 Task: Buy 2 Bloomers of size 6-12 months for Baby Boys from Clothing section under best seller category for shipping address: Autumn Baker, 3732 Beeghley Street, Allenport, Pennsylvania 15412, Cell Number 2547977777. Pay from credit card ending with 2005, CVV 3321
Action: Mouse moved to (285, 96)
Screenshot: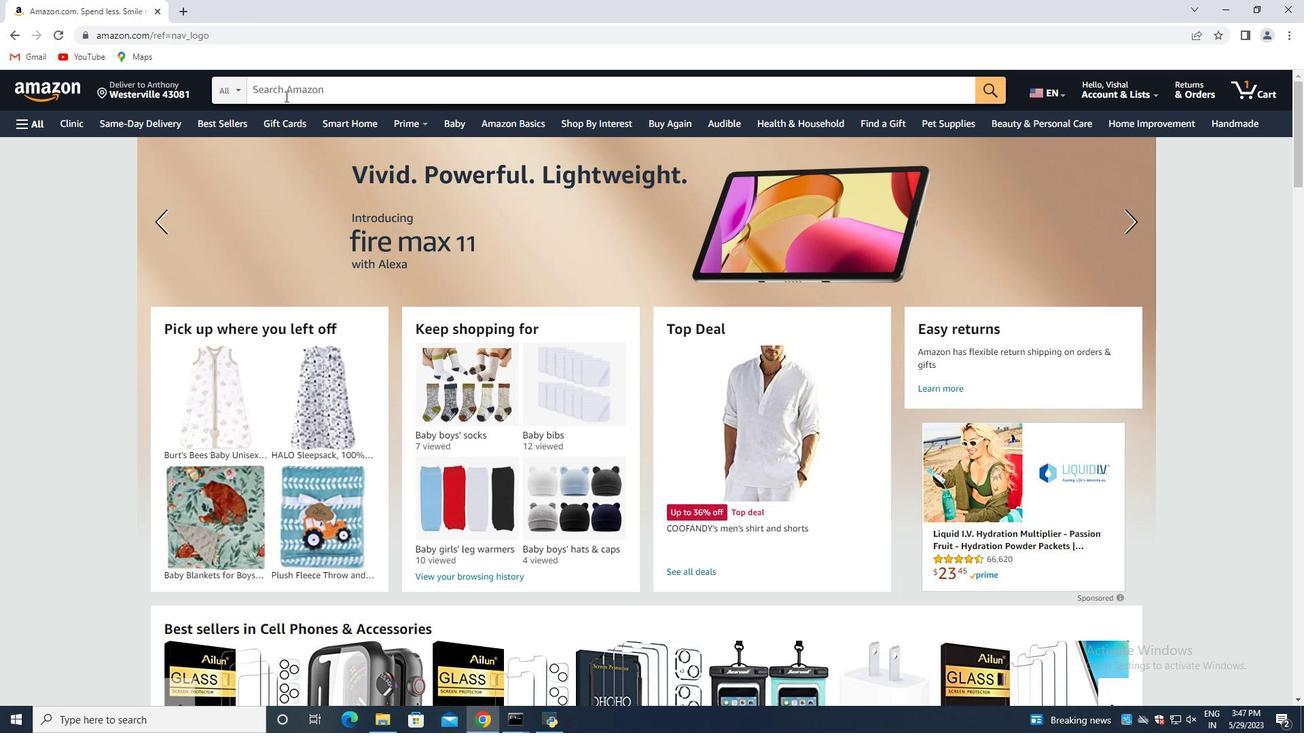 
Action: Mouse pressed left at (285, 96)
Screenshot: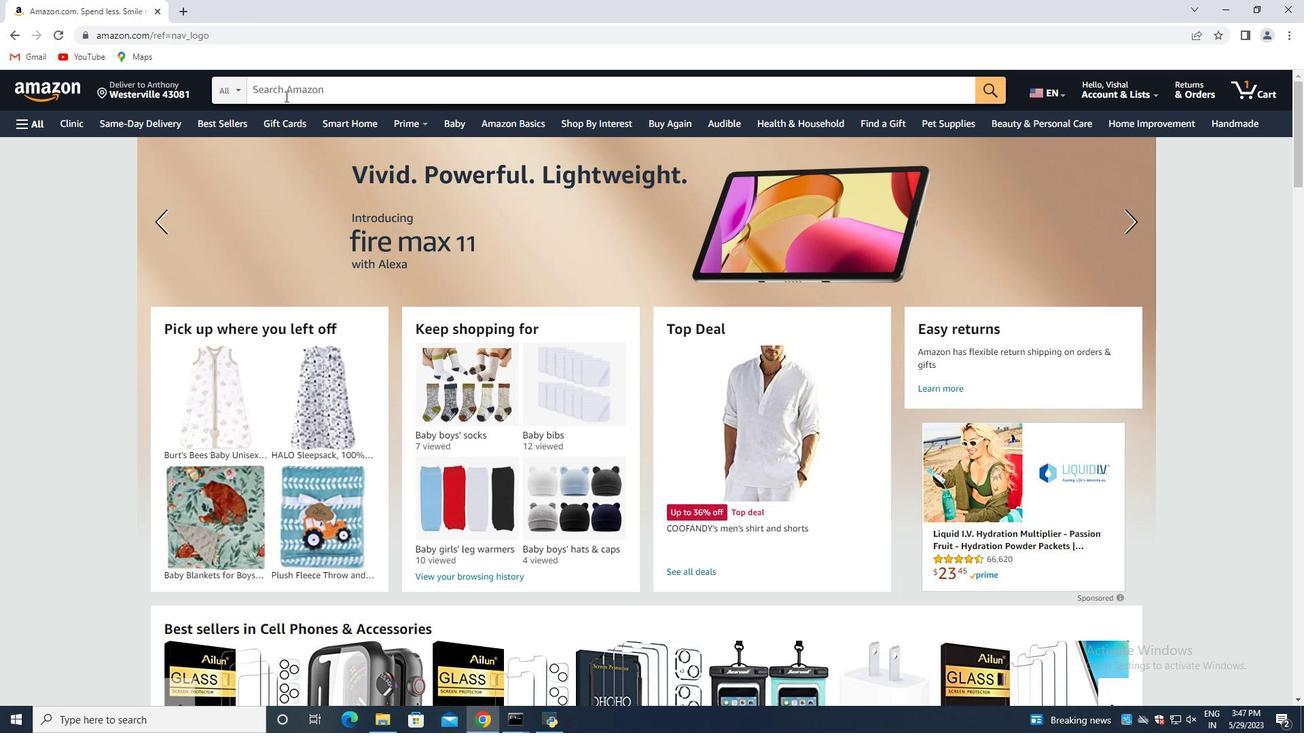 
Action: Mouse moved to (284, 93)
Screenshot: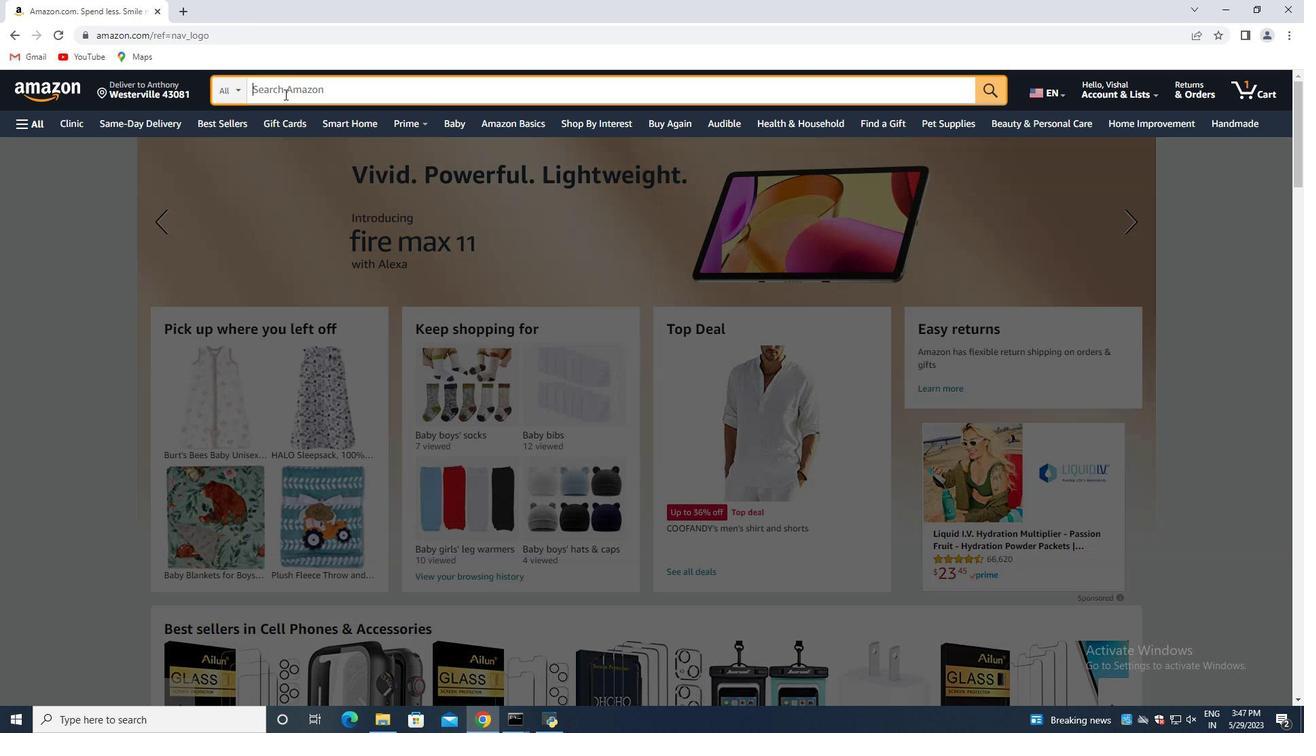 
Action: Key pressed <Key.shift>Bloomers<Key.space>of<Key.space>size<Key.space>6-12<Key.space>months<Key.space>for<Key.space><Key.shift>Baby<Key.space><Key.shift>Boys<Key.enter>
Screenshot: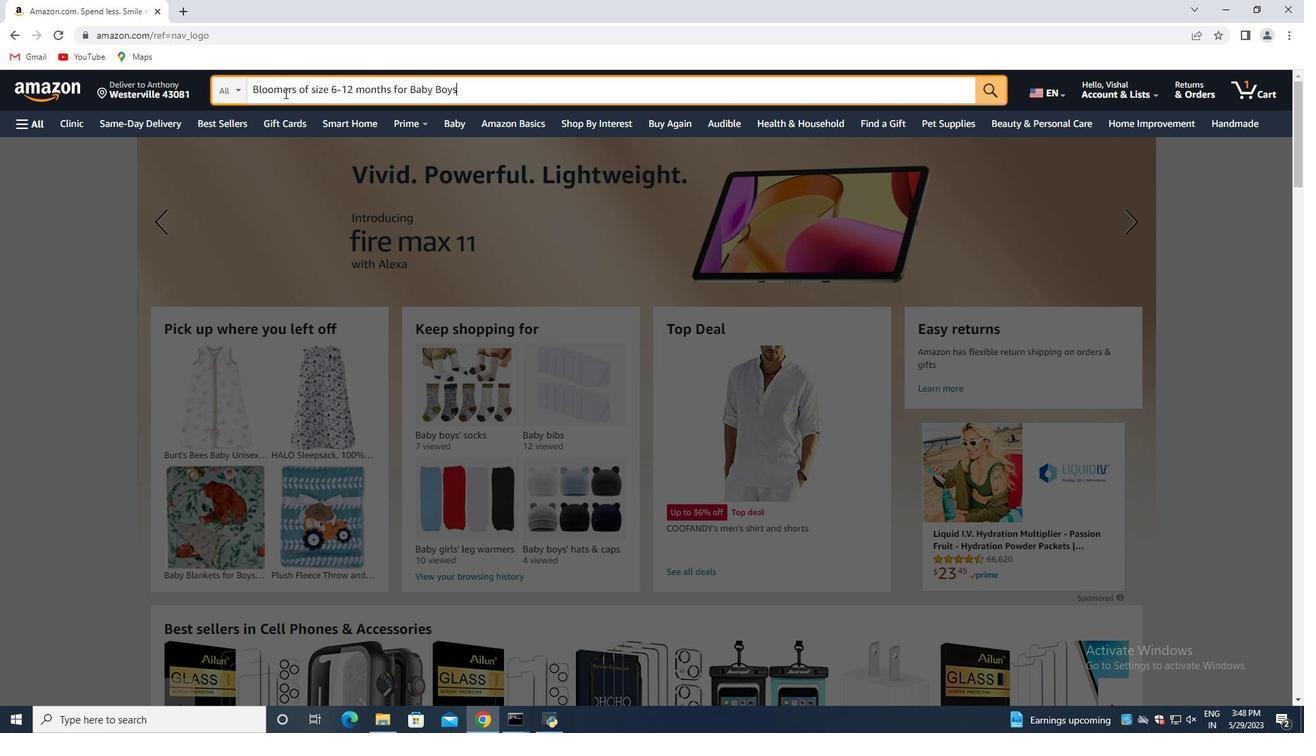 
Action: Mouse moved to (173, 290)
Screenshot: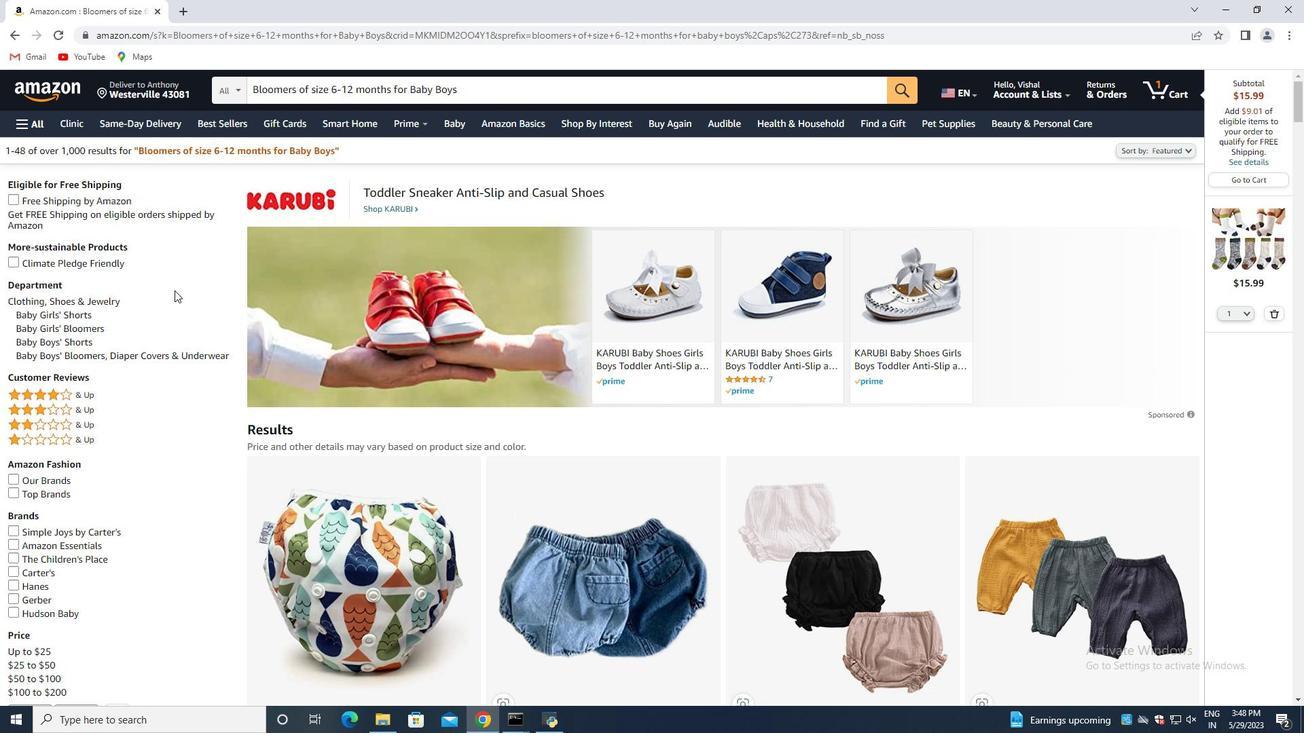 
Action: Mouse scrolled (173, 290) with delta (0, 0)
Screenshot: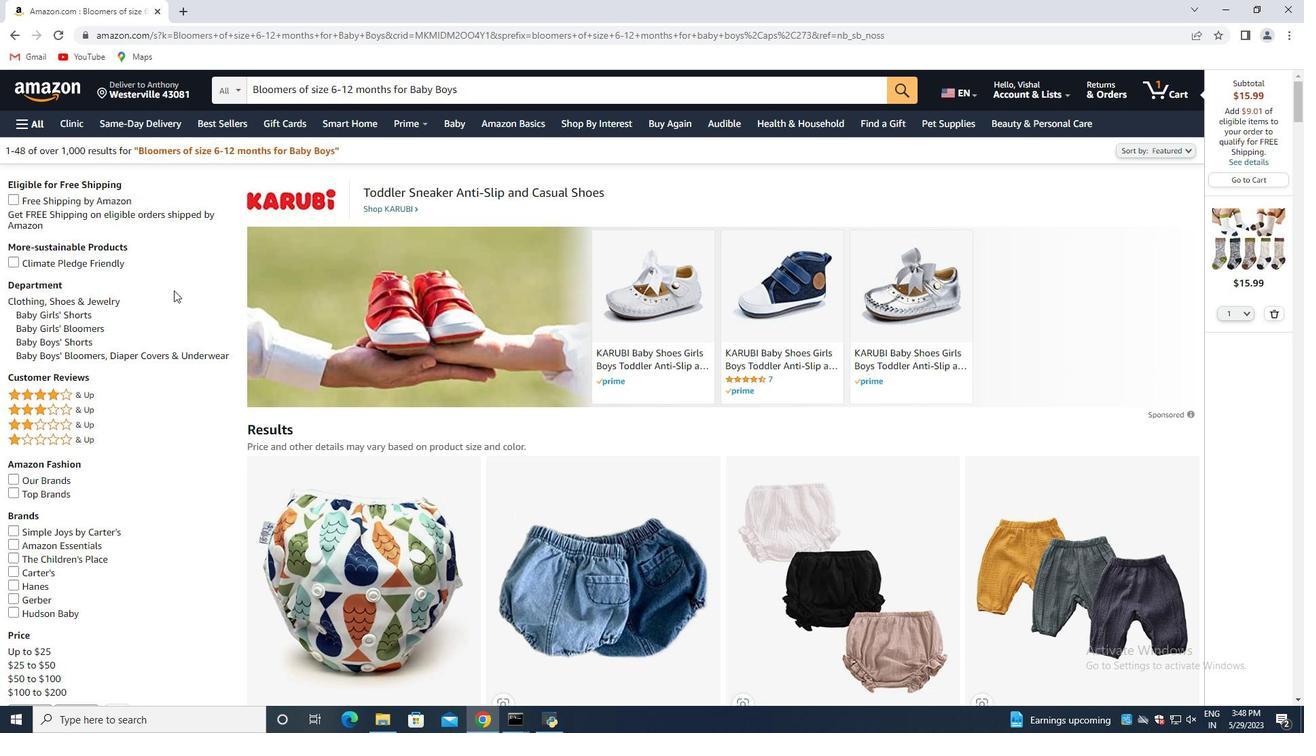 
Action: Mouse moved to (171, 291)
Screenshot: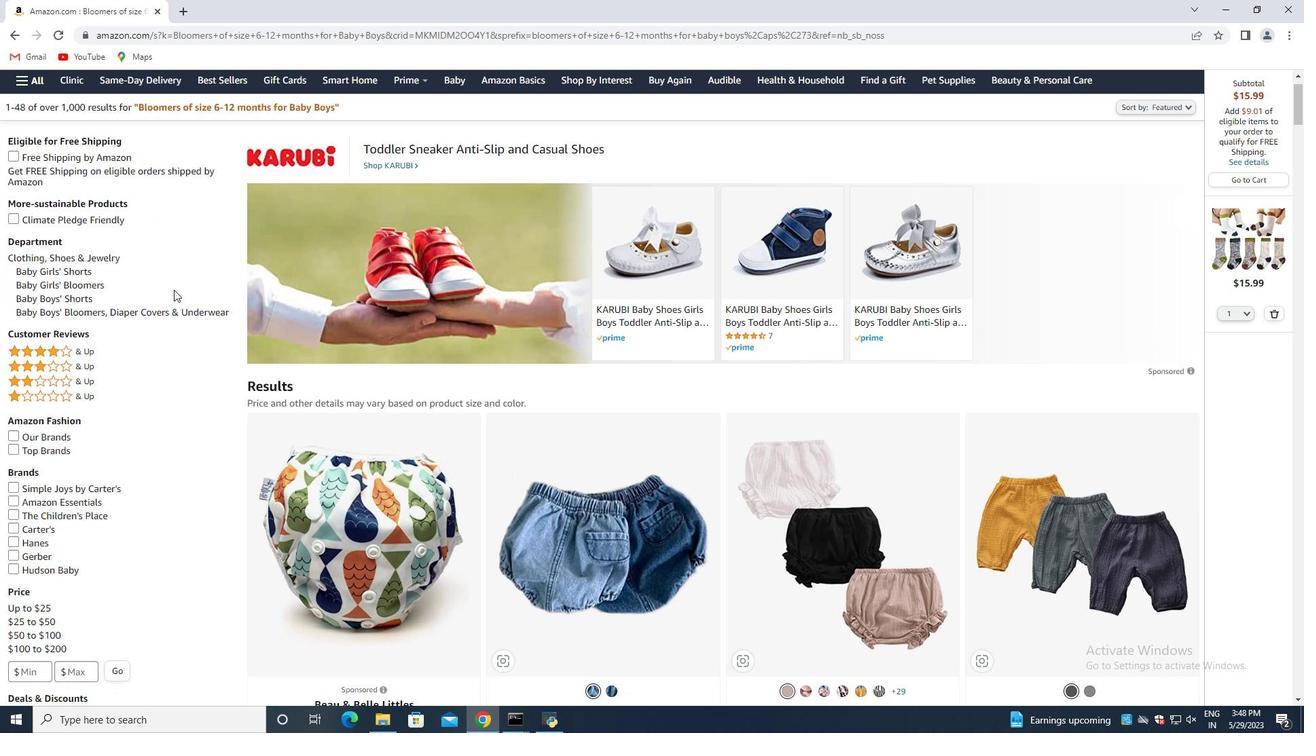 
Action: Mouse scrolled (171, 290) with delta (0, 0)
Screenshot: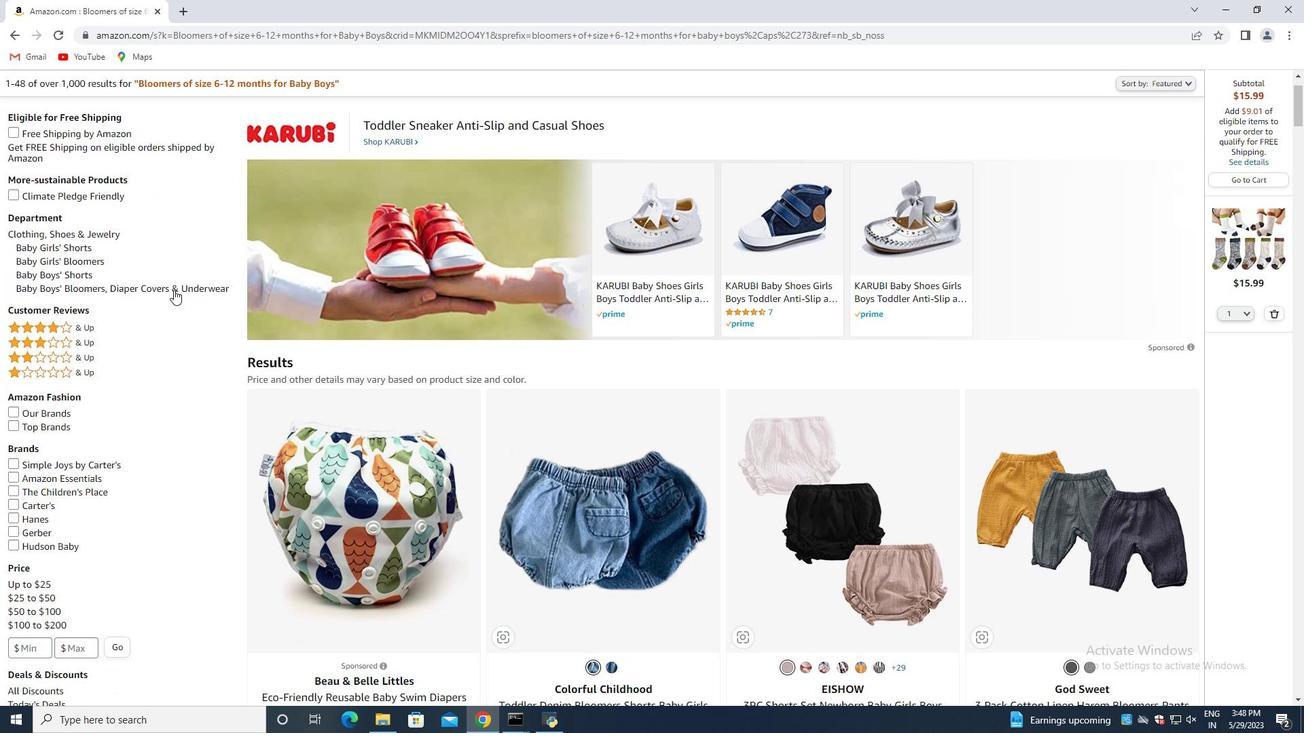 
Action: Mouse moved to (169, 292)
Screenshot: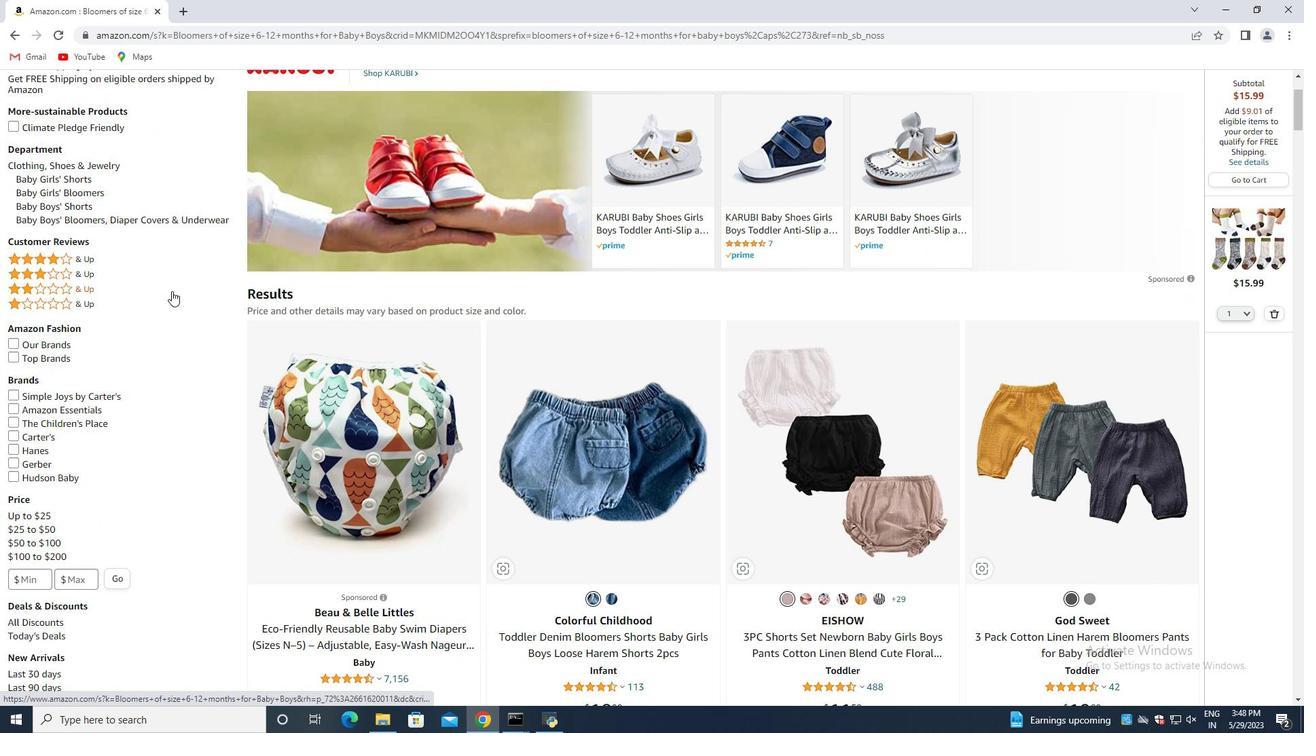 
Action: Mouse scrolled (169, 292) with delta (0, 0)
Screenshot: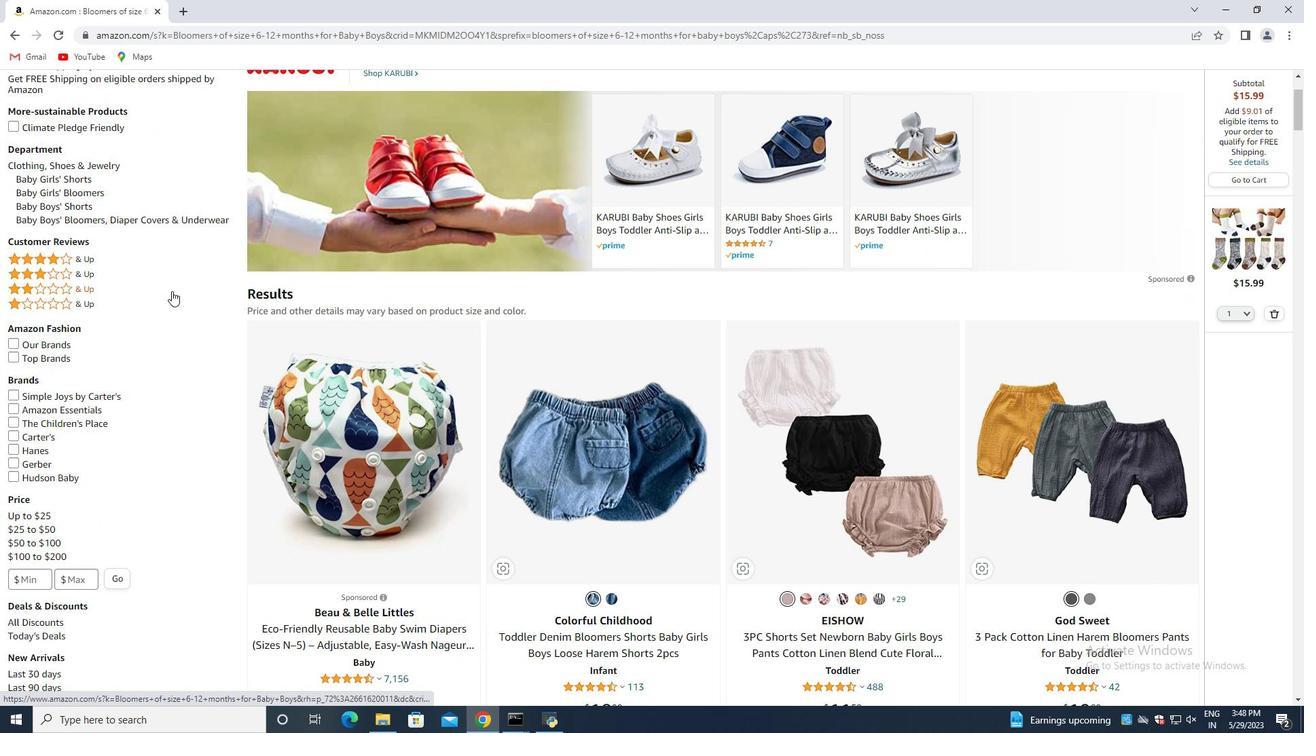 
Action: Mouse scrolled (169, 292) with delta (0, 0)
Screenshot: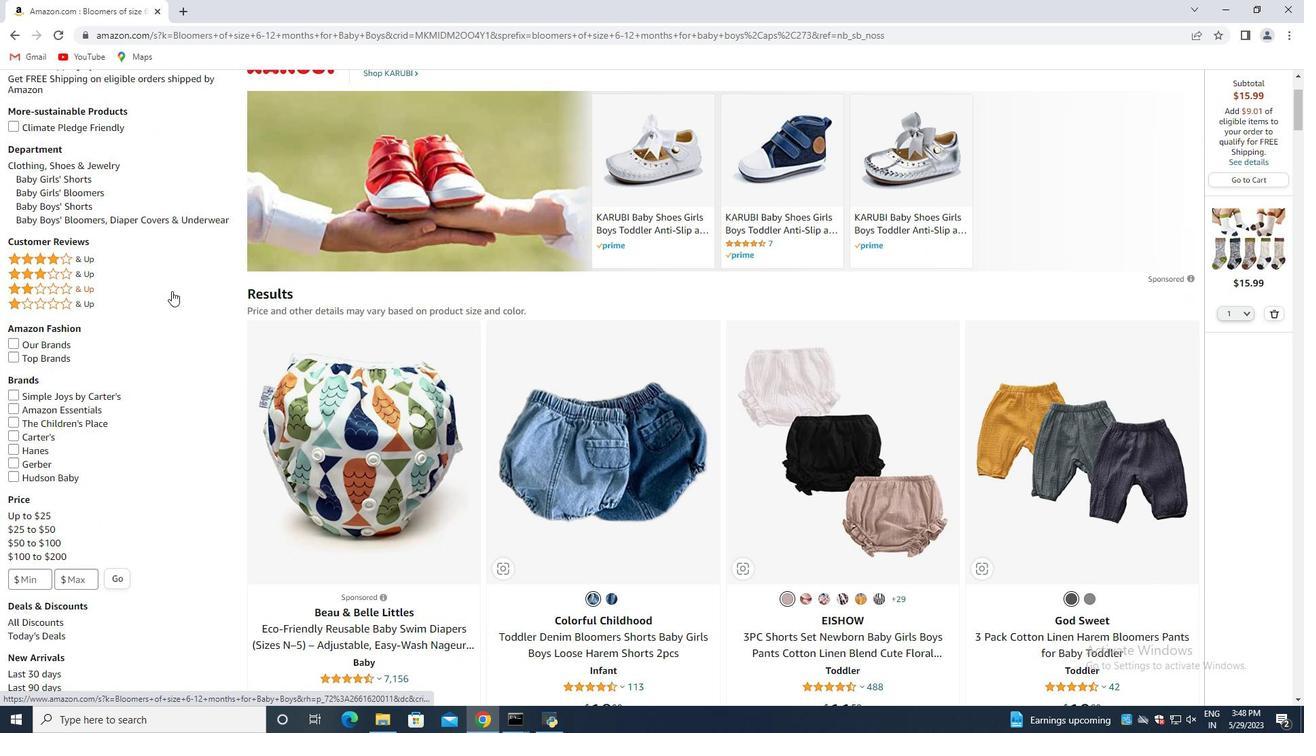 
Action: Mouse moved to (168, 296)
Screenshot: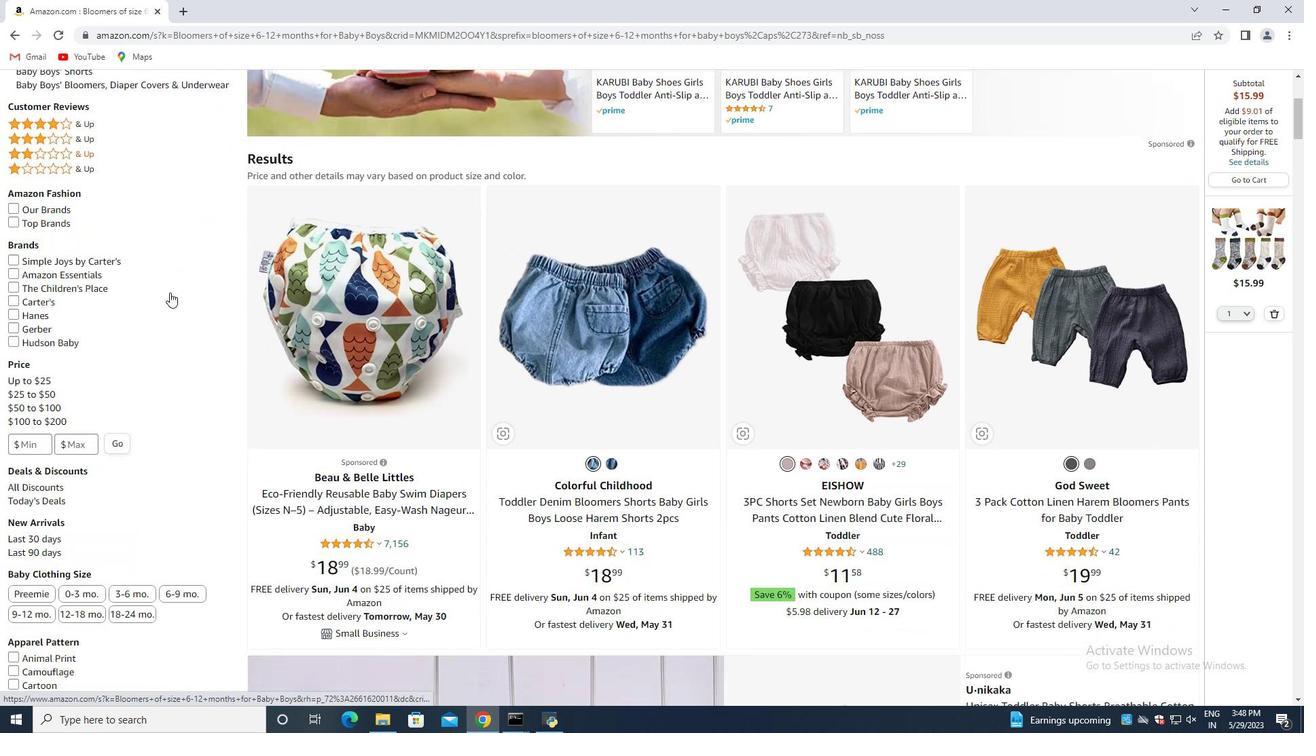 
Action: Mouse scrolled (168, 295) with delta (0, 0)
Screenshot: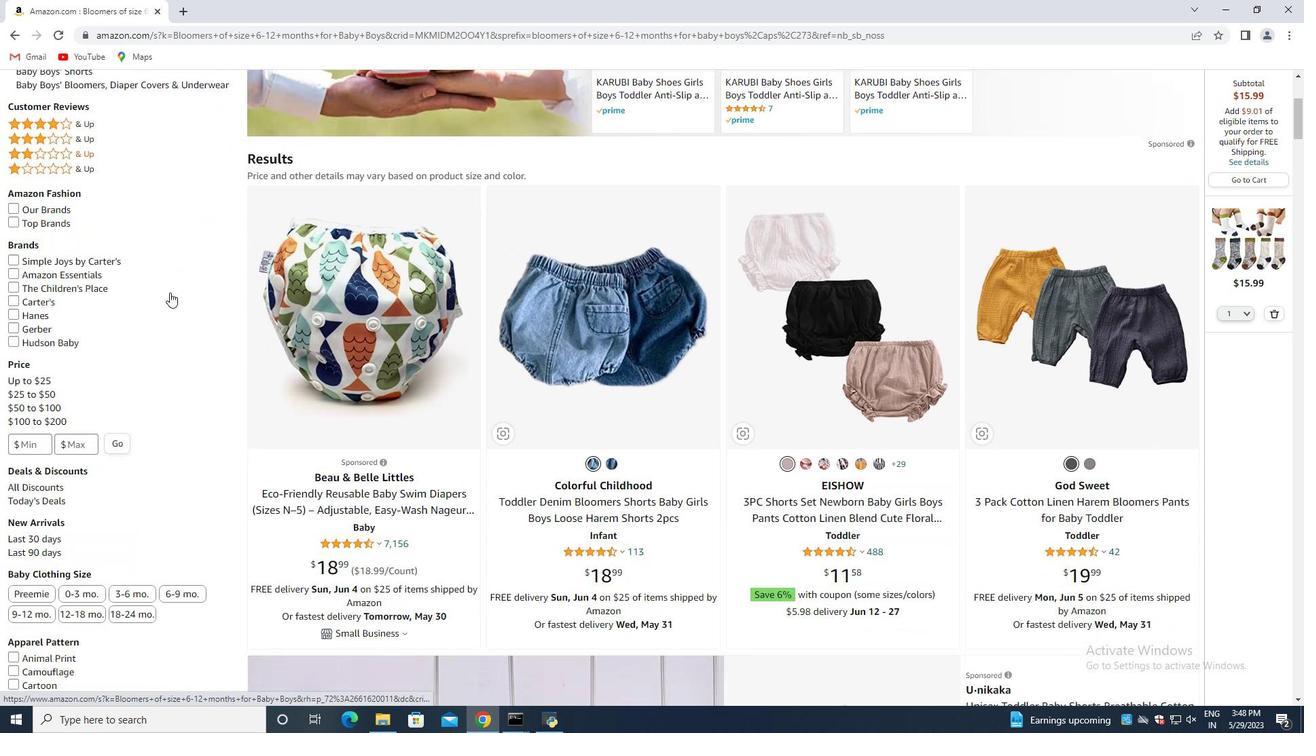 
Action: Mouse moved to (165, 298)
Screenshot: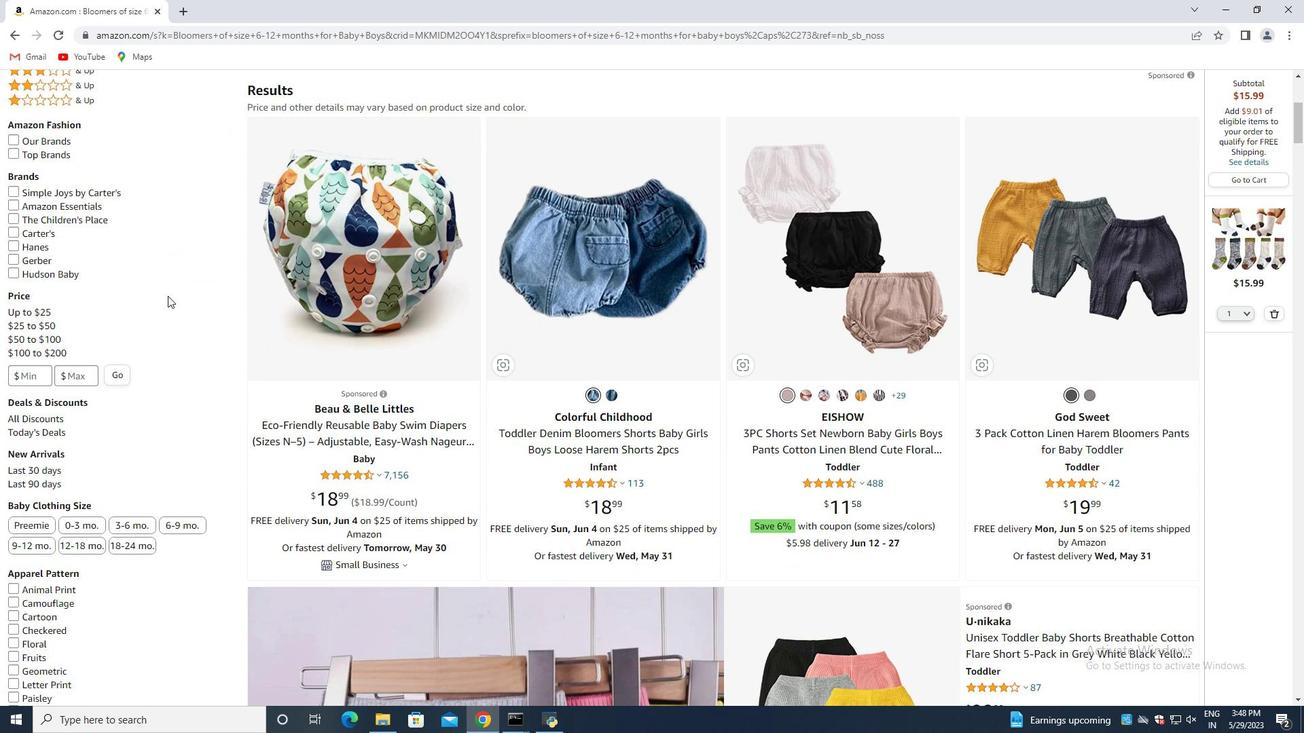 
Action: Mouse scrolled (165, 297) with delta (0, 0)
Screenshot: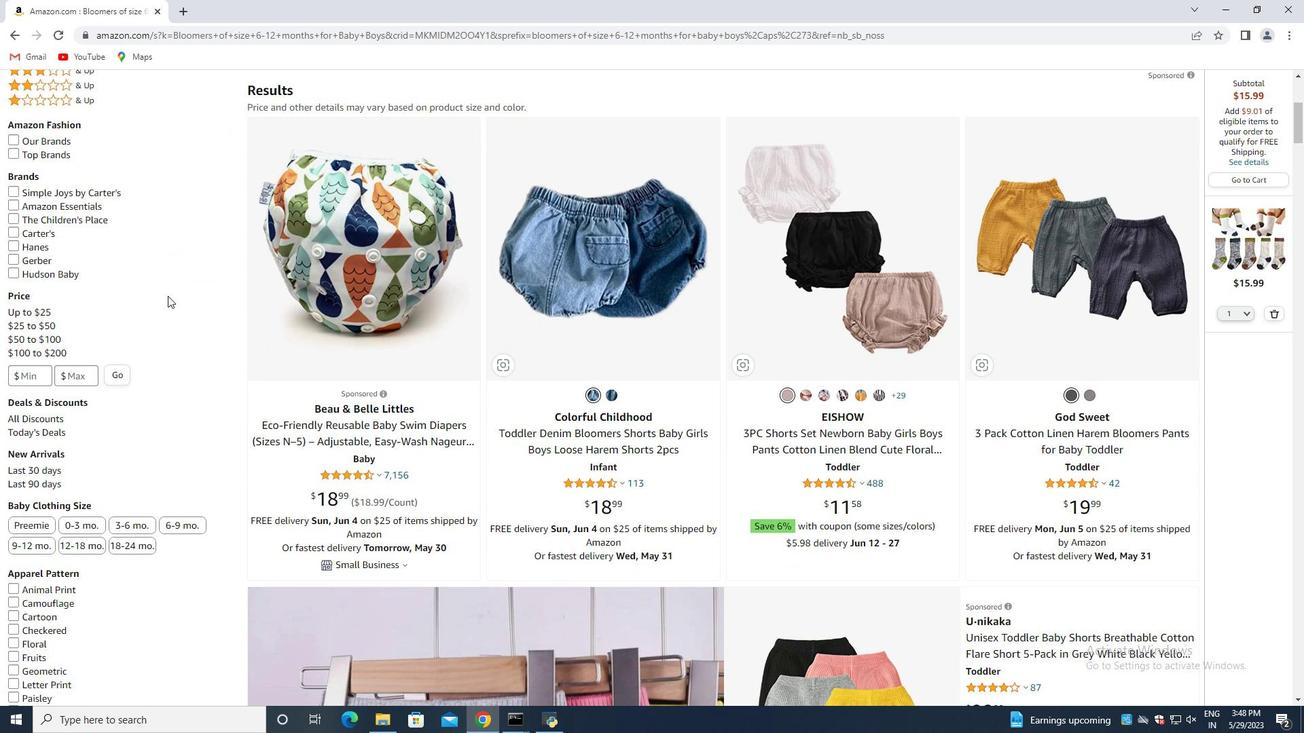 
Action: Mouse moved to (165, 299)
Screenshot: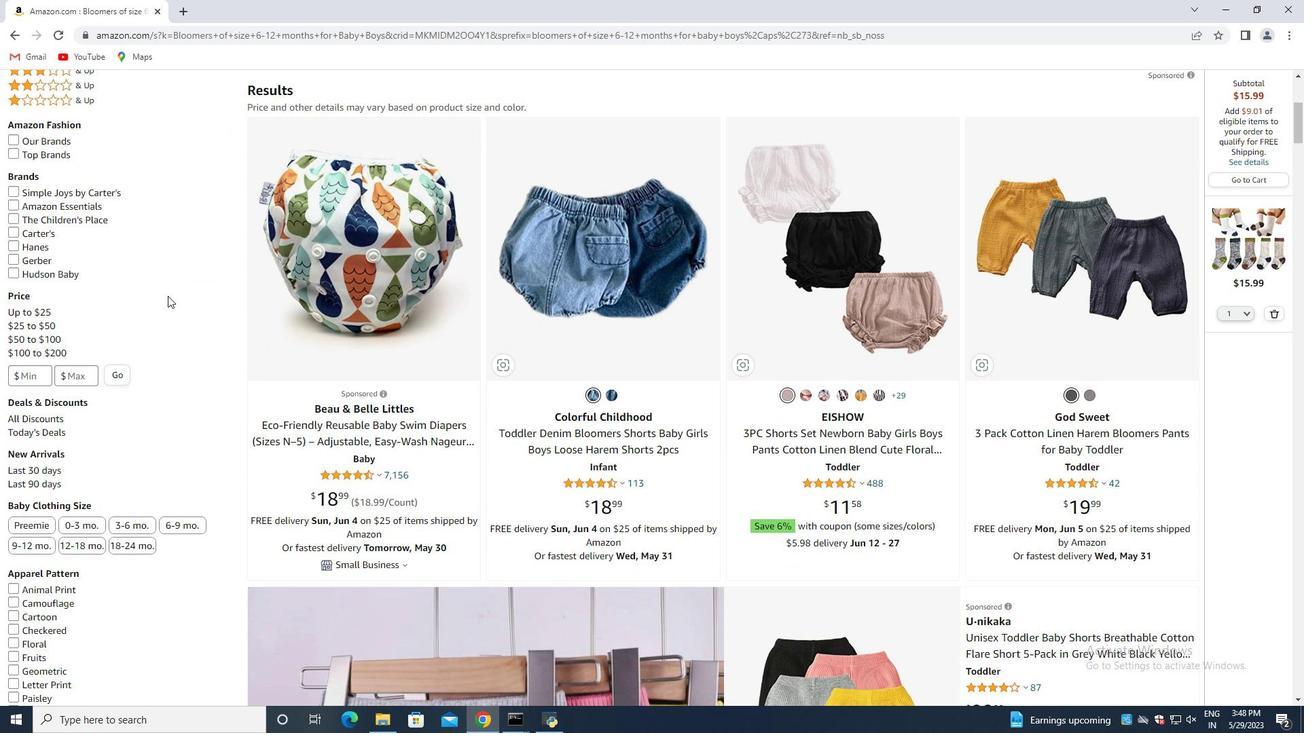 
Action: Mouse scrolled (165, 298) with delta (0, 0)
Screenshot: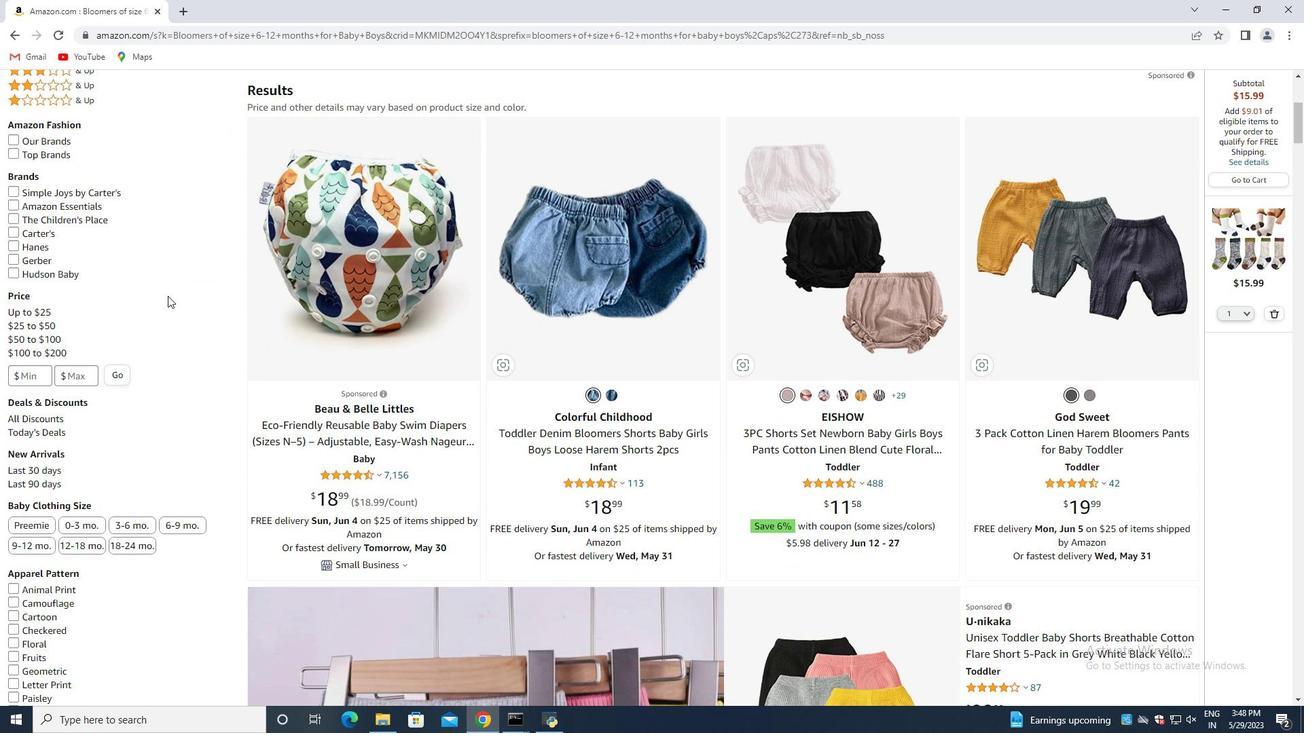 
Action: Mouse moved to (164, 300)
Screenshot: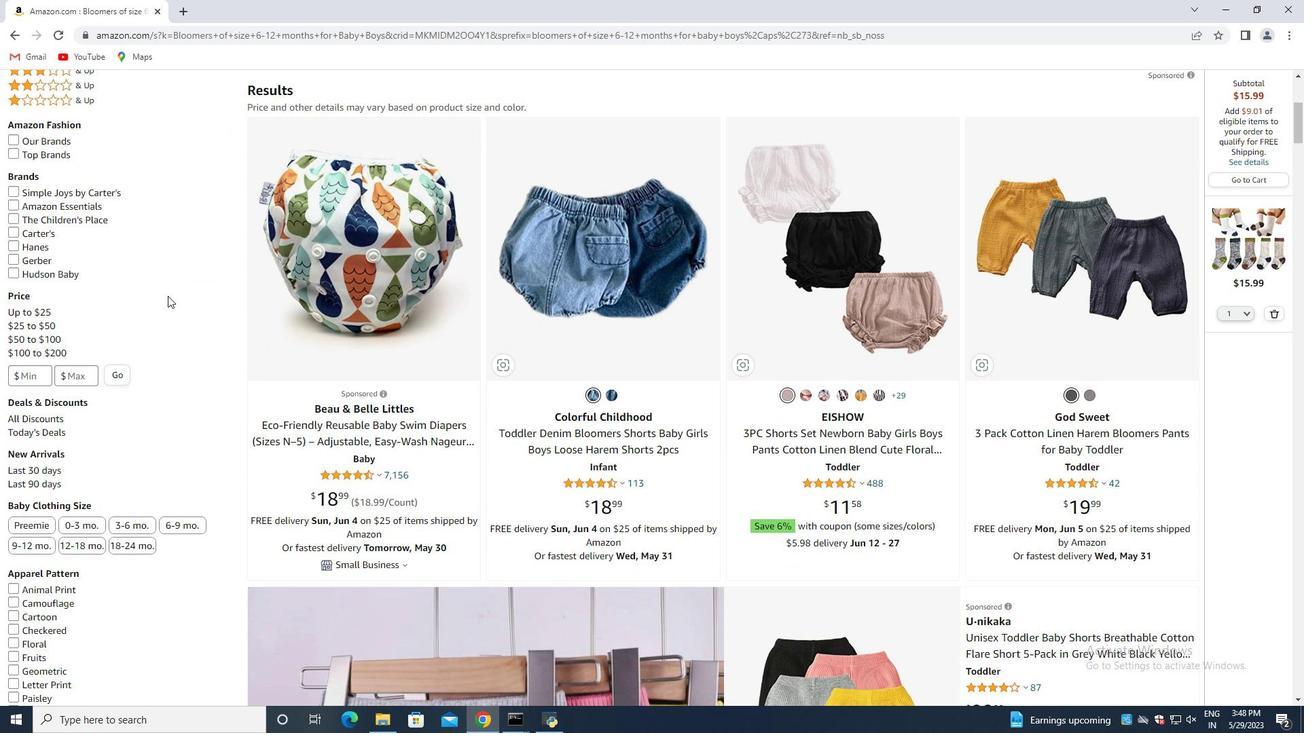 
Action: Mouse scrolled (164, 299) with delta (0, 0)
Screenshot: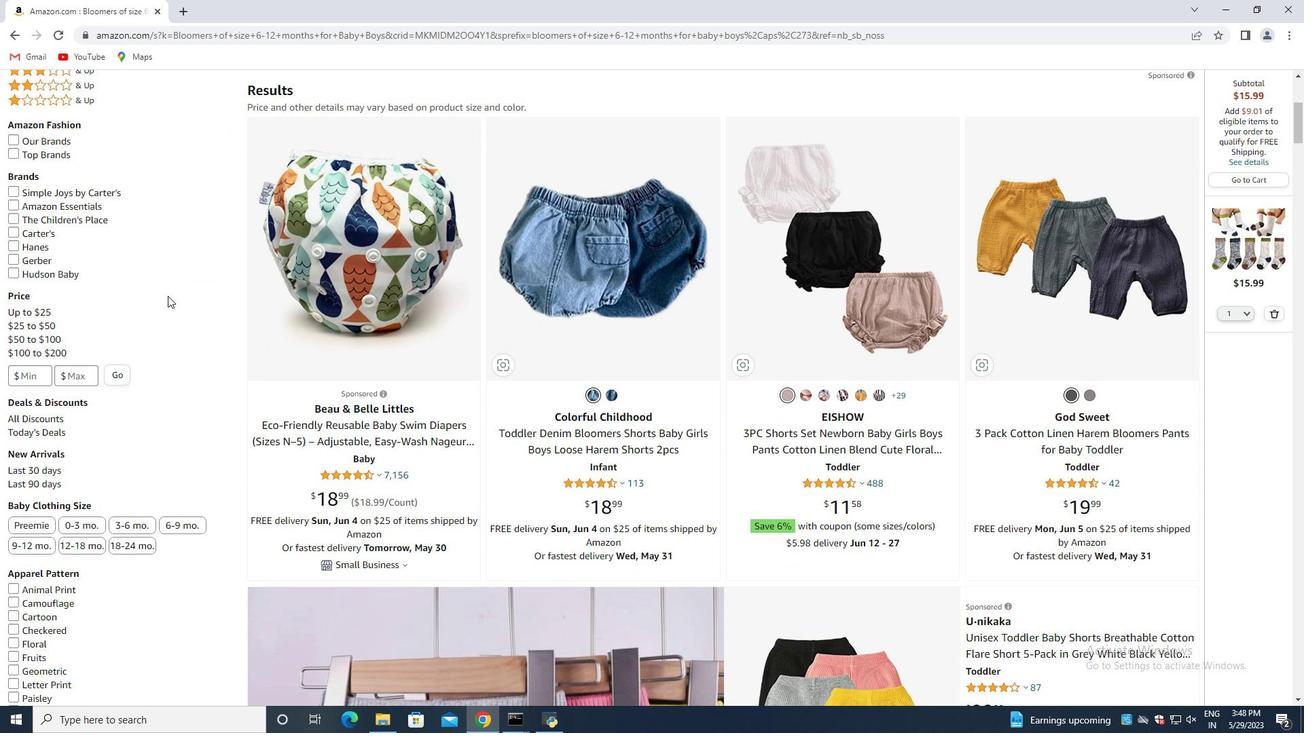 
Action: Mouse moved to (163, 300)
Screenshot: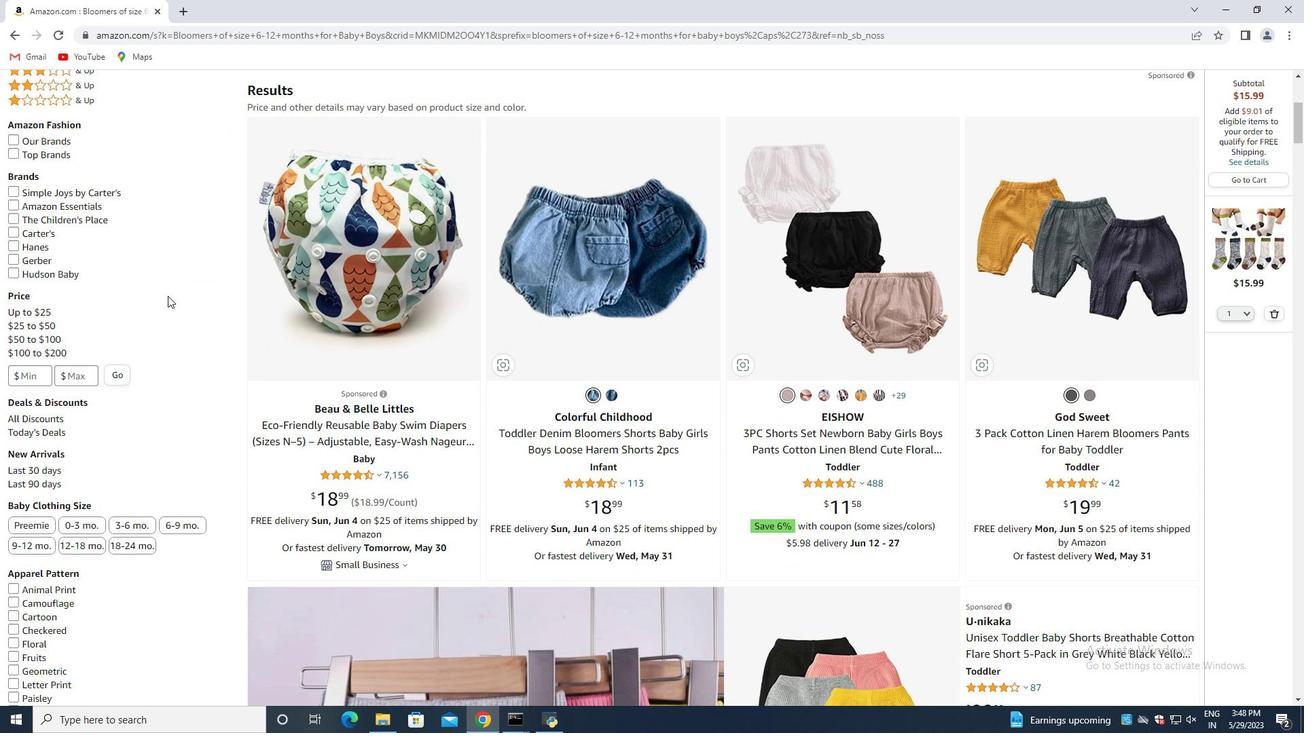 
Action: Mouse scrolled (163, 300) with delta (0, 0)
Screenshot: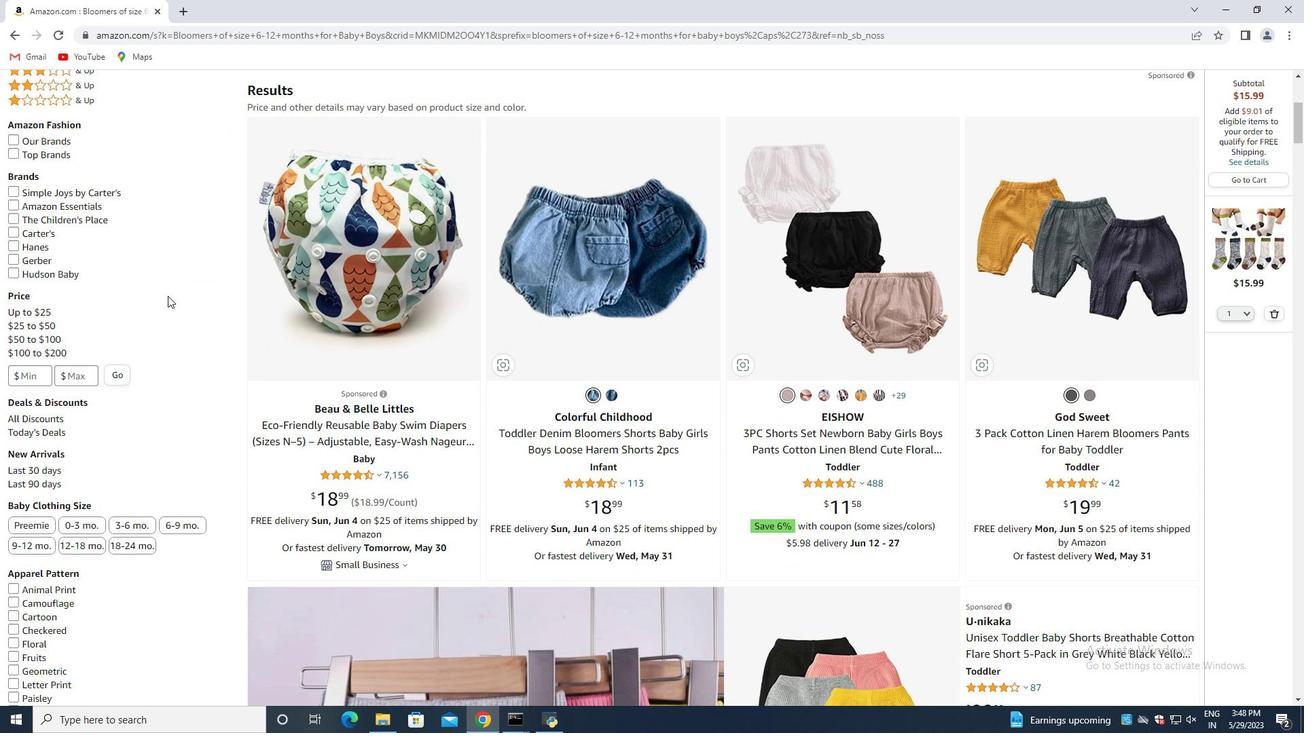 
Action: Mouse moved to (161, 311)
Screenshot: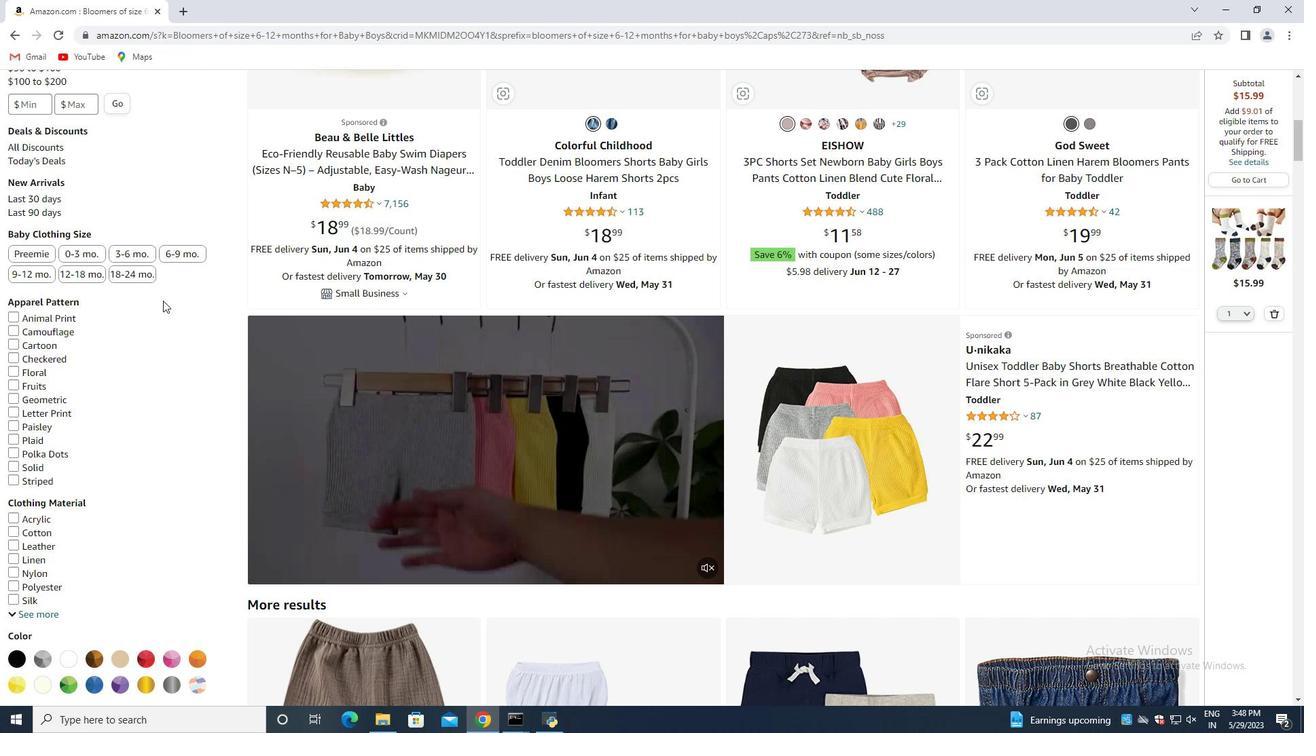 
Action: Mouse scrolled (161, 310) with delta (0, 0)
Screenshot: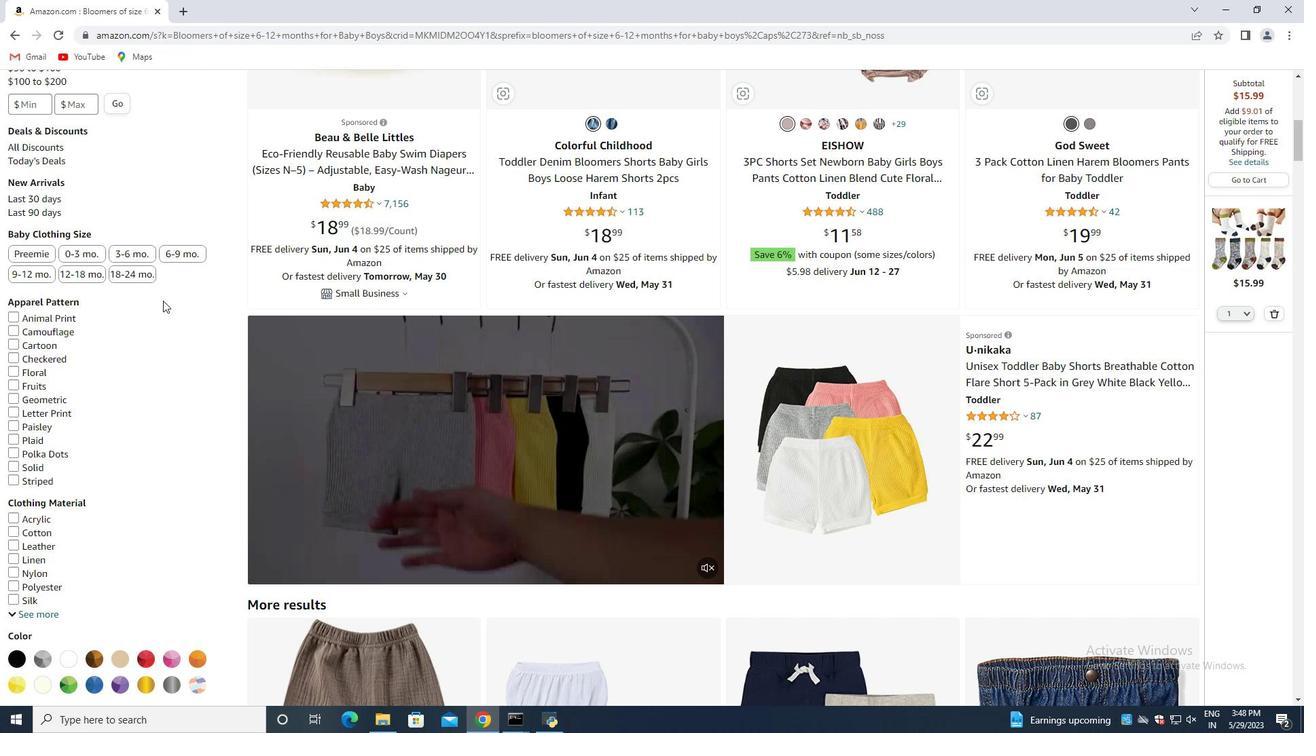 
Action: Mouse moved to (159, 315)
Screenshot: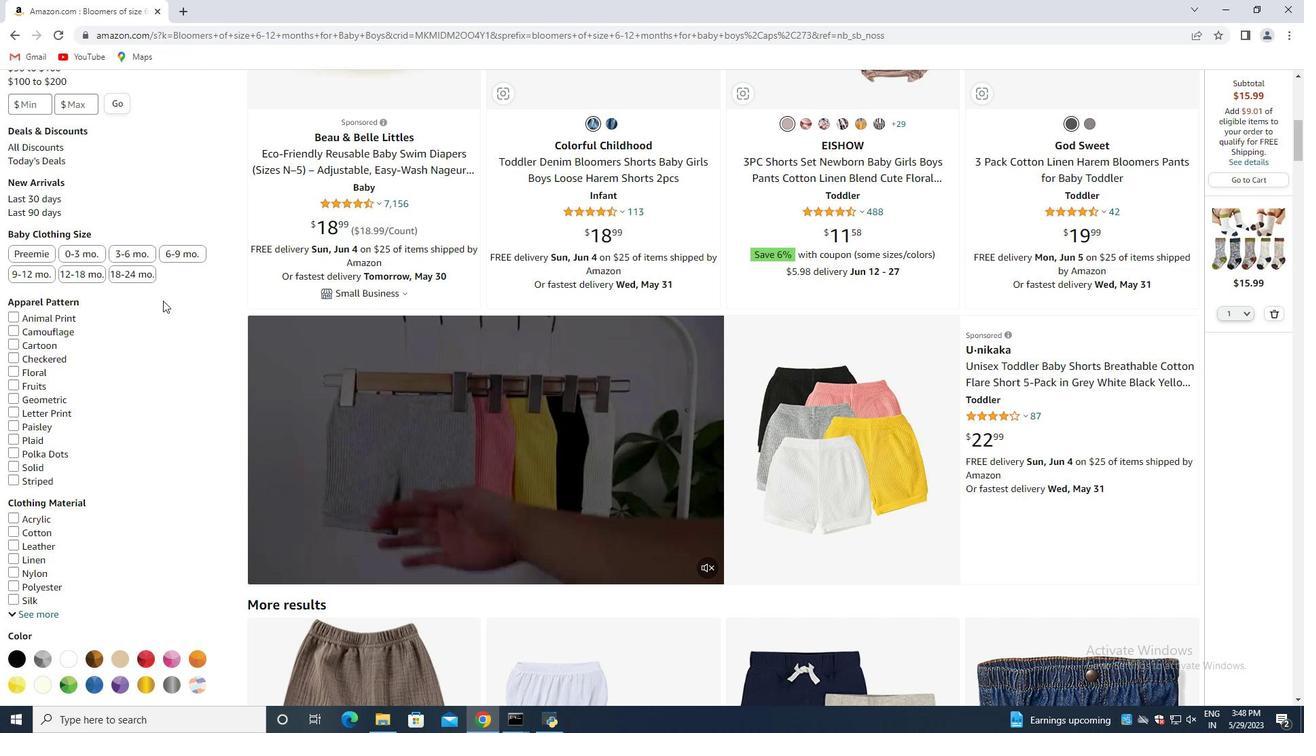 
Action: Mouse scrolled (159, 314) with delta (0, 0)
Screenshot: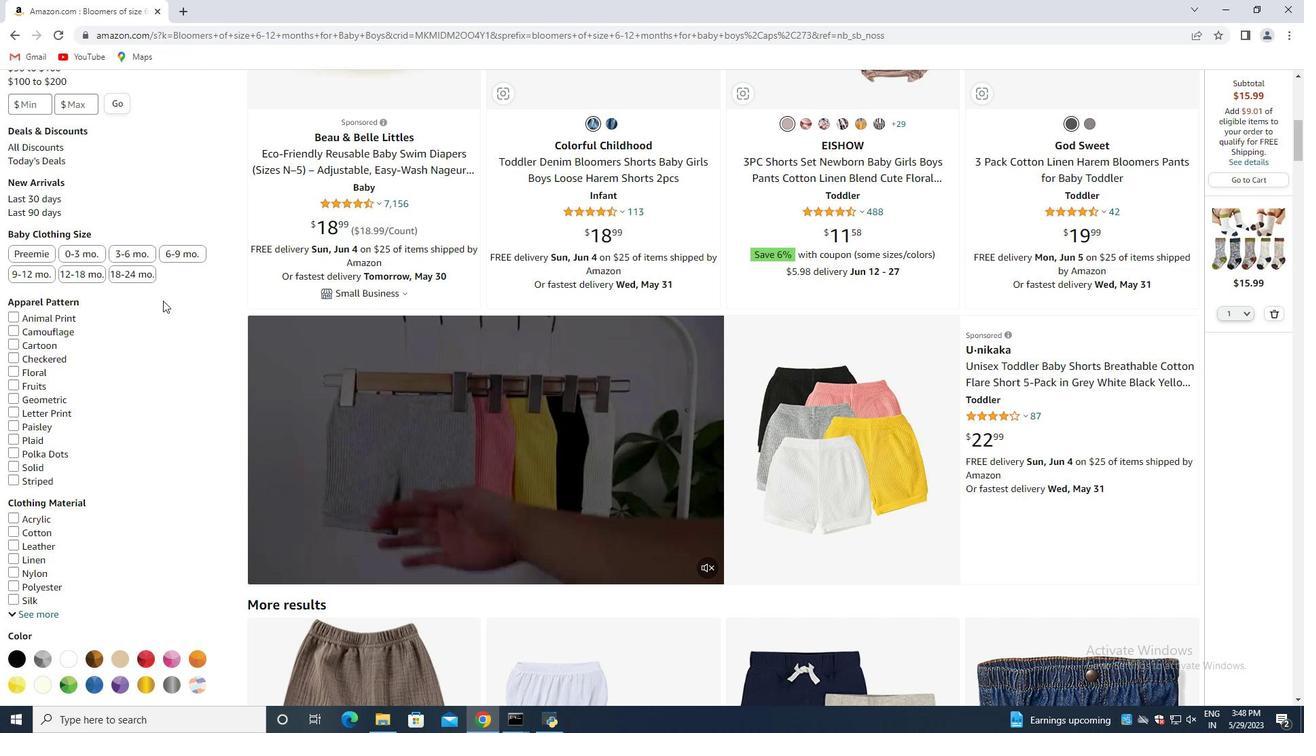 
Action: Mouse scrolled (159, 314) with delta (0, 0)
Screenshot: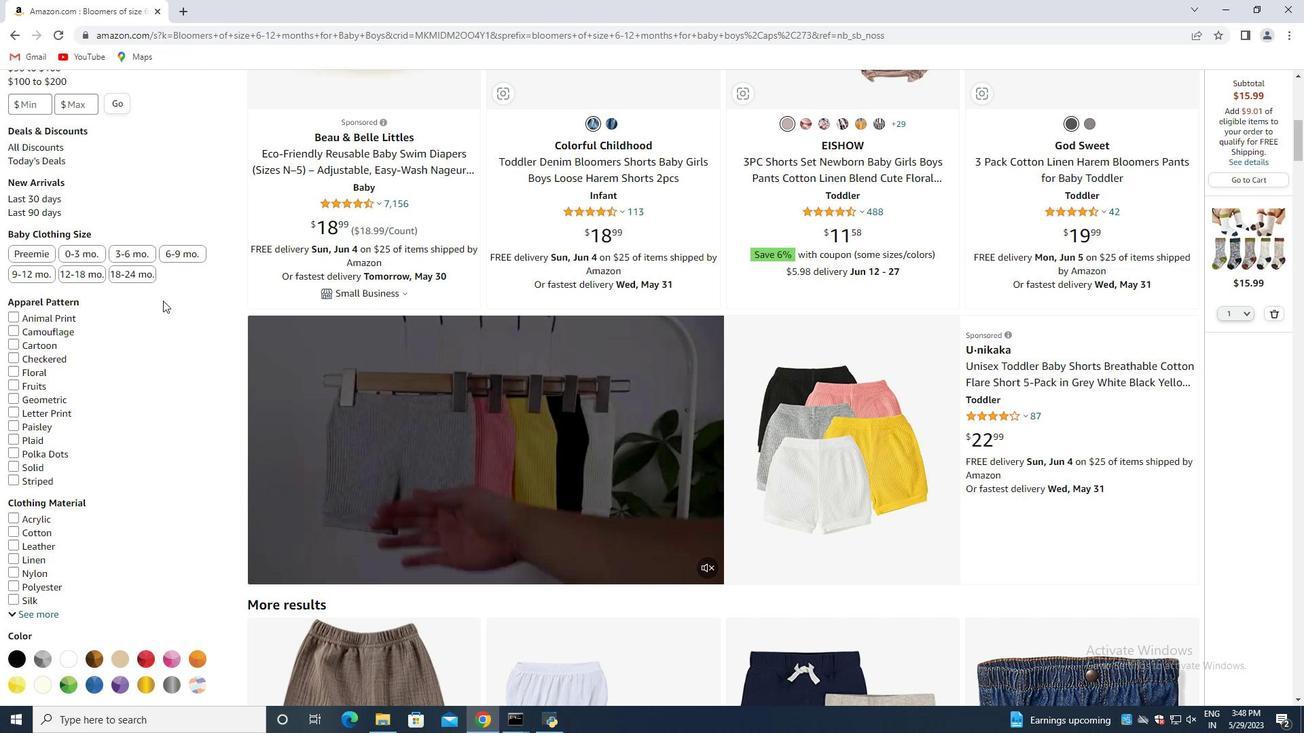 
Action: Mouse moved to (131, 302)
Screenshot: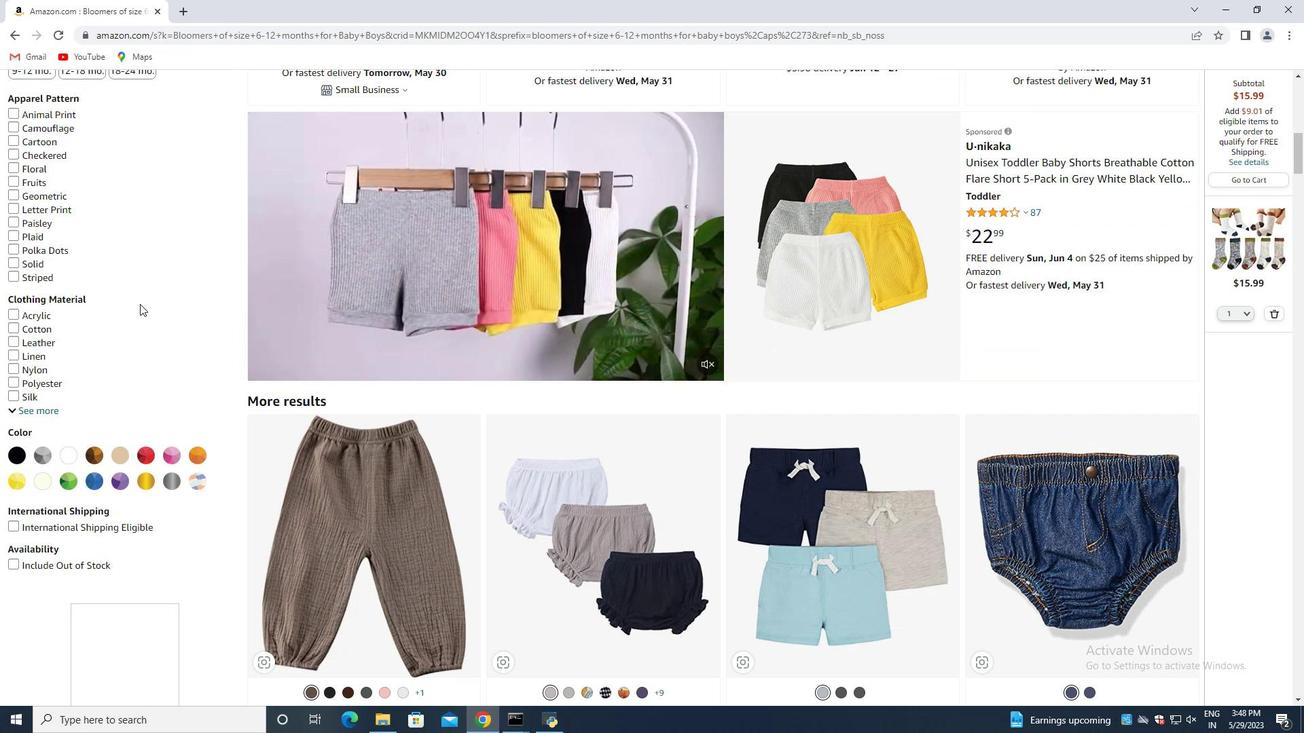 
Action: Mouse scrolled (131, 301) with delta (0, 0)
Screenshot: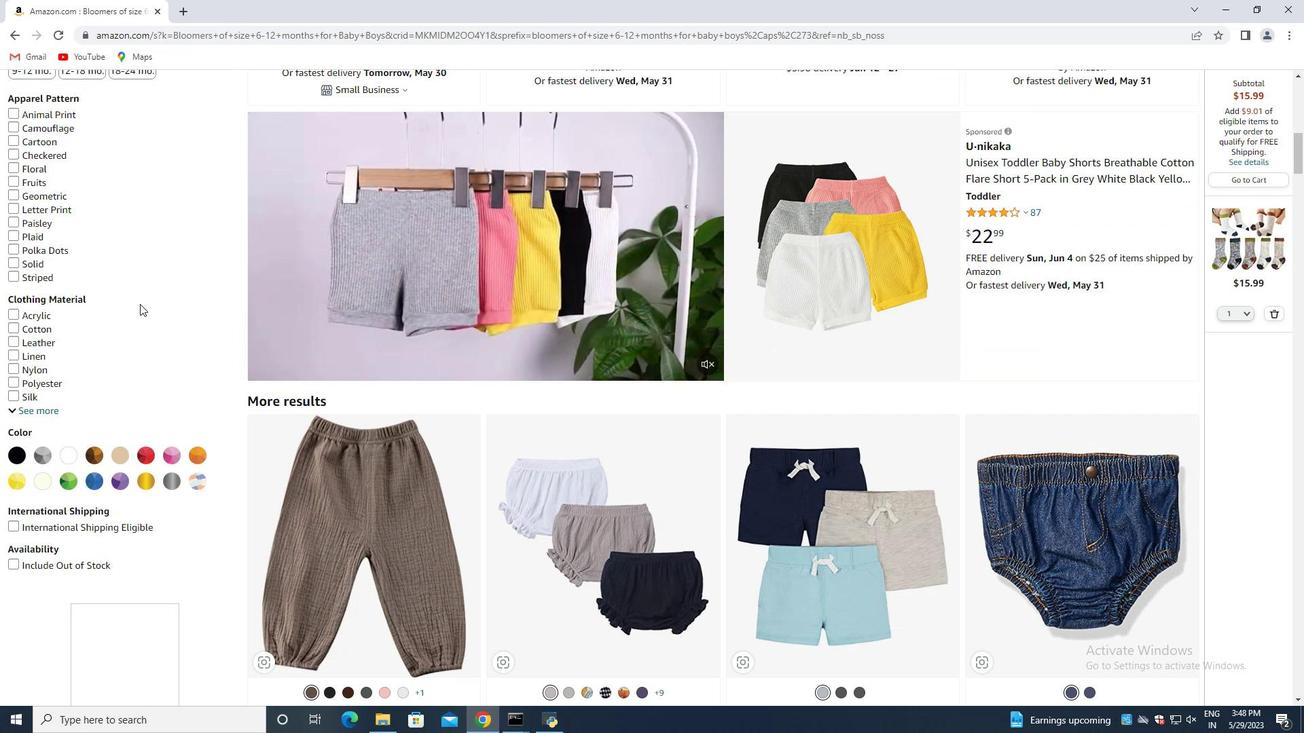 
Action: Mouse moved to (129, 302)
Screenshot: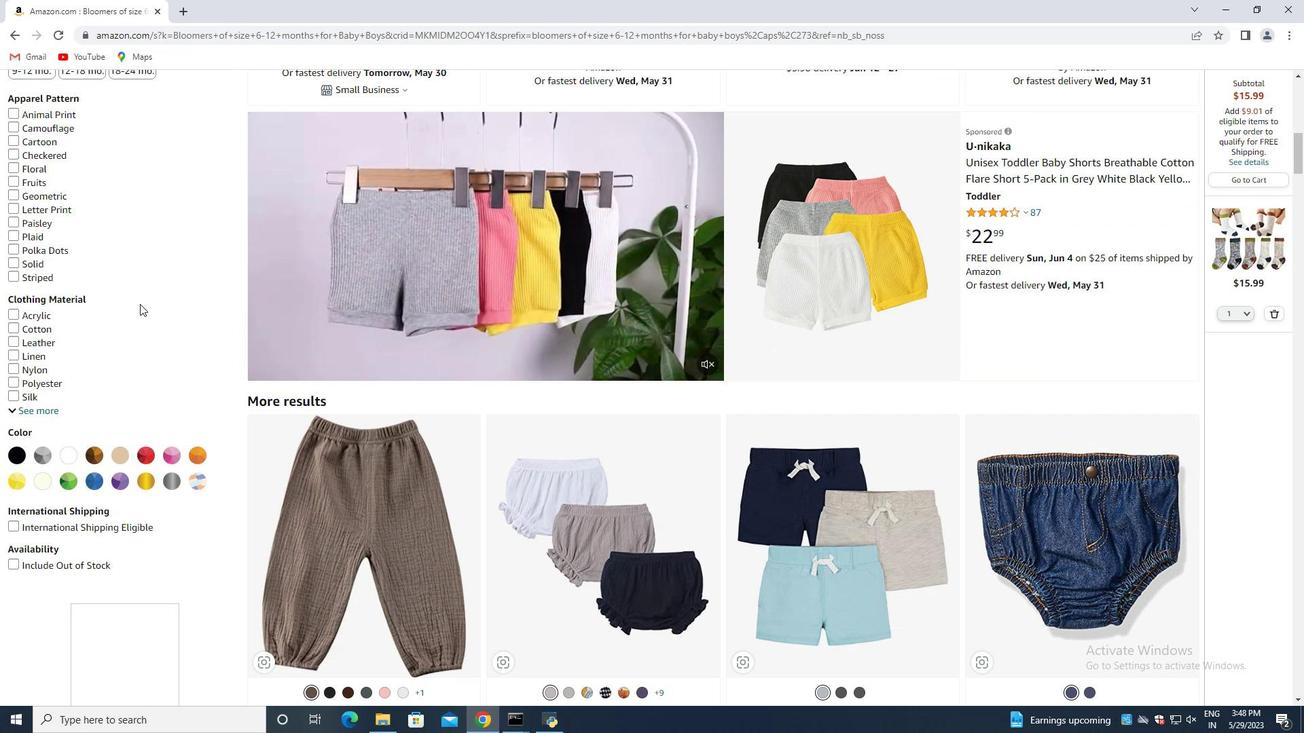 
Action: Mouse scrolled (129, 301) with delta (0, 0)
Screenshot: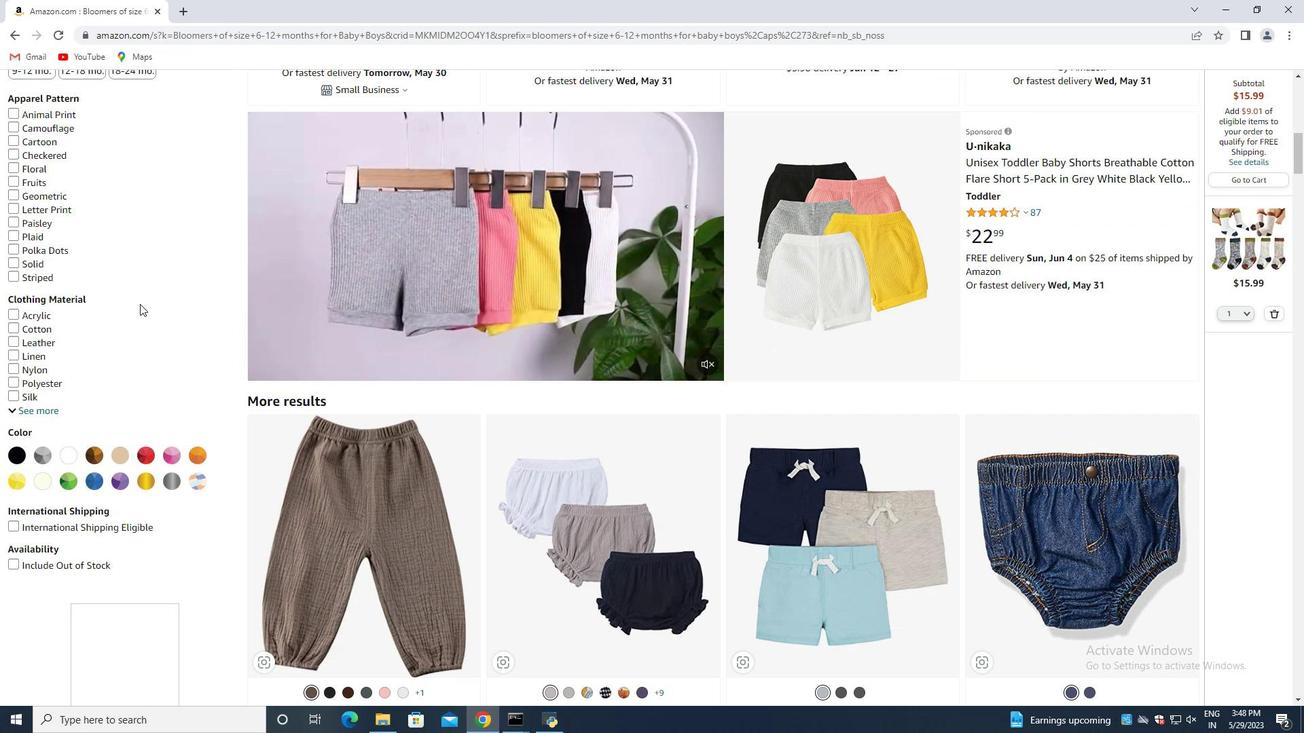 
Action: Mouse moved to (128, 302)
Screenshot: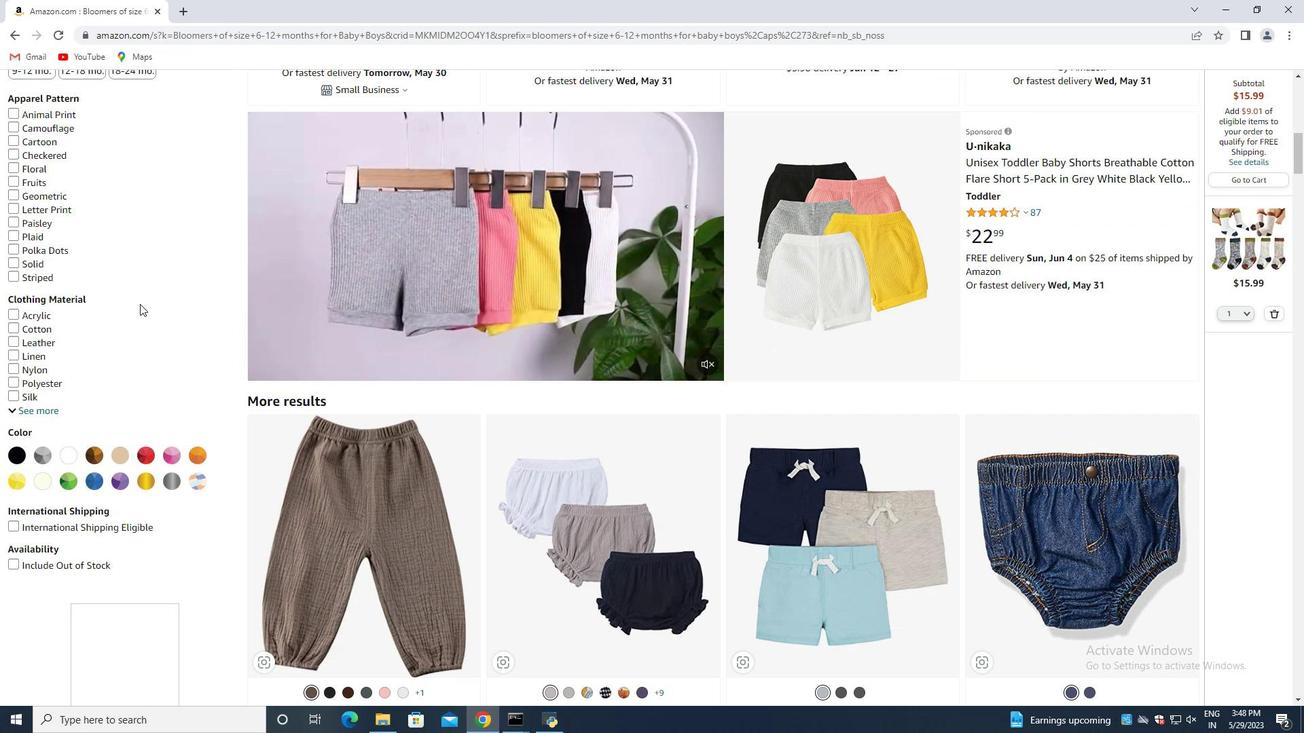 
Action: Mouse scrolled (128, 301) with delta (0, 0)
Screenshot: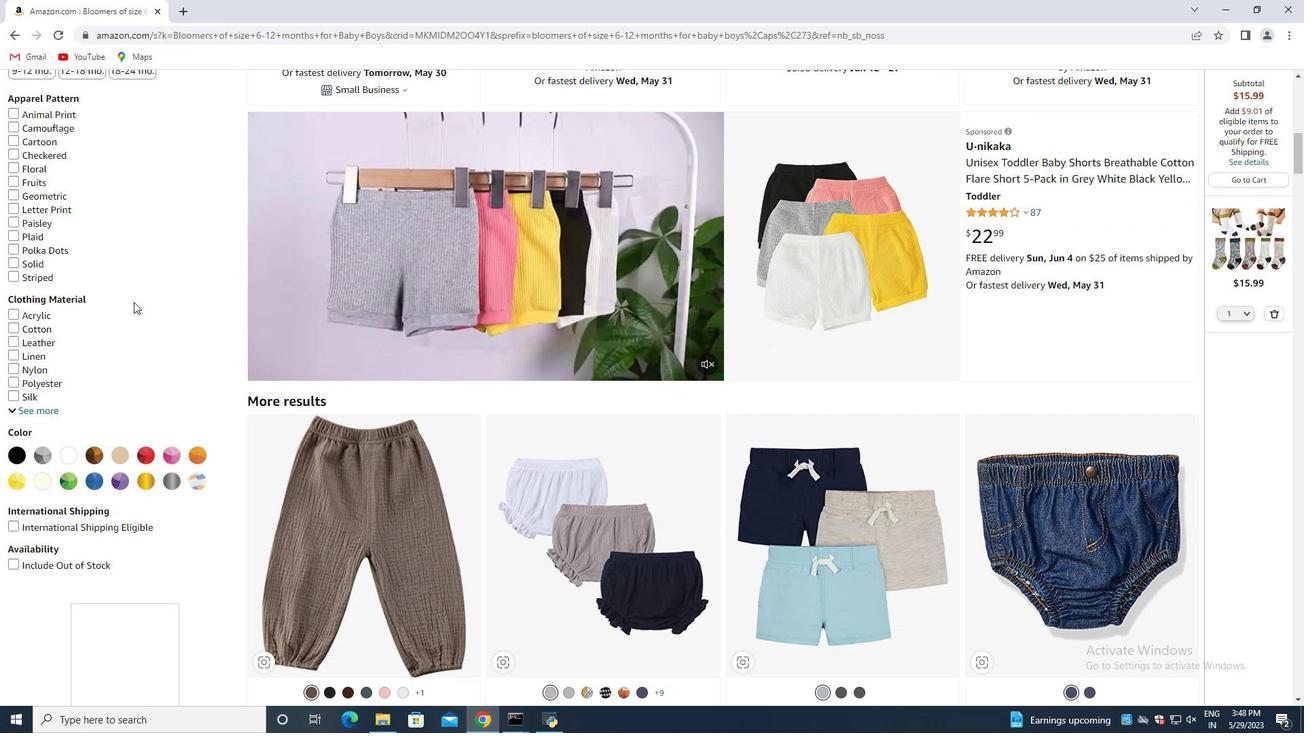 
Action: Mouse moved to (127, 302)
Screenshot: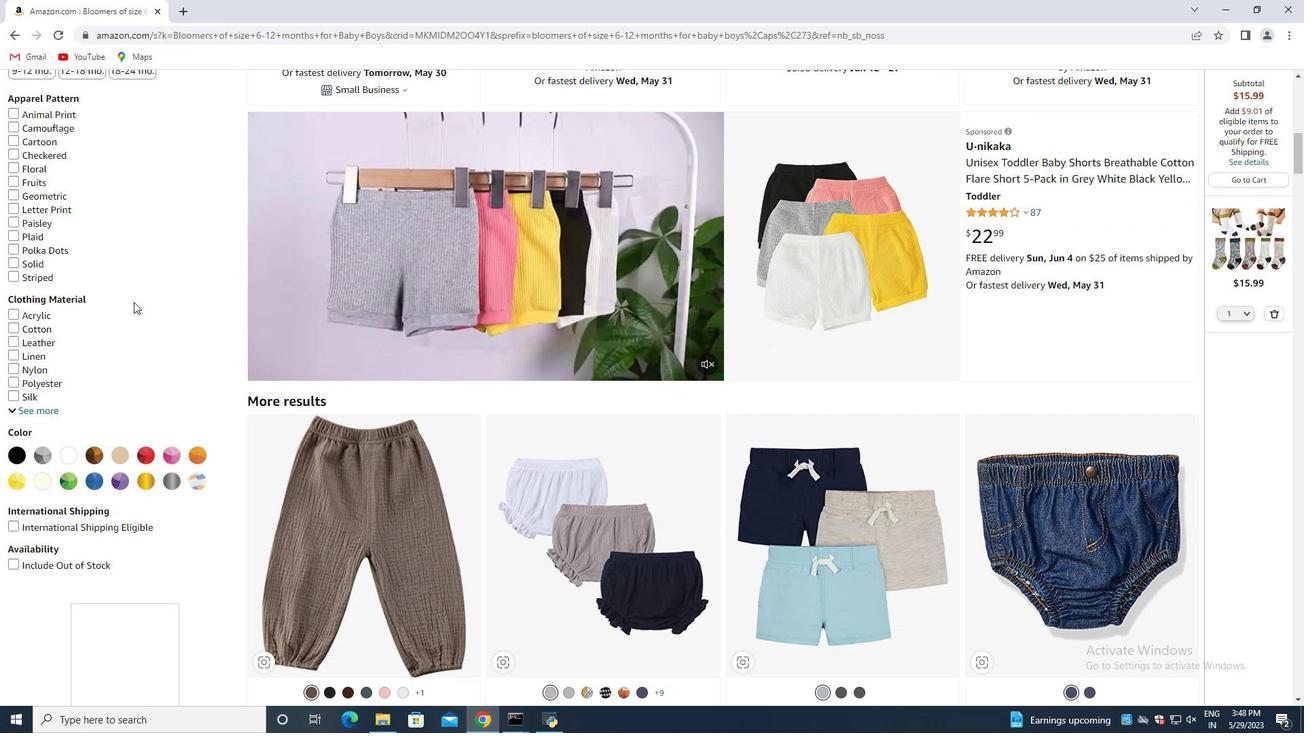 
Action: Mouse scrolled (127, 301) with delta (0, 0)
Screenshot: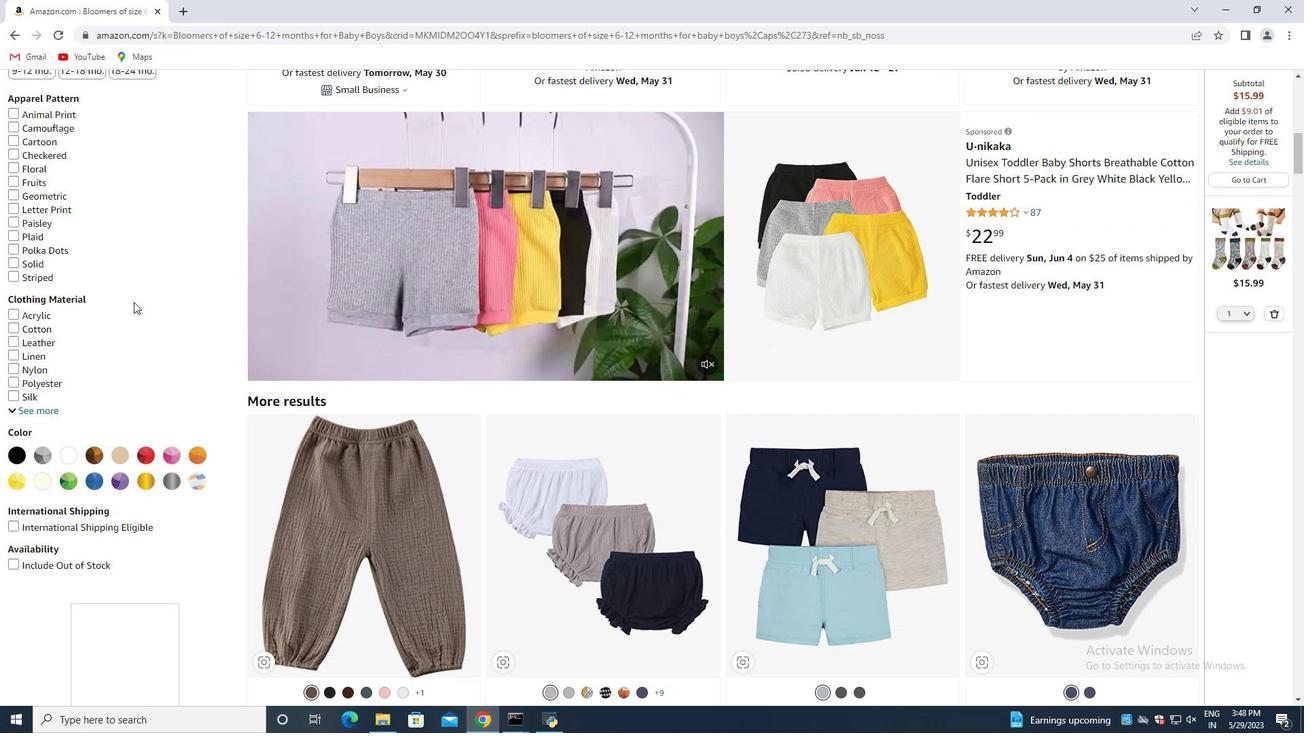 
Action: Mouse moved to (111, 298)
Screenshot: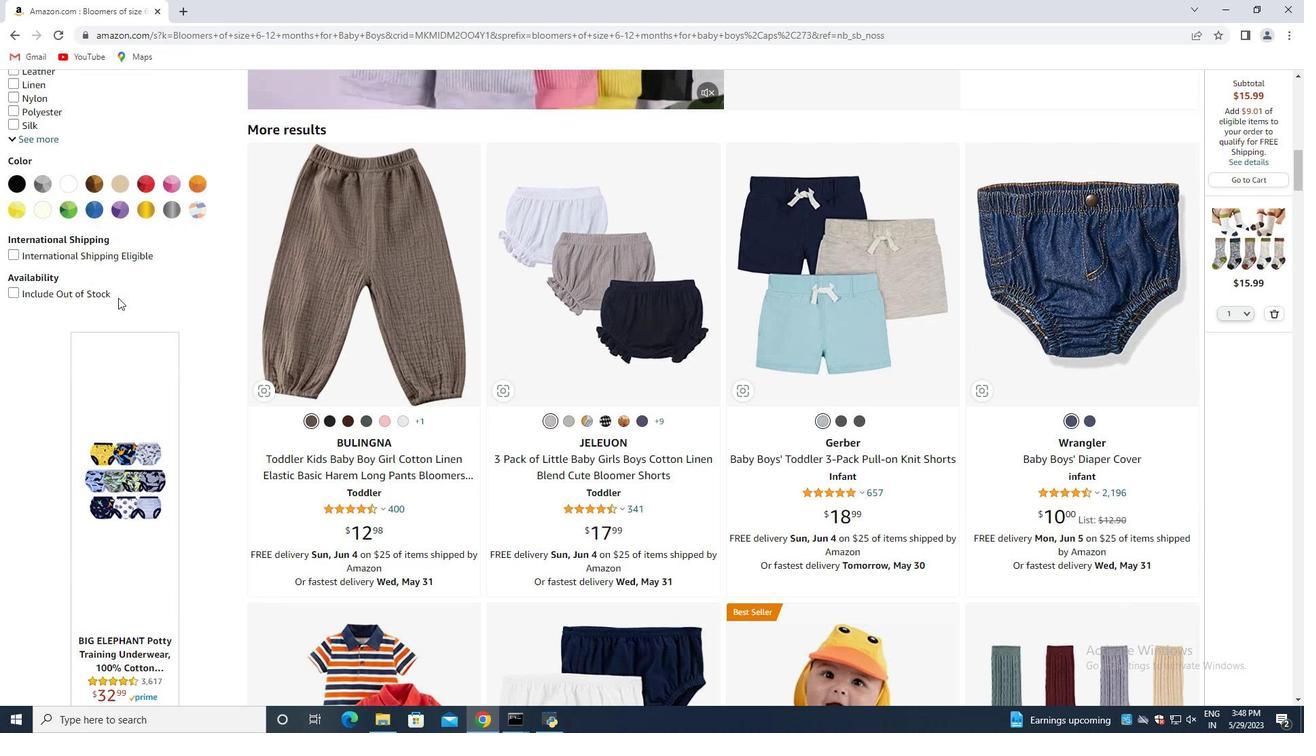 
Action: Mouse scrolled (111, 297) with delta (0, 0)
Screenshot: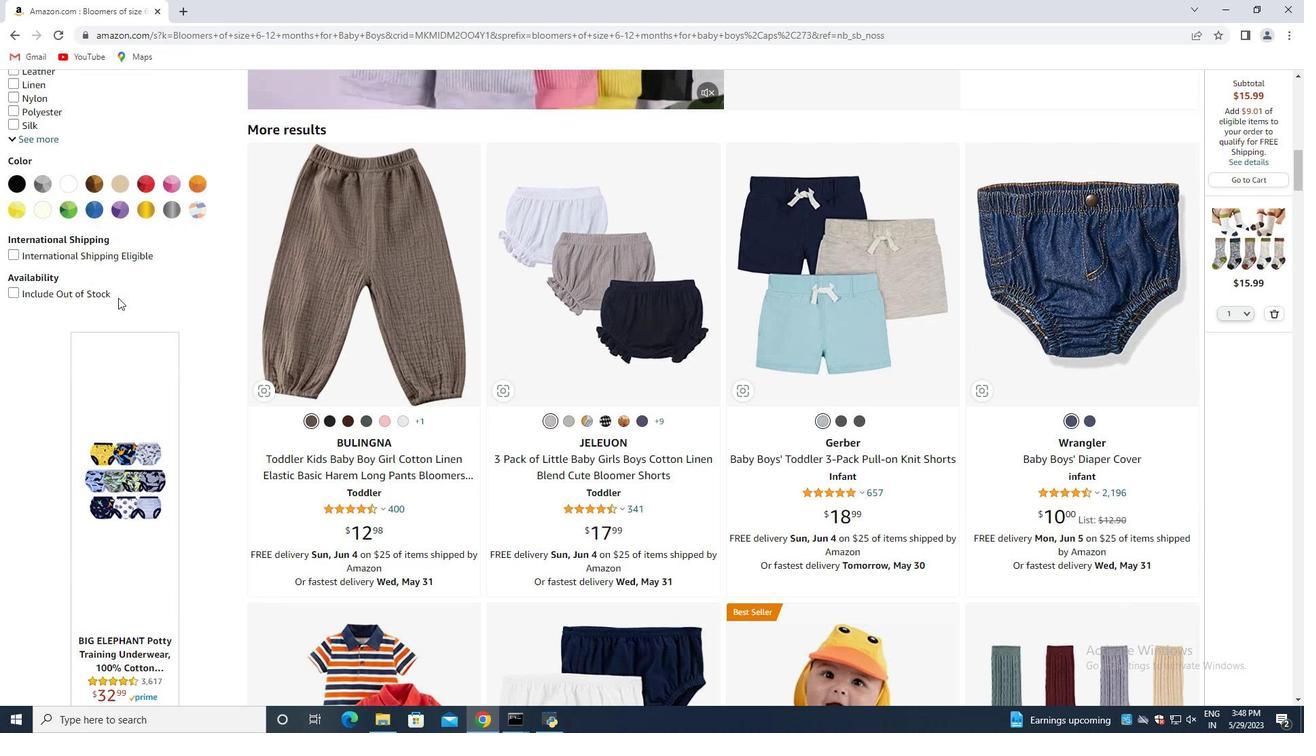 
Action: Mouse moved to (104, 298)
Screenshot: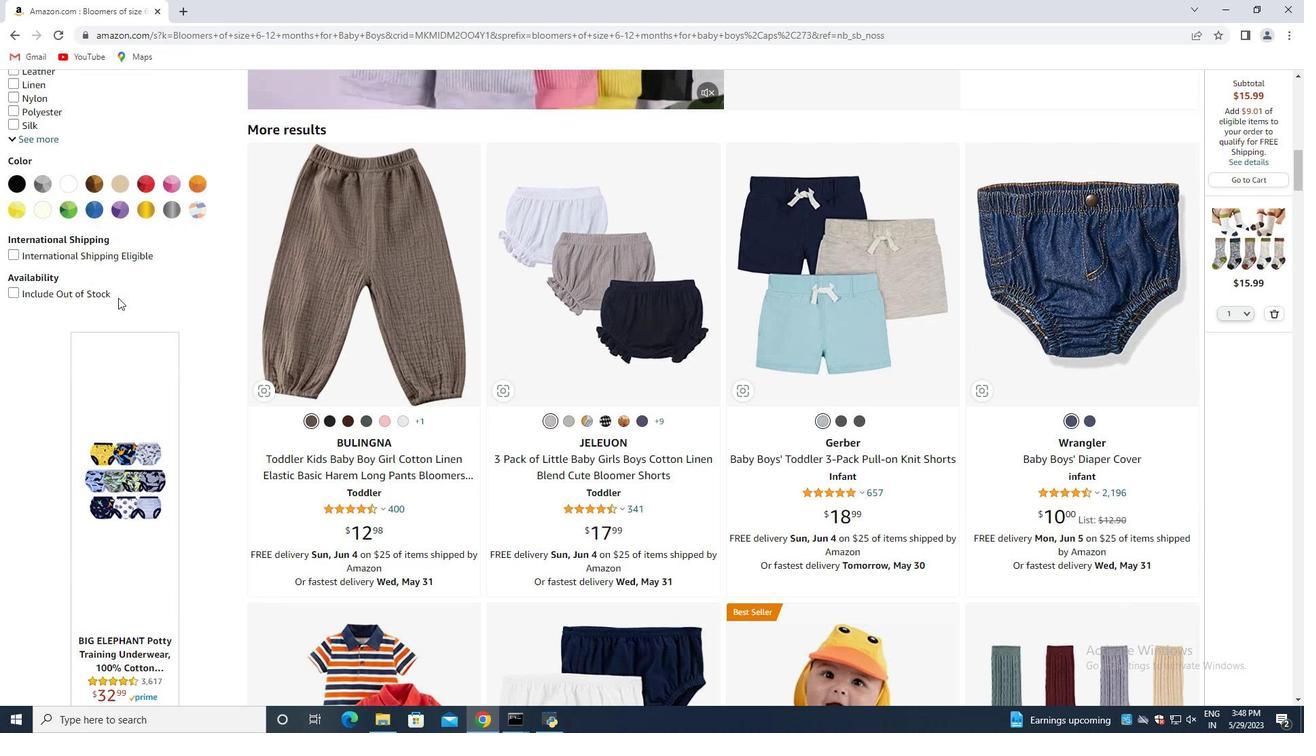 
Action: Mouse scrolled (104, 297) with delta (0, 0)
Screenshot: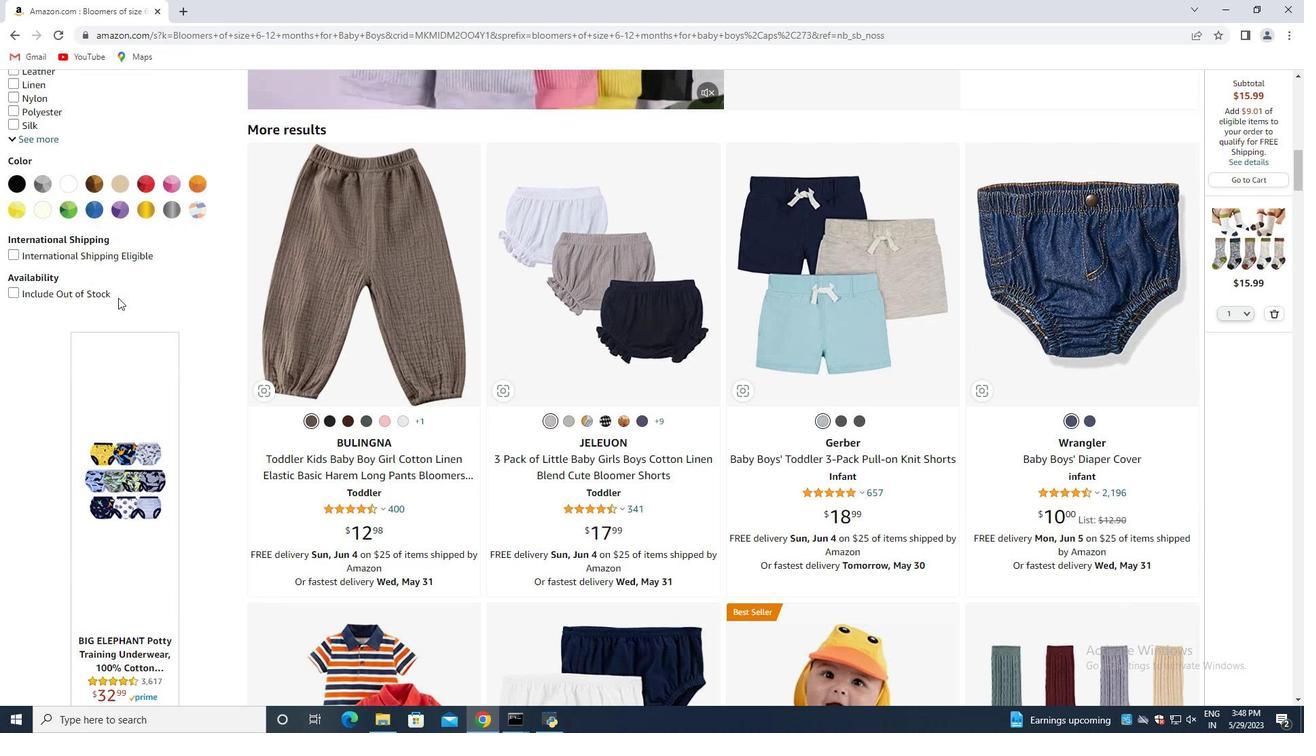 
Action: Mouse moved to (97, 300)
Screenshot: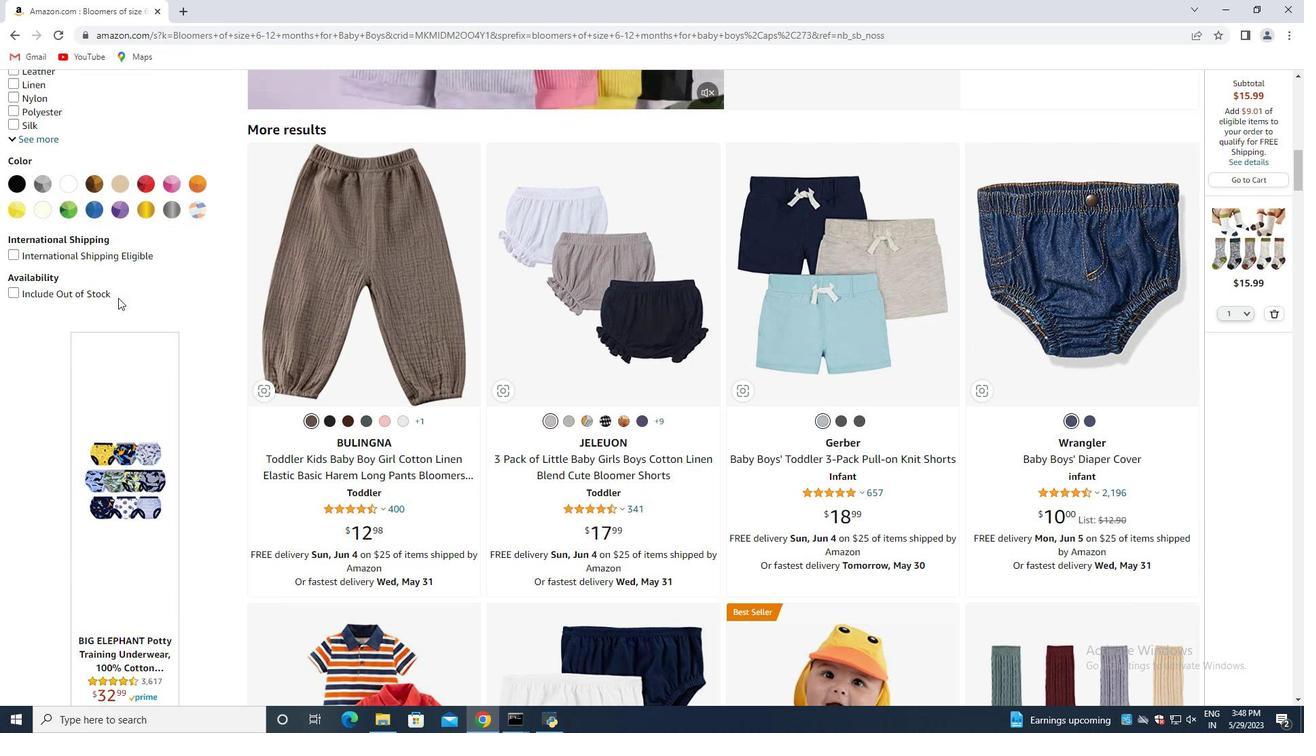 
Action: Mouse scrolled (97, 299) with delta (0, 0)
Screenshot: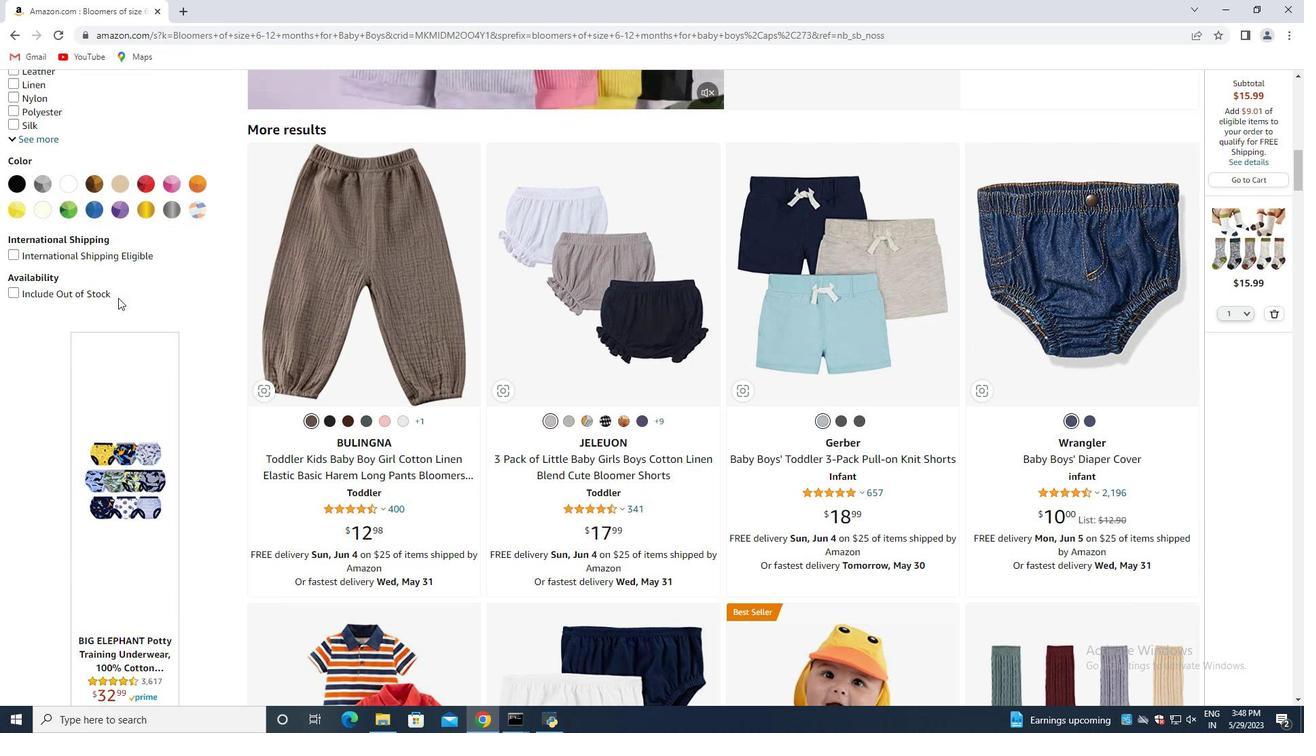
Action: Mouse moved to (96, 300)
Screenshot: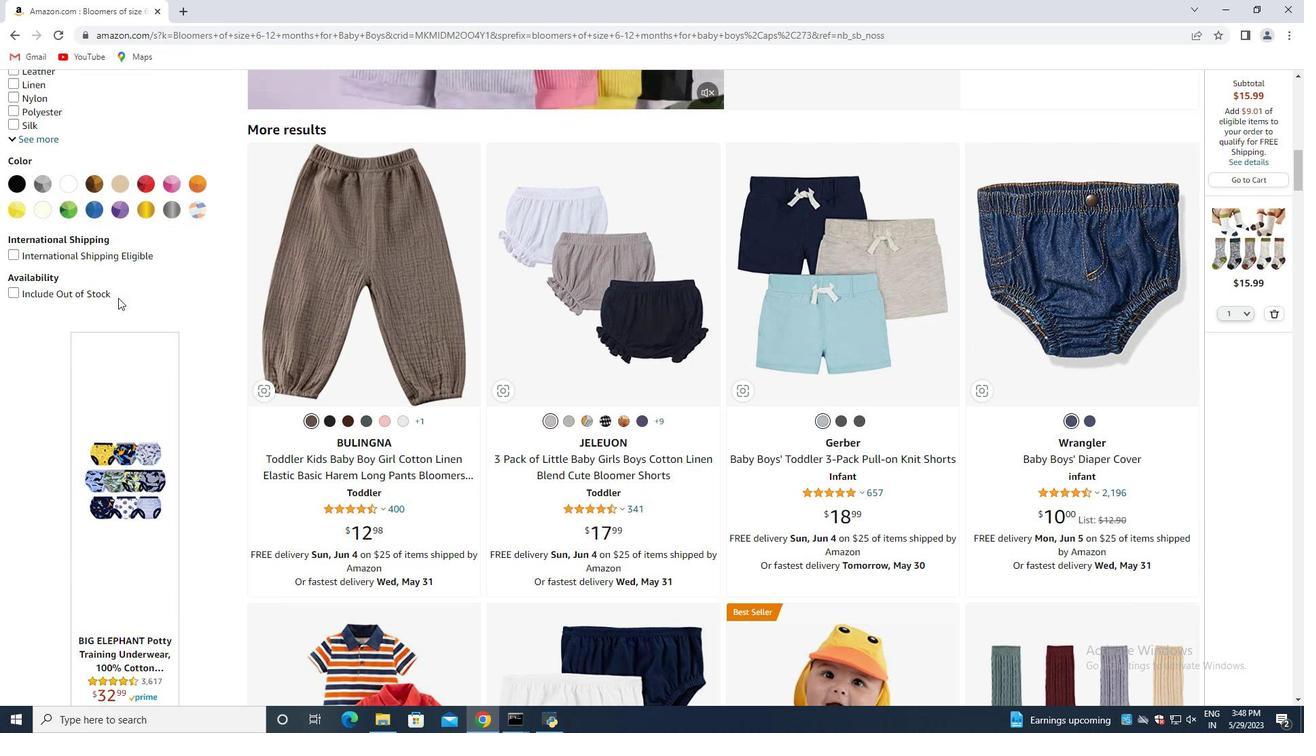 
Action: Mouse scrolled (96, 299) with delta (0, 0)
Screenshot: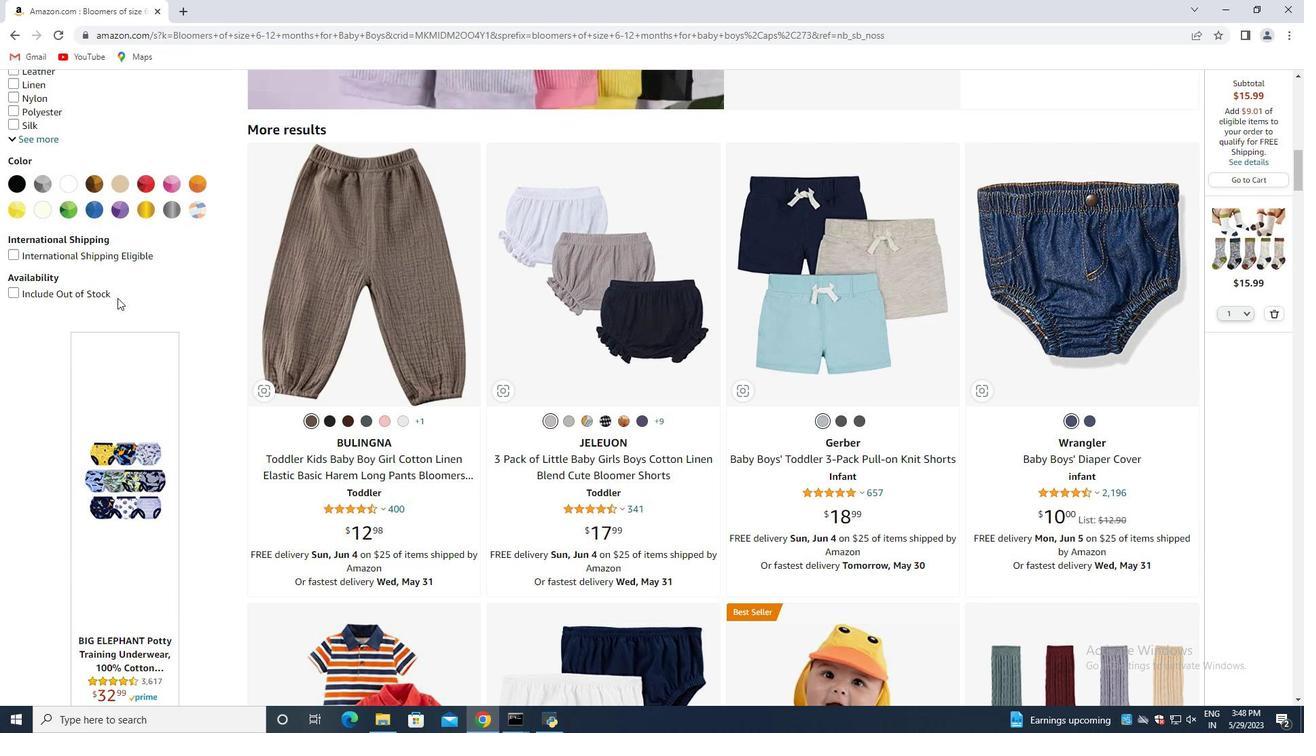 
Action: Mouse moved to (95, 298)
Screenshot: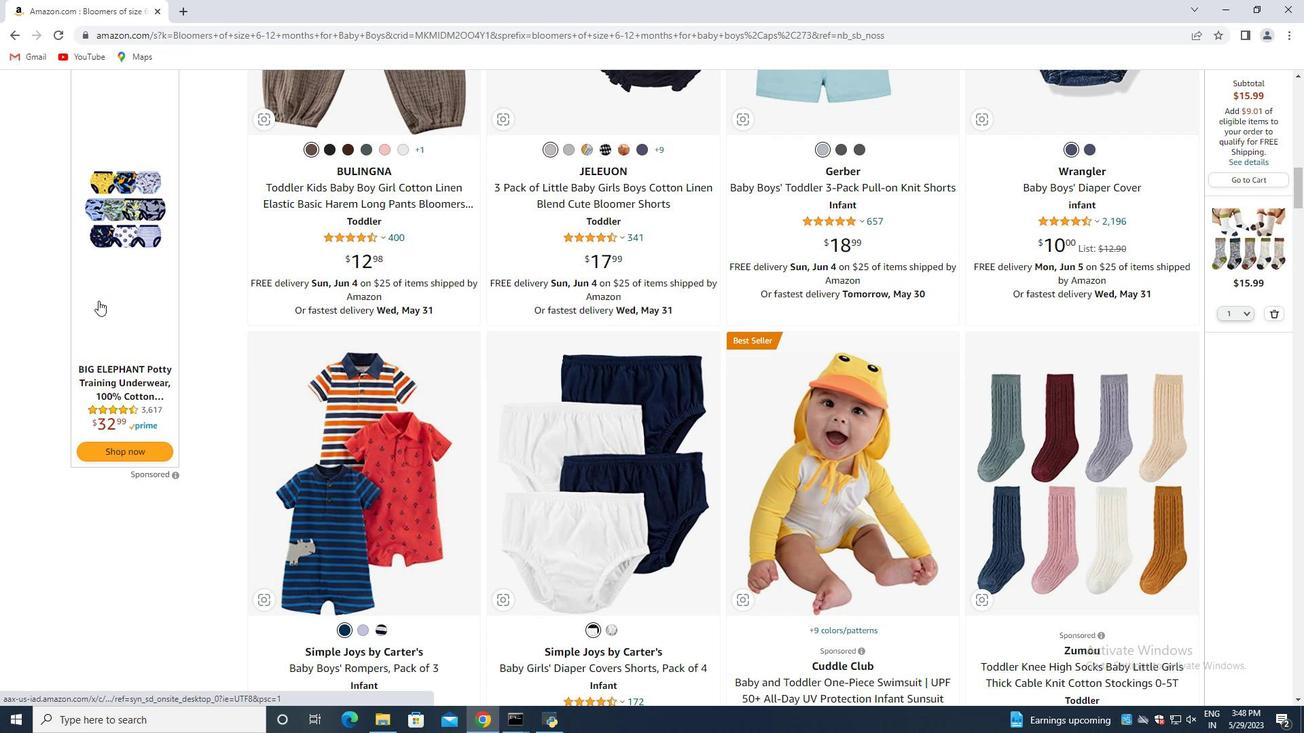 
Action: Mouse scrolled (99, 298) with delta (0, 0)
Screenshot: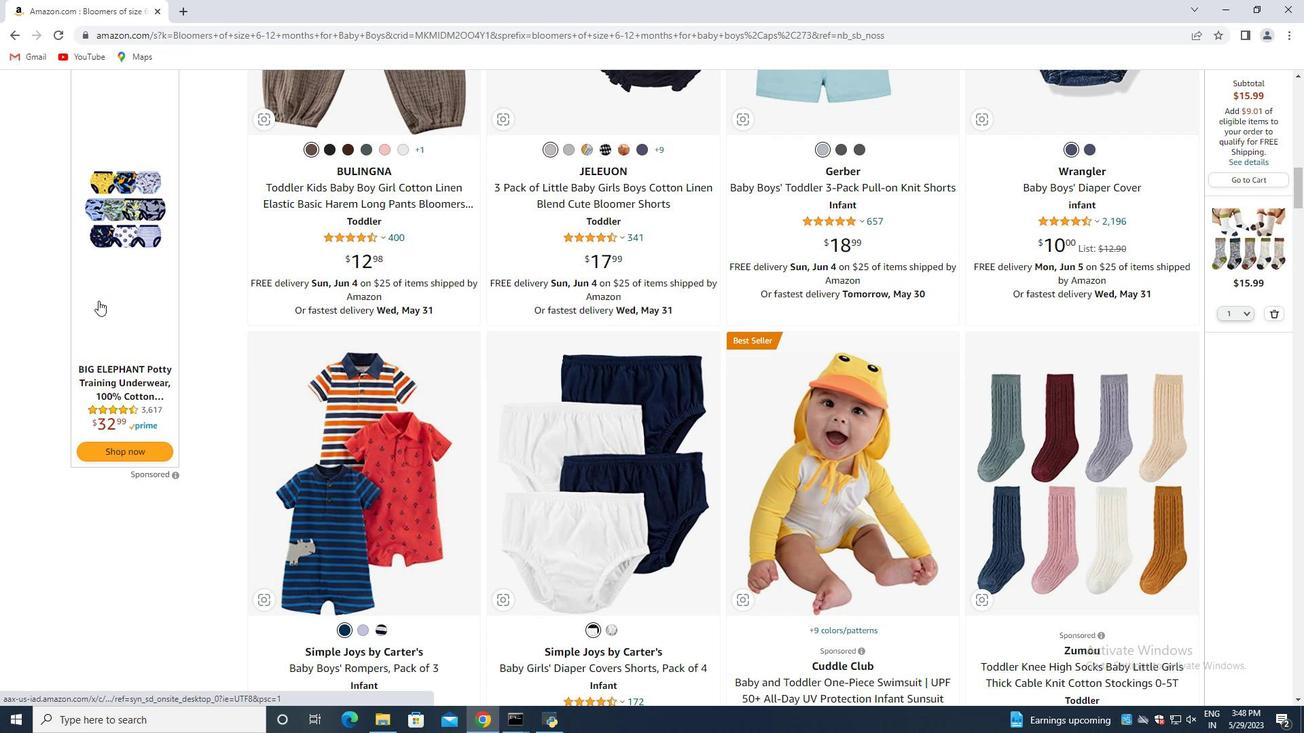 
Action: Mouse scrolled (99, 298) with delta (0, 0)
Screenshot: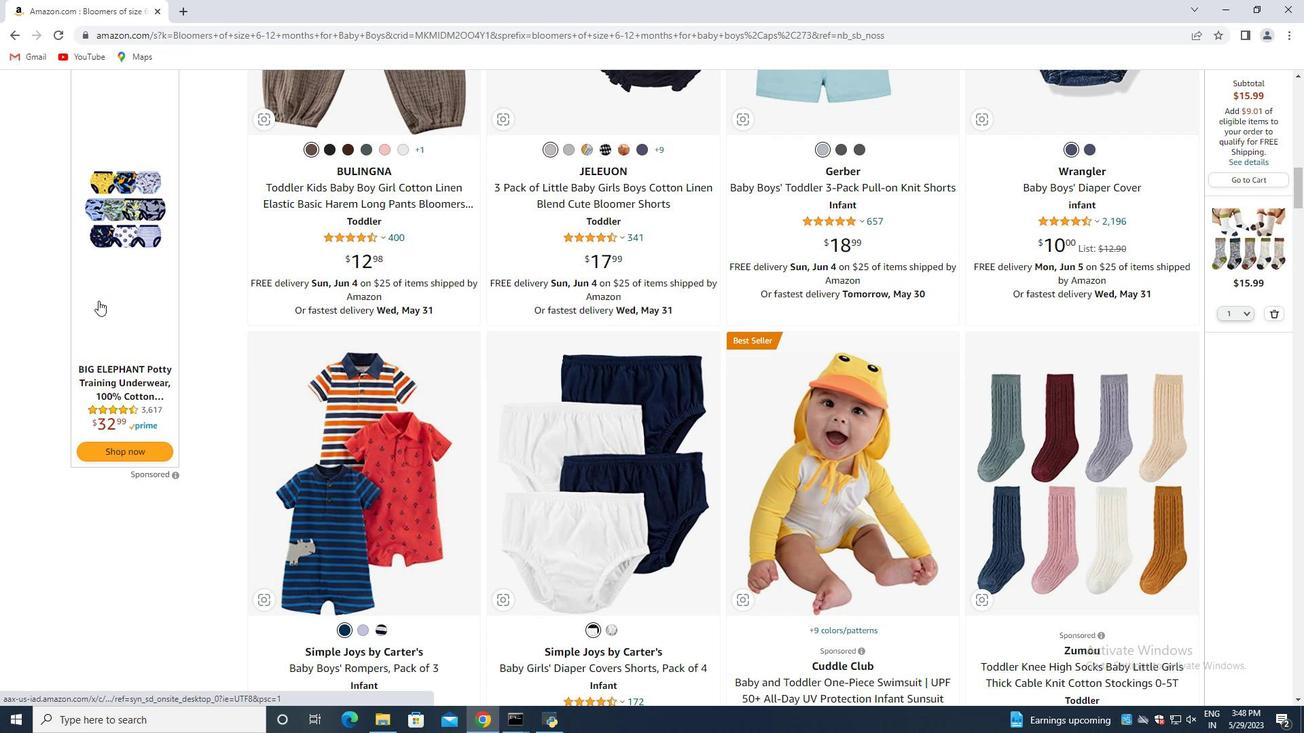 
Action: Mouse moved to (93, 298)
Screenshot: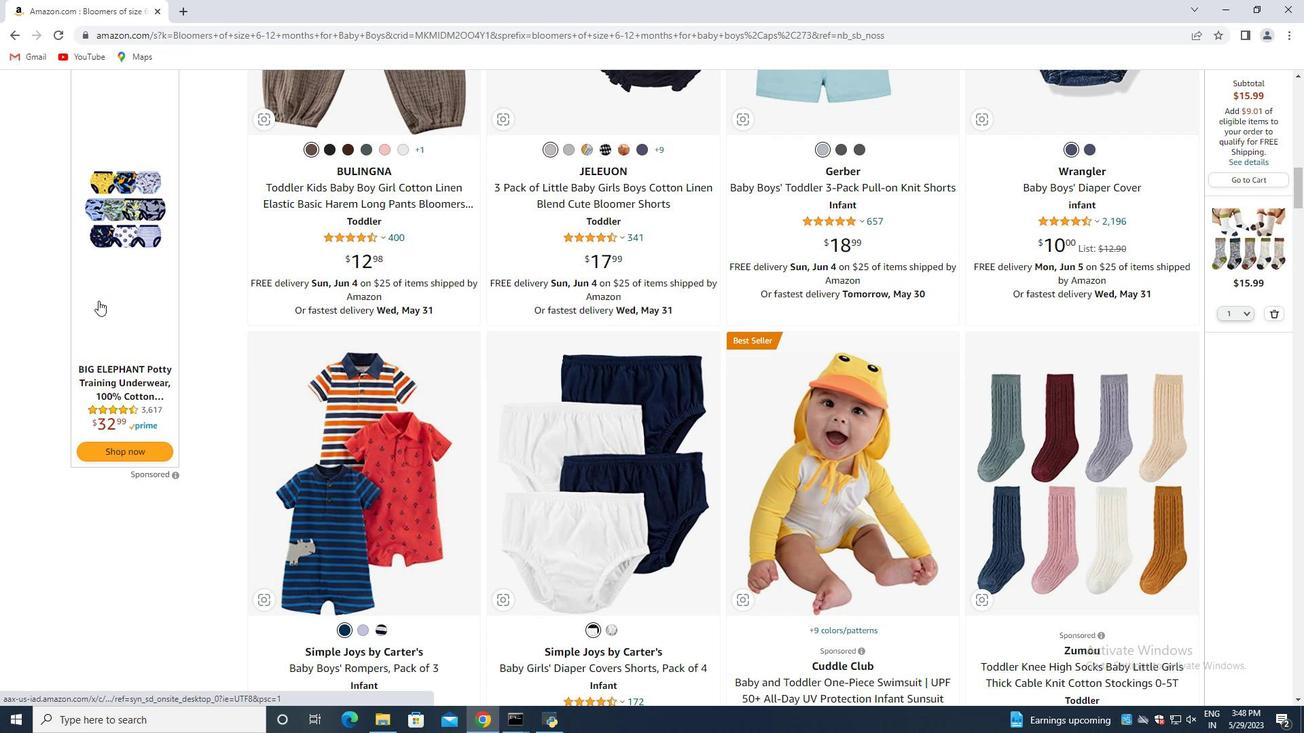 
Action: Mouse scrolled (97, 298) with delta (0, 0)
Screenshot: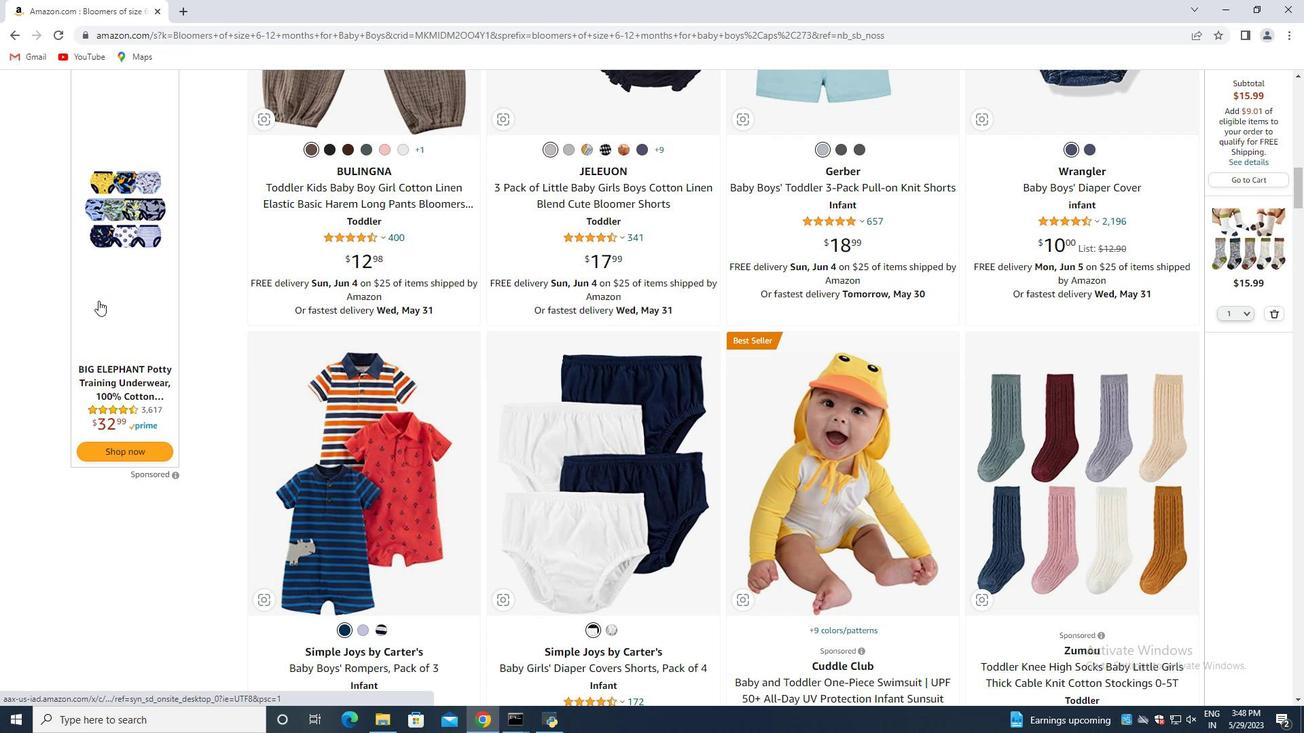 
Action: Mouse moved to (91, 298)
Screenshot: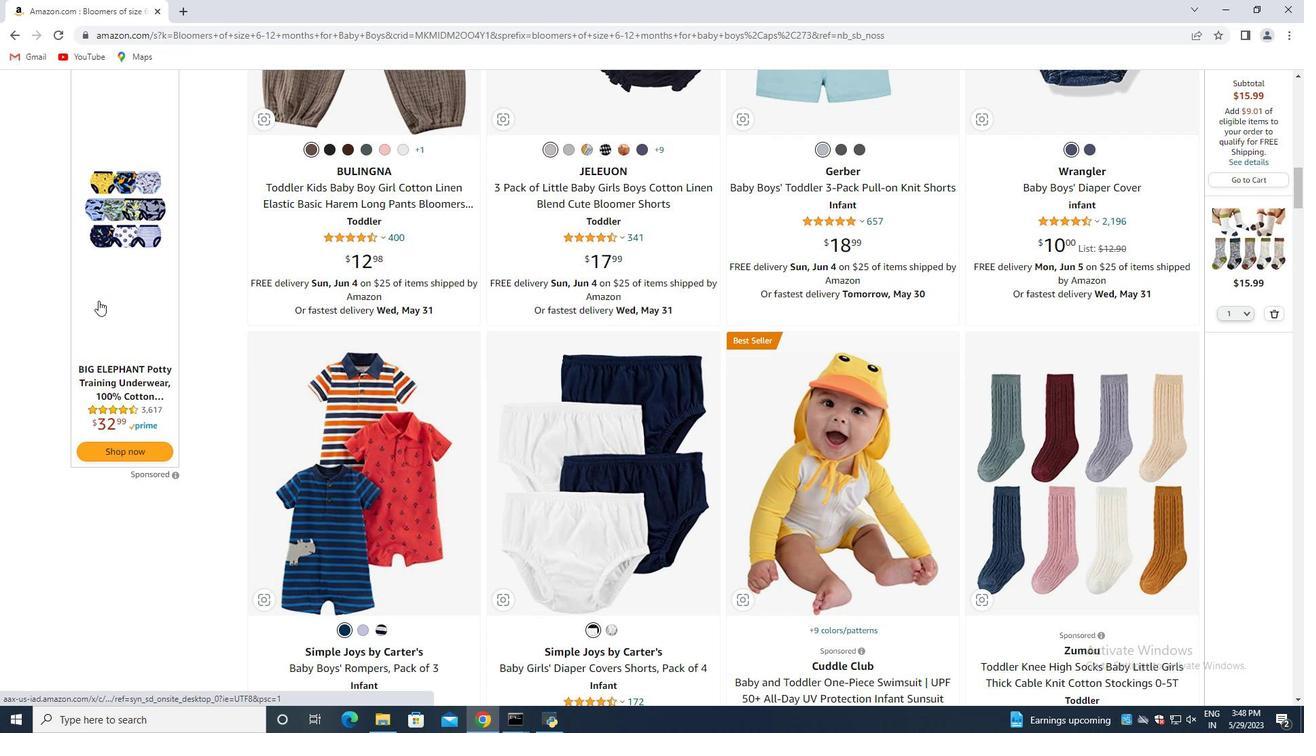 
Action: Mouse scrolled (96, 298) with delta (0, 0)
Screenshot: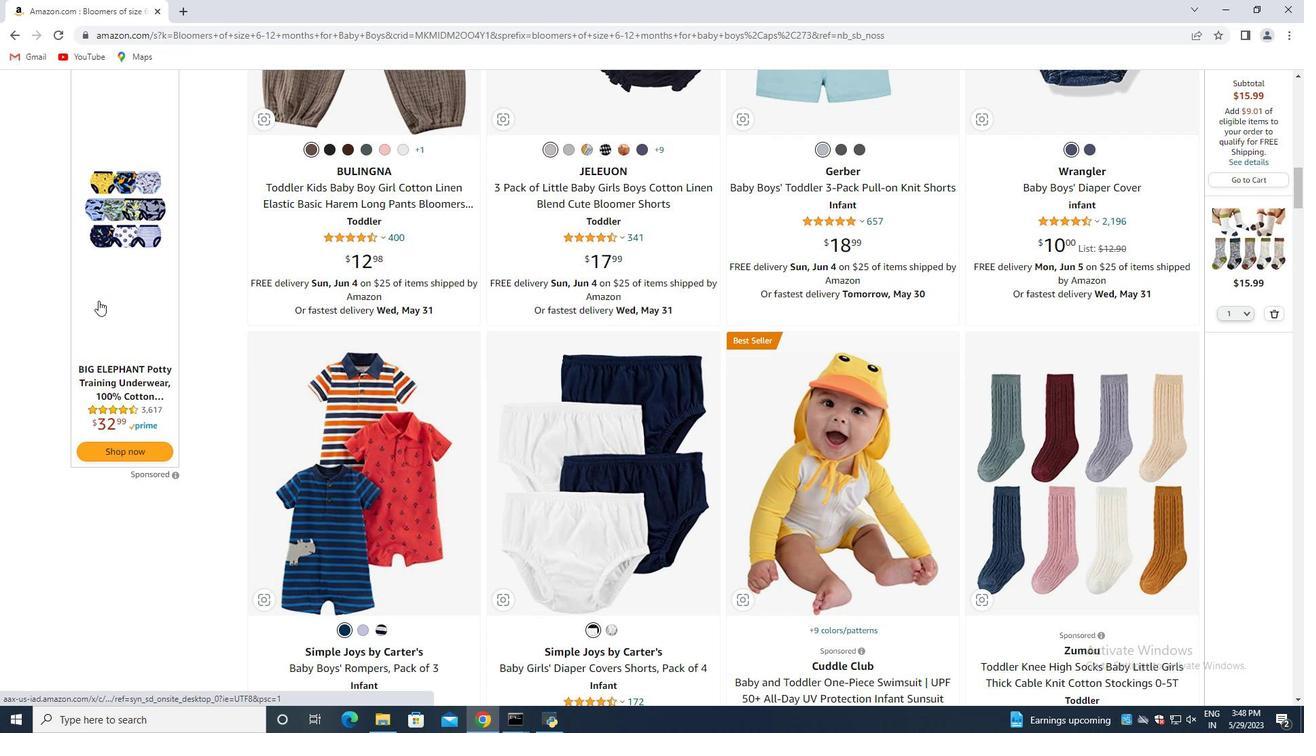 
Action: Mouse moved to (88, 298)
Screenshot: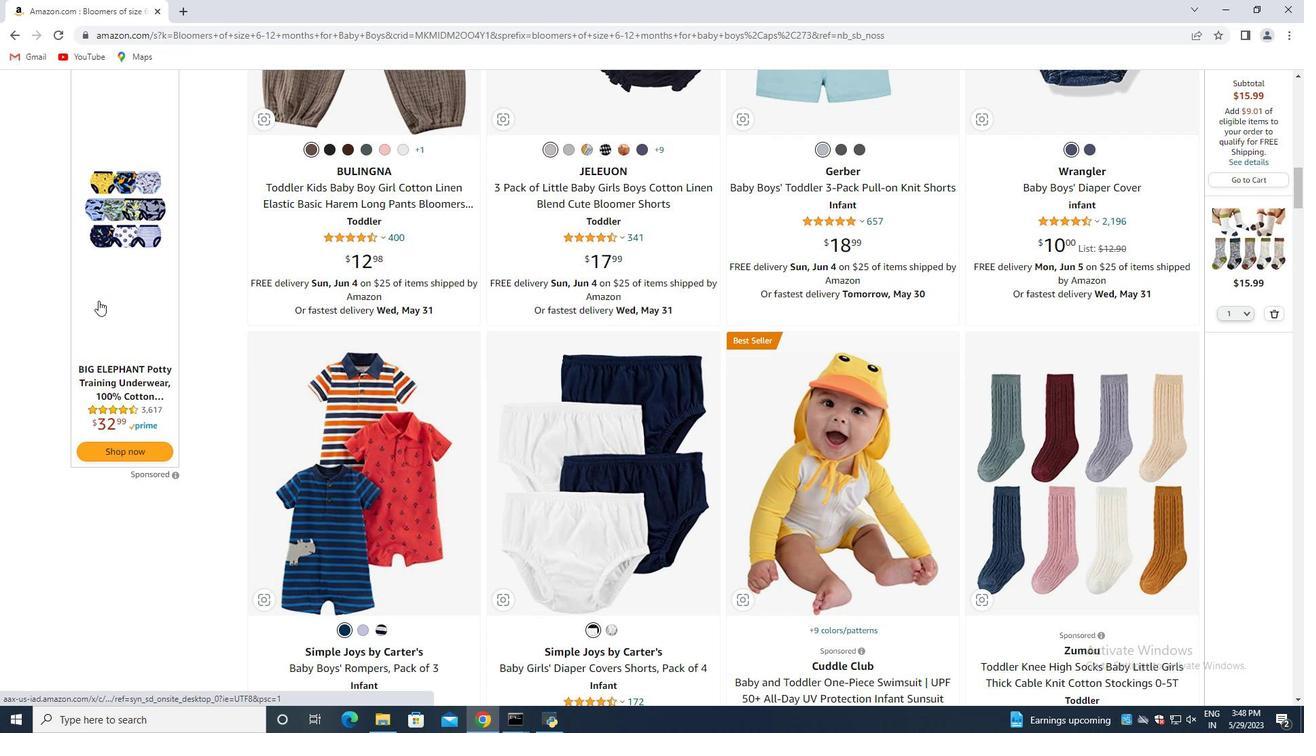 
Action: Mouse scrolled (95, 298) with delta (0, 0)
Screenshot: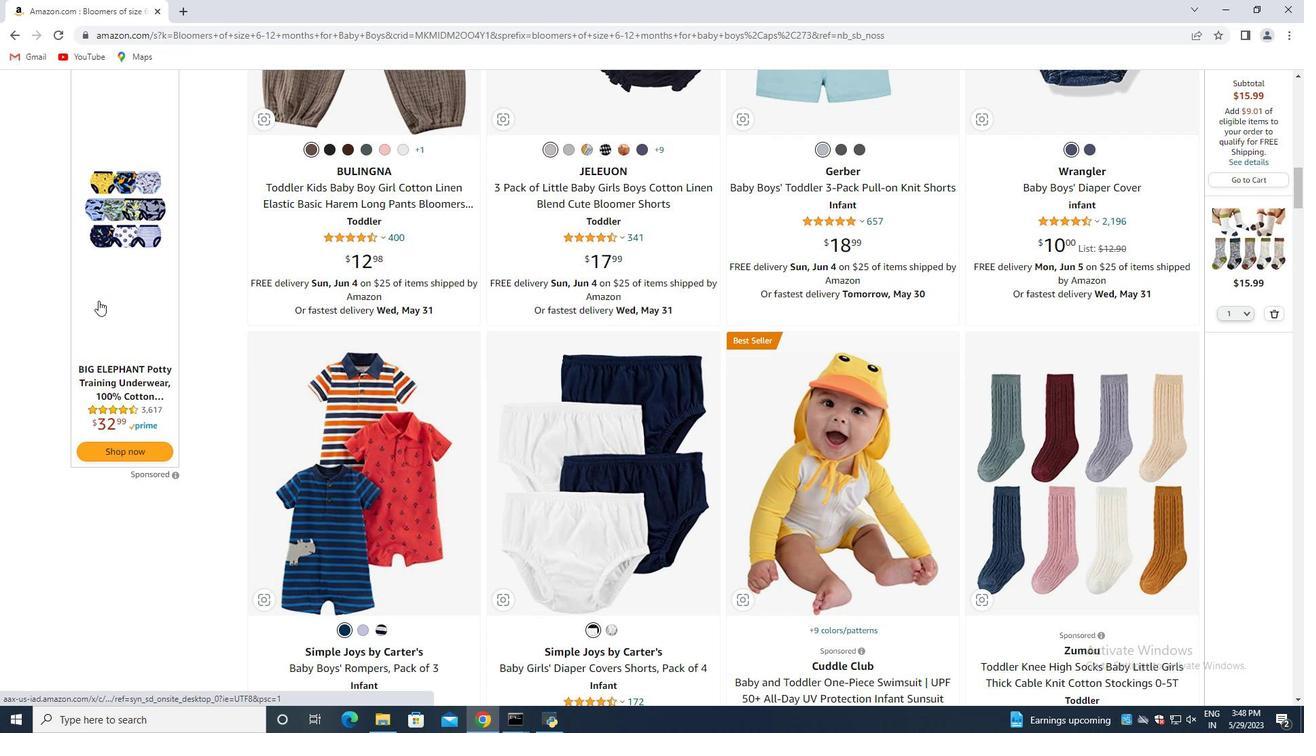 
Action: Mouse moved to (89, 281)
Screenshot: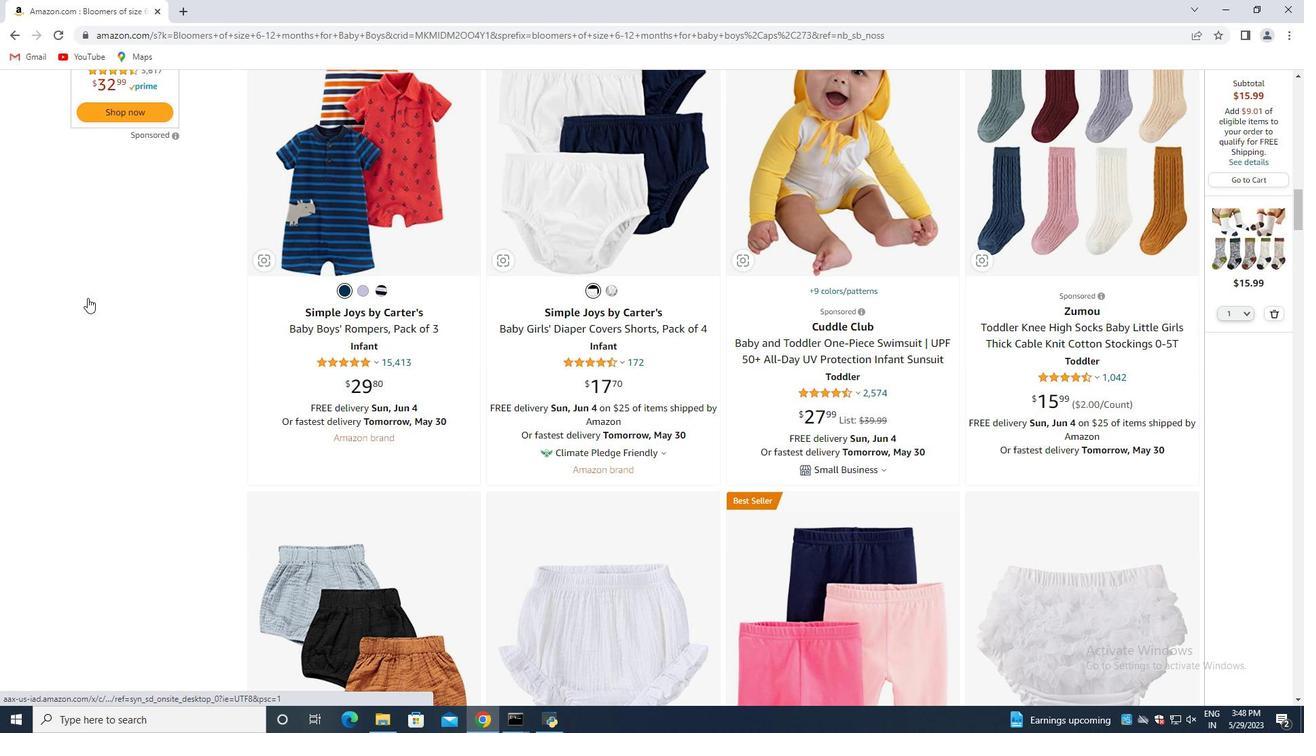 
Action: Mouse scrolled (88, 284) with delta (0, 0)
Screenshot: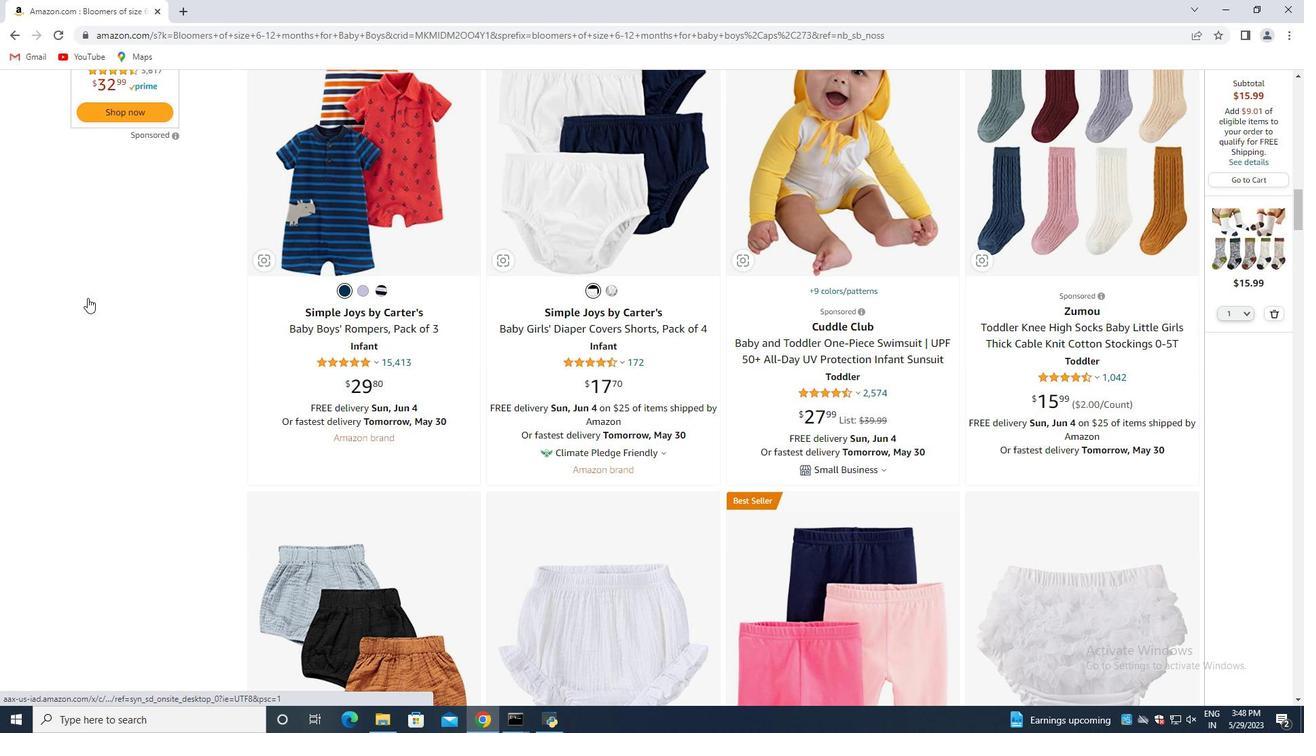 
Action: Mouse moved to (91, 277)
Screenshot: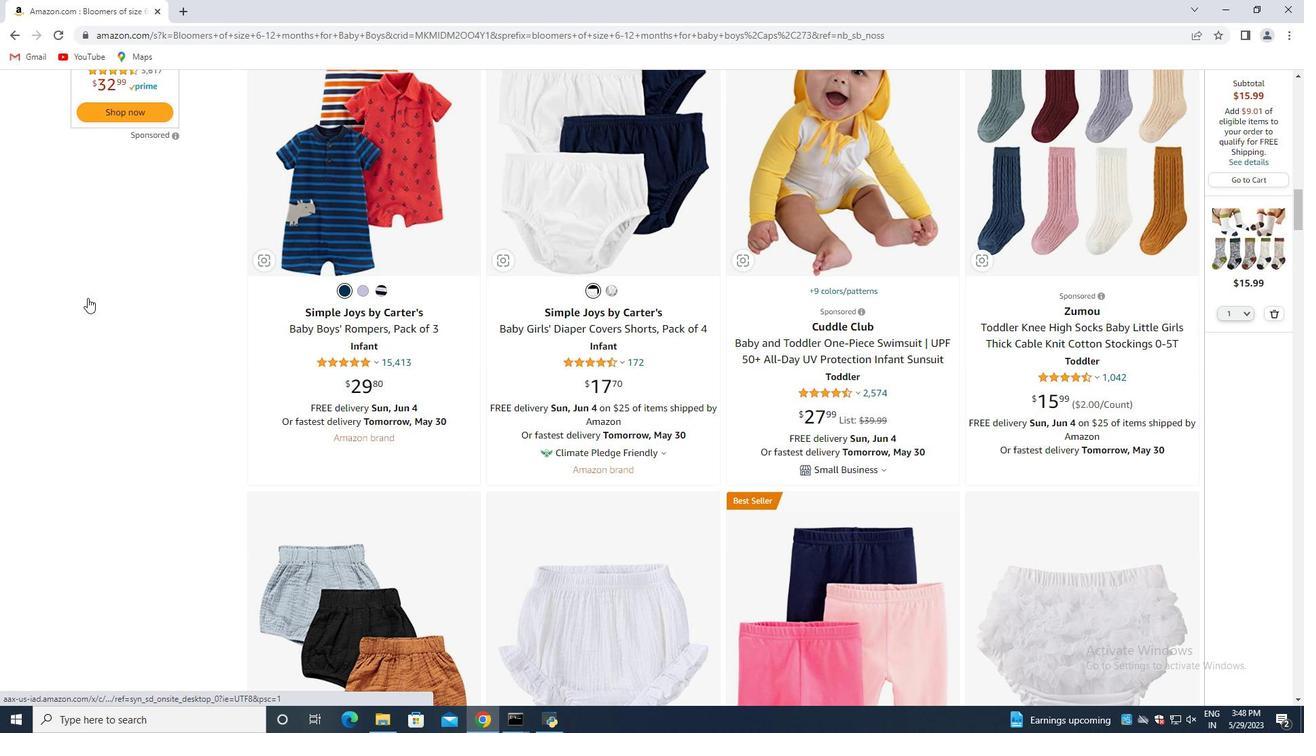 
Action: Mouse scrolled (91, 278) with delta (0, 0)
Screenshot: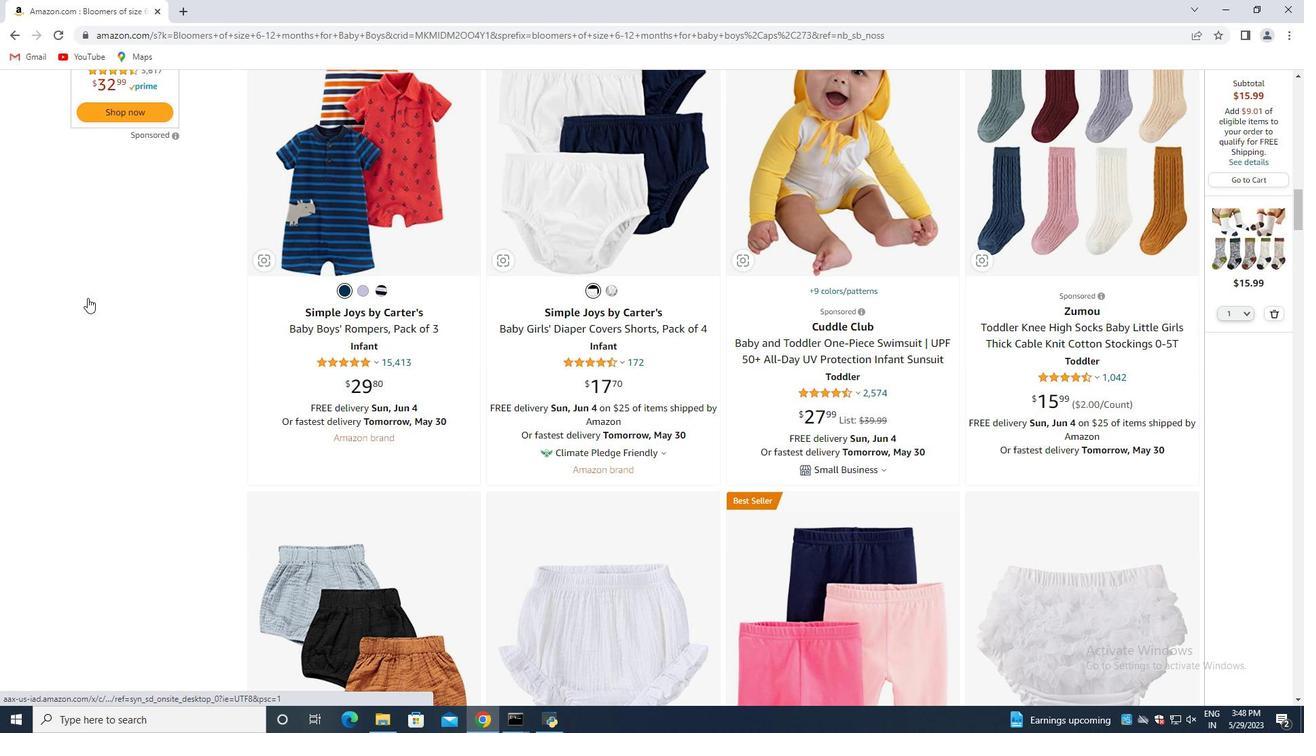 
Action: Mouse moved to (93, 275)
Screenshot: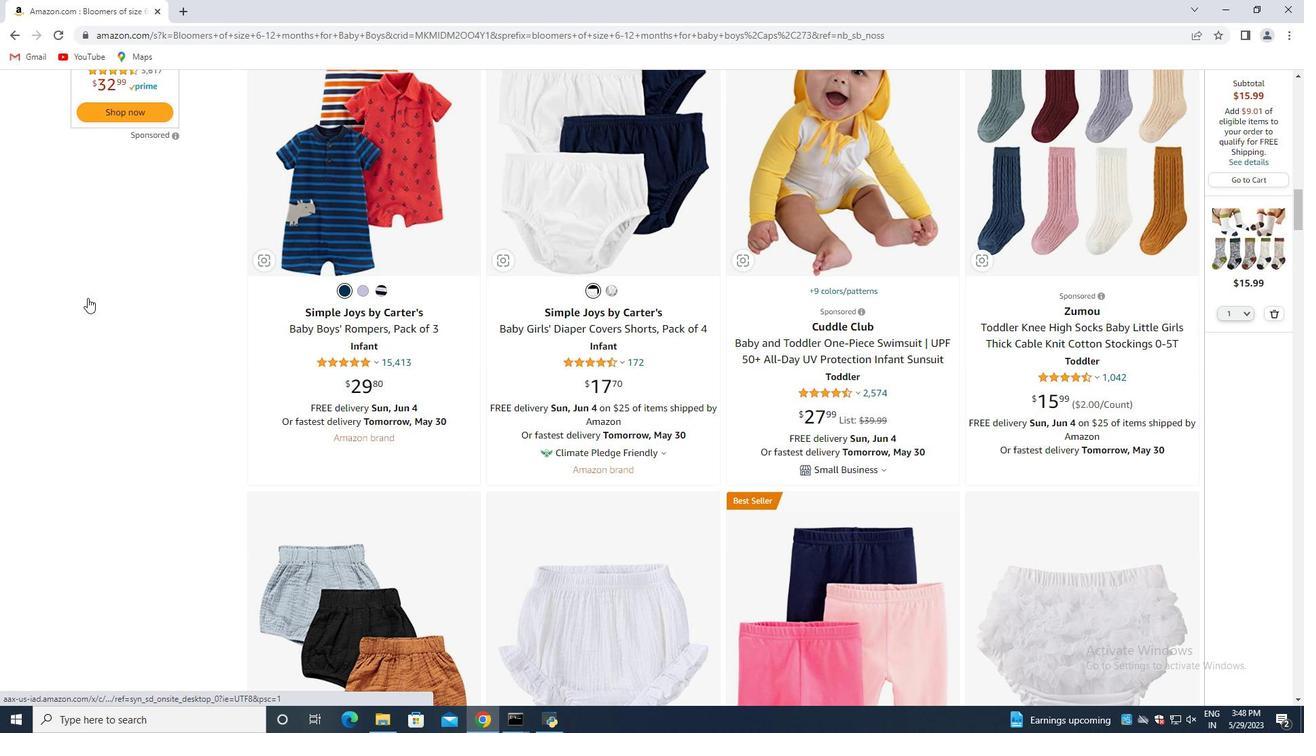 
Action: Mouse scrolled (93, 276) with delta (0, 0)
Screenshot: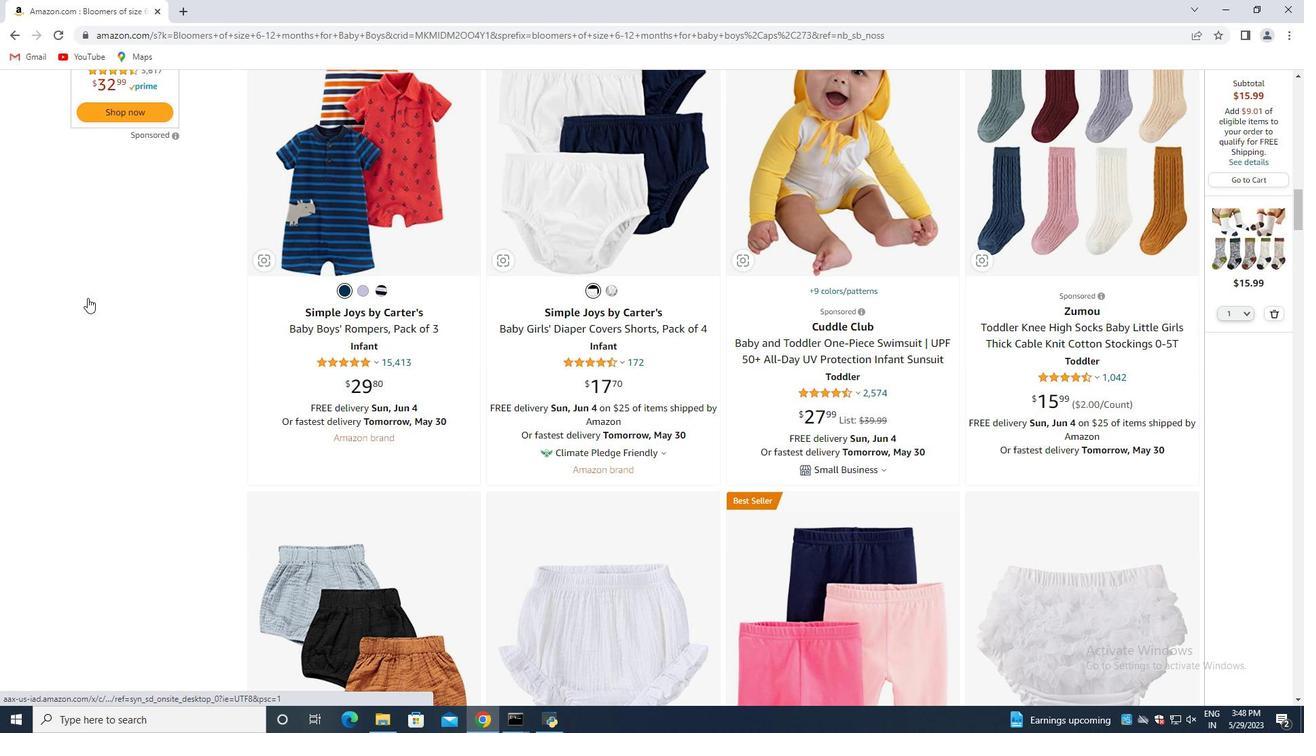 
Action: Mouse scrolled (93, 276) with delta (0, 0)
Screenshot: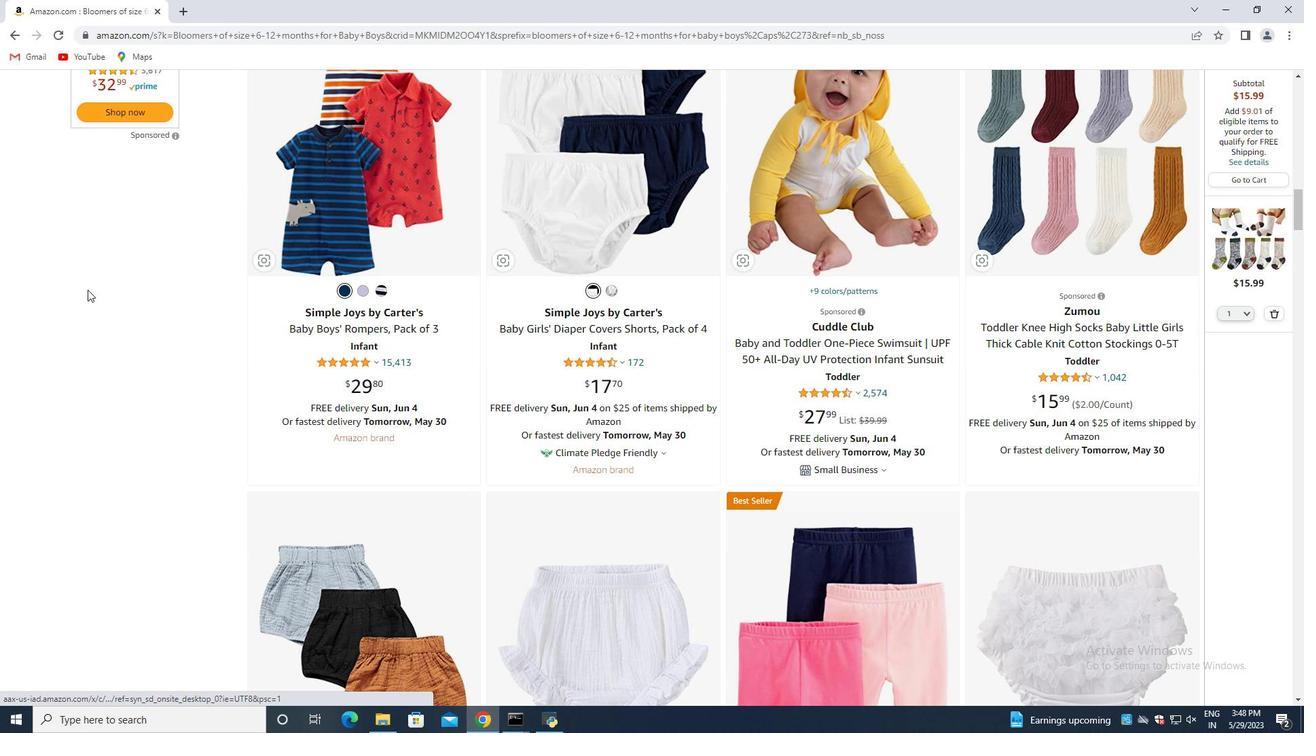 
Action: Mouse scrolled (93, 276) with delta (0, 0)
Screenshot: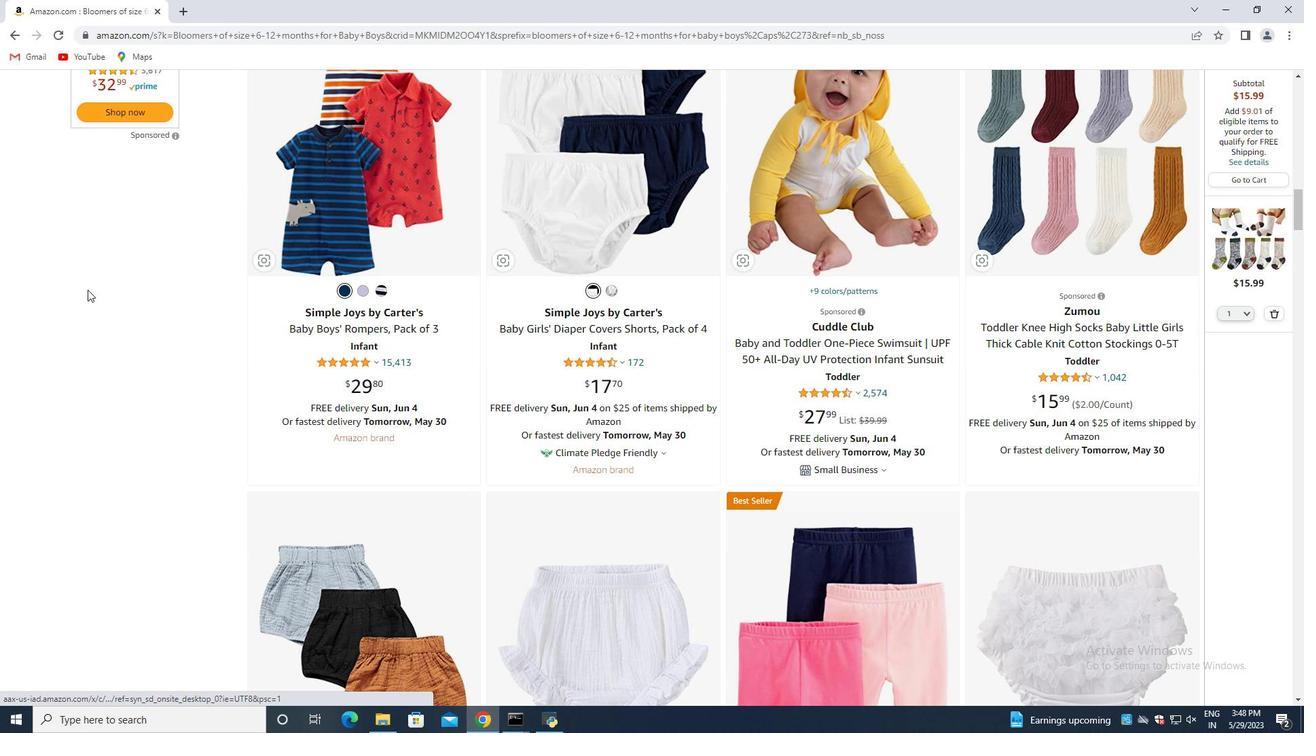 
Action: Mouse scrolled (93, 276) with delta (0, 0)
Screenshot: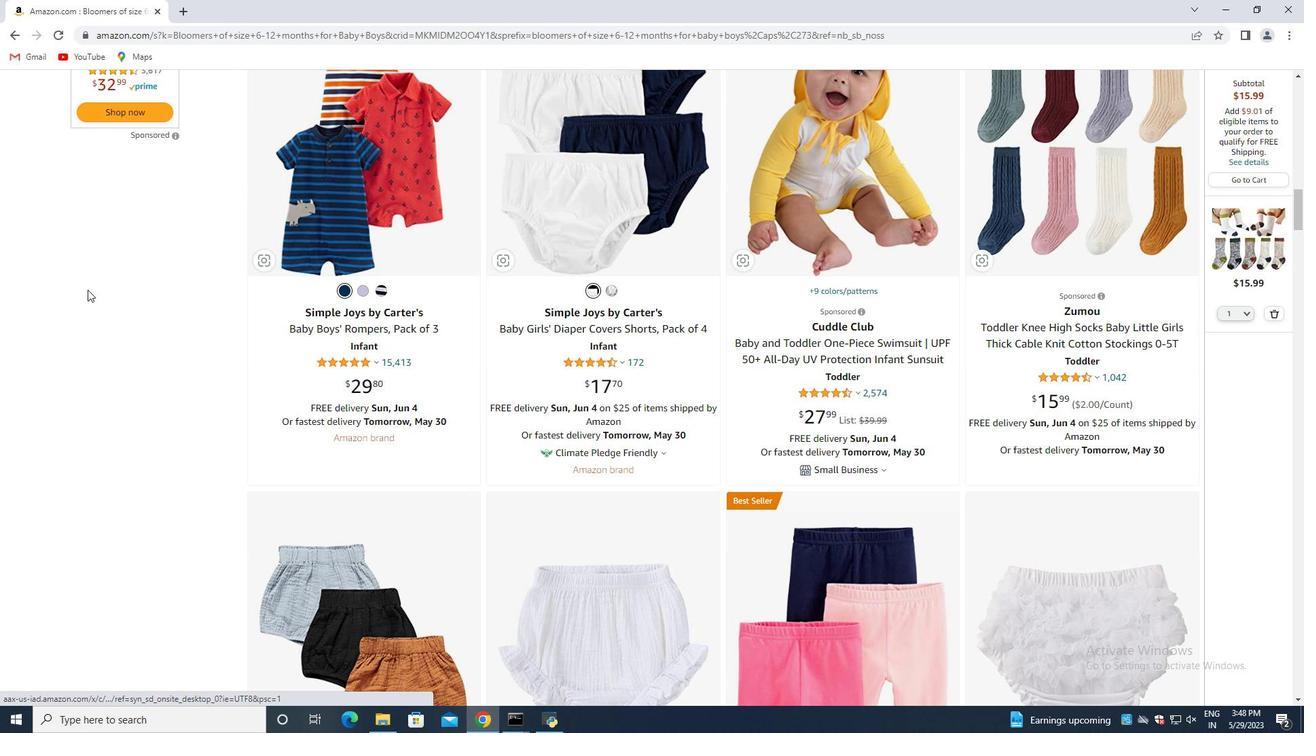 
Action: Mouse scrolled (93, 276) with delta (0, 0)
Screenshot: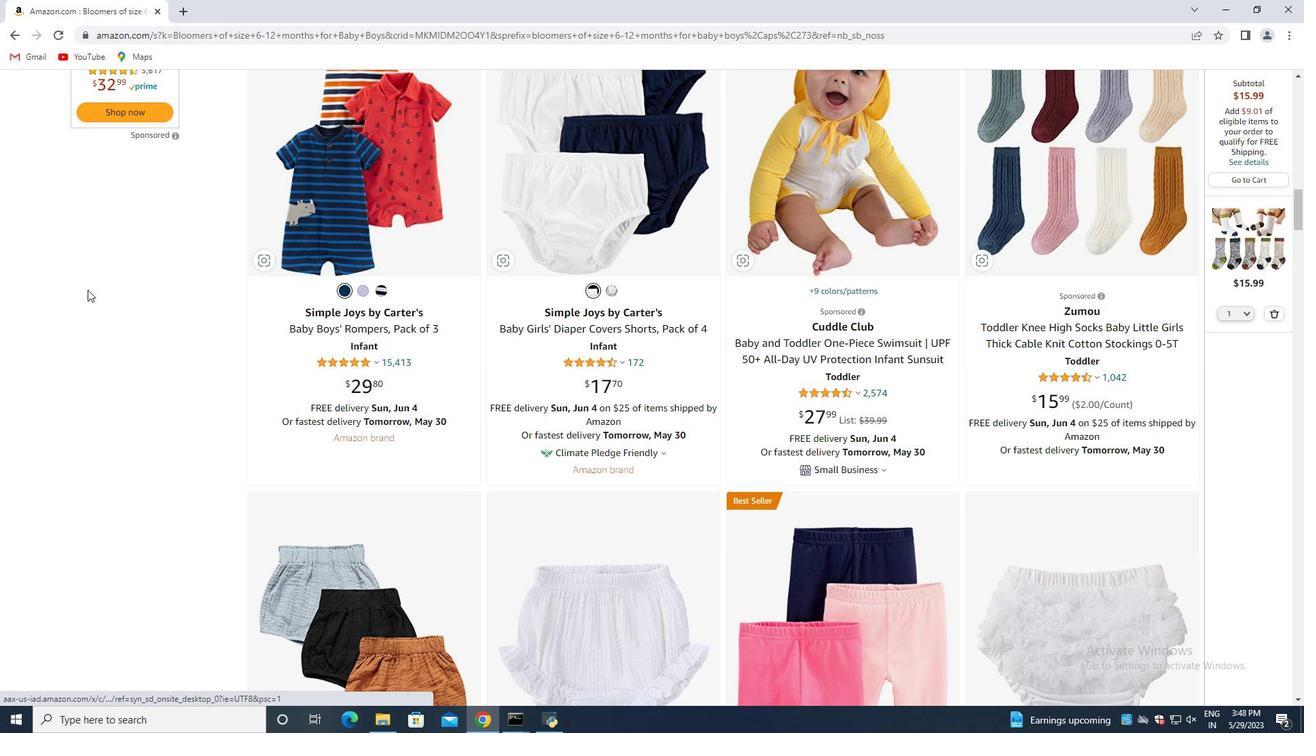 
Action: Mouse scrolled (93, 276) with delta (0, 0)
Screenshot: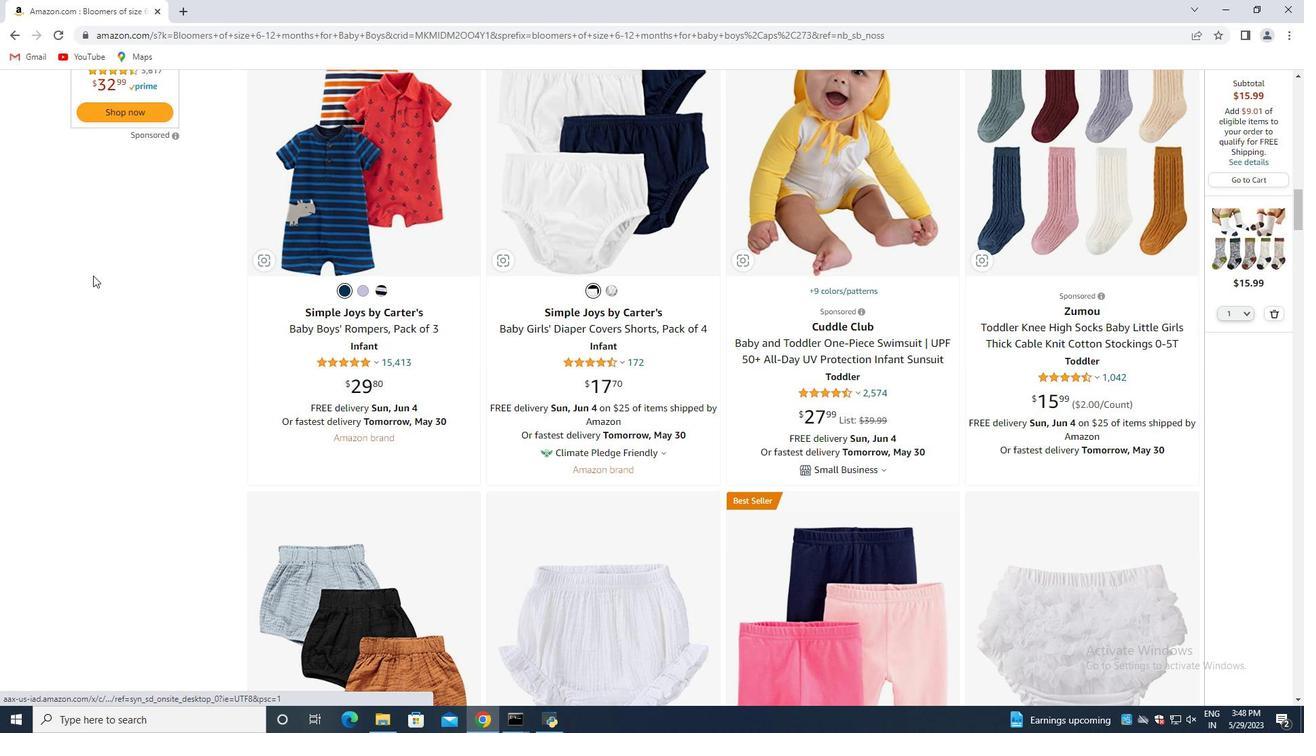 
Action: Mouse moved to (93, 268)
Screenshot: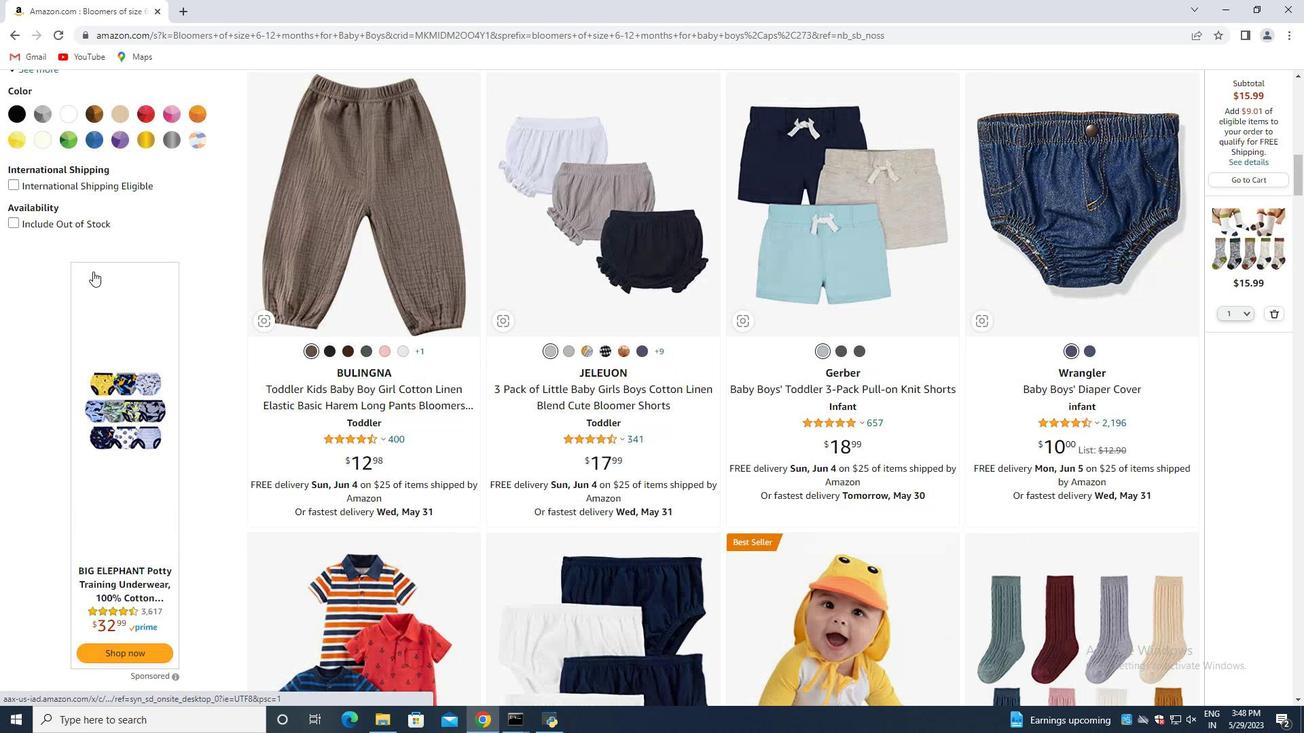 
Action: Mouse scrolled (93, 269) with delta (0, 0)
Screenshot: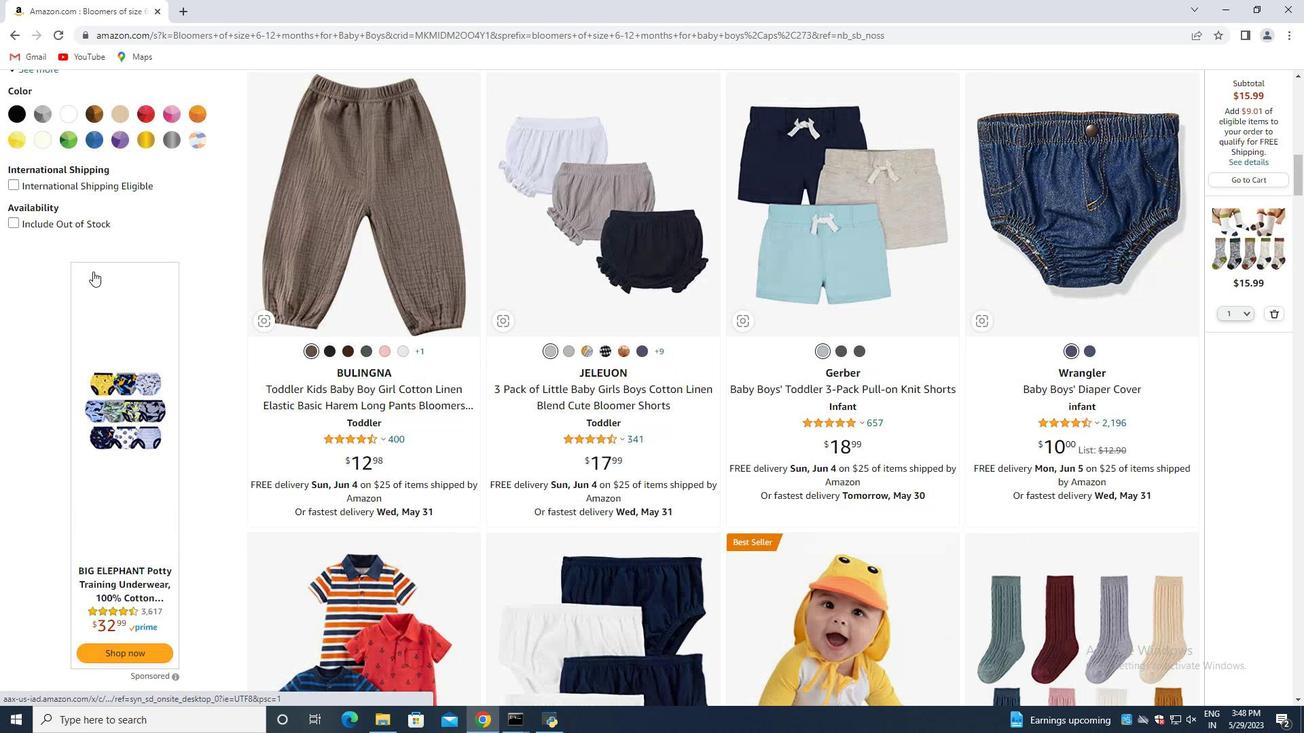 
Action: Mouse moved to (97, 261)
Screenshot: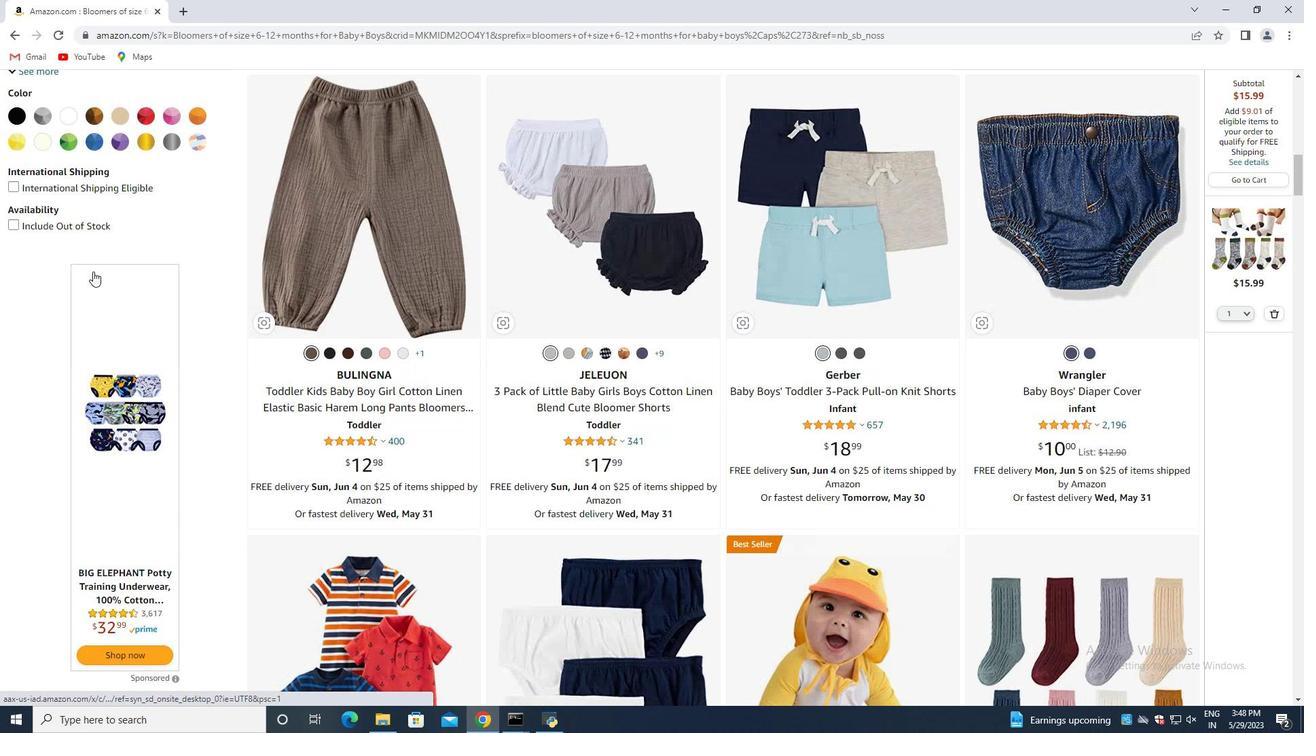 
Action: Mouse scrolled (97, 262) with delta (0, 0)
Screenshot: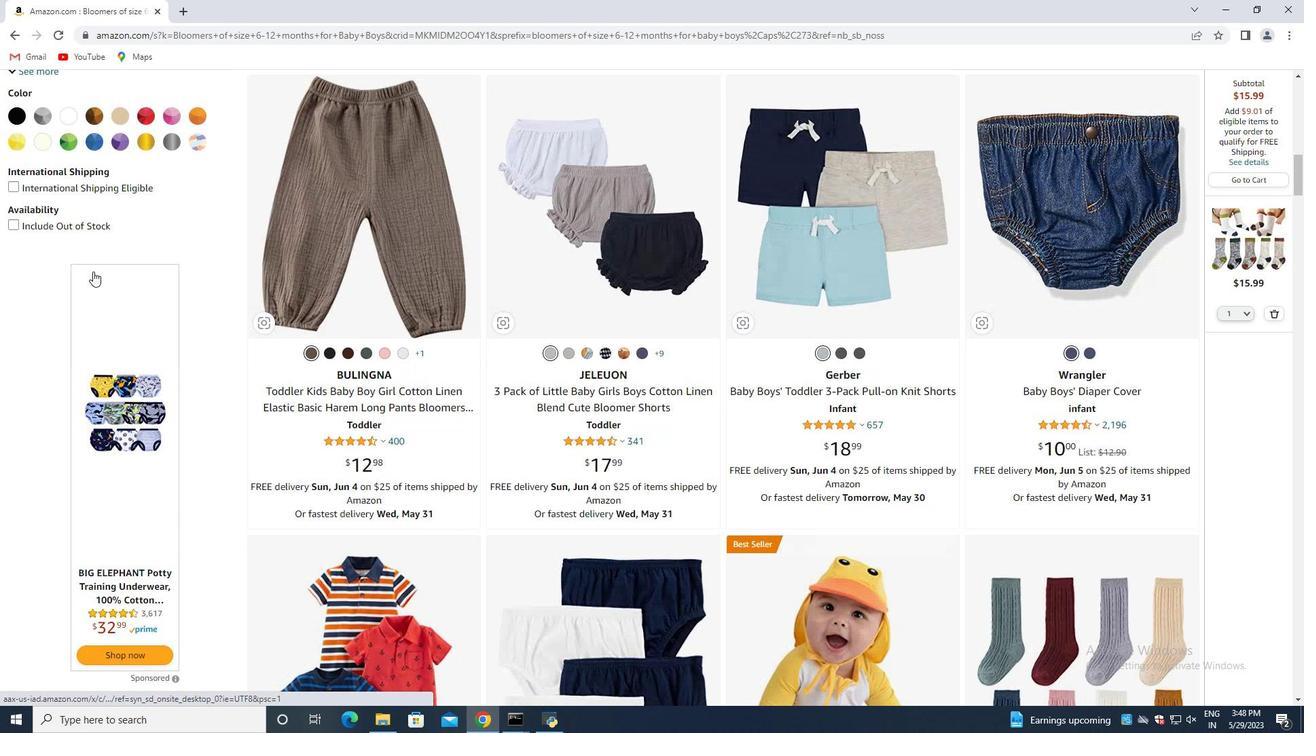 
Action: Mouse moved to (104, 254)
Screenshot: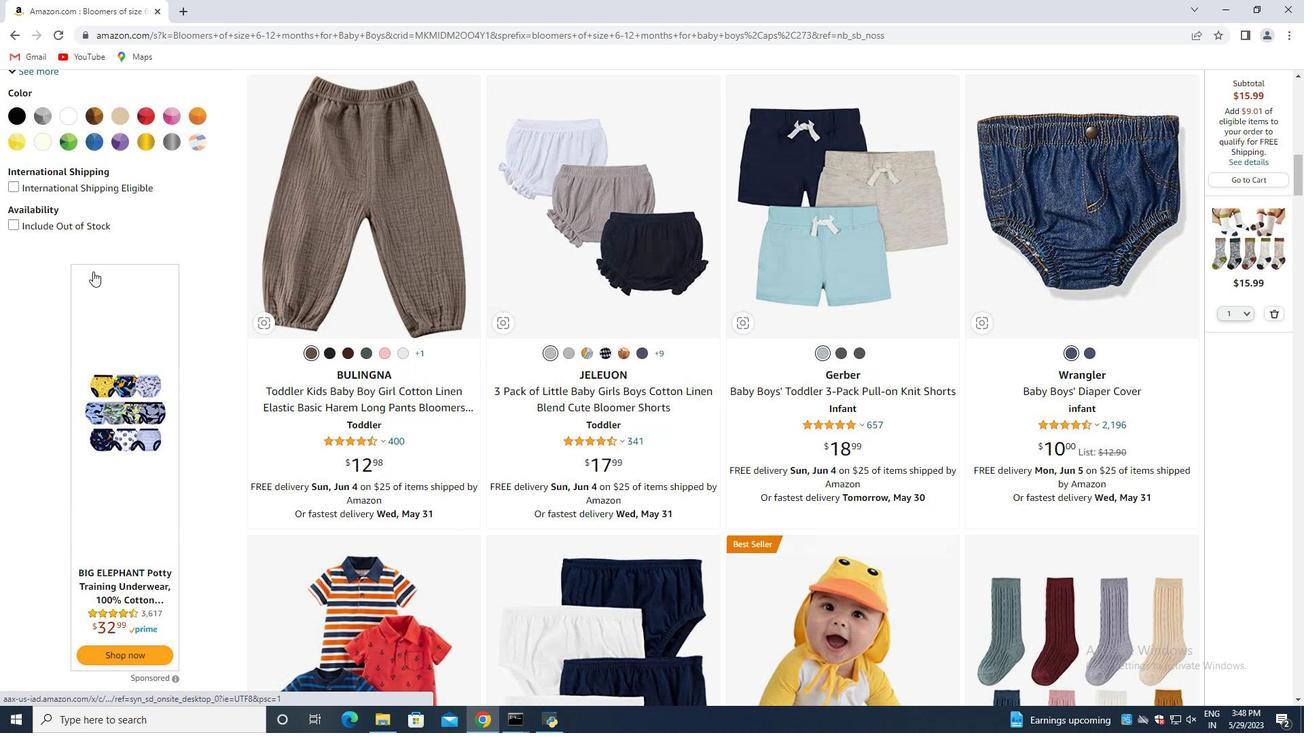 
Action: Mouse scrolled (104, 255) with delta (0, 0)
Screenshot: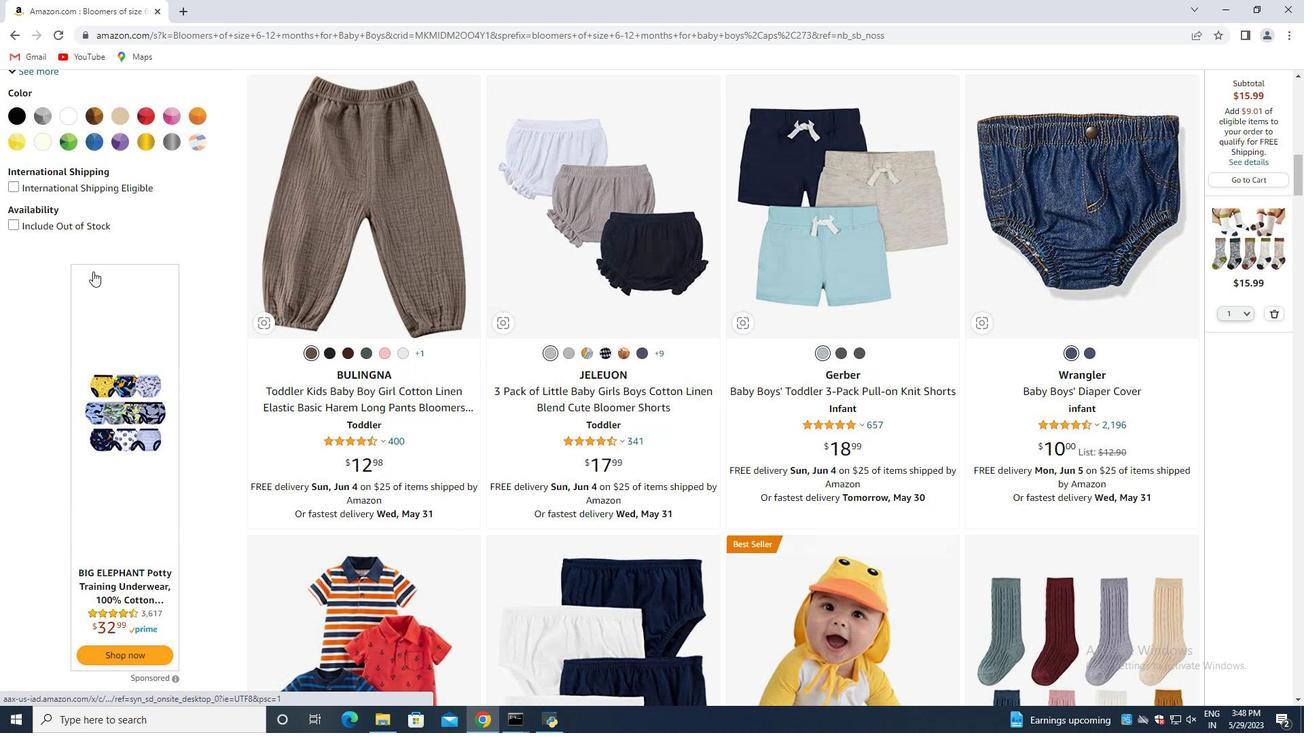 
Action: Mouse moved to (110, 250)
Screenshot: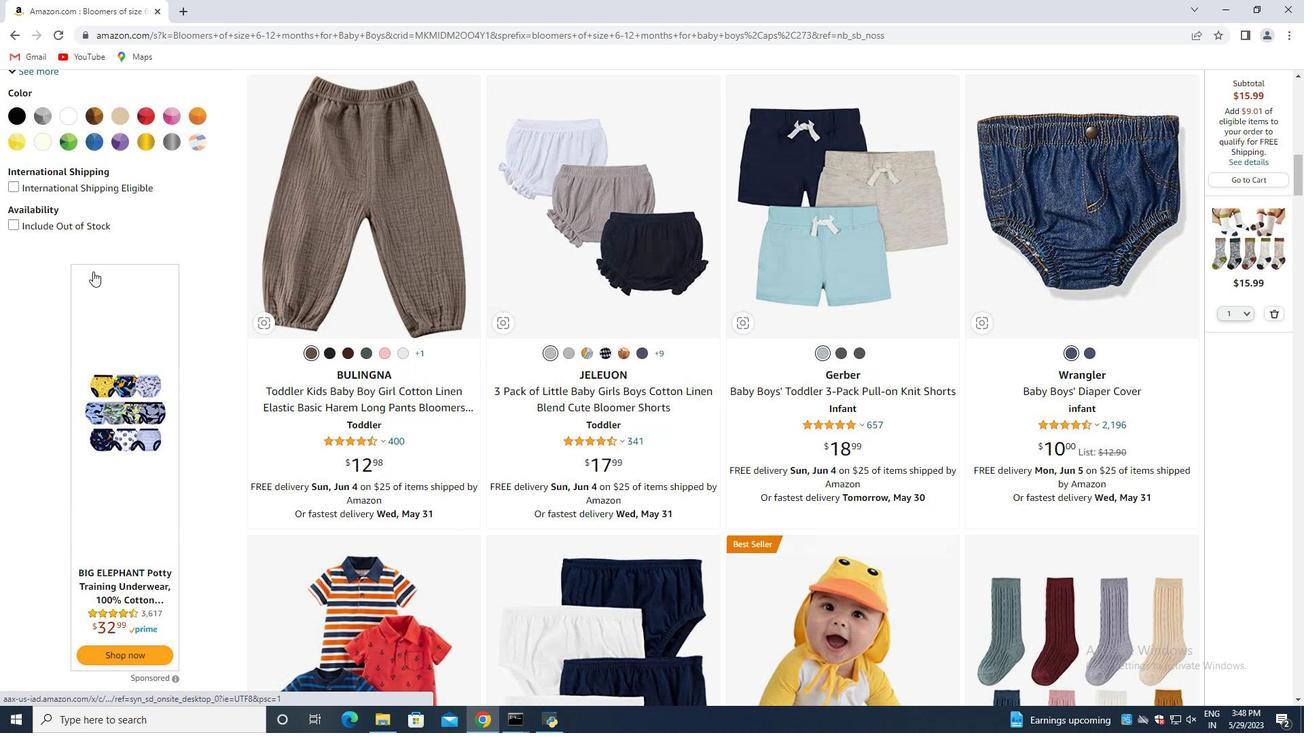 
Action: Mouse scrolled (107, 251) with delta (0, 0)
Screenshot: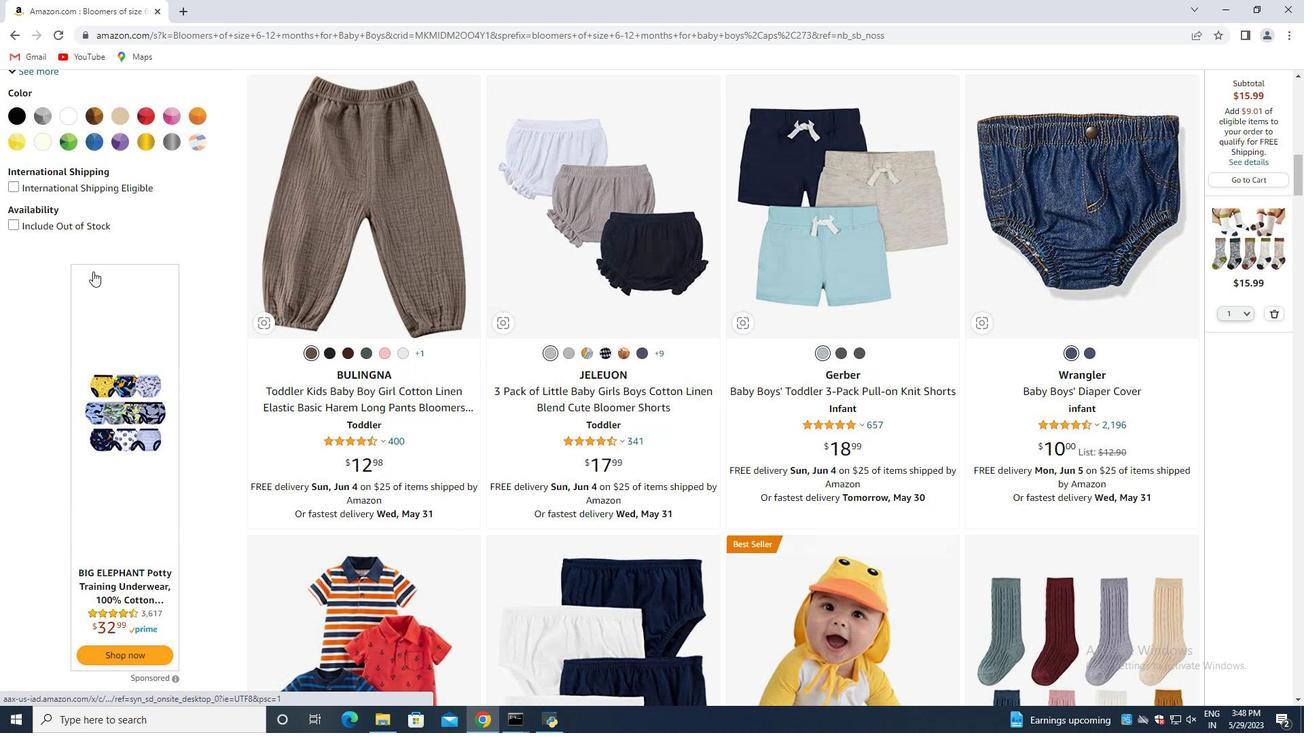 
Action: Mouse moved to (112, 249)
Screenshot: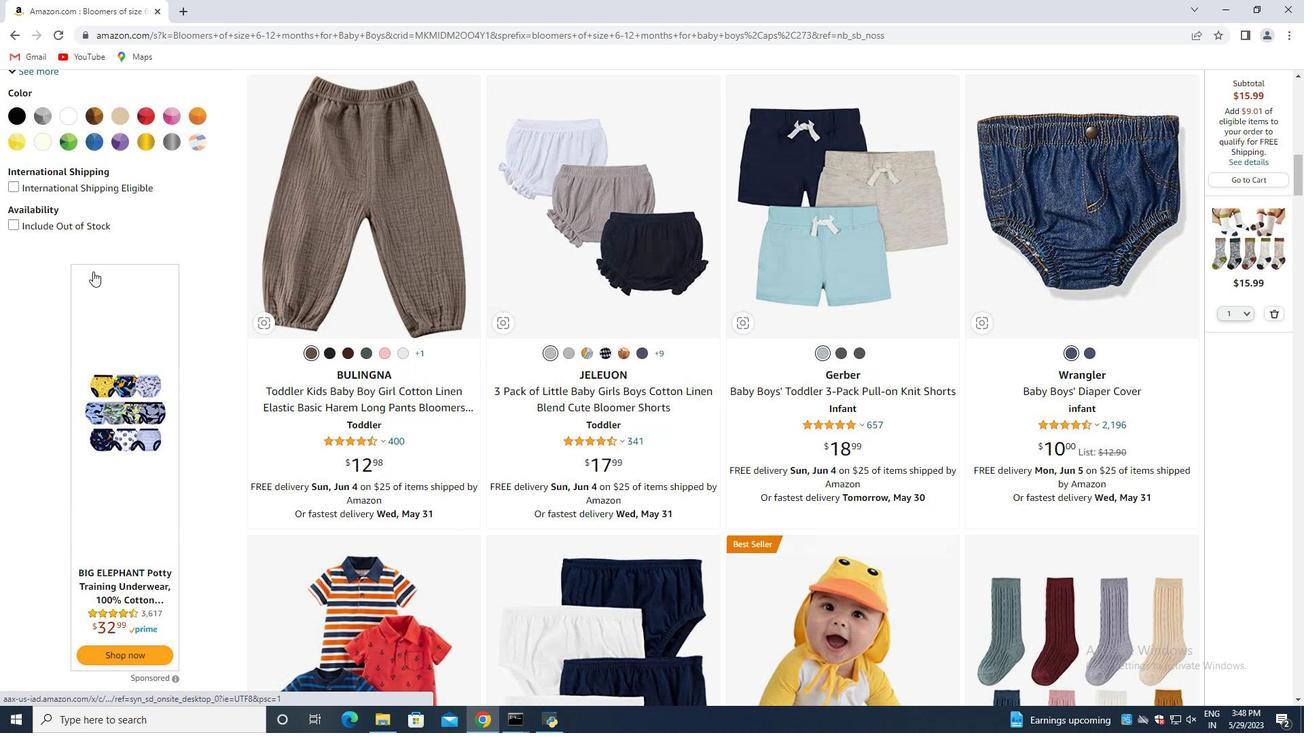 
Action: Mouse scrolled (112, 250) with delta (0, 0)
Screenshot: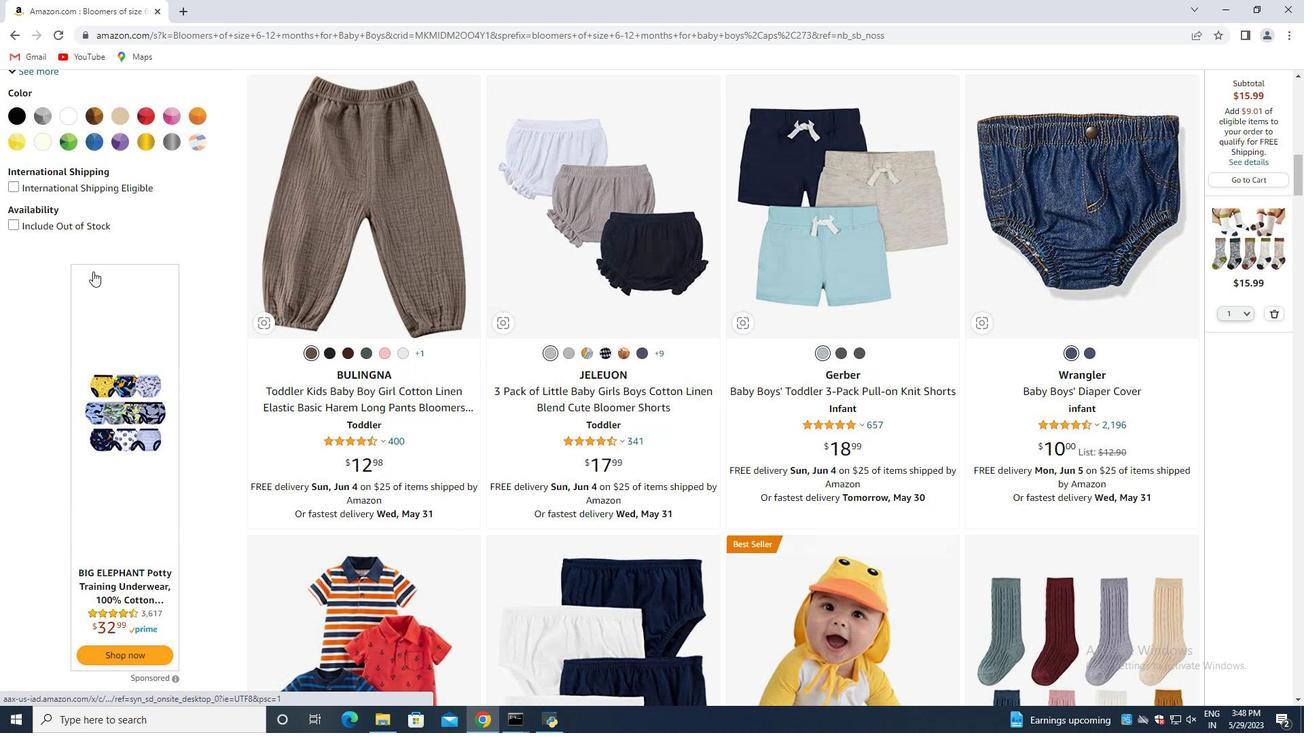 
Action: Mouse moved to (112, 249)
Screenshot: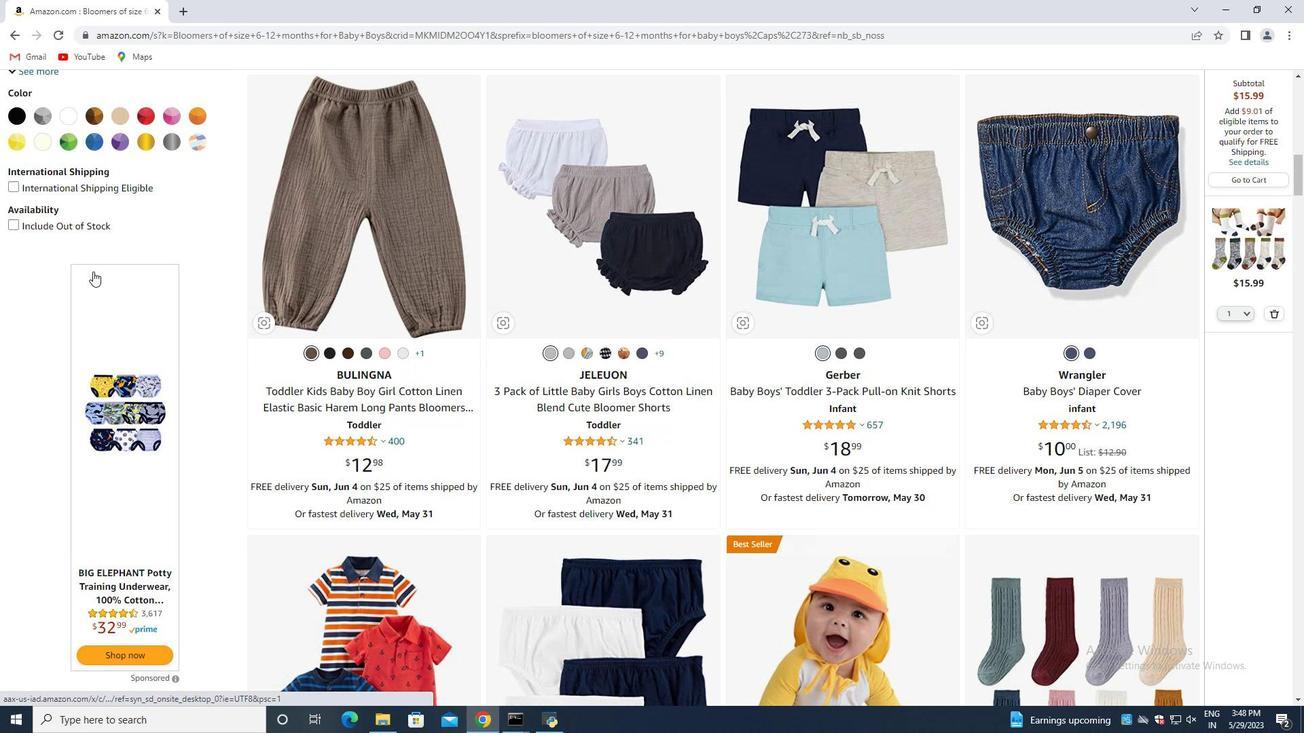 
Action: Mouse scrolled (112, 250) with delta (0, 0)
Screenshot: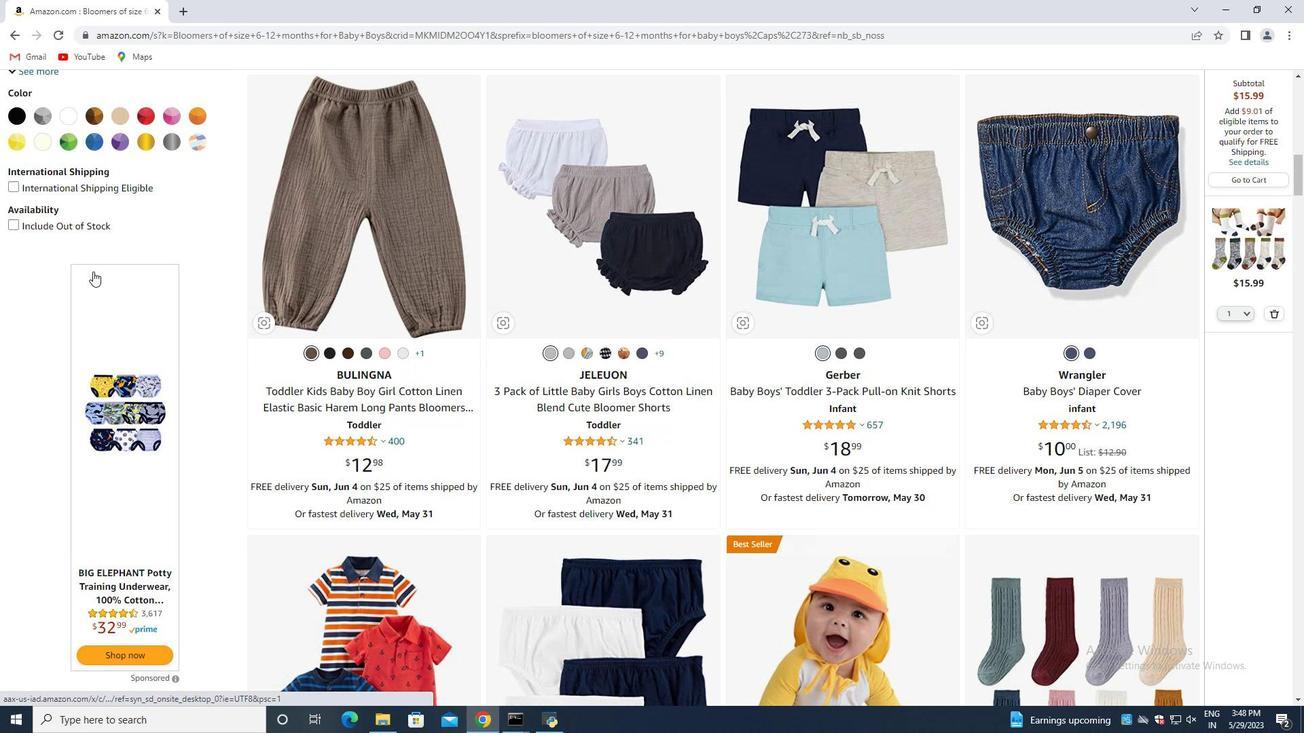 
Action: Mouse scrolled (112, 250) with delta (0, 0)
Screenshot: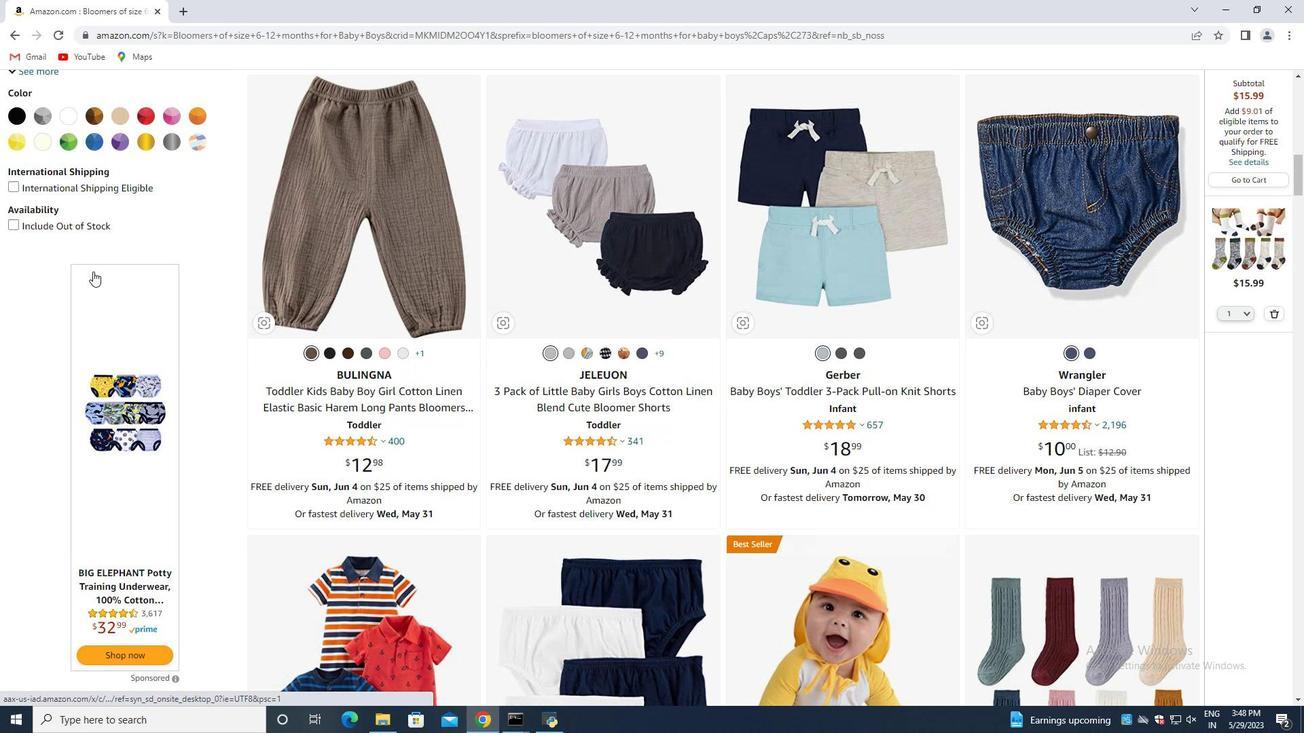 
Action: Mouse scrolled (112, 250) with delta (0, 0)
Screenshot: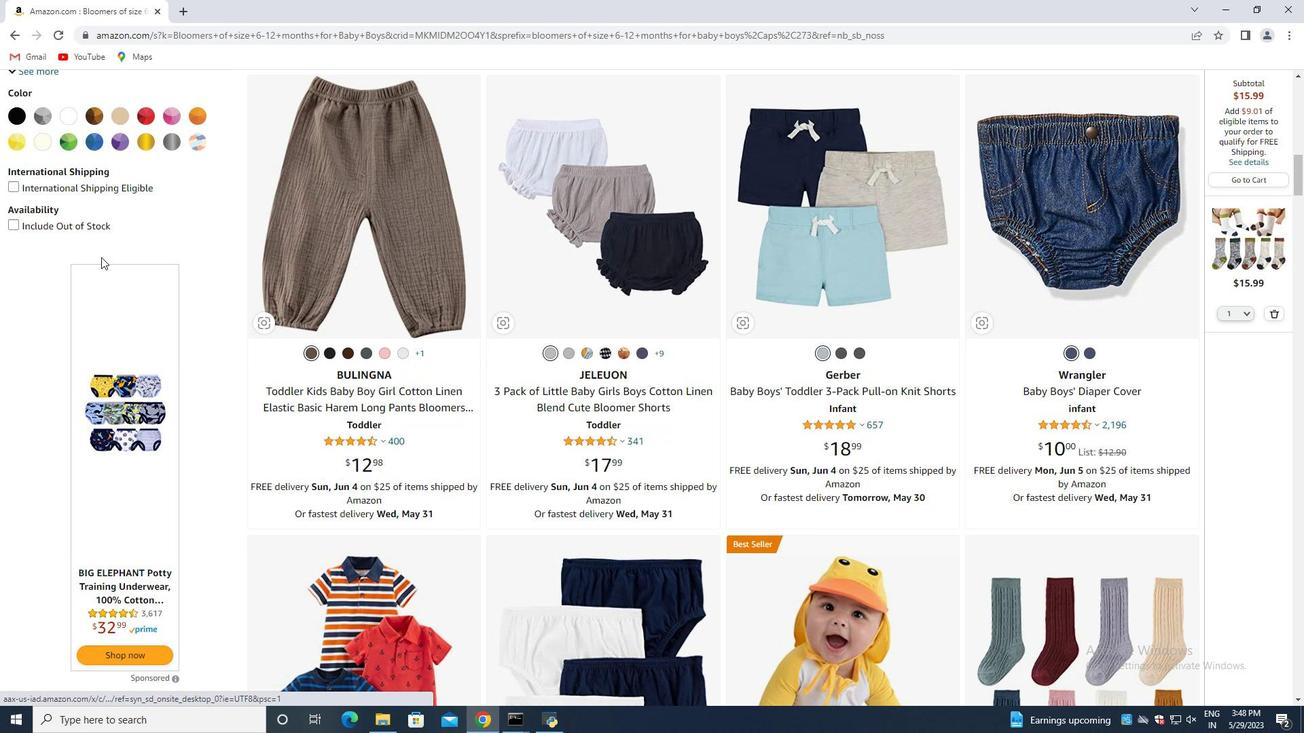 
Action: Mouse moved to (114, 243)
Screenshot: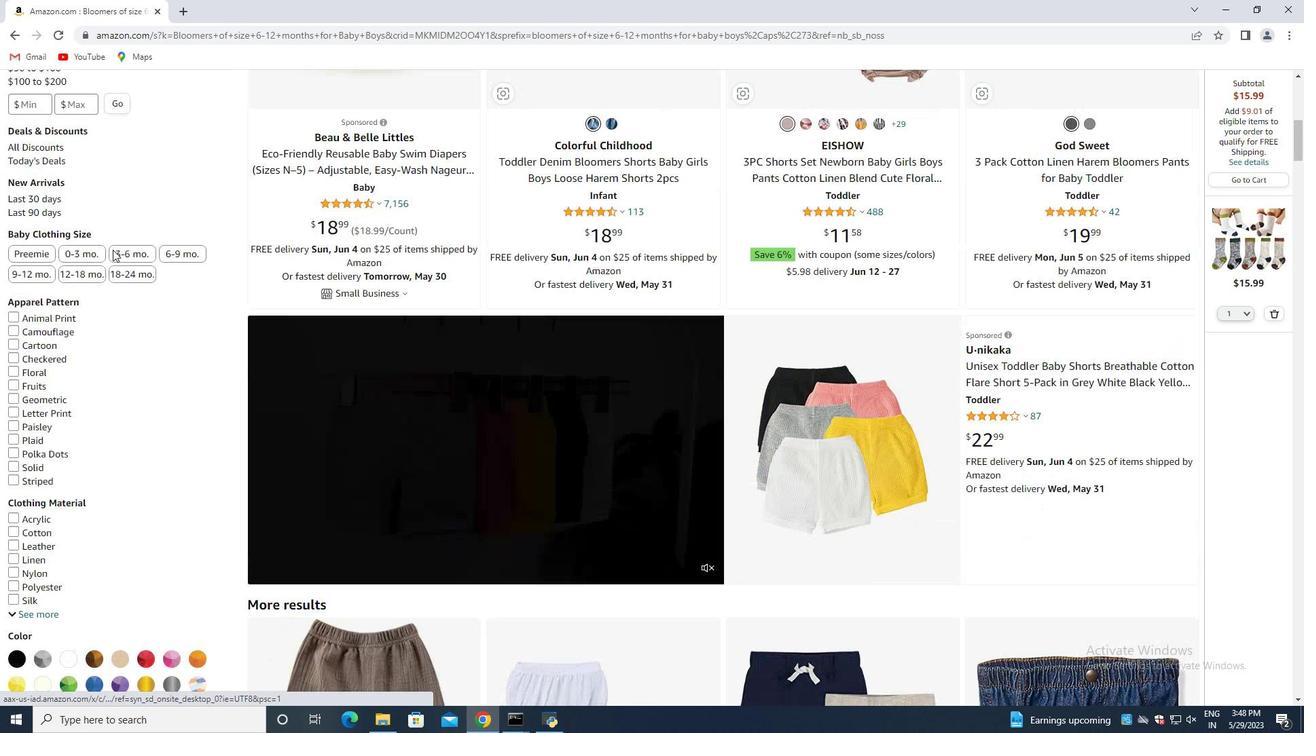 
Action: Mouse scrolled (114, 244) with delta (0, 0)
Screenshot: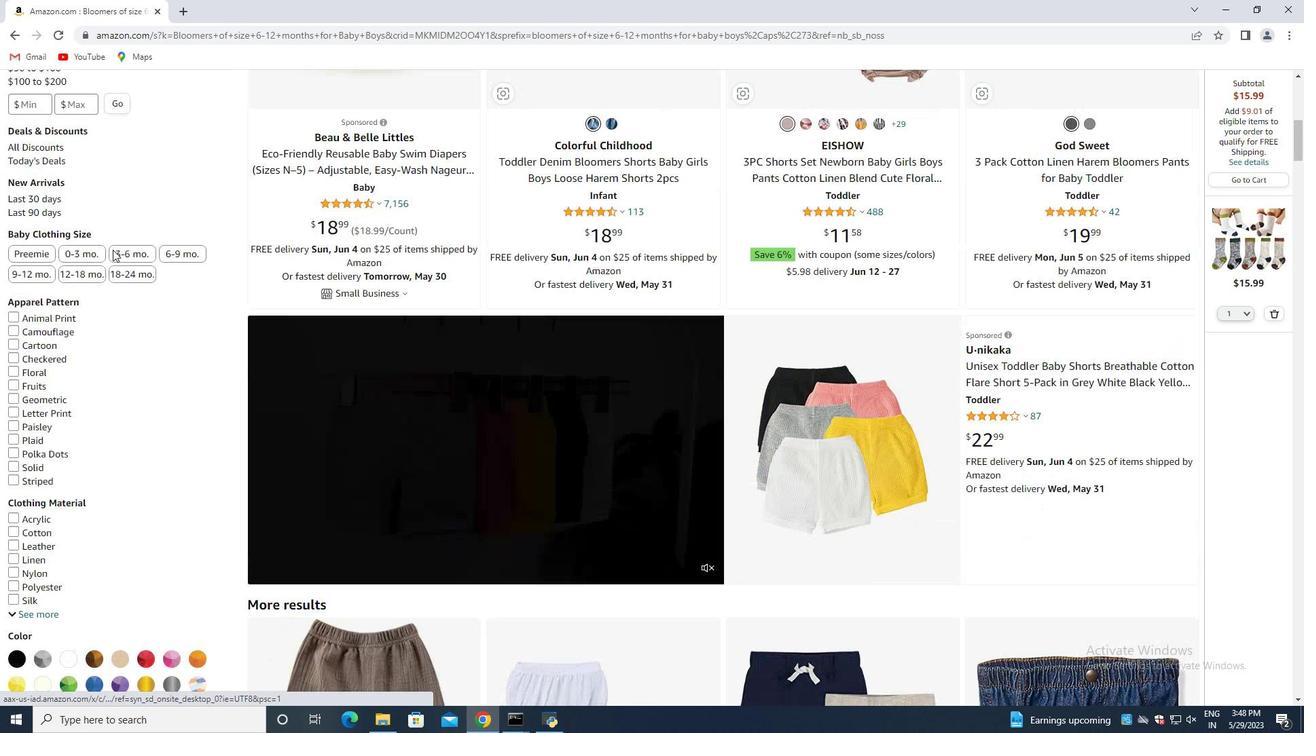 
Action: Mouse moved to (114, 240)
Screenshot: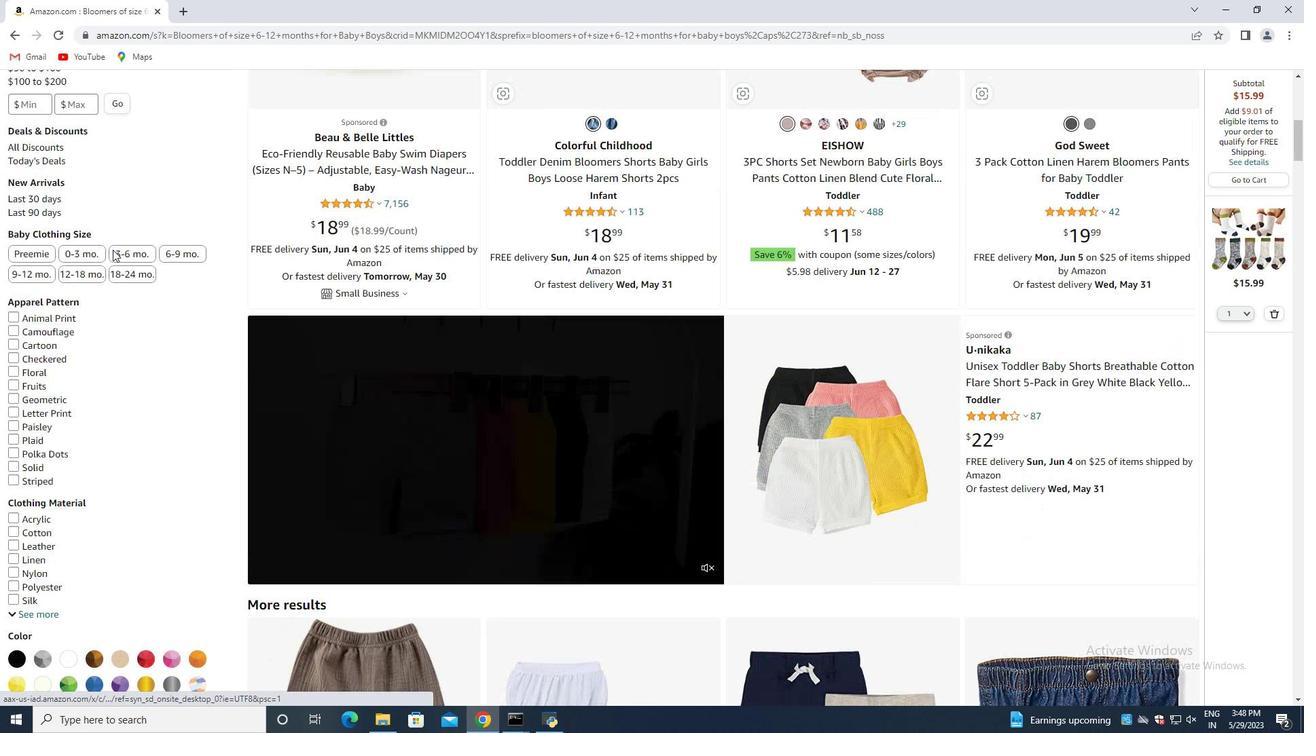 
Action: Mouse scrolled (114, 241) with delta (0, 0)
Screenshot: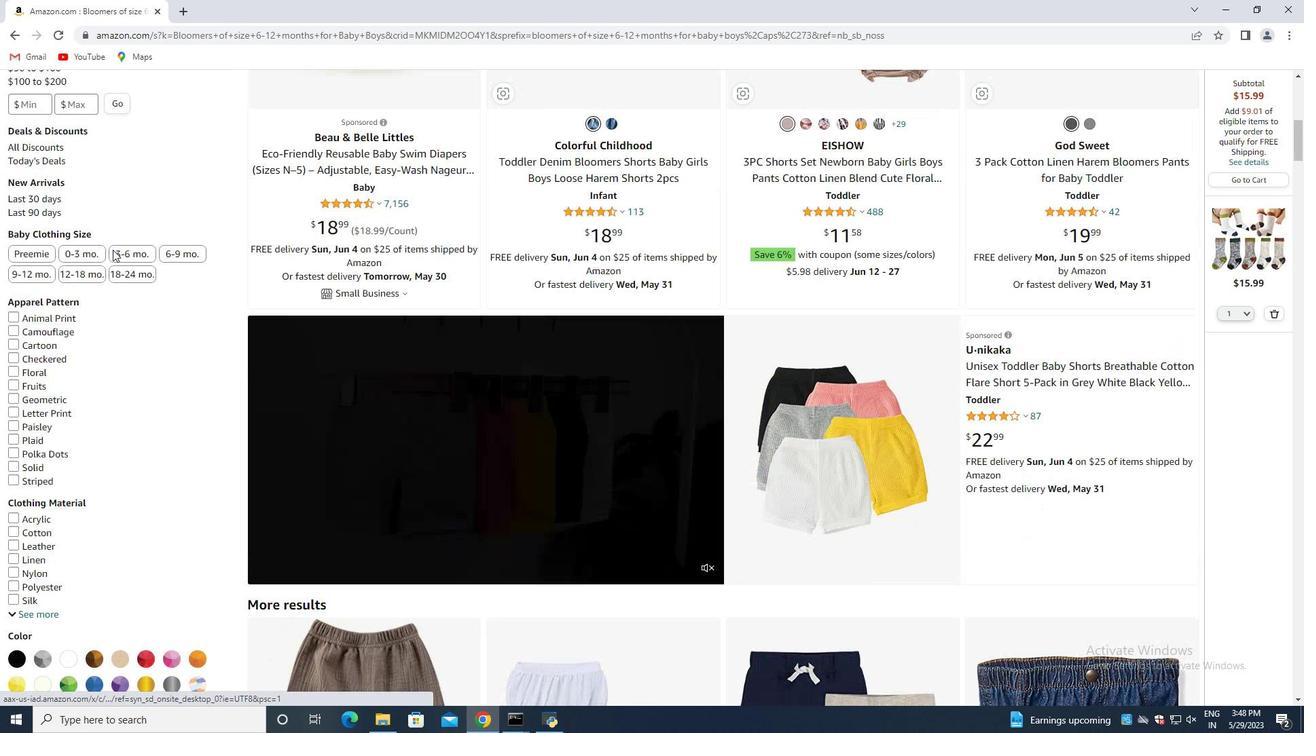 
Action: Mouse moved to (115, 238)
Screenshot: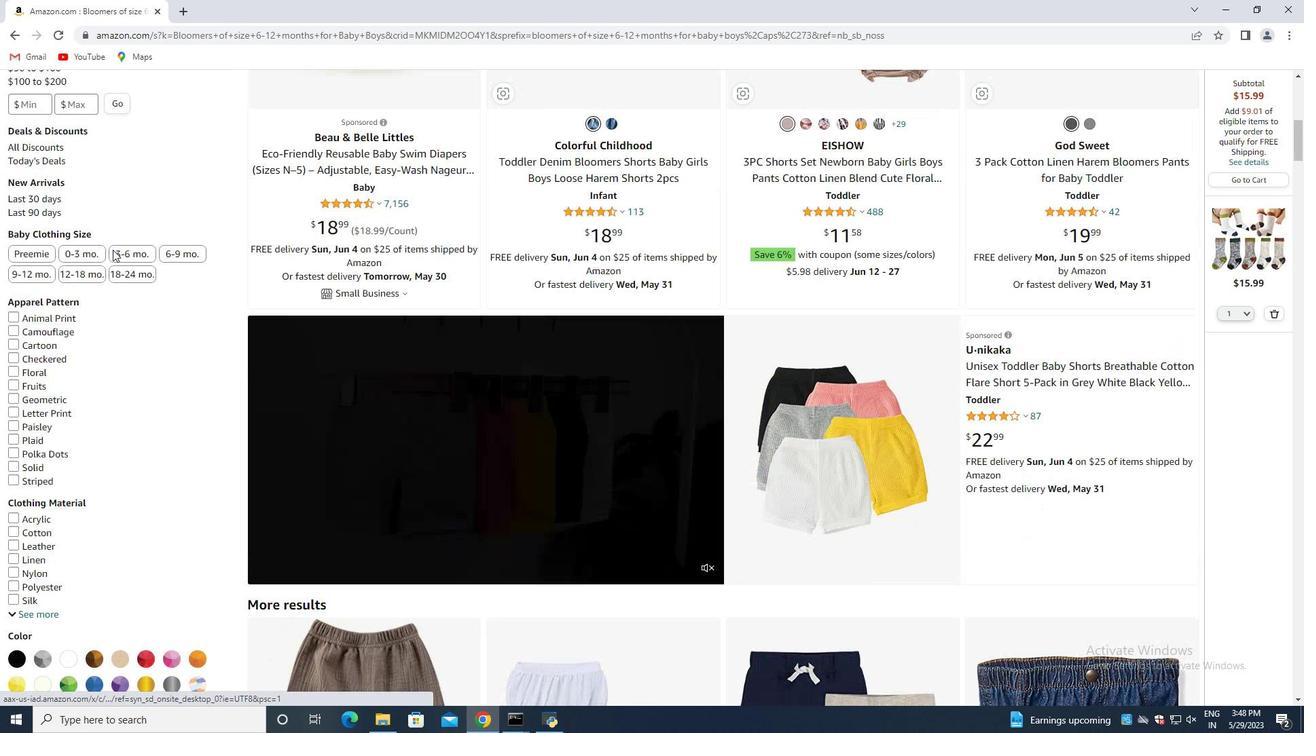 
Action: Mouse scrolled (115, 239) with delta (0, 0)
Screenshot: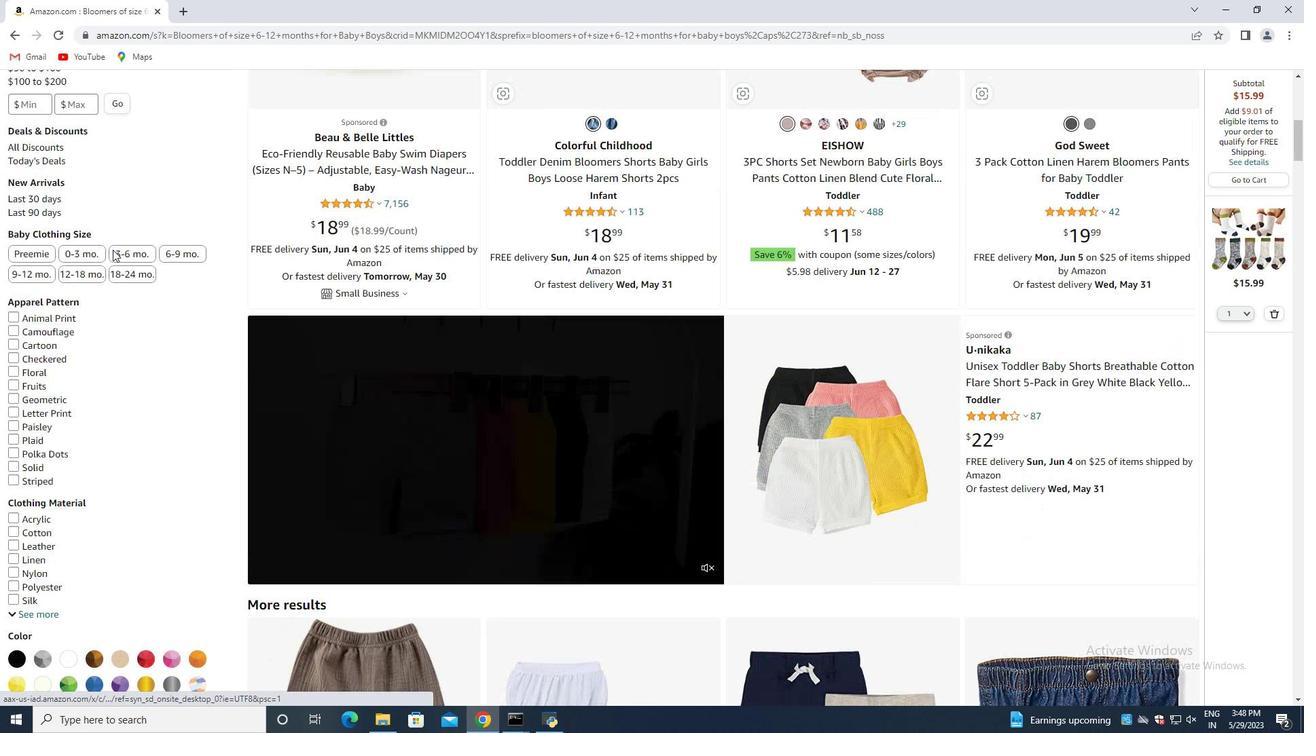 
Action: Mouse scrolled (115, 239) with delta (0, 0)
Screenshot: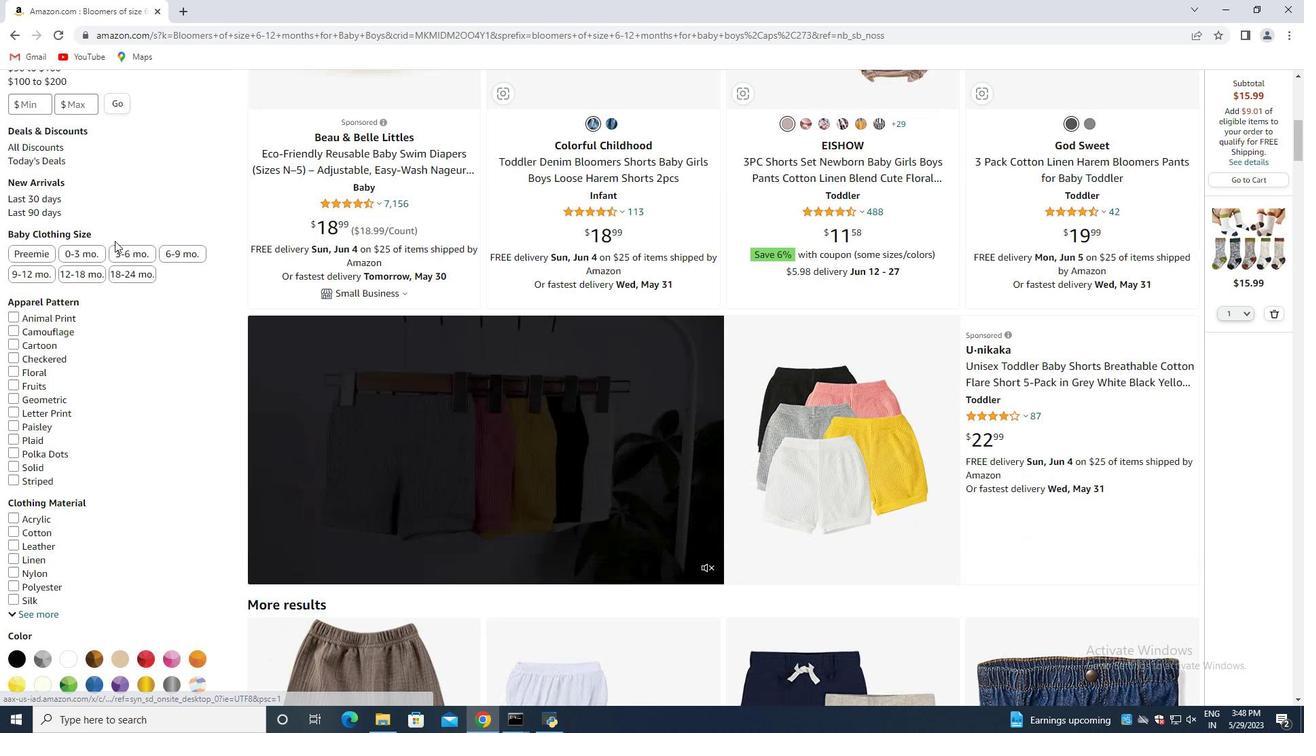 
Action: Mouse scrolled (115, 239) with delta (0, 0)
Screenshot: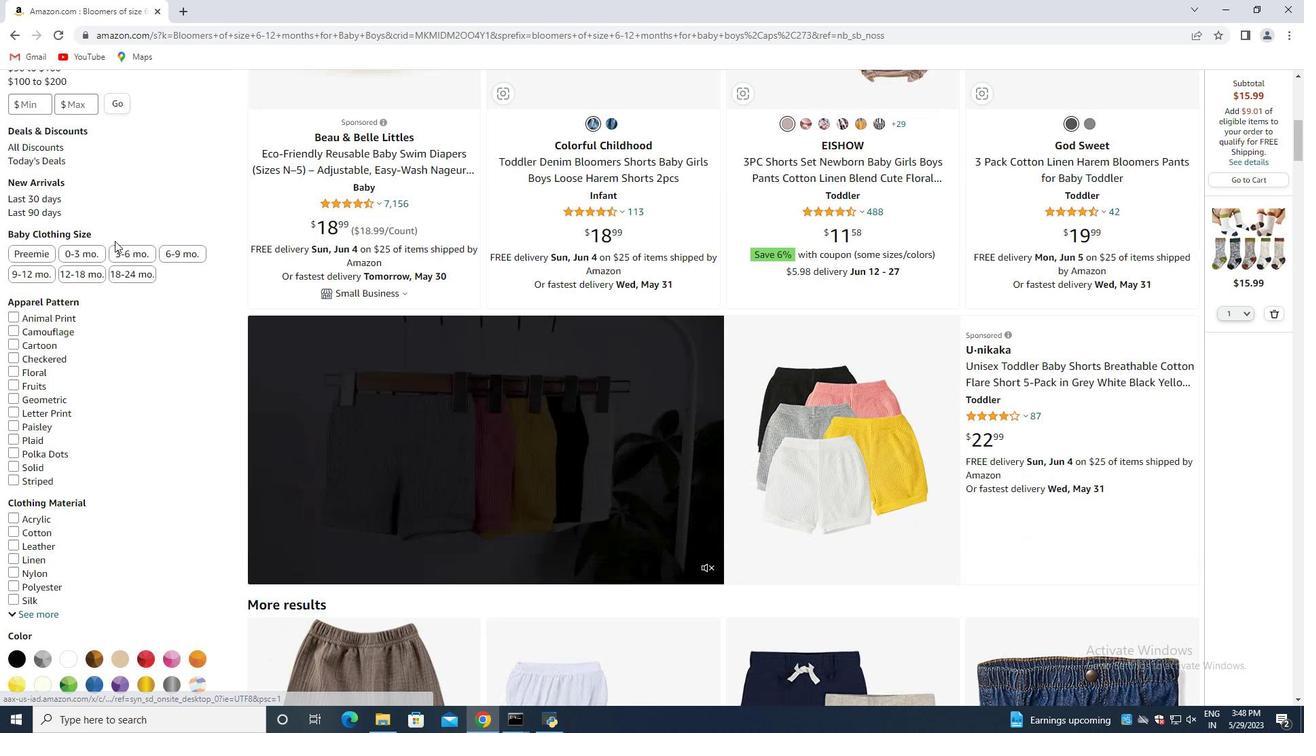 
Action: Mouse scrolled (115, 239) with delta (0, 0)
Screenshot: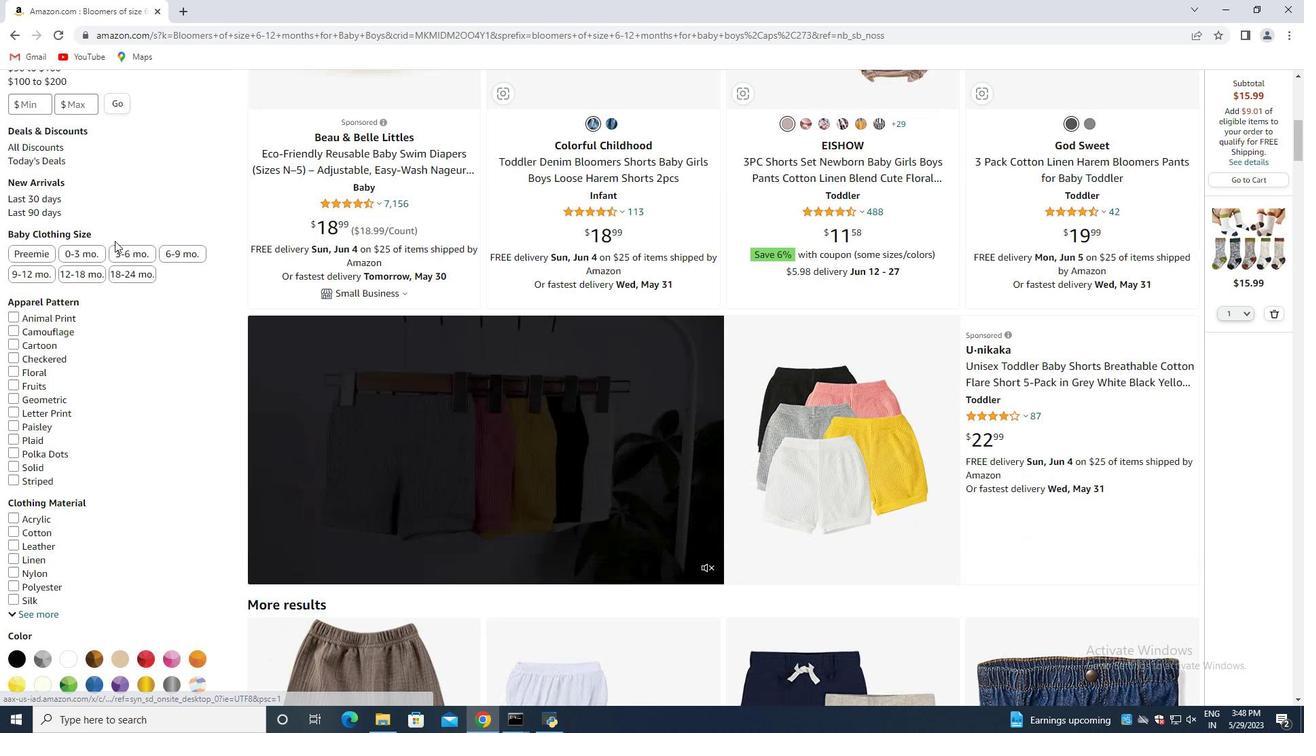 
Action: Mouse scrolled (115, 239) with delta (0, 0)
Screenshot: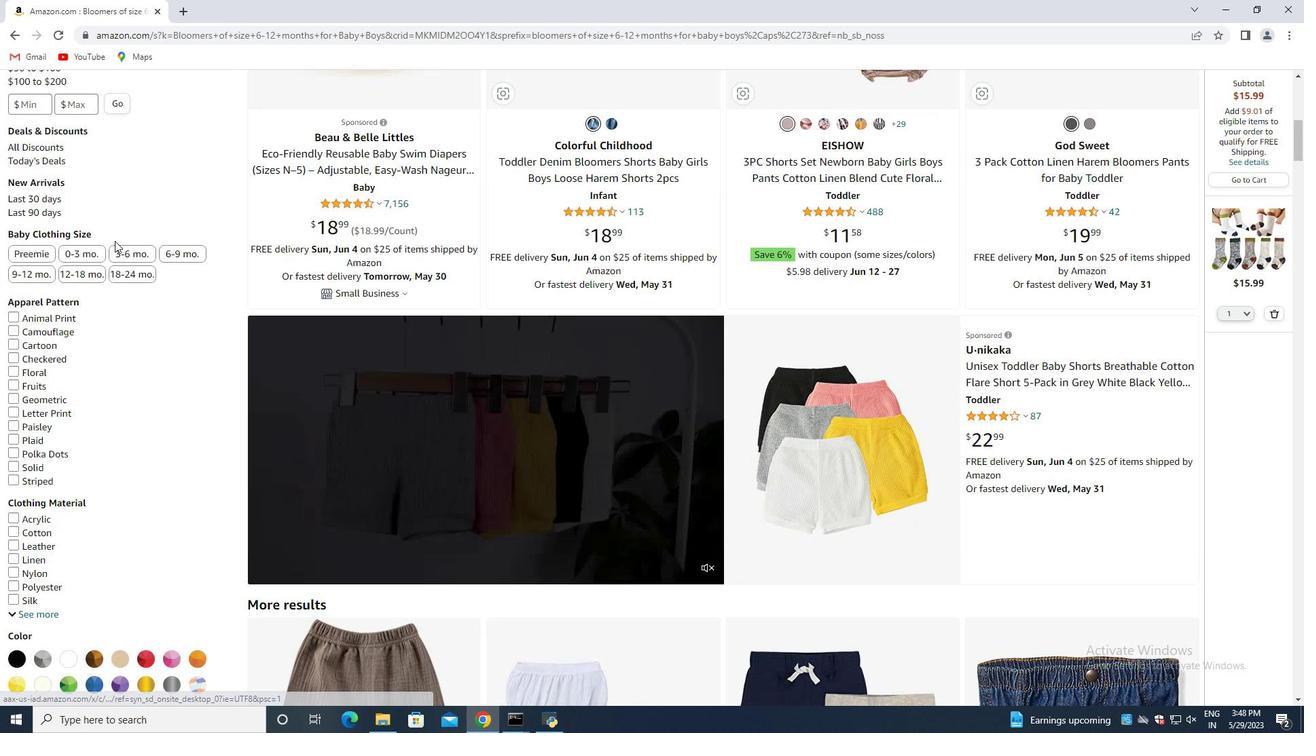 
Action: Mouse scrolled (115, 239) with delta (0, 0)
Screenshot: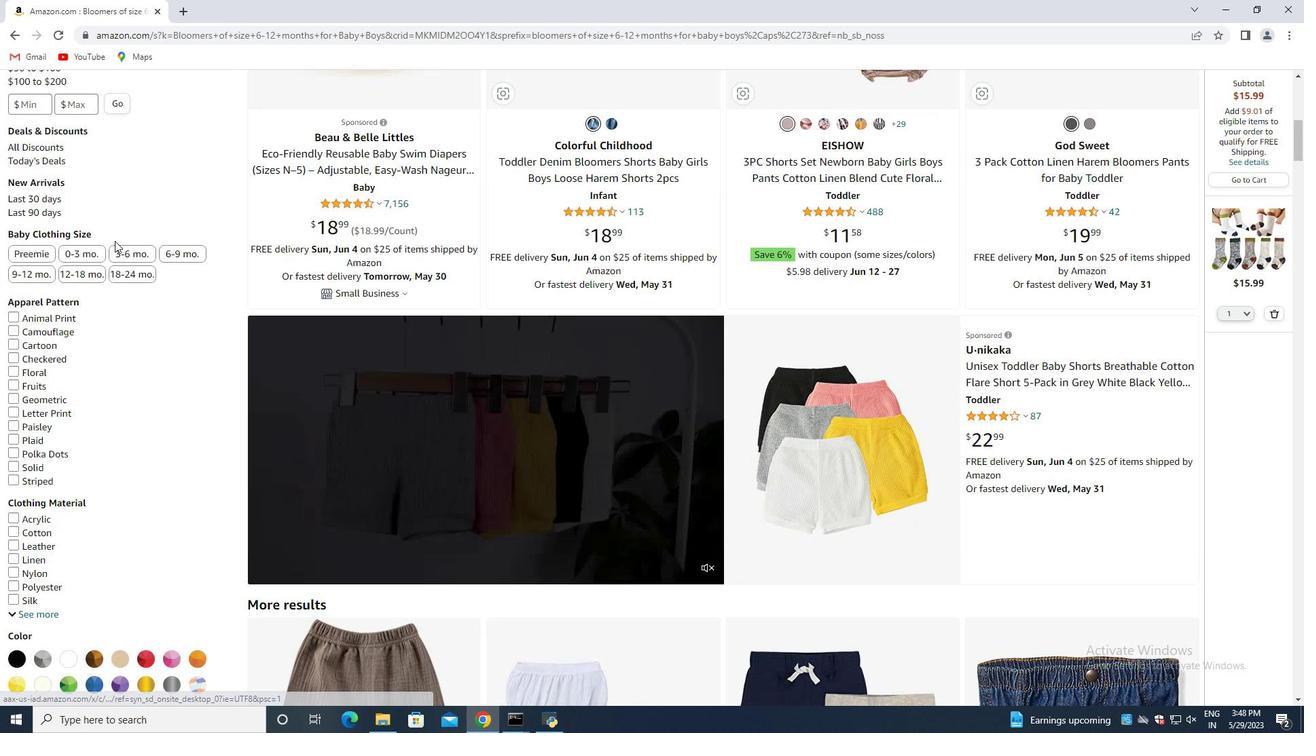 
Action: Mouse moved to (116, 232)
Screenshot: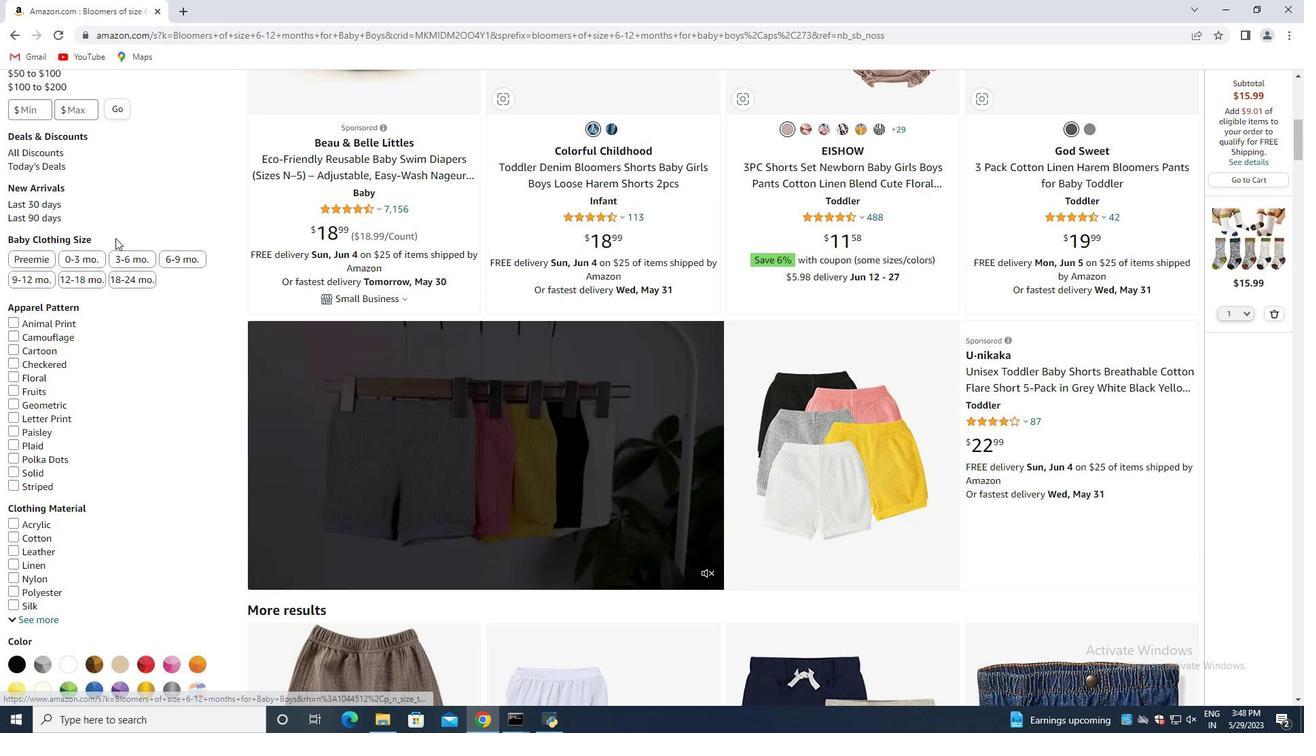 
Action: Mouse scrolled (116, 233) with delta (0, 0)
Screenshot: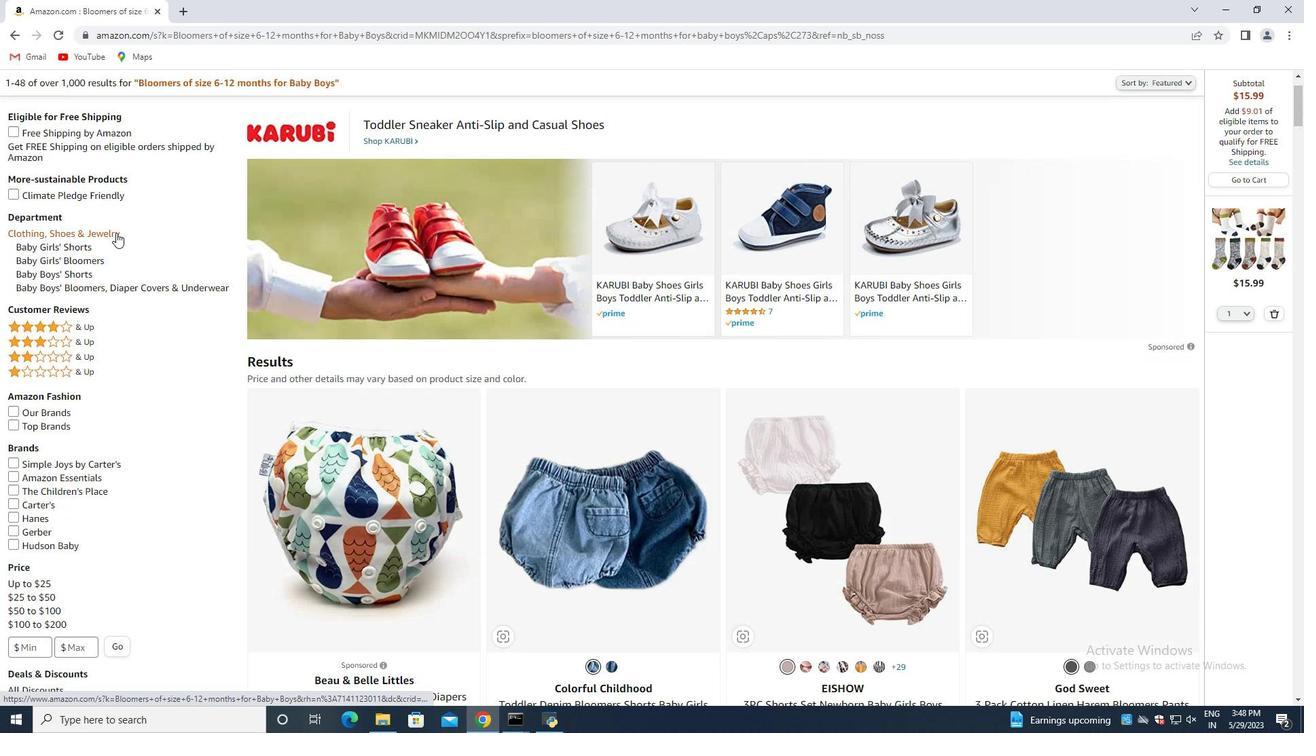 
Action: Mouse scrolled (116, 233) with delta (0, 0)
Screenshot: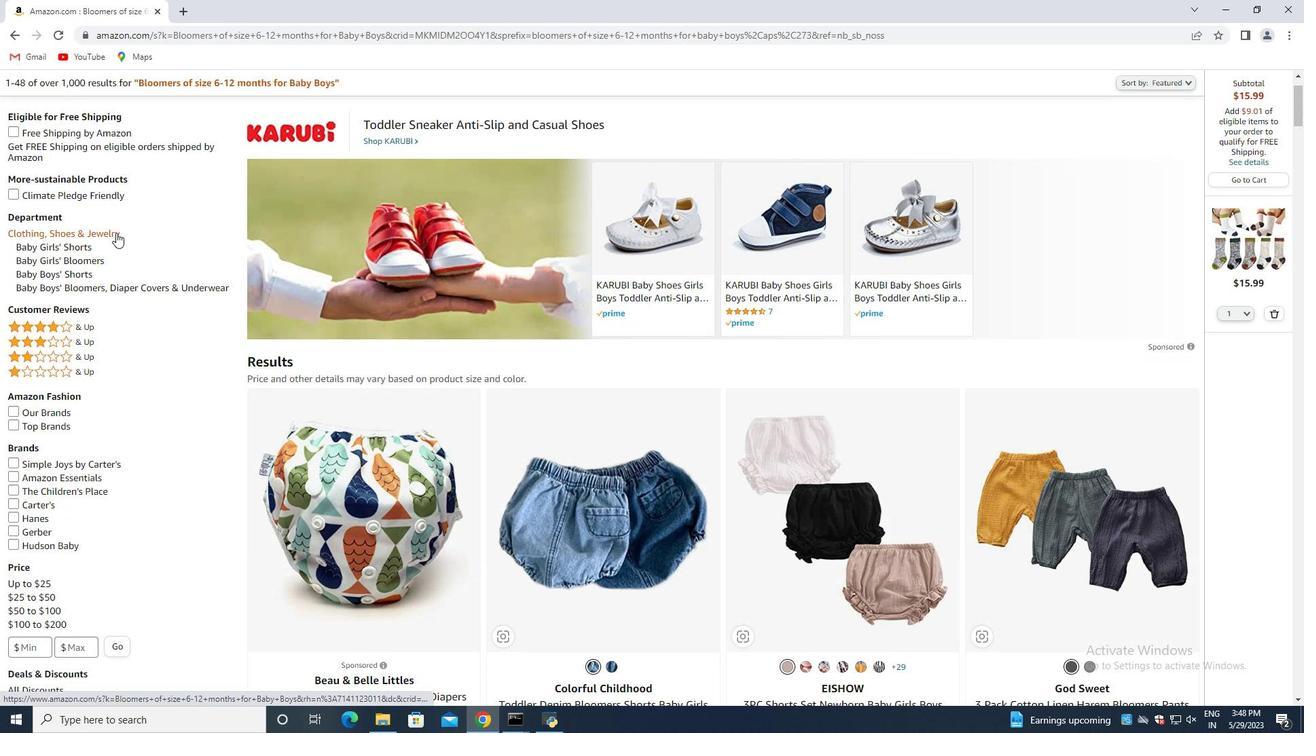 
Action: Mouse scrolled (116, 233) with delta (0, 0)
Screenshot: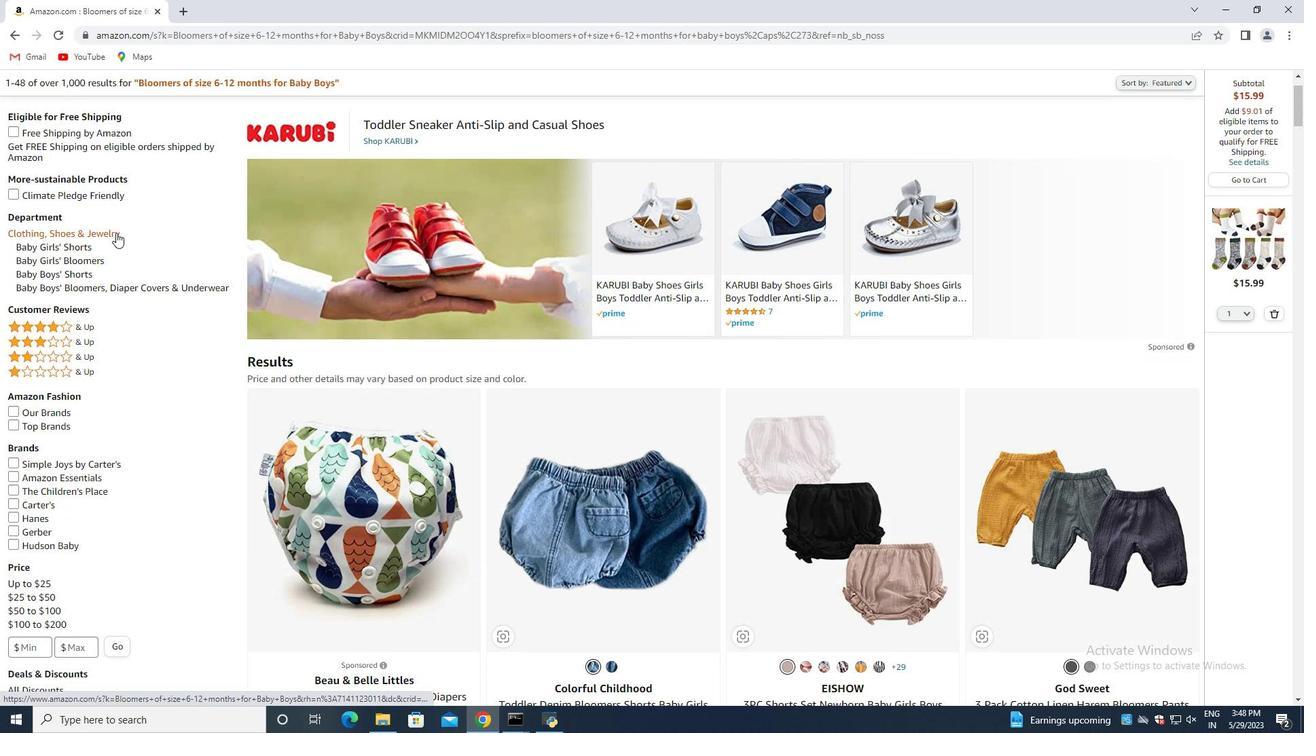 
Action: Mouse scrolled (116, 233) with delta (0, 0)
Screenshot: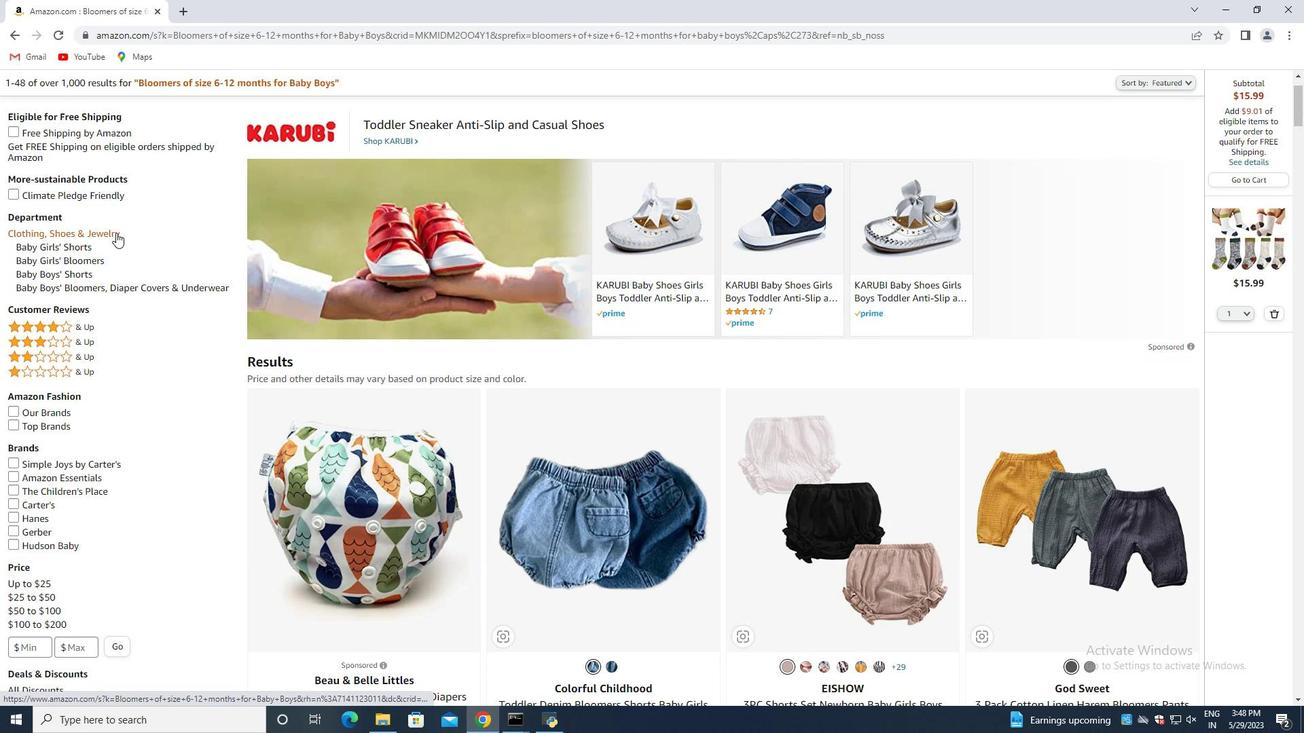 
Action: Mouse scrolled (116, 233) with delta (0, 0)
Screenshot: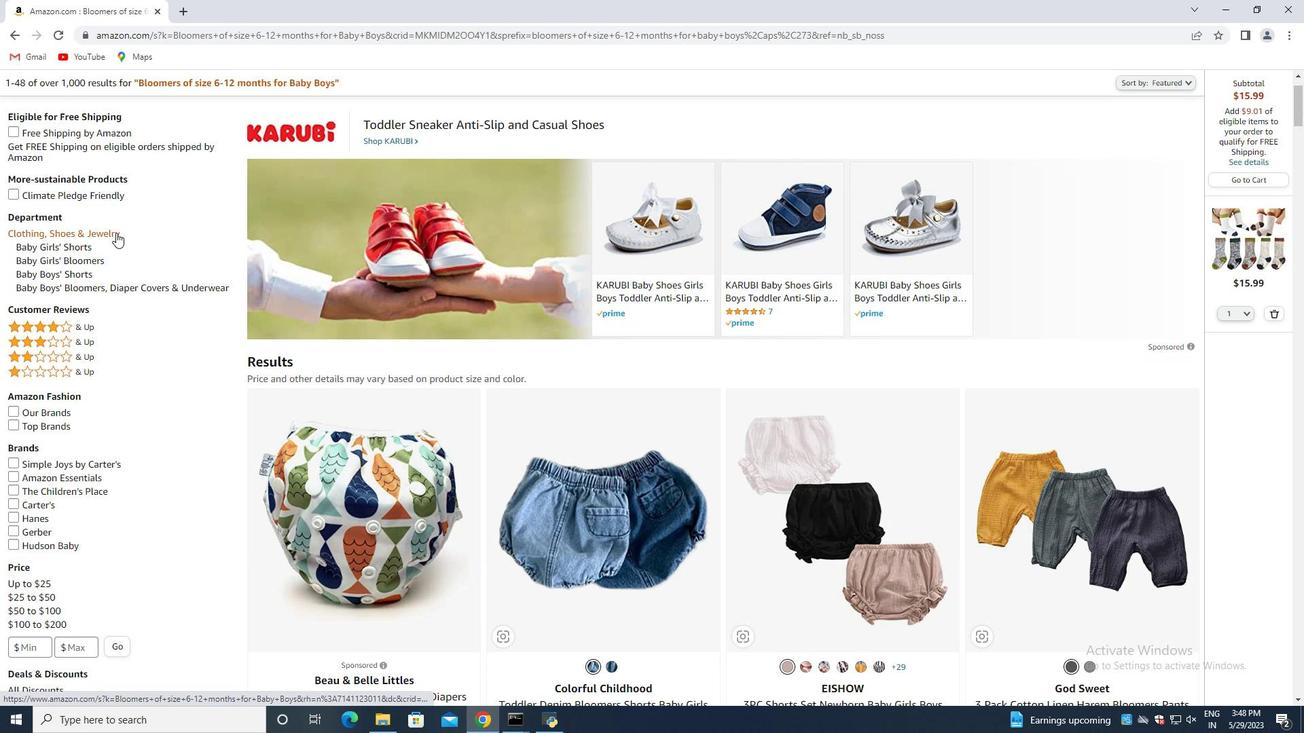 
Action: Mouse scrolled (116, 233) with delta (0, 0)
Screenshot: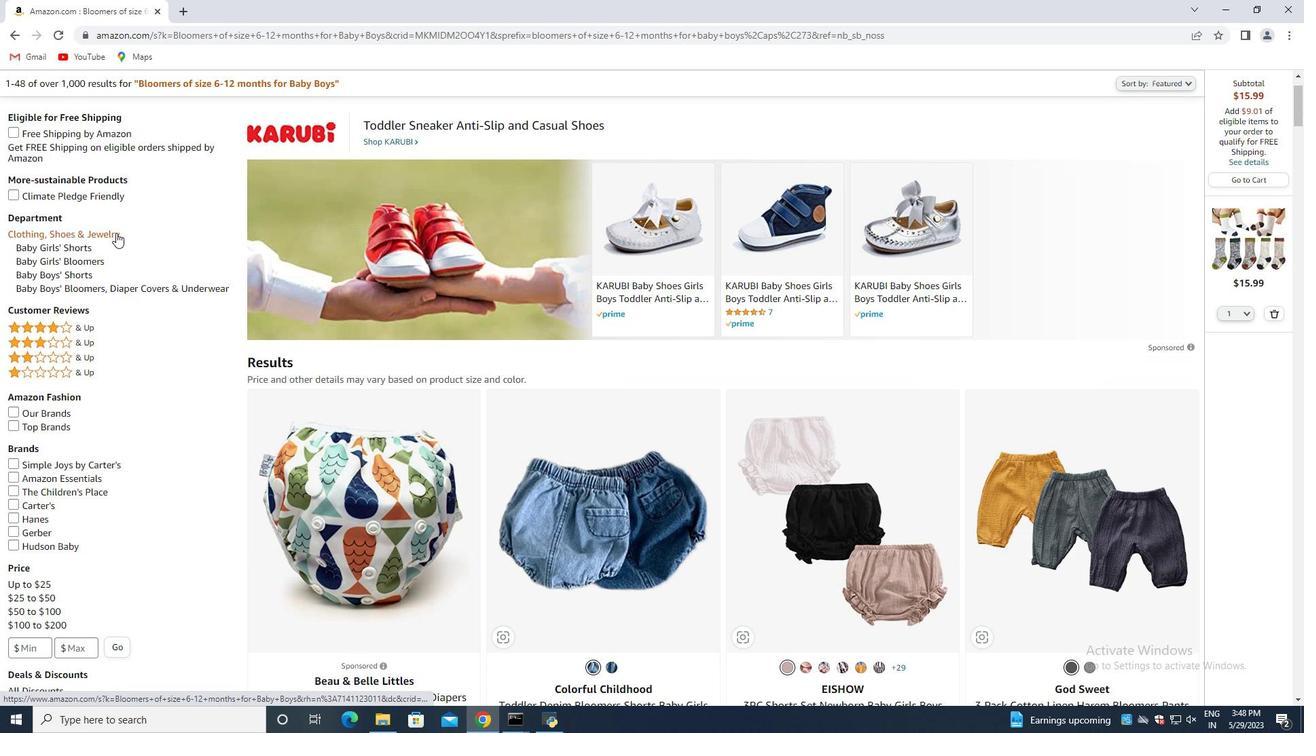 
Action: Mouse moved to (35, 301)
Screenshot: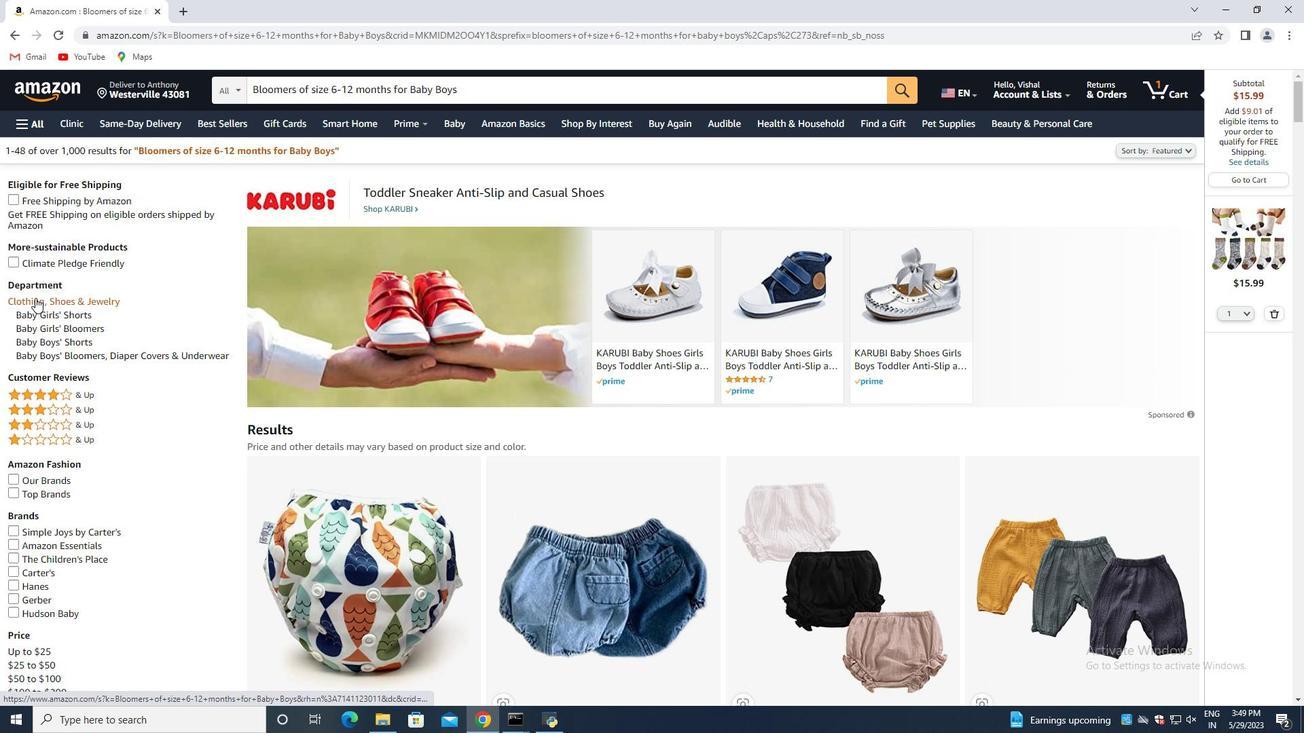 
Action: Mouse pressed left at (35, 301)
Screenshot: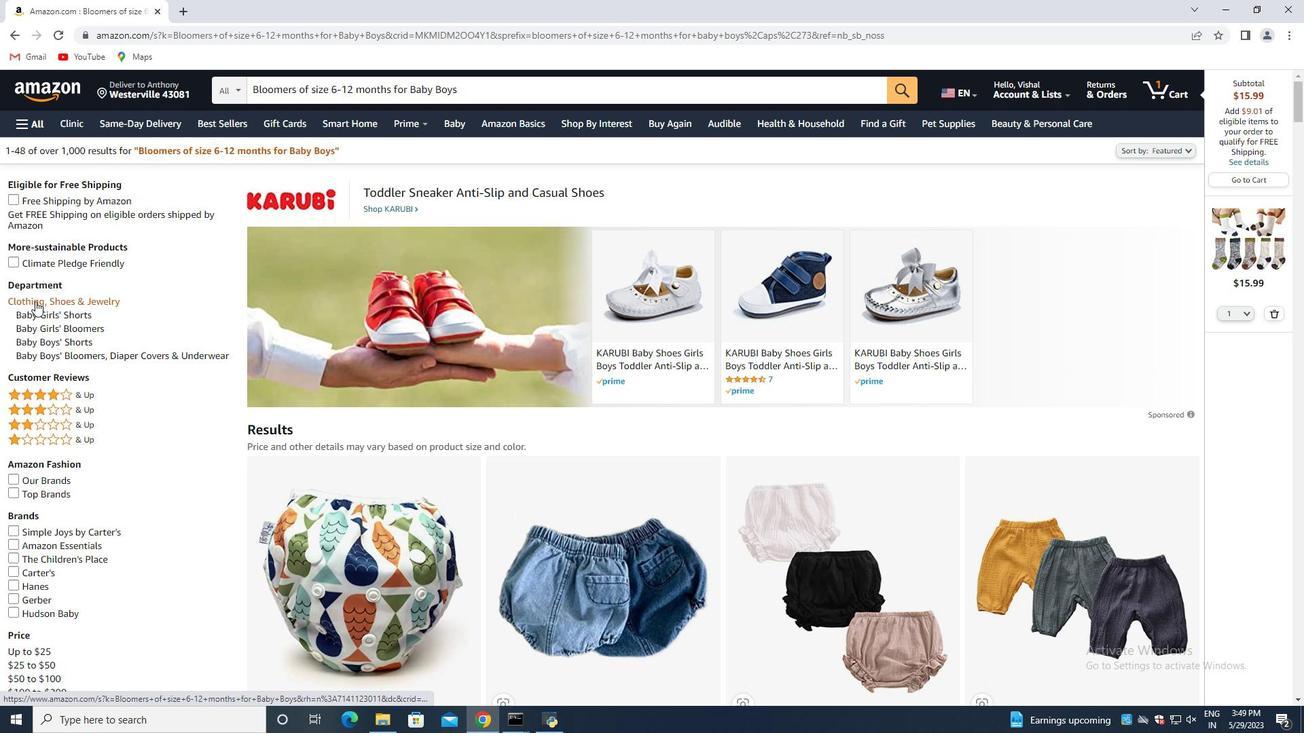 
Action: Mouse moved to (218, 118)
Screenshot: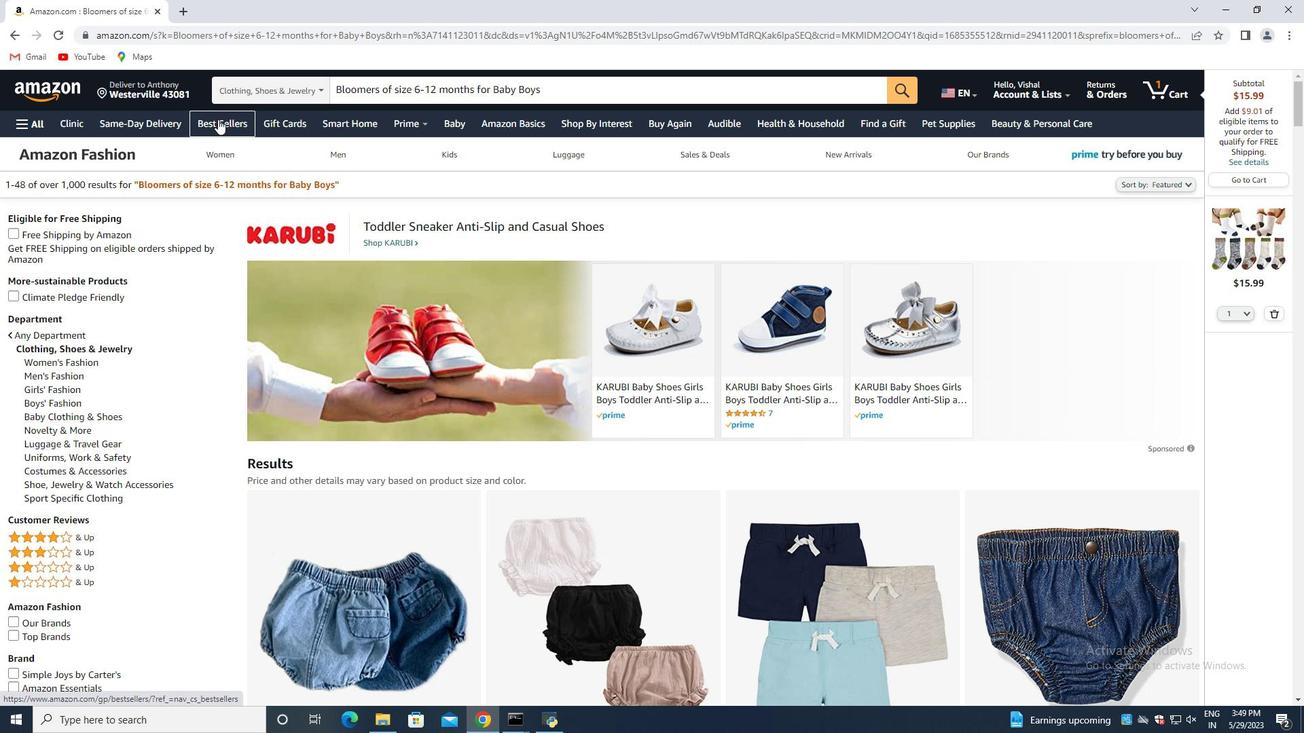 
Action: Mouse pressed left at (218, 118)
Screenshot: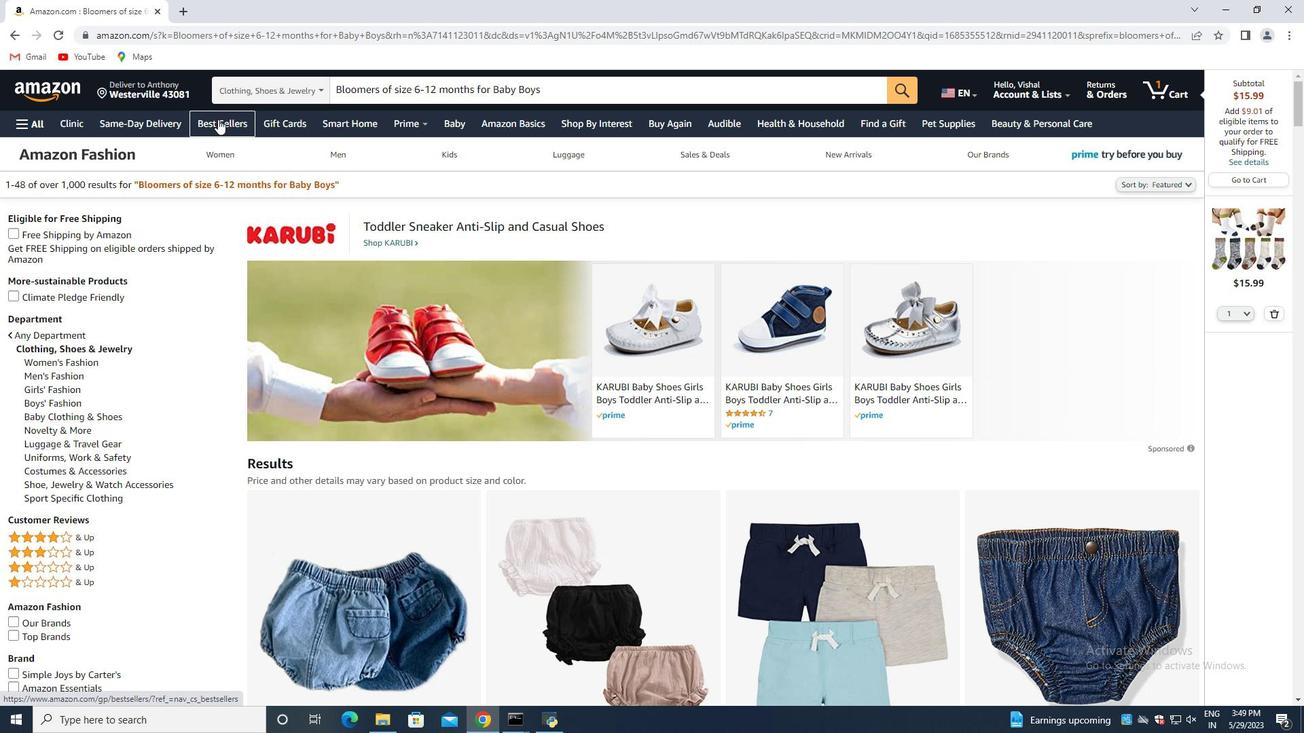 
Action: Mouse moved to (290, 91)
Screenshot: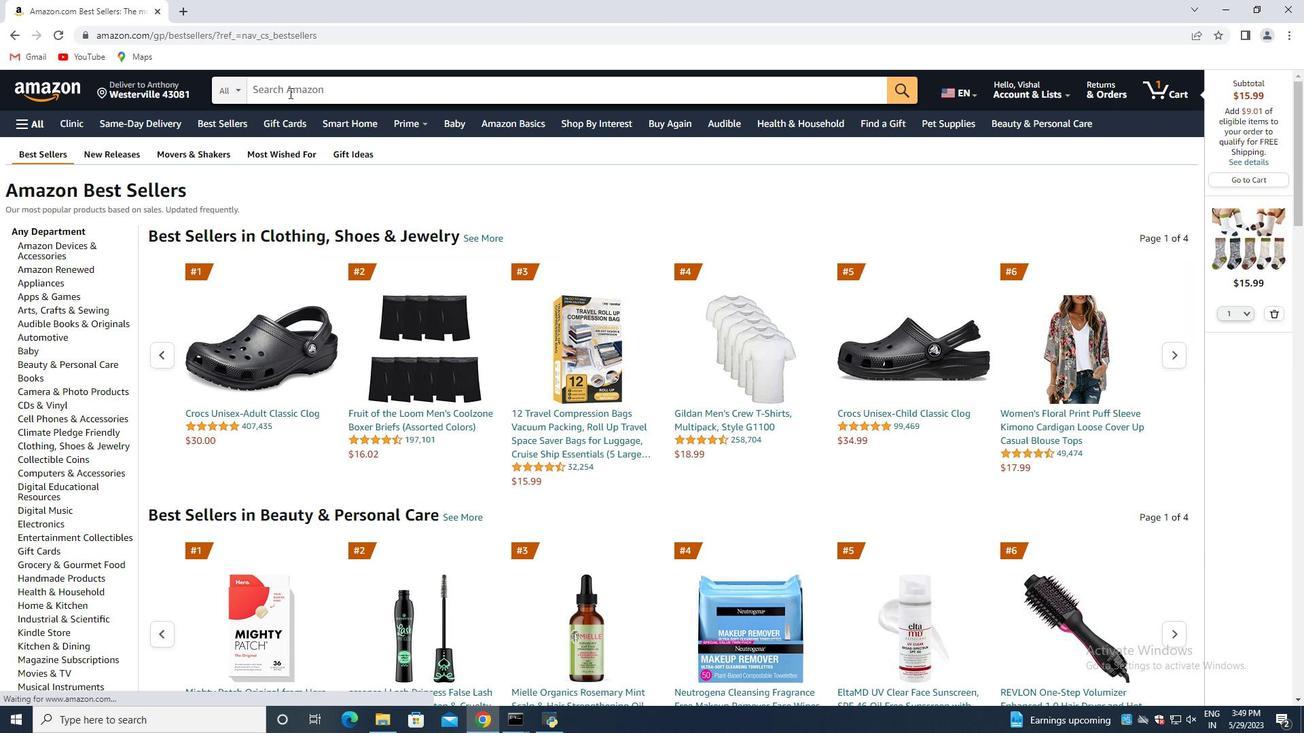 
Action: Mouse pressed left at (290, 91)
Screenshot: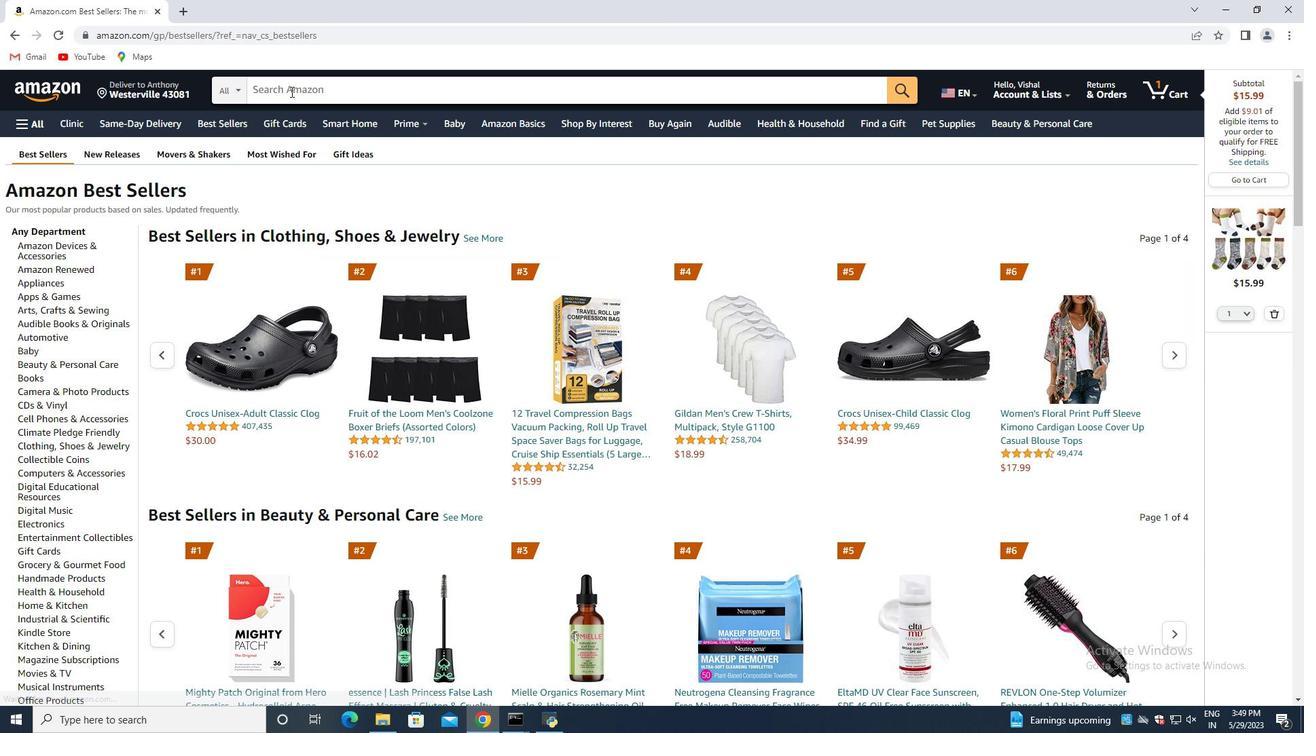 
Action: Mouse moved to (374, 115)
Screenshot: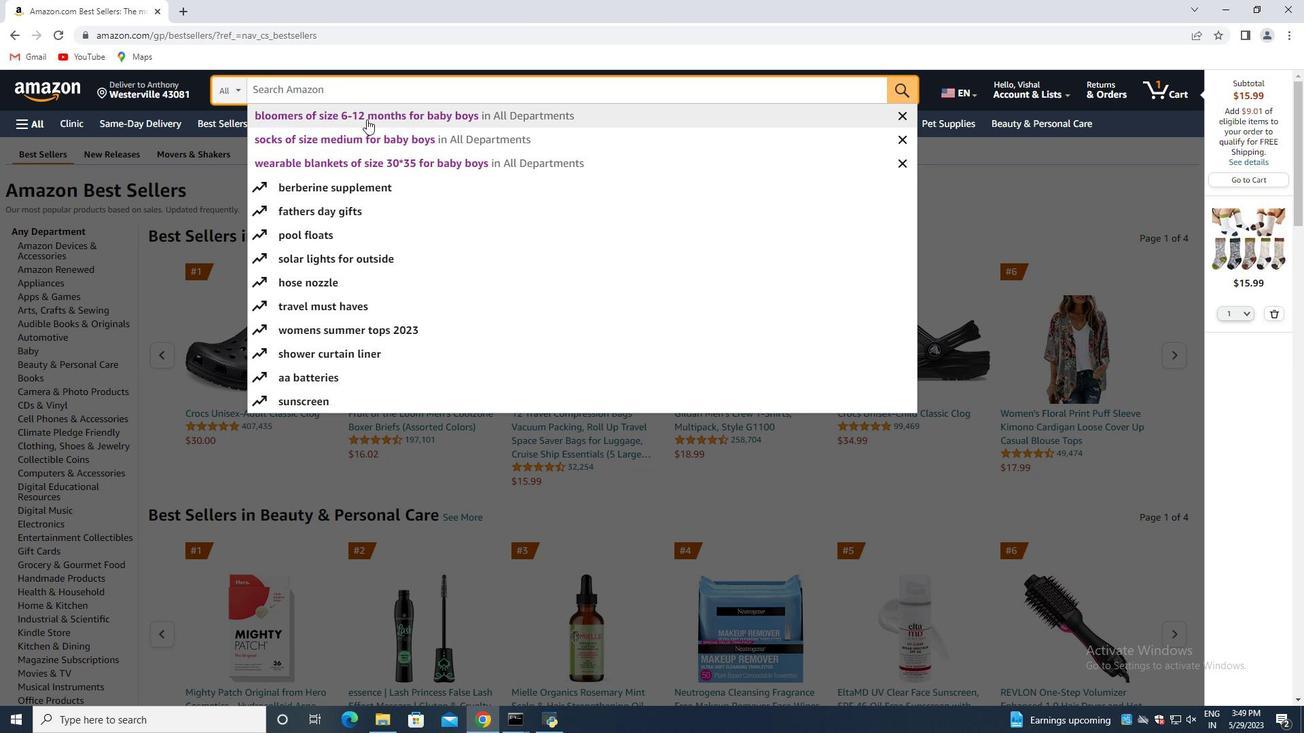 
Action: Mouse pressed left at (374, 115)
Screenshot: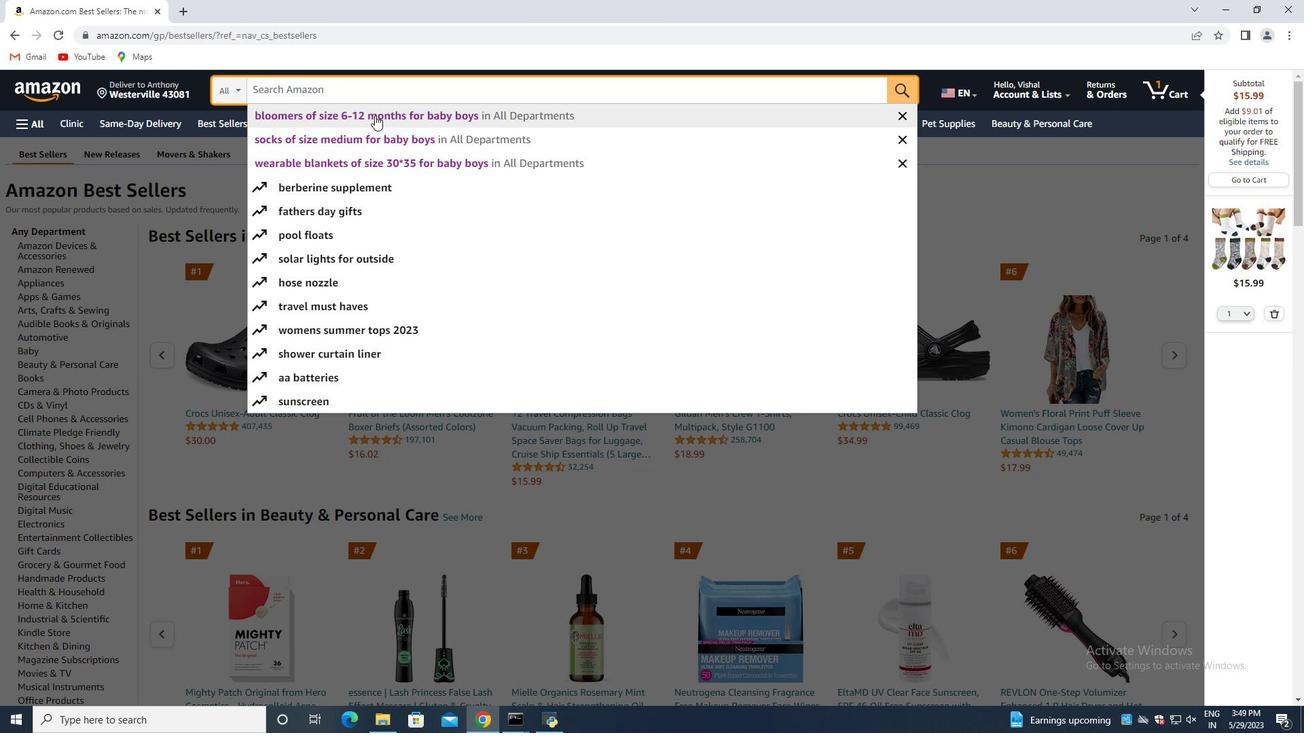 
Action: Mouse moved to (320, 322)
Screenshot: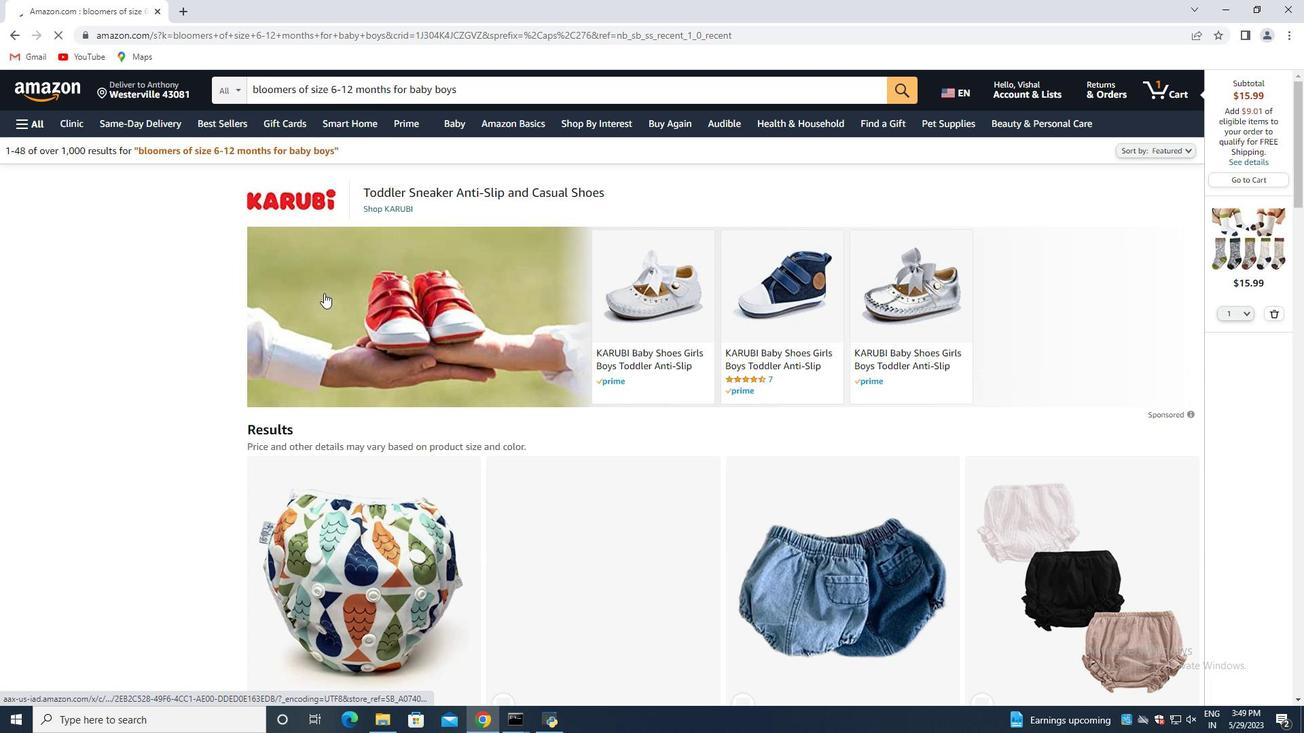 
Action: Mouse scrolled (320, 321) with delta (0, 0)
Screenshot: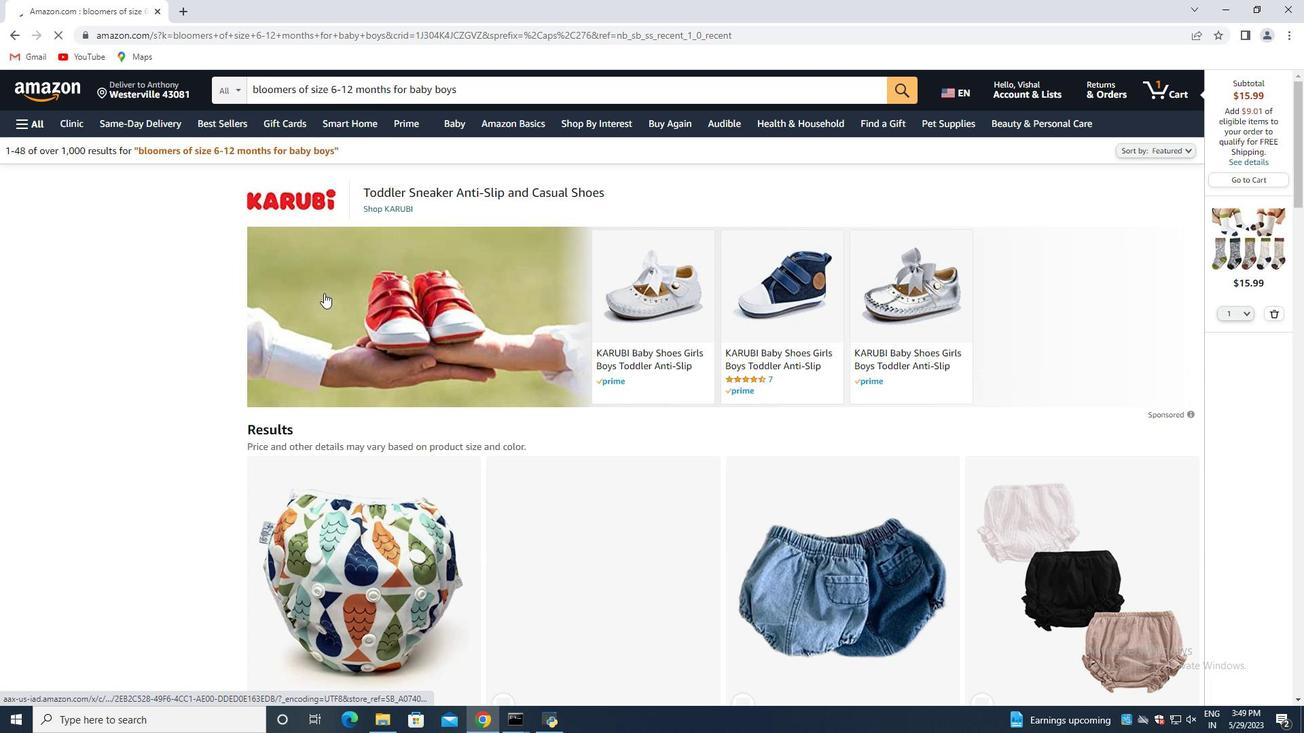 
Action: Mouse moved to (320, 322)
Screenshot: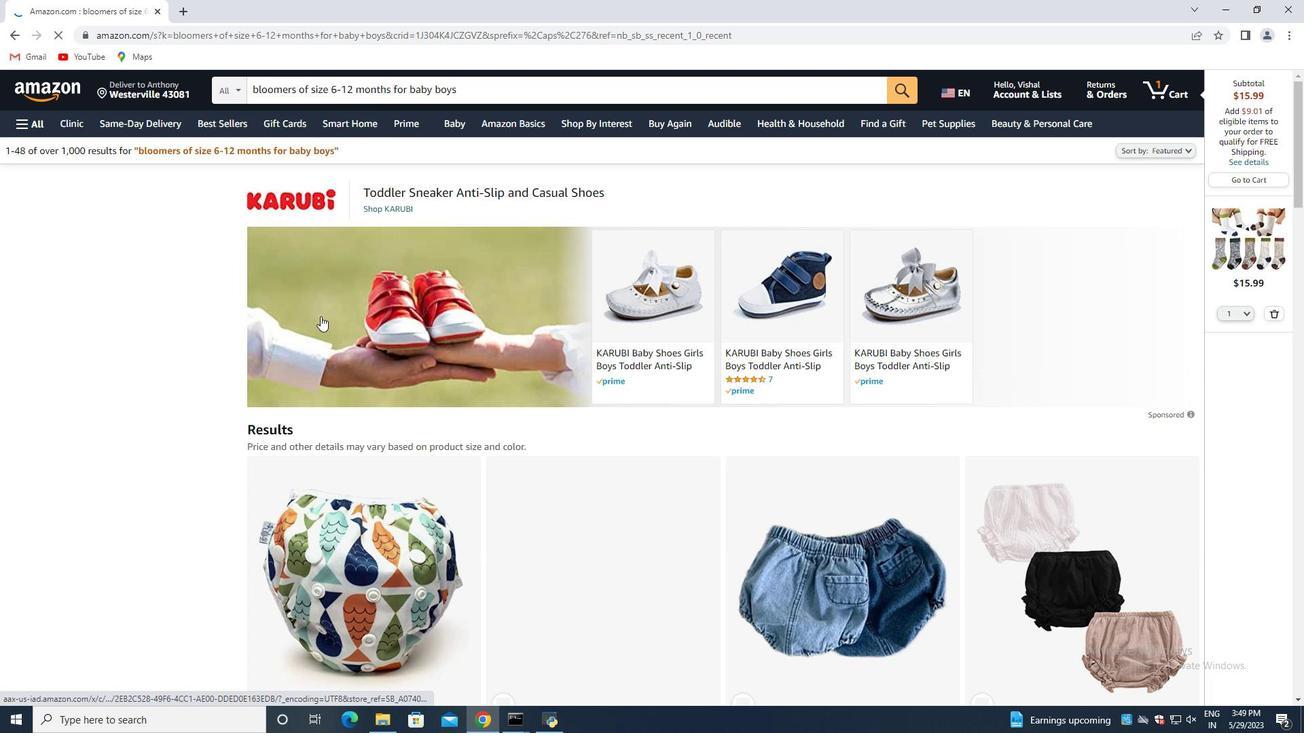 
Action: Mouse scrolled (320, 321) with delta (0, 0)
Screenshot: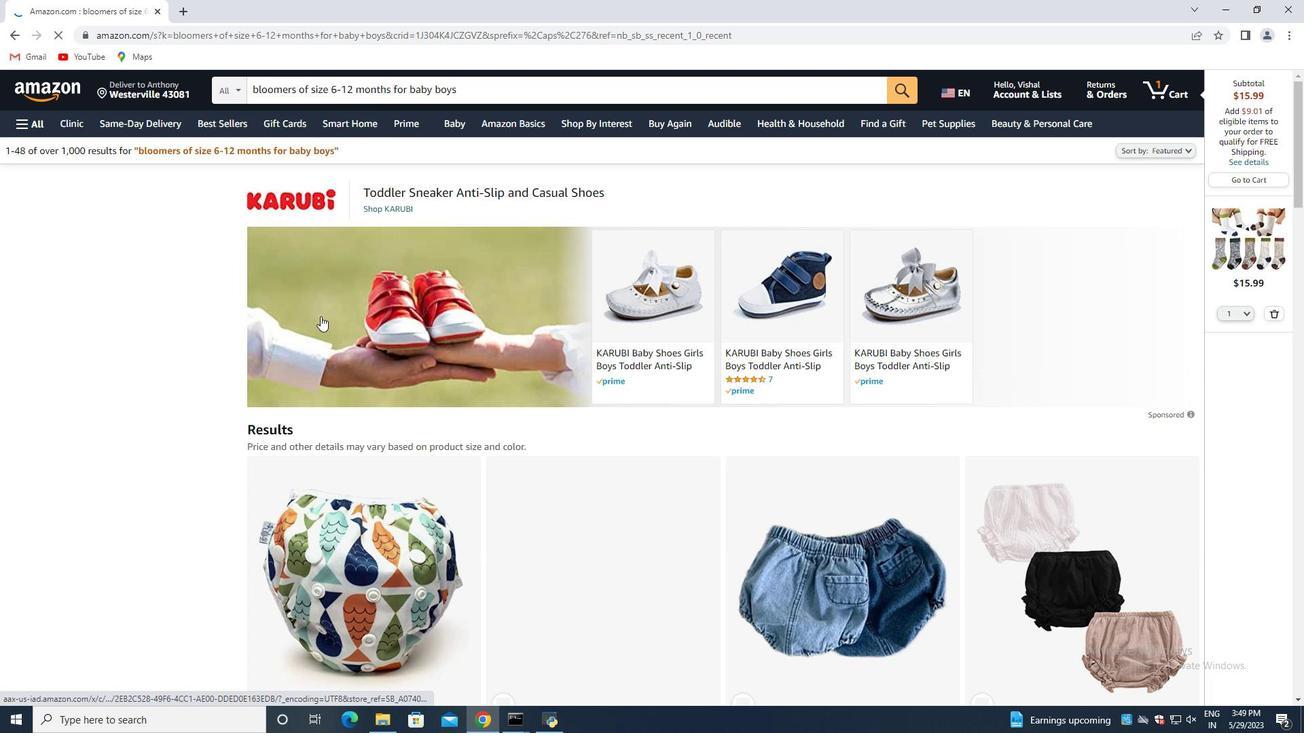 
Action: Mouse moved to (321, 322)
Screenshot: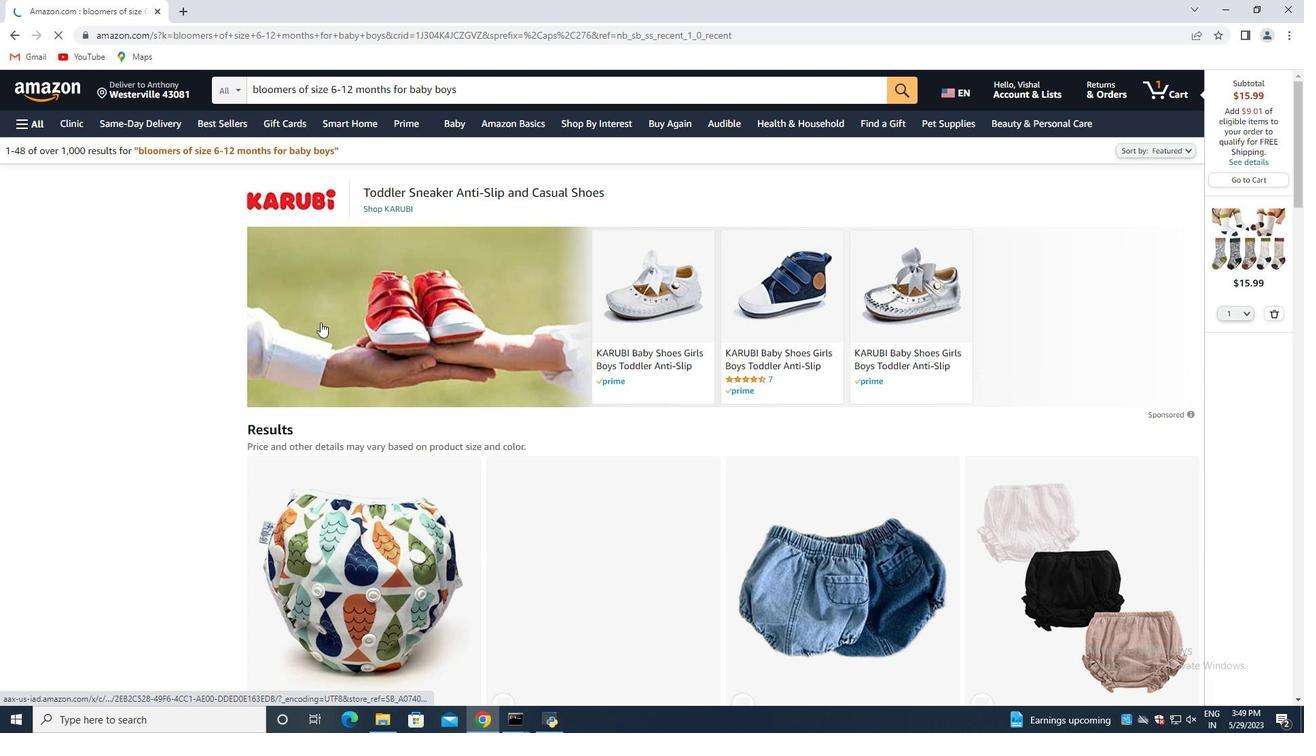 
Action: Mouse scrolled (321, 321) with delta (0, 0)
Screenshot: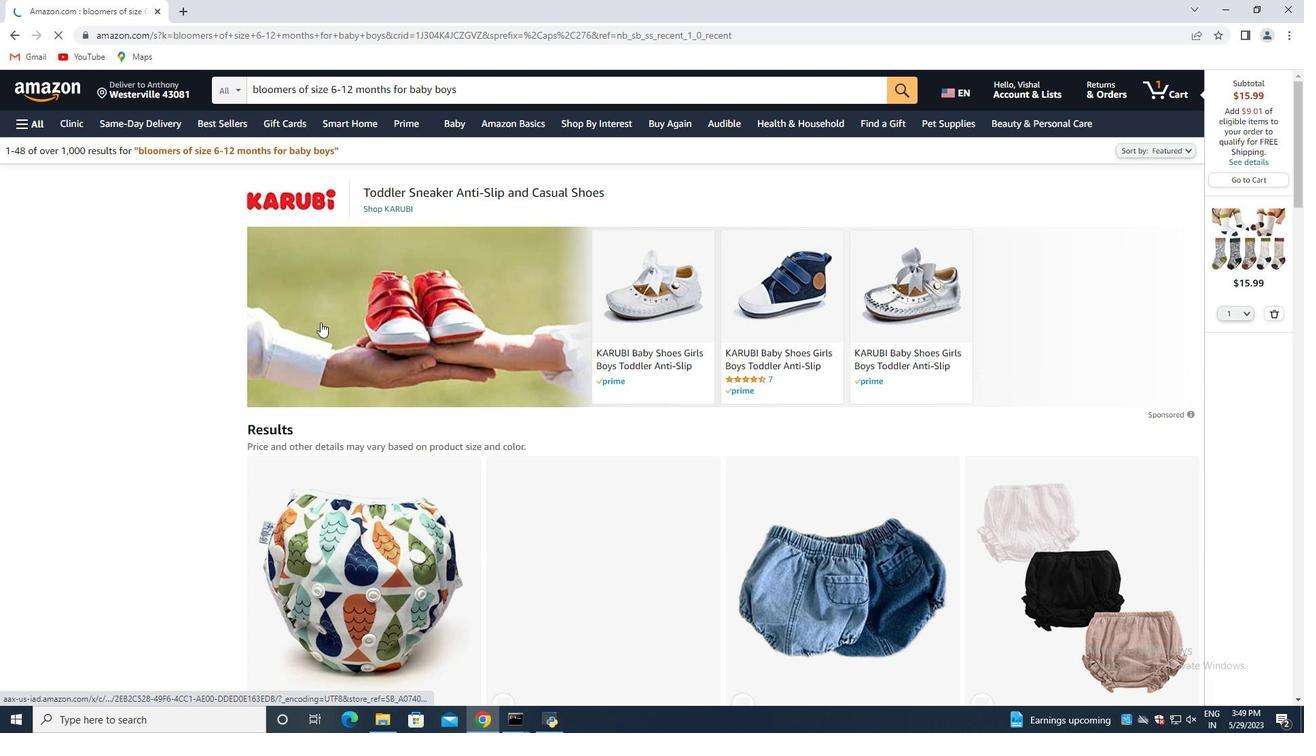 
Action: Mouse moved to (325, 322)
Screenshot: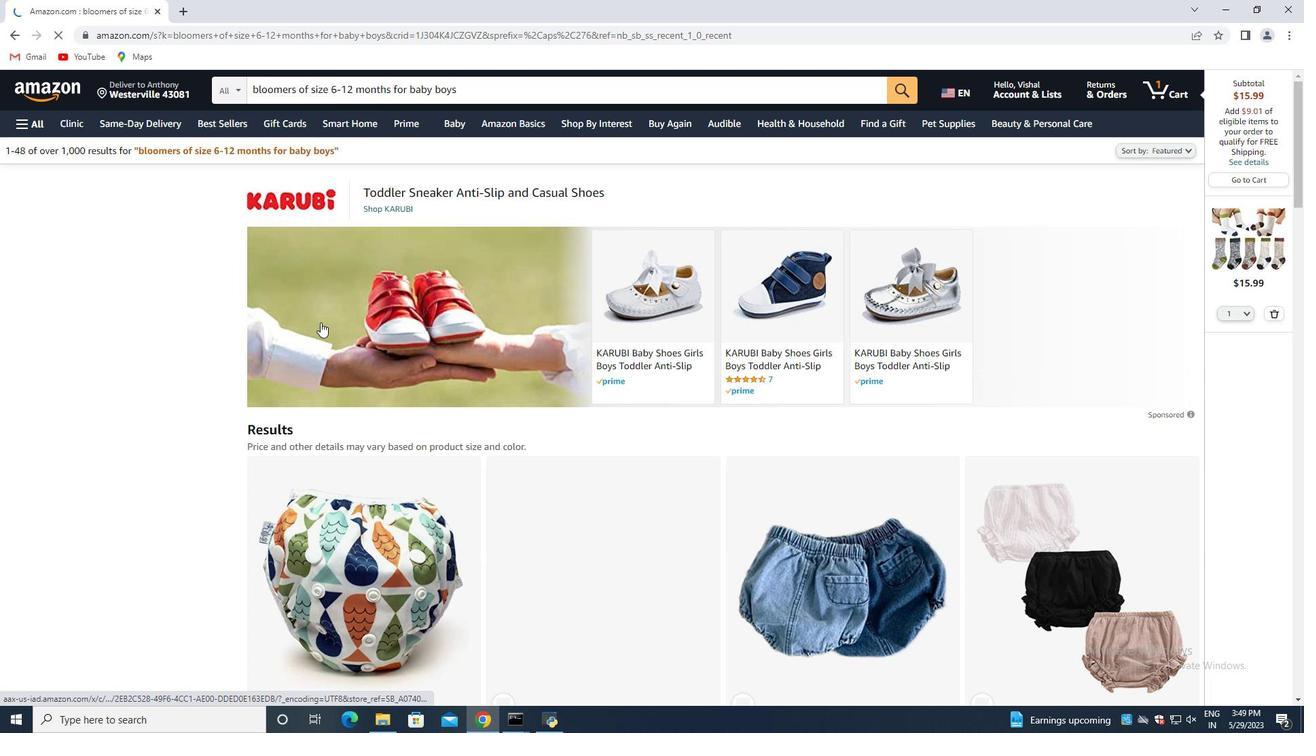 
Action: Mouse scrolled (325, 321) with delta (0, 0)
Screenshot: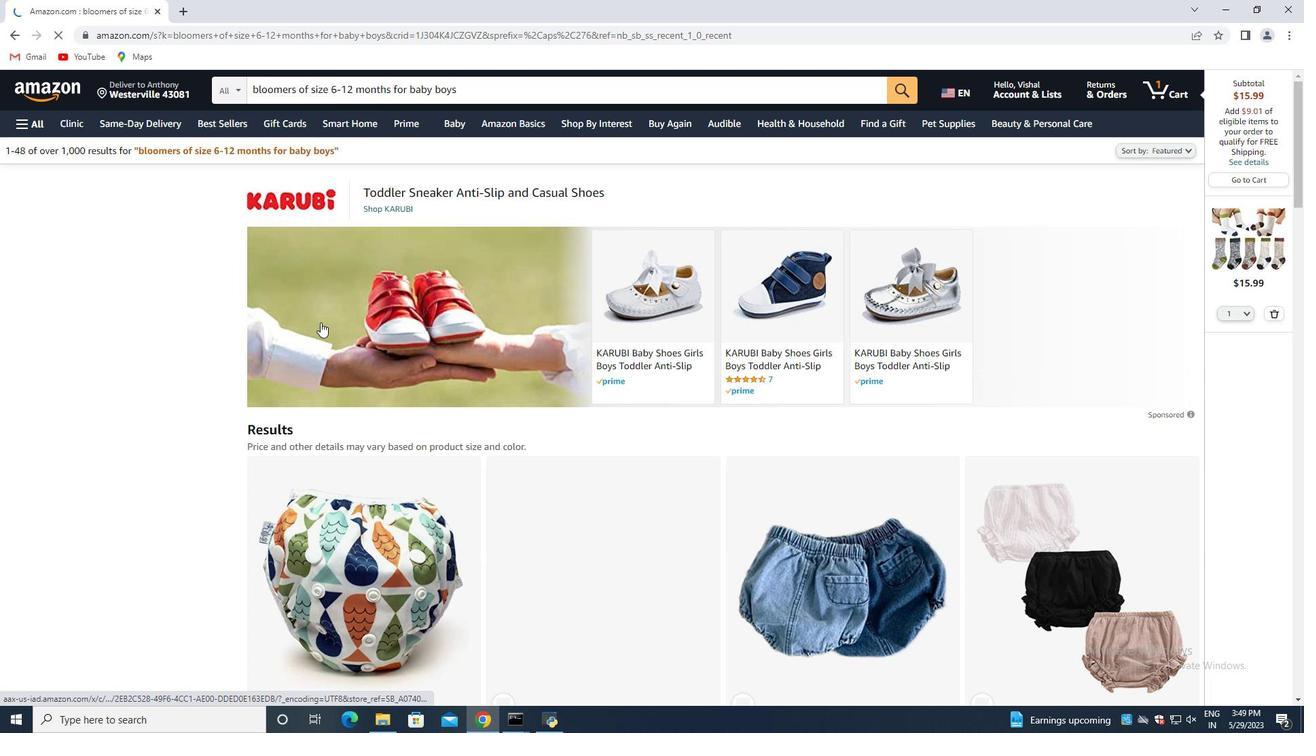 
Action: Mouse moved to (822, 311)
Screenshot: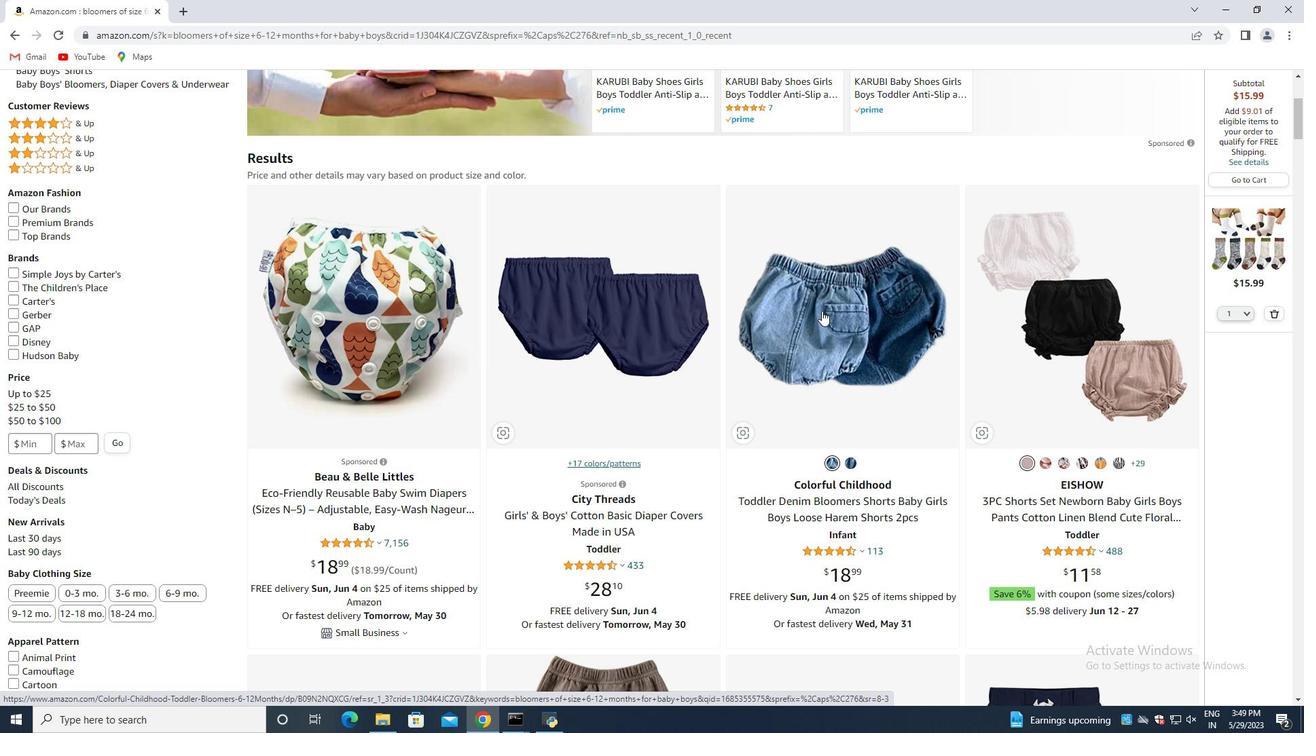 
Action: Mouse scrolled (822, 311) with delta (0, 0)
Screenshot: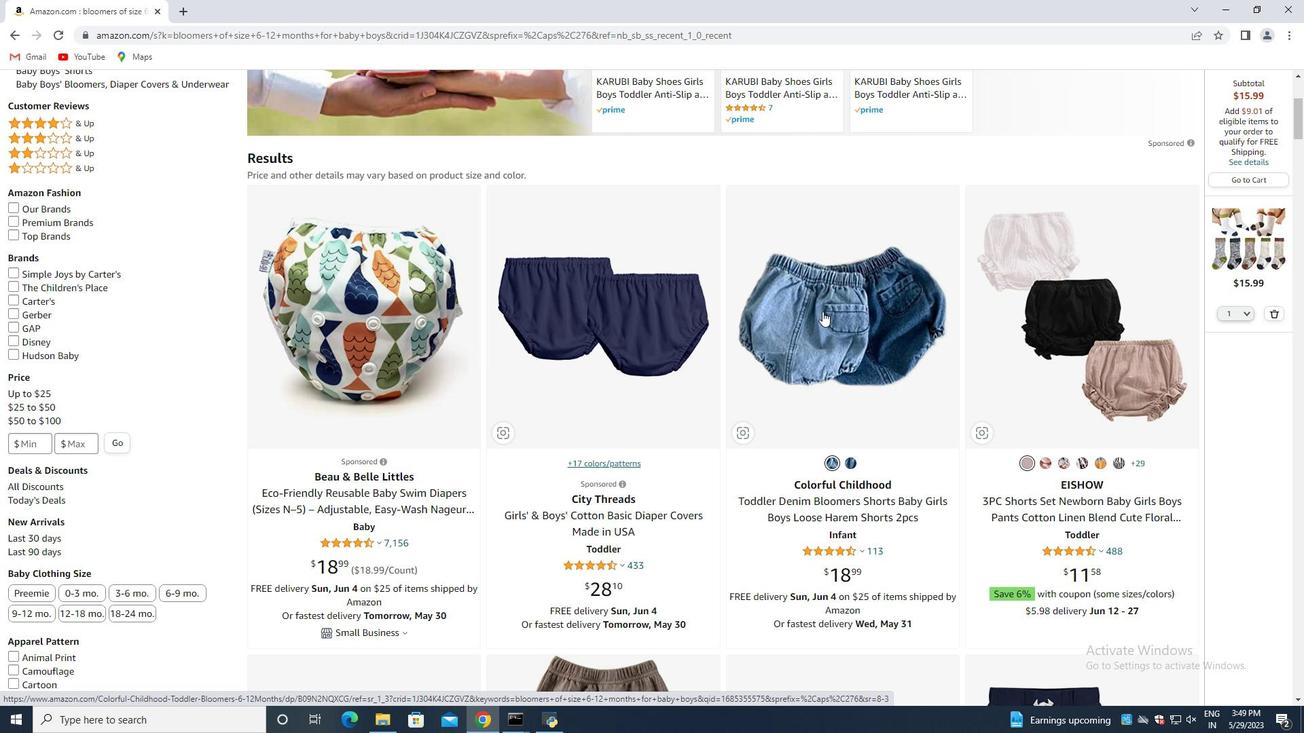 
Action: Mouse moved to (836, 264)
Screenshot: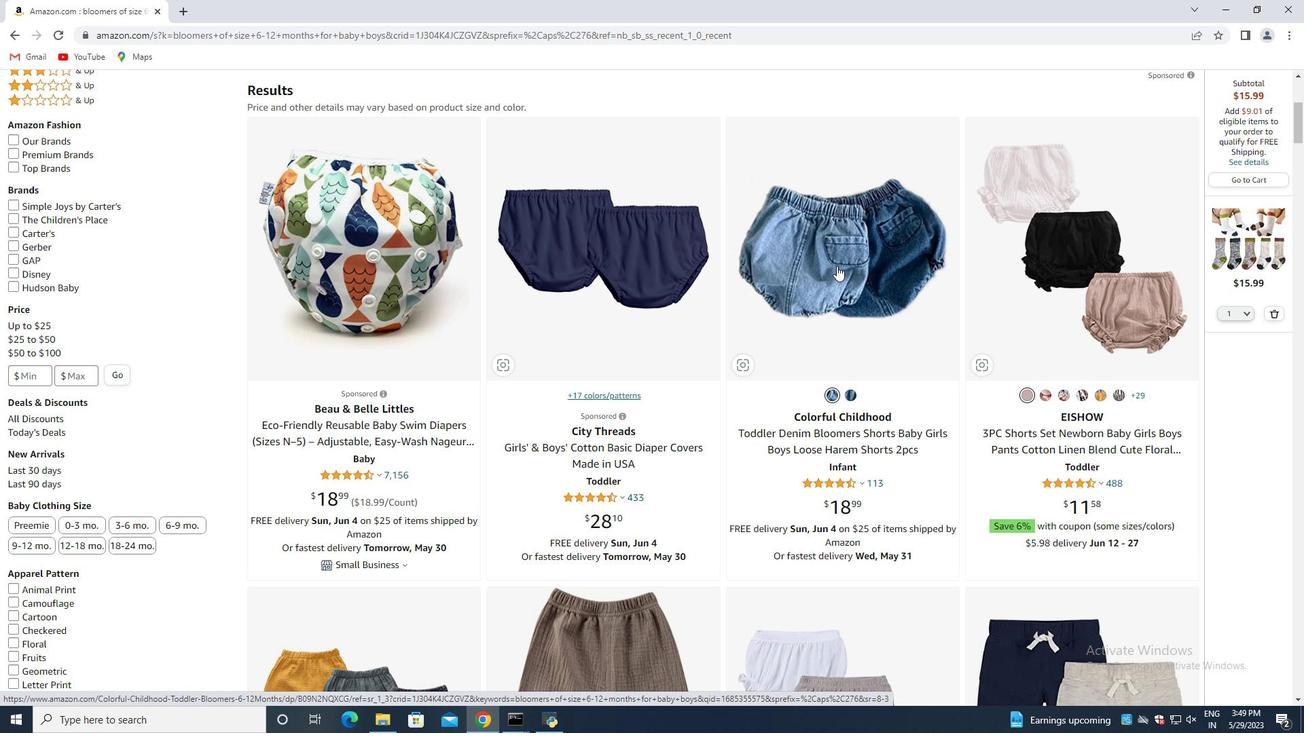 
Action: Mouse scrolled (836, 264) with delta (0, 0)
Screenshot: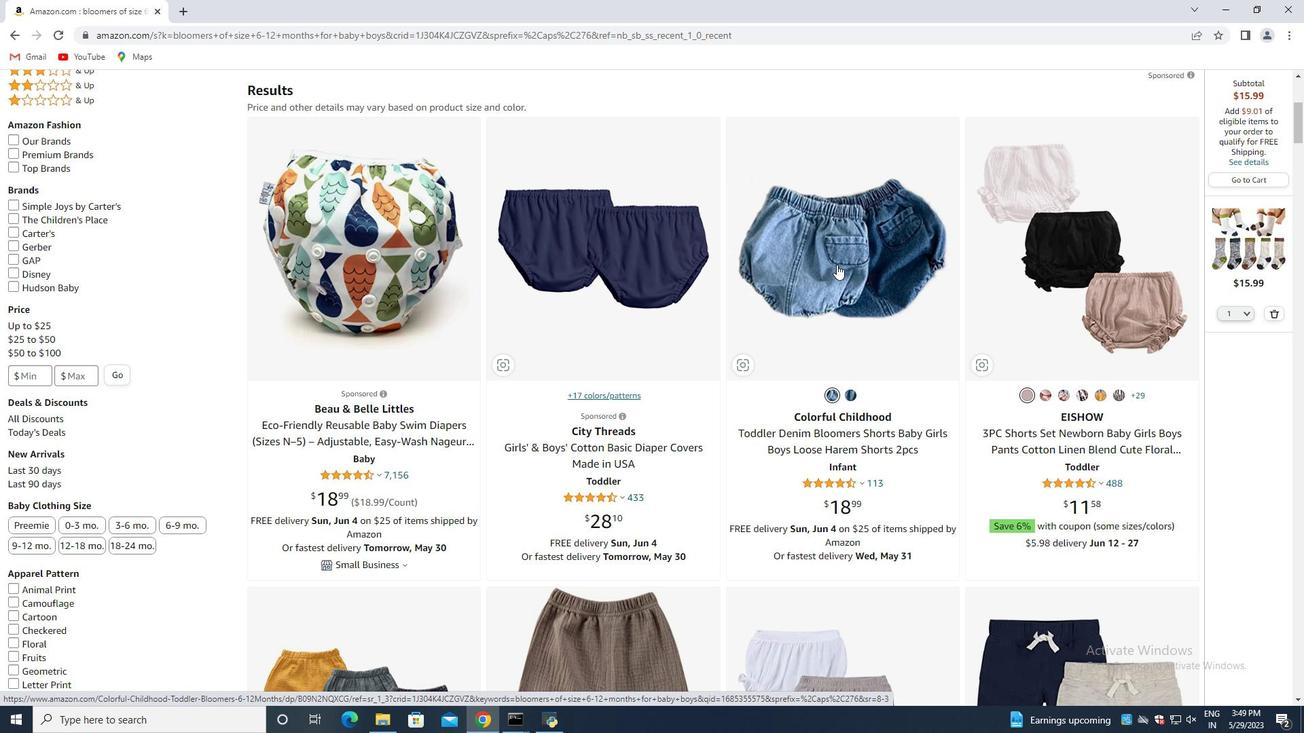 
Action: Mouse scrolled (836, 264) with delta (0, 0)
Screenshot: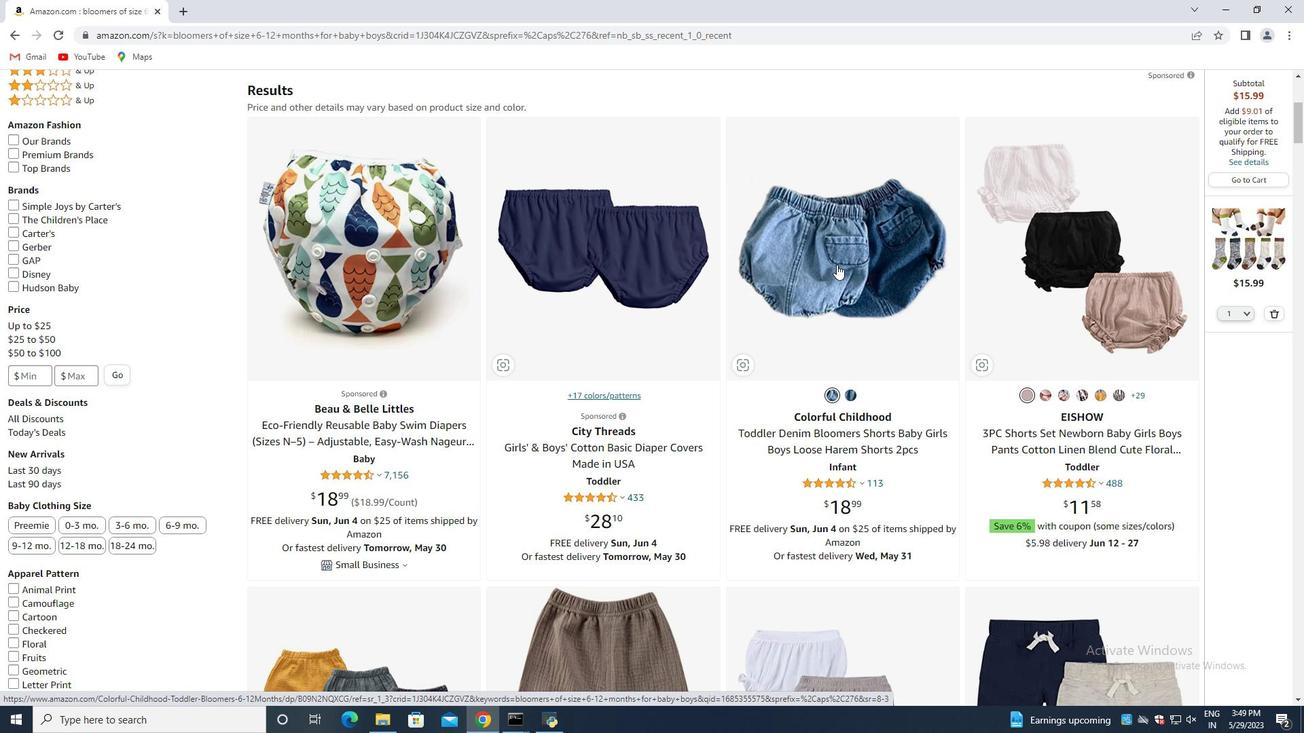
Action: Mouse scrolled (836, 264) with delta (0, 0)
Screenshot: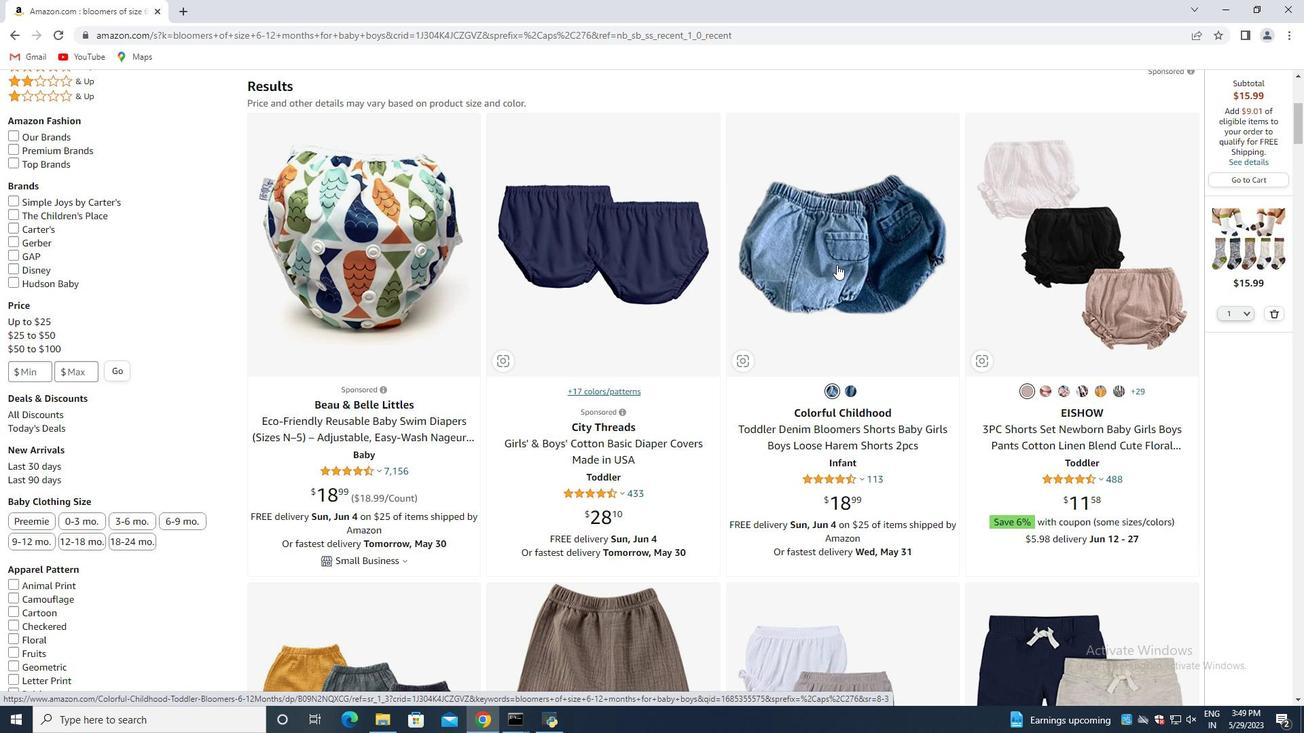 
Action: Mouse moved to (828, 262)
Screenshot: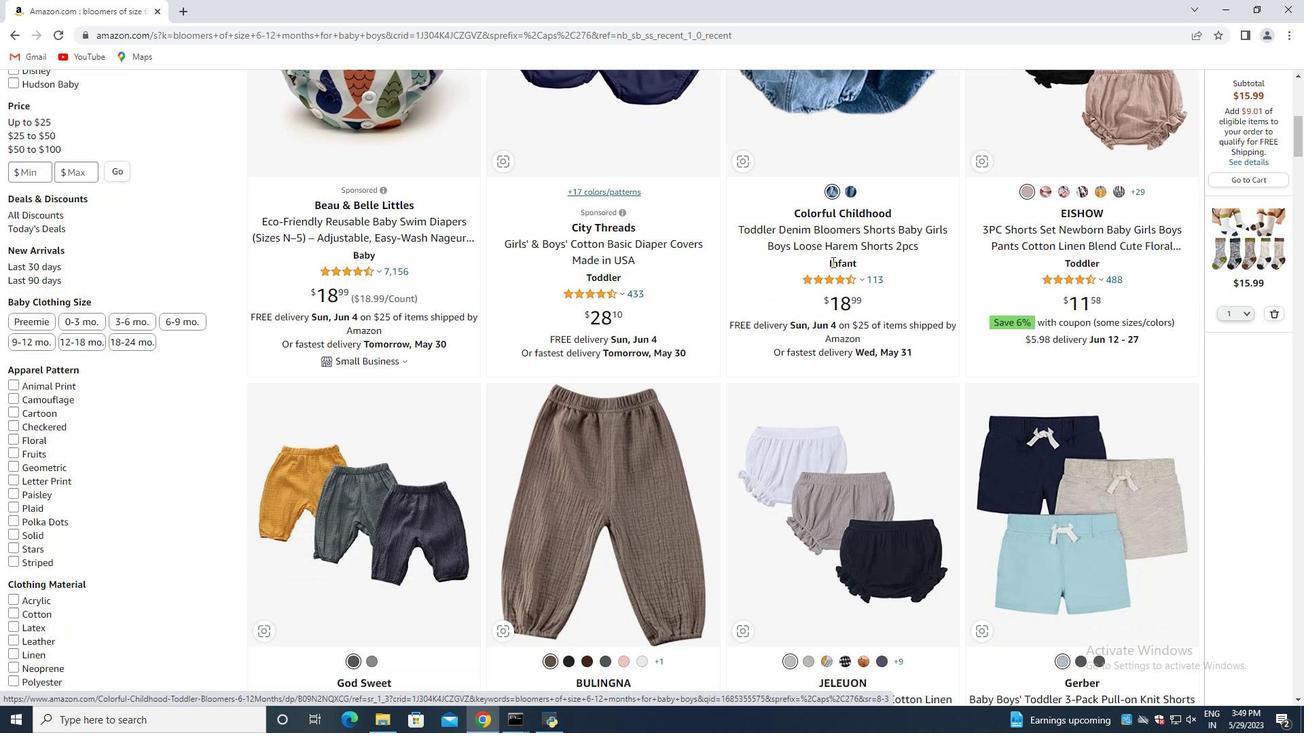 
Action: Mouse scrolled (828, 261) with delta (0, 0)
Screenshot: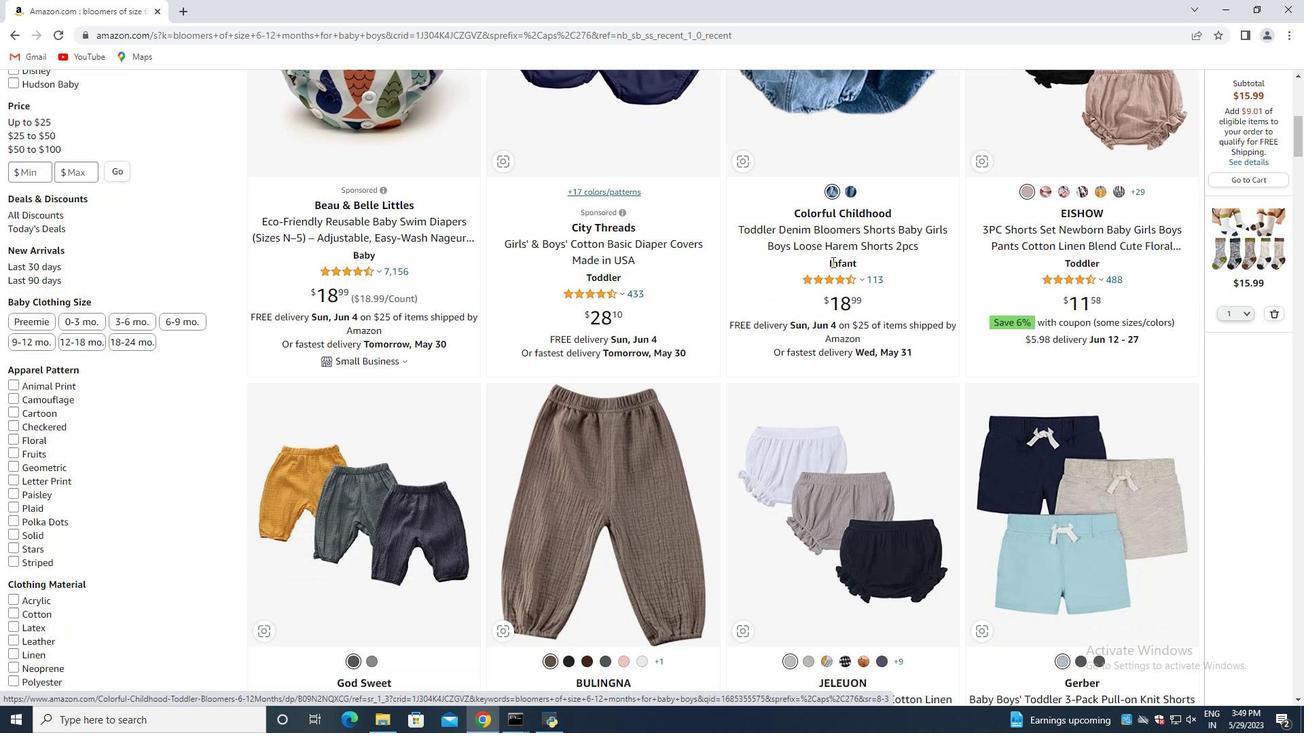 
Action: Mouse moved to (825, 264)
Screenshot: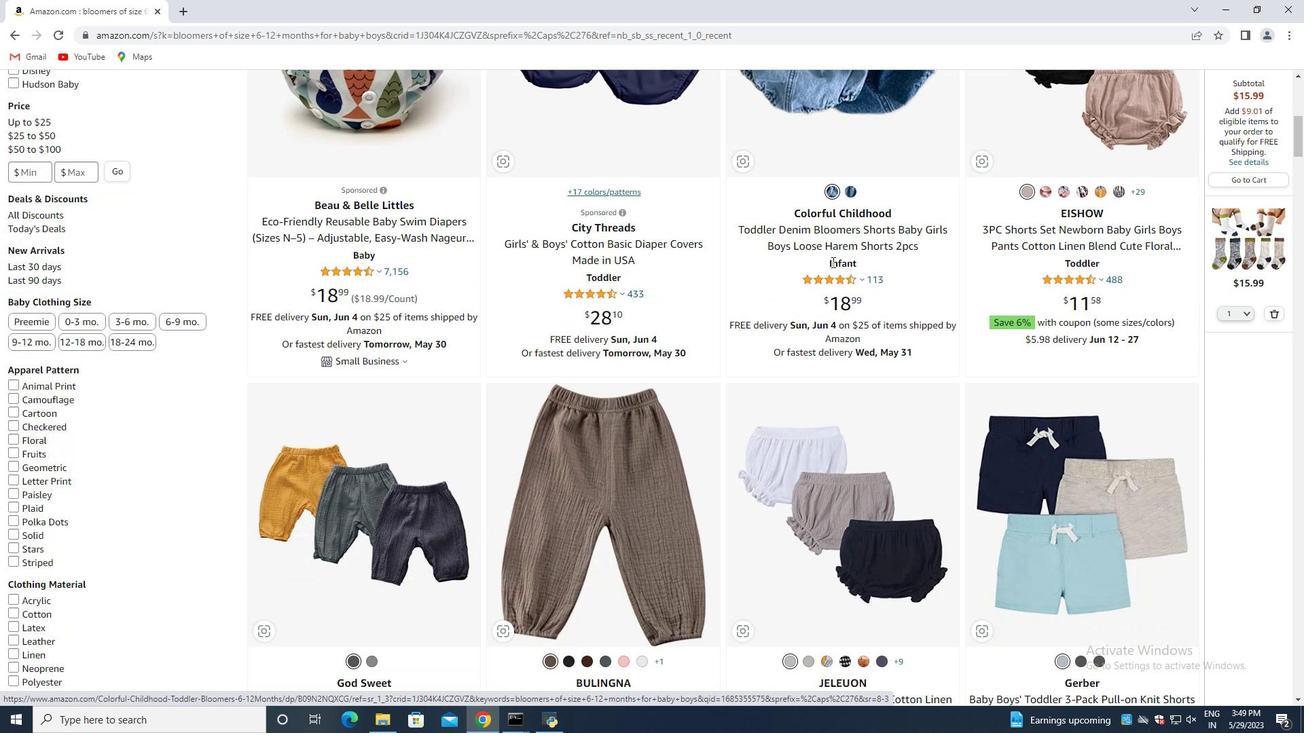 
Action: Mouse scrolled (825, 263) with delta (0, 0)
Screenshot: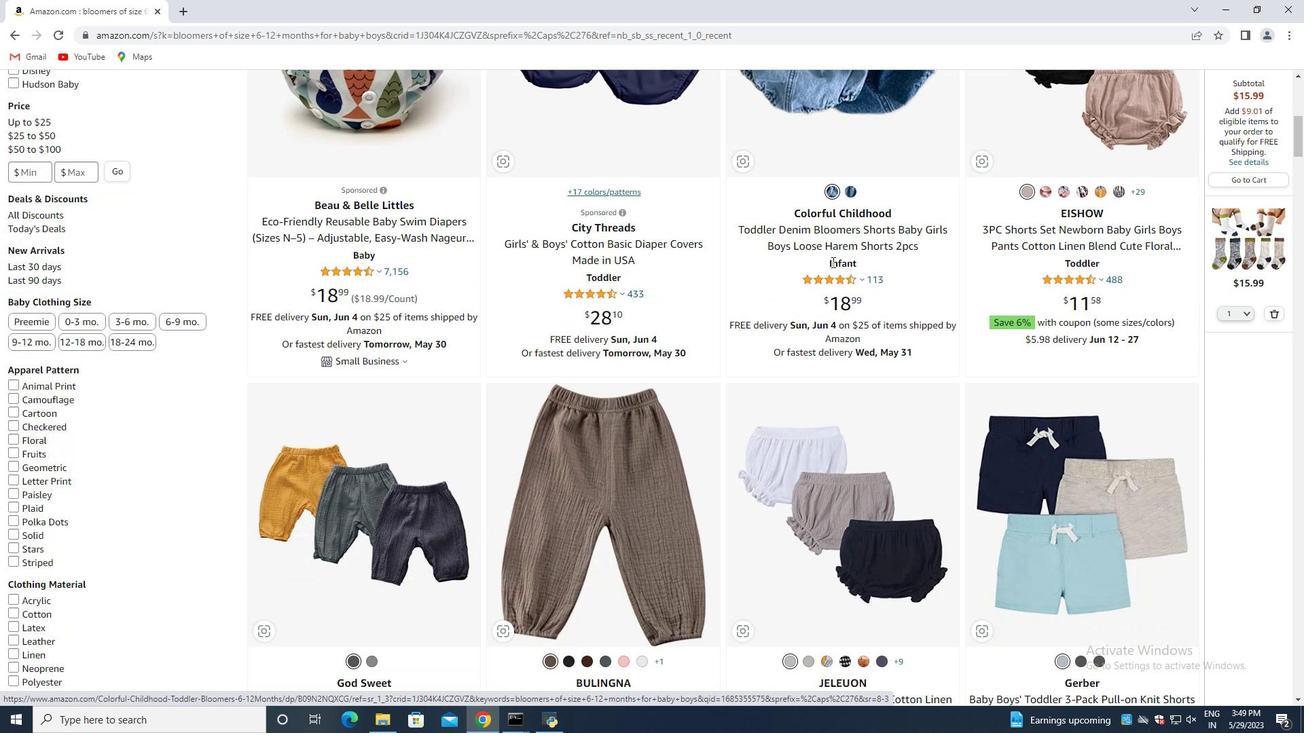 
Action: Mouse moved to (821, 264)
Screenshot: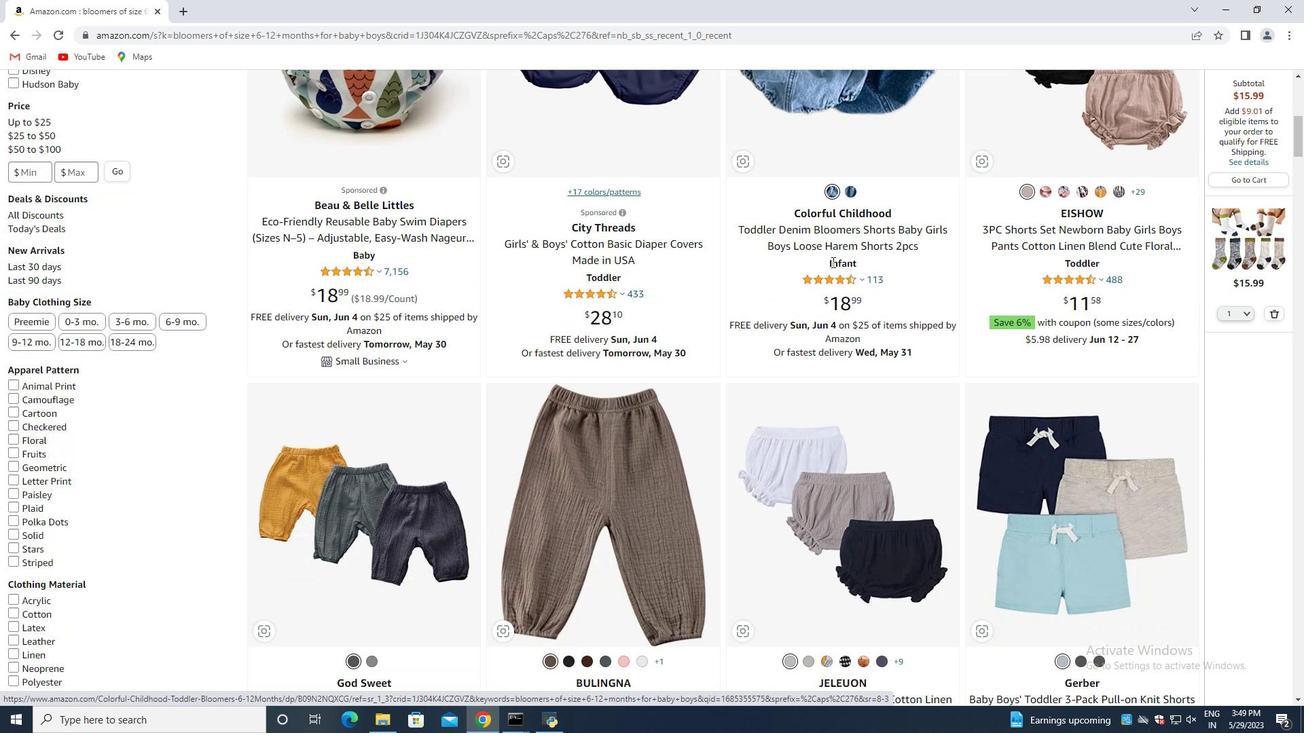 
Action: Mouse scrolled (821, 264) with delta (0, 0)
Screenshot: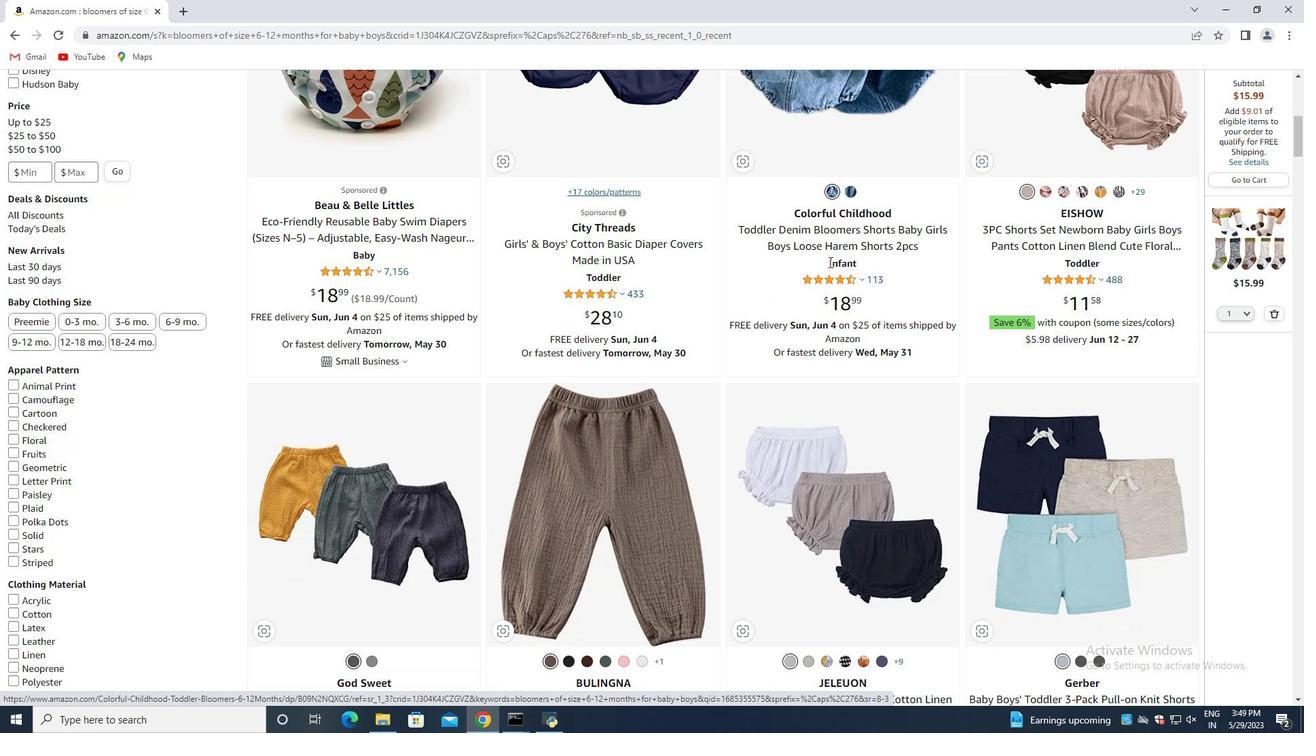
Action: Mouse moved to (669, 254)
Screenshot: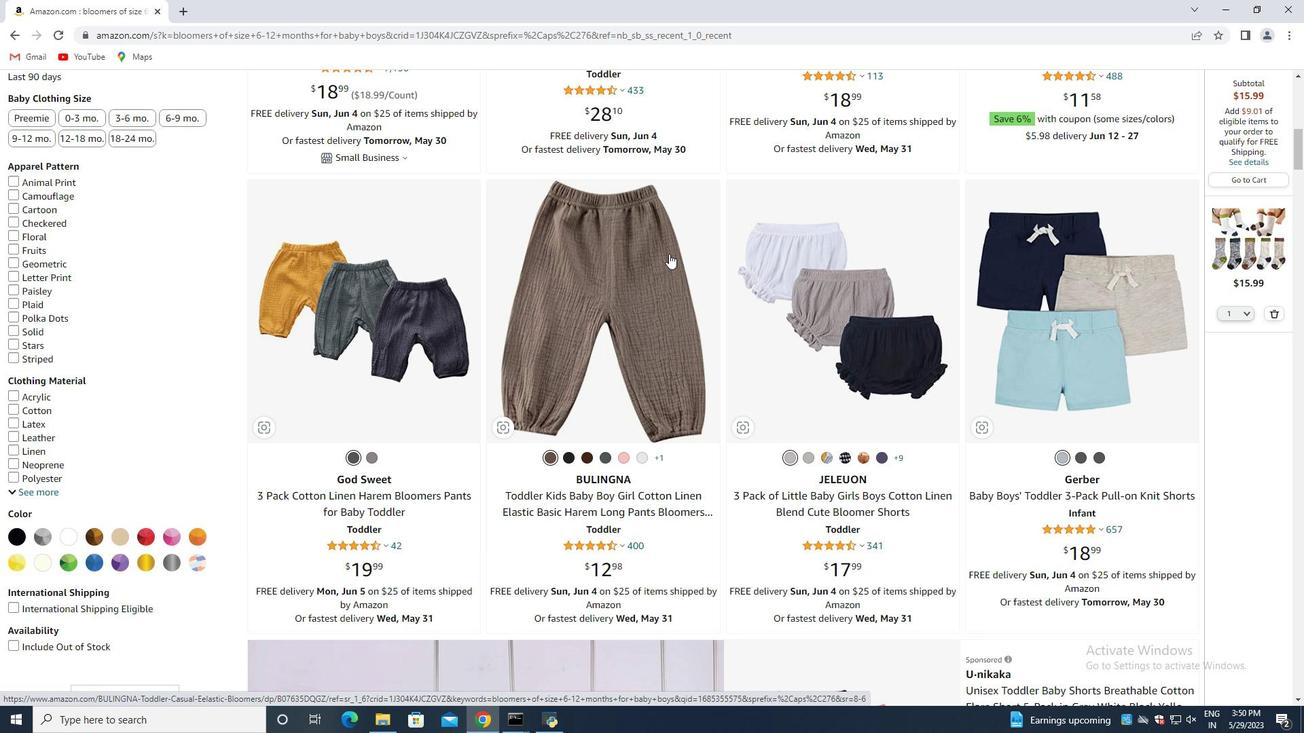 
Action: Mouse scrolled (669, 253) with delta (0, 0)
Screenshot: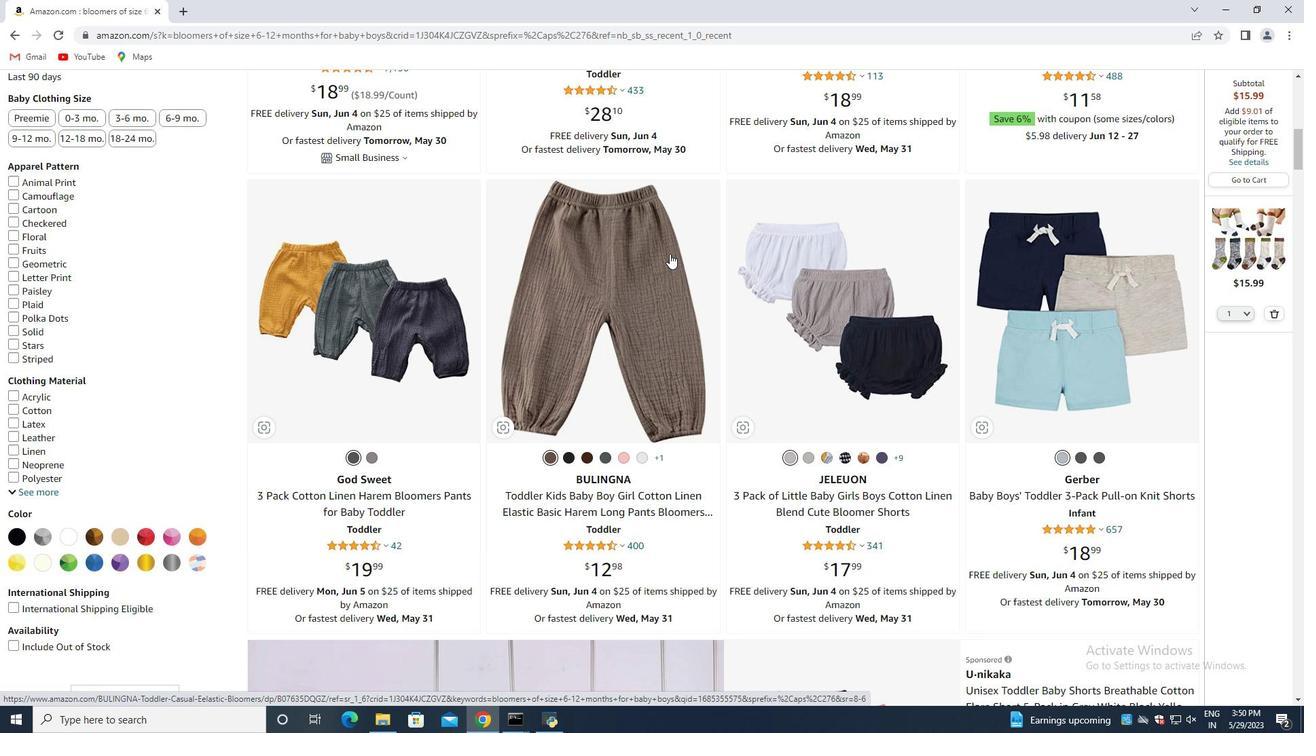 
Action: Mouse scrolled (669, 253) with delta (0, 0)
Screenshot: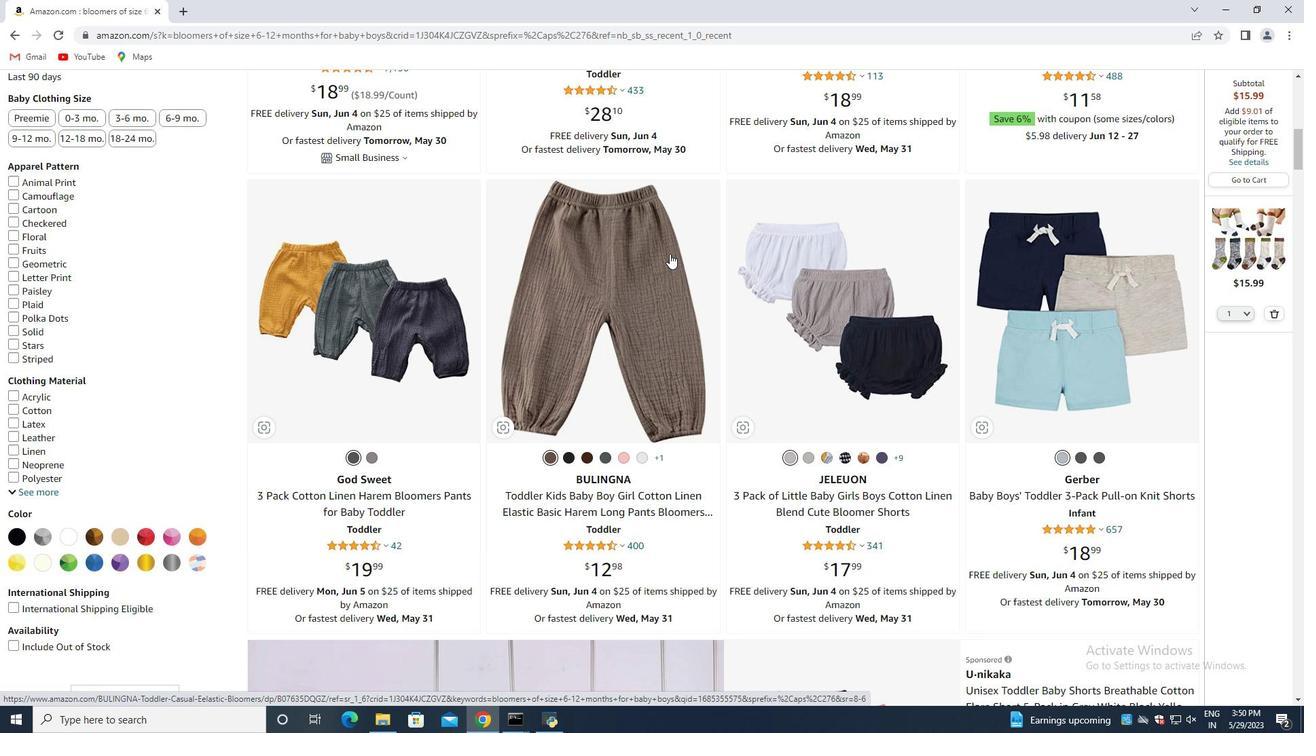 
Action: Mouse scrolled (669, 253) with delta (0, 0)
Screenshot: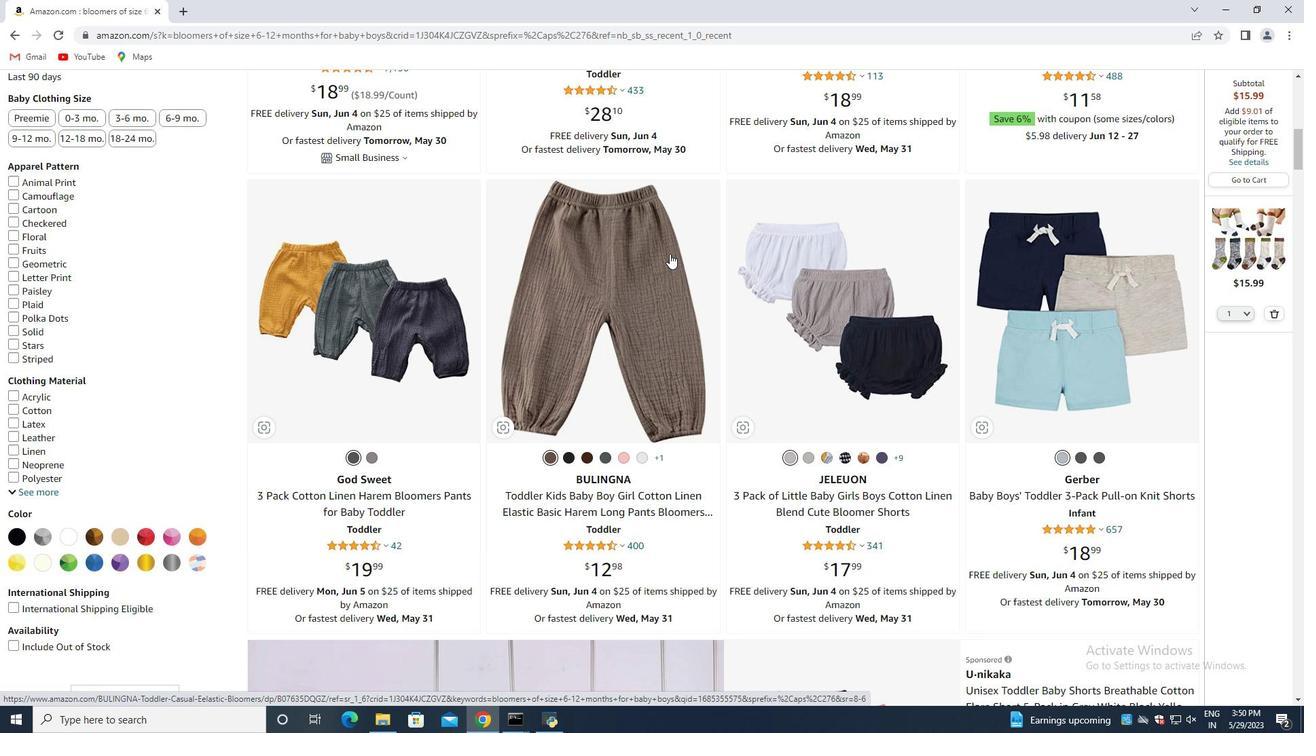 
Action: Mouse moved to (669, 254)
Screenshot: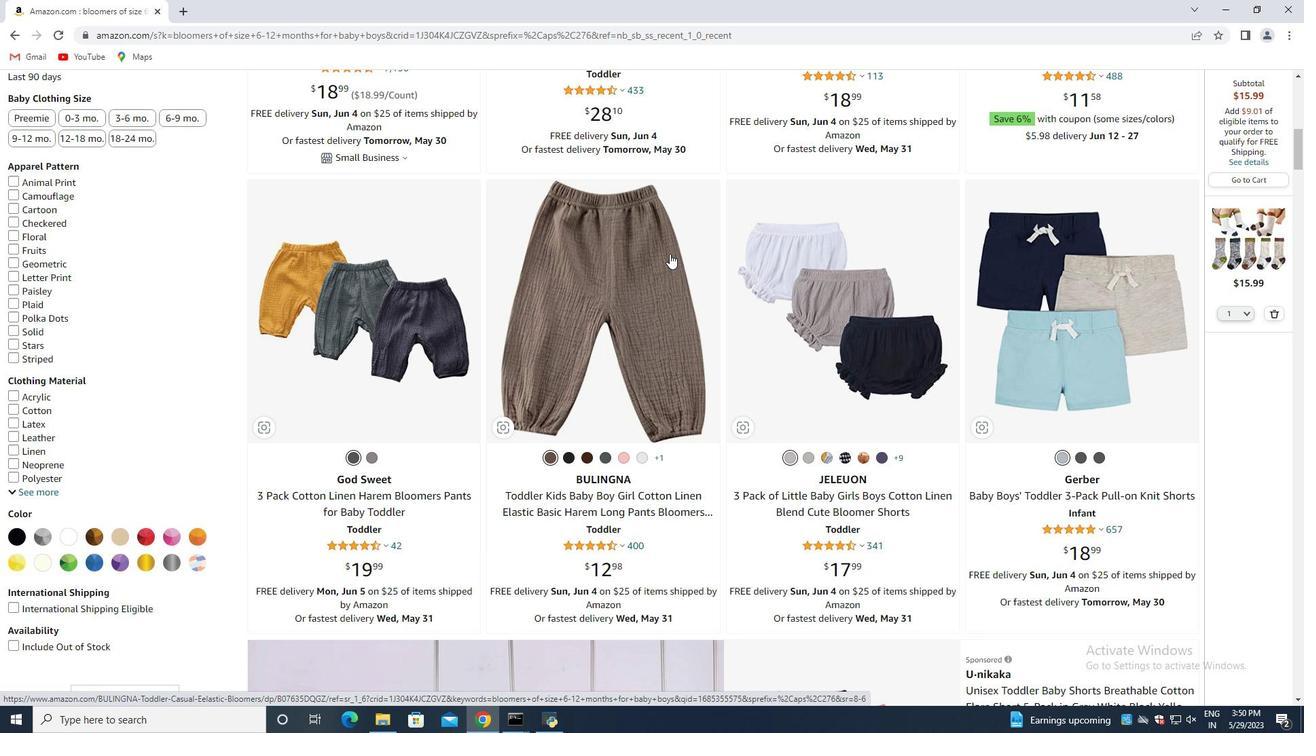 
Action: Mouse scrolled (669, 253) with delta (0, 0)
Screenshot: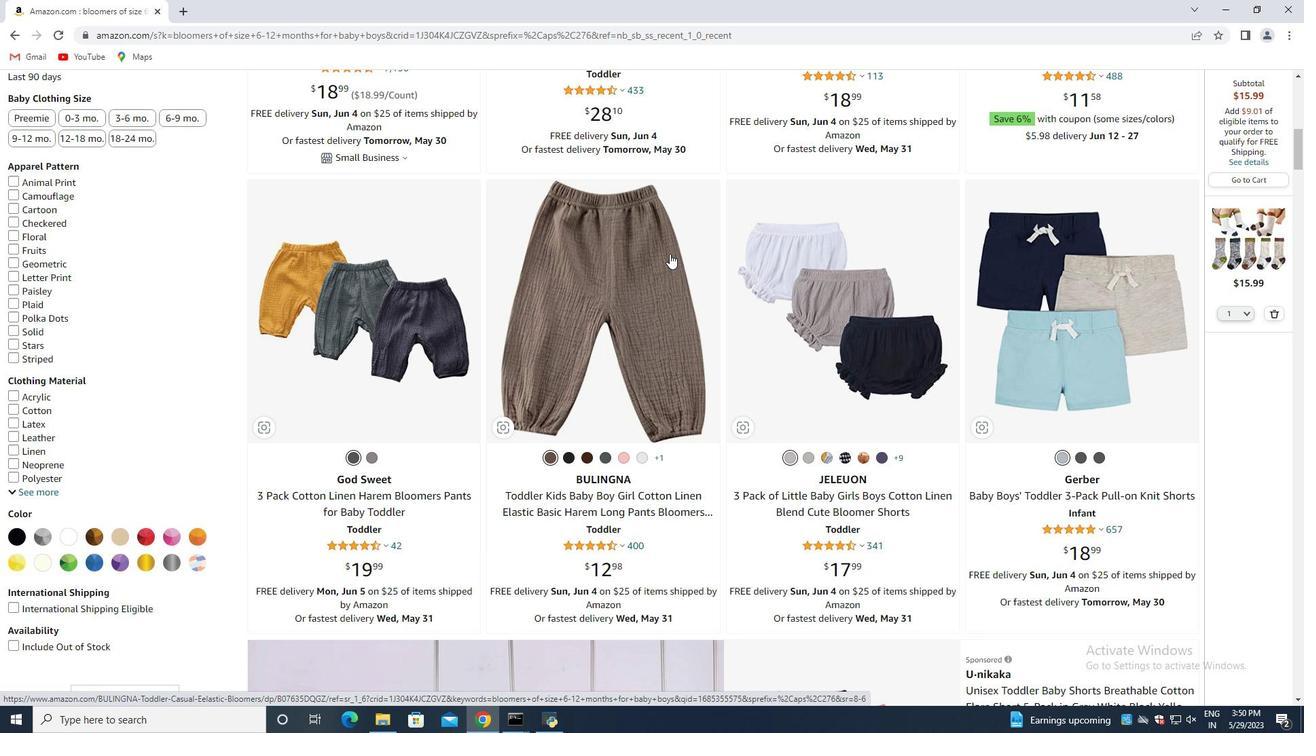 
Action: Mouse moved to (669, 254)
Screenshot: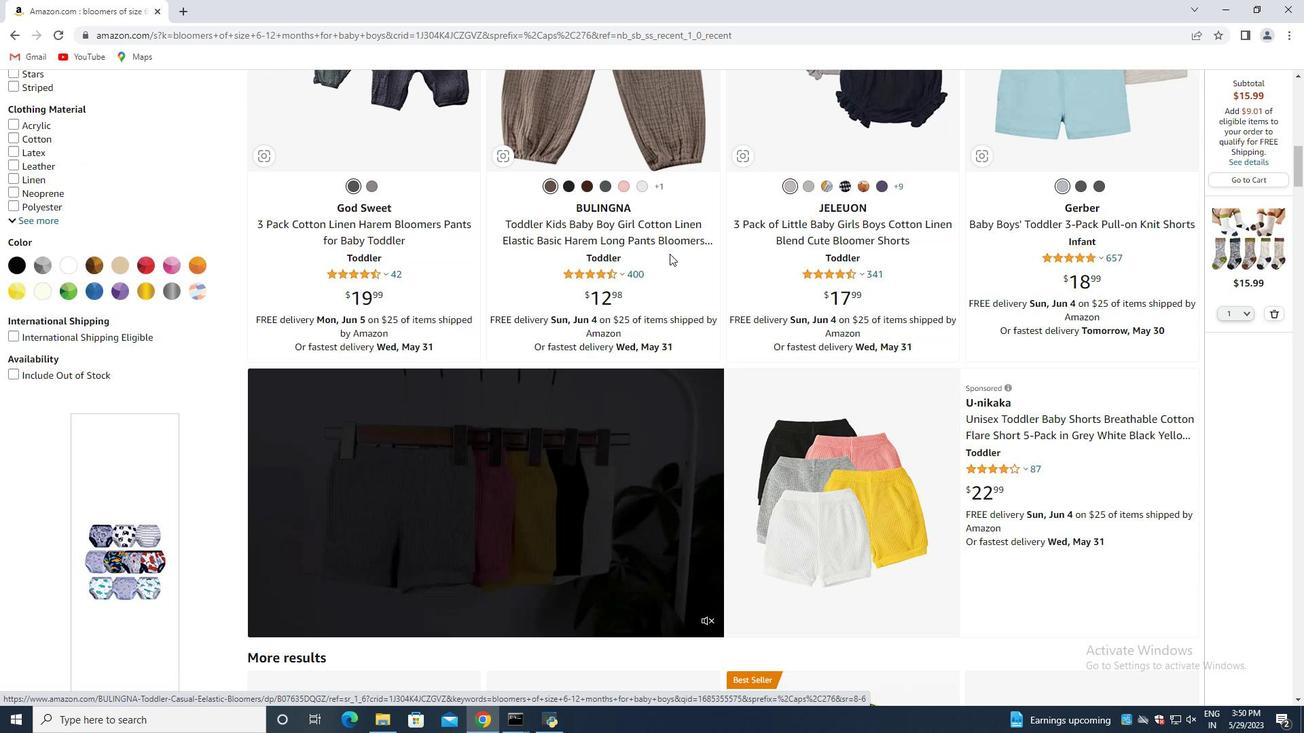 
Action: Mouse scrolled (669, 253) with delta (0, 0)
Screenshot: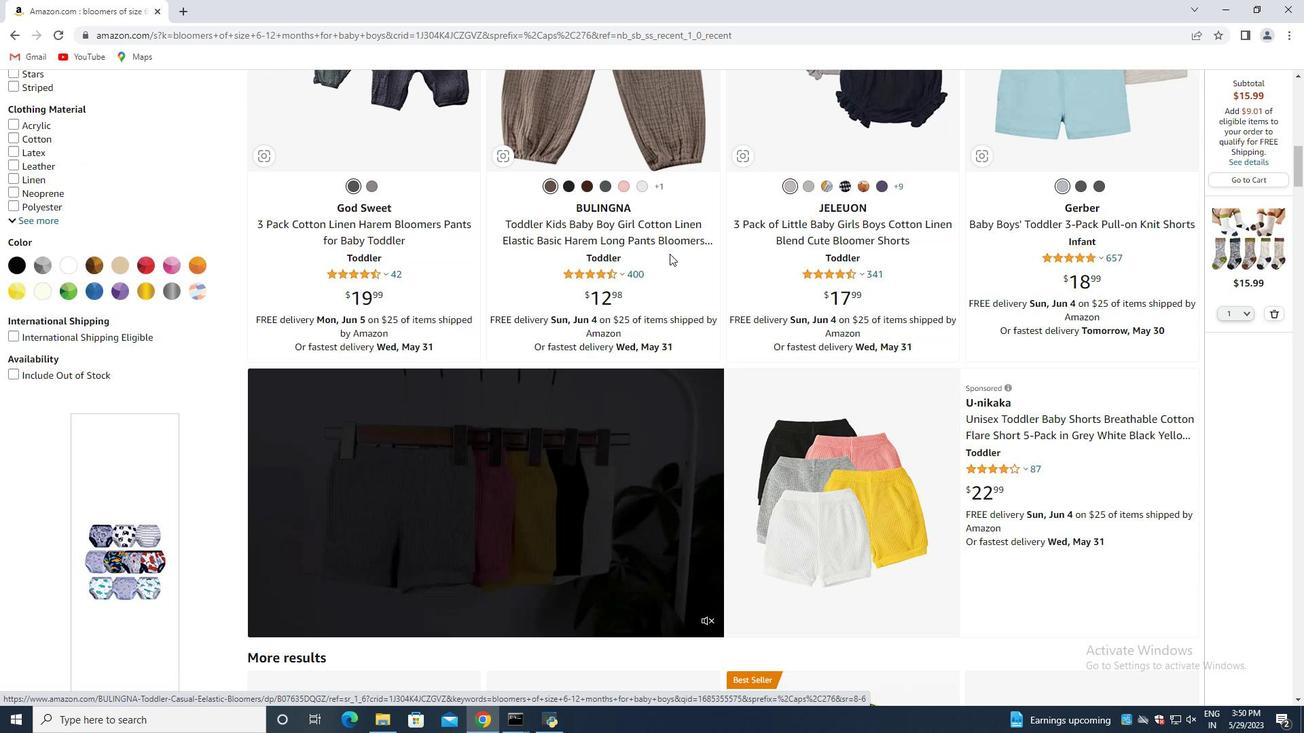 
Action: Mouse moved to (663, 256)
Screenshot: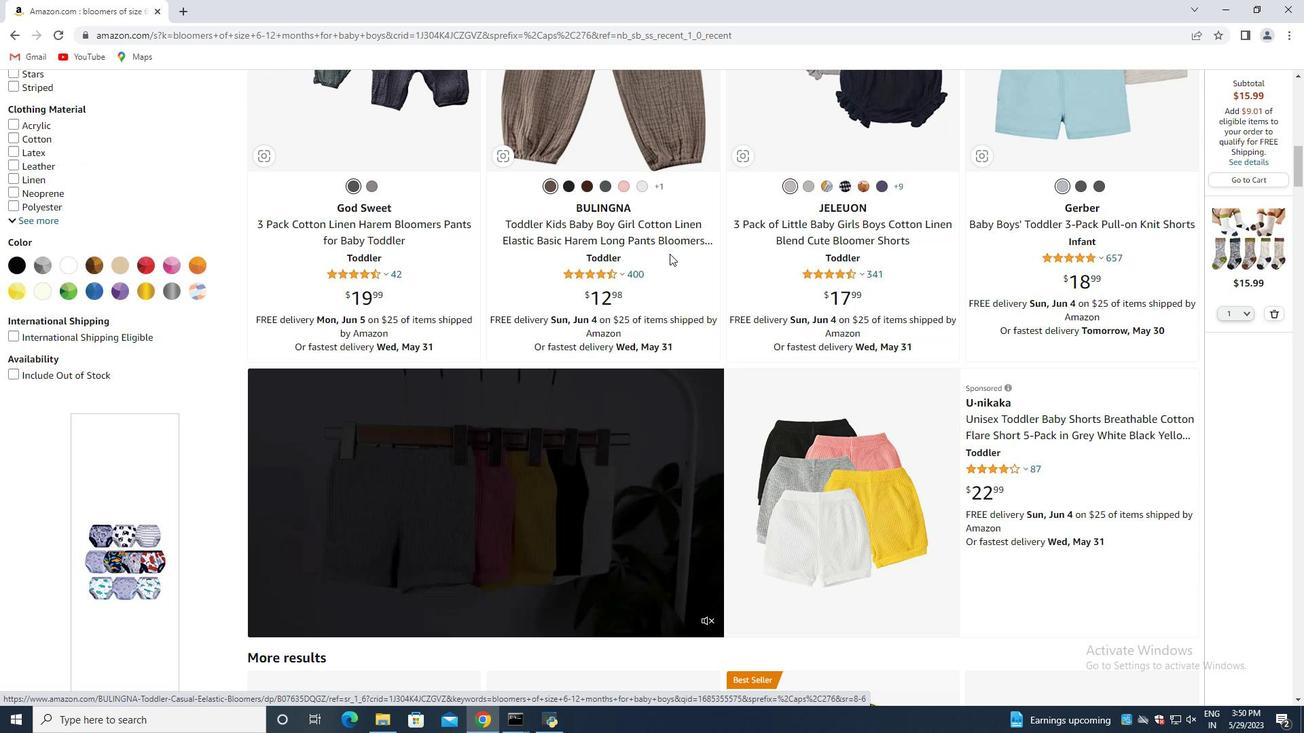
Action: Mouse scrolled (663, 255) with delta (0, 0)
Screenshot: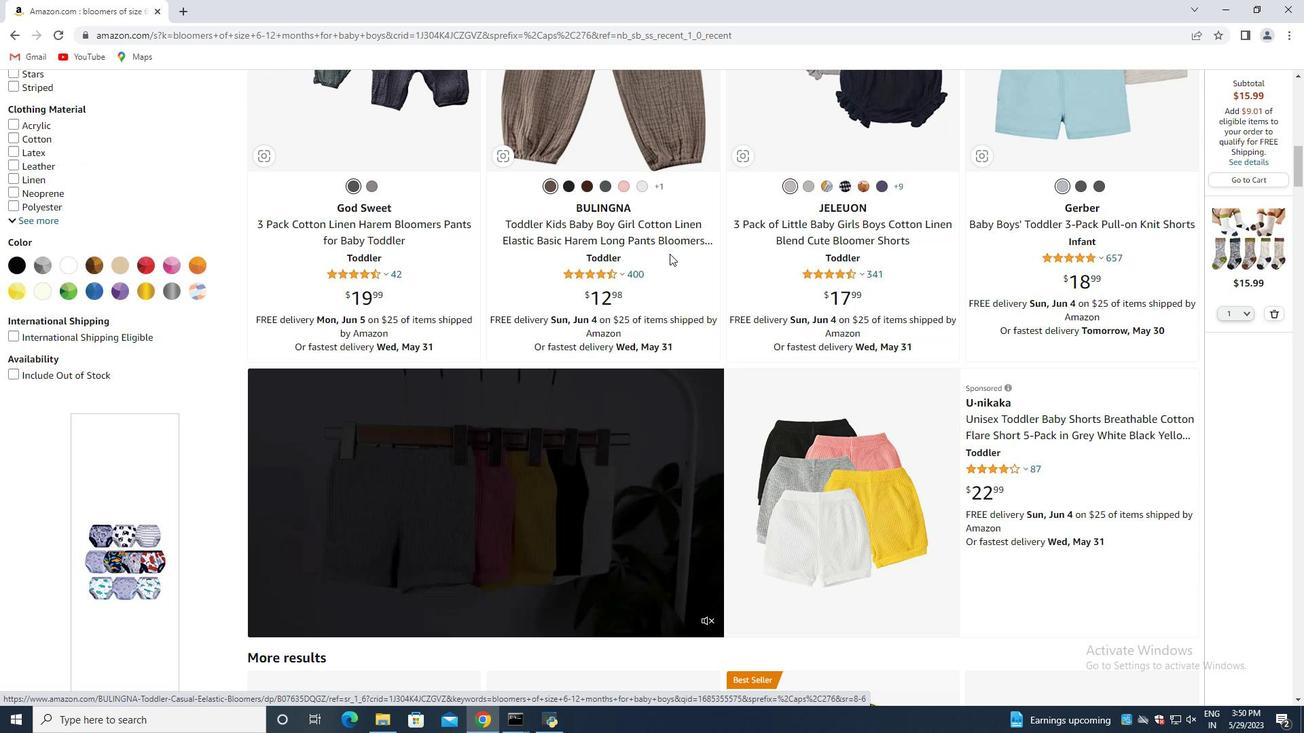 
Action: Mouse moved to (645, 256)
Screenshot: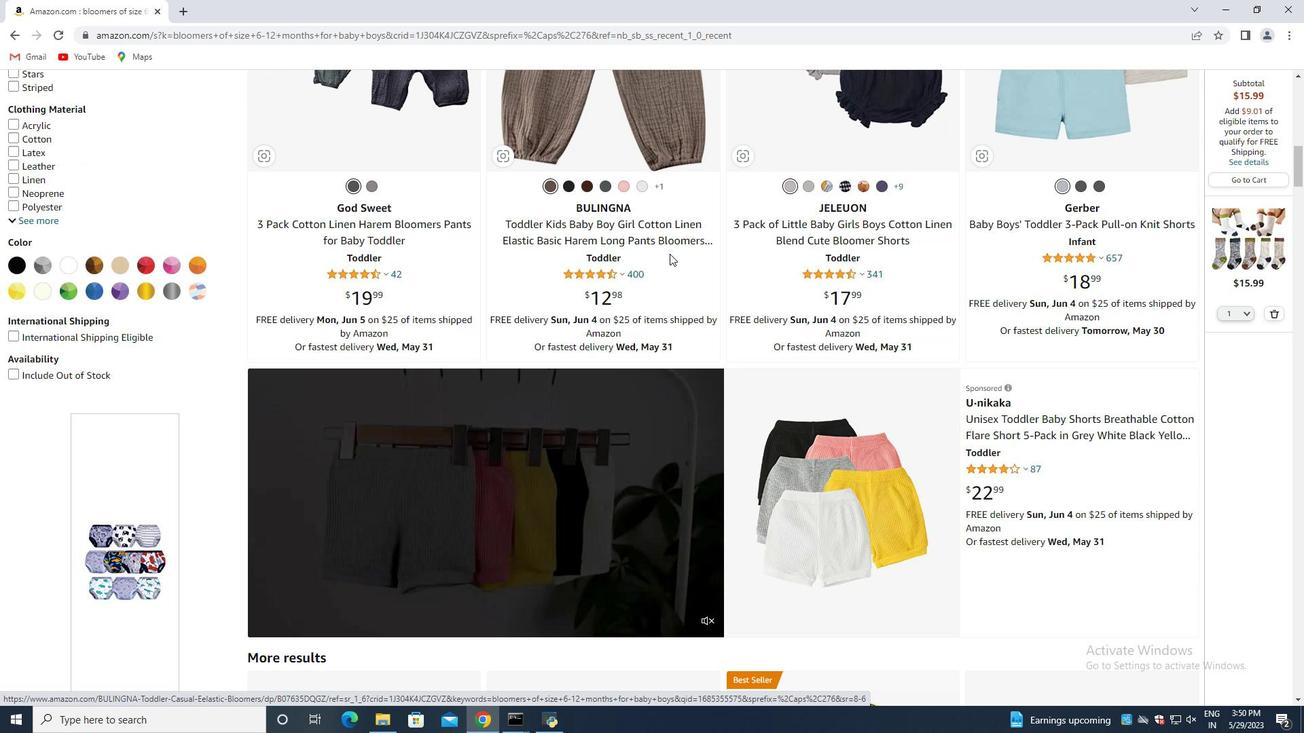 
Action: Mouse scrolled (645, 255) with delta (0, 0)
Screenshot: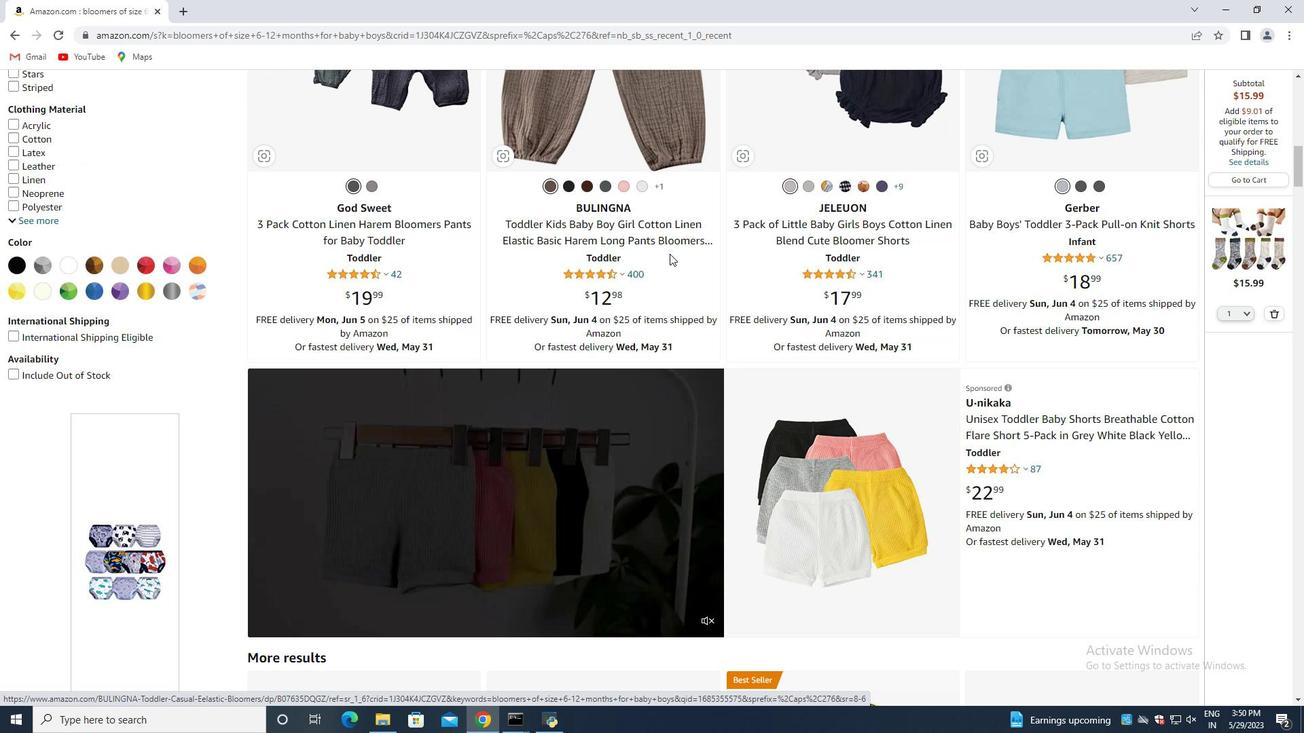 
Action: Mouse moved to (571, 254)
Screenshot: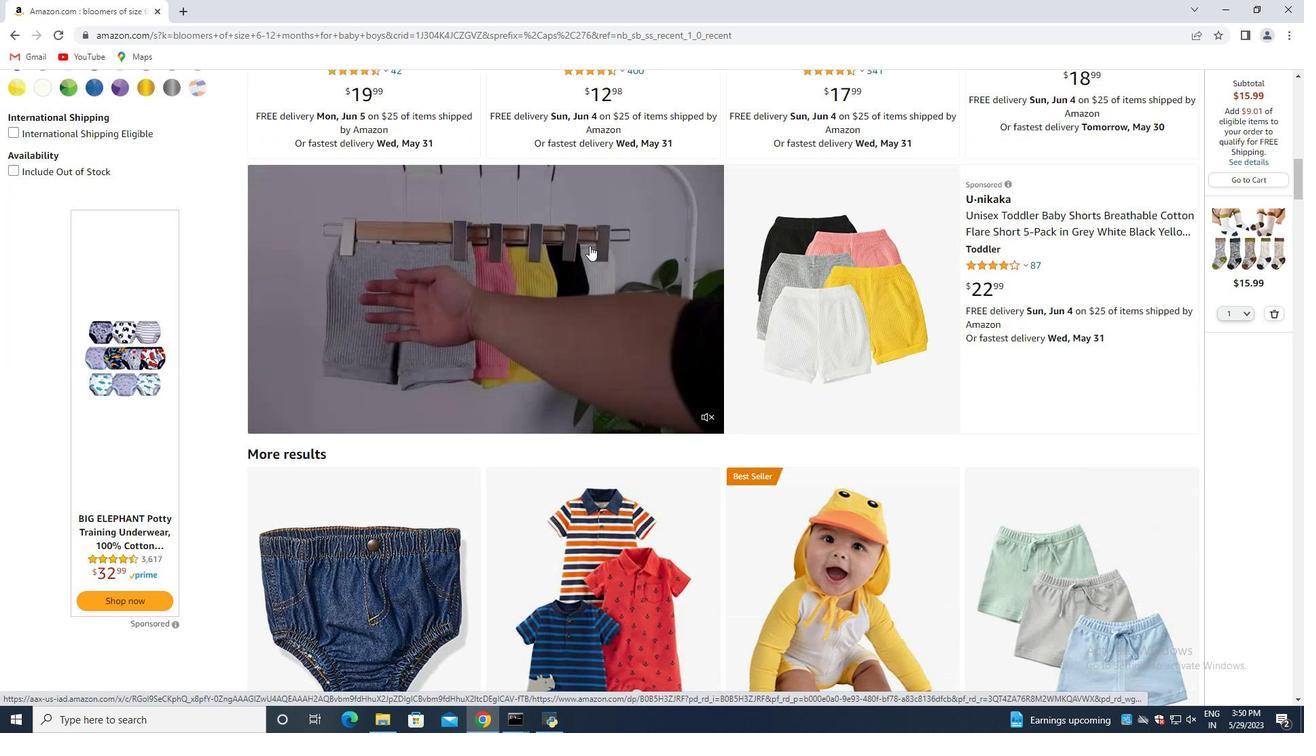 
Action: Mouse scrolled (571, 253) with delta (0, 0)
Screenshot: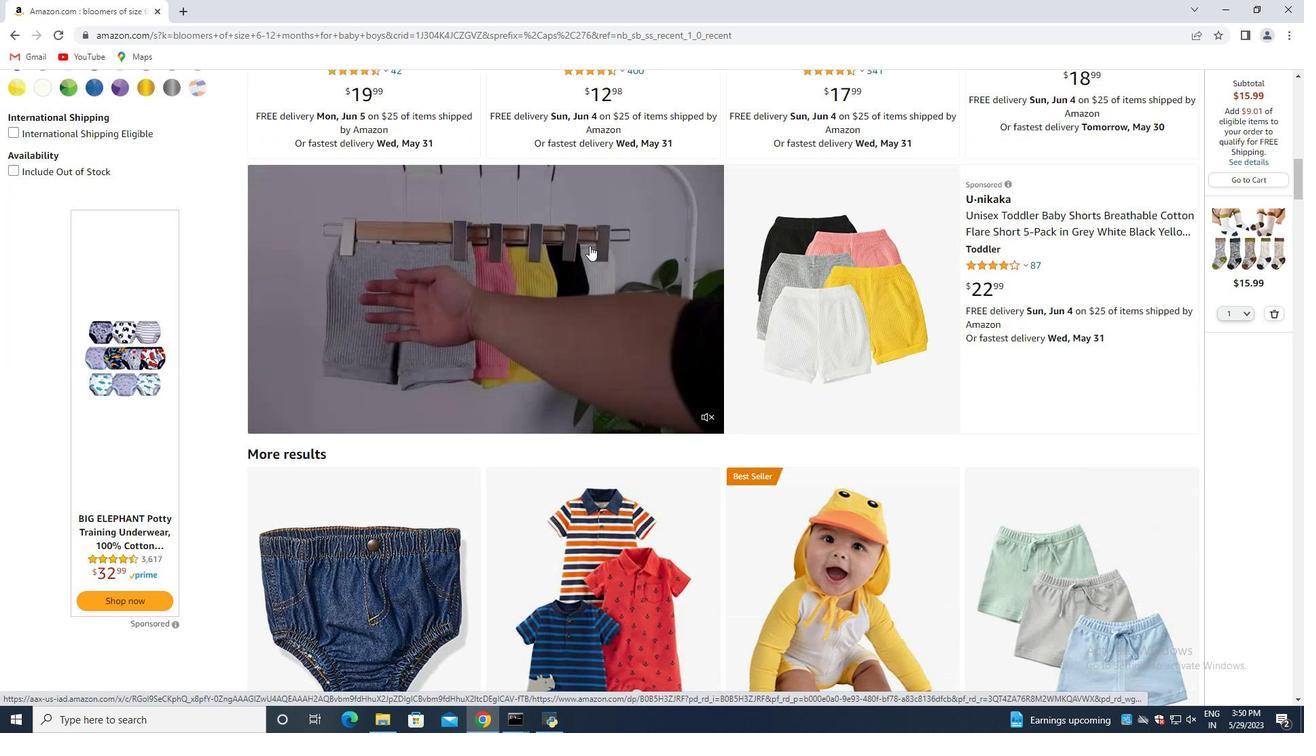 
Action: Mouse moved to (558, 257)
Screenshot: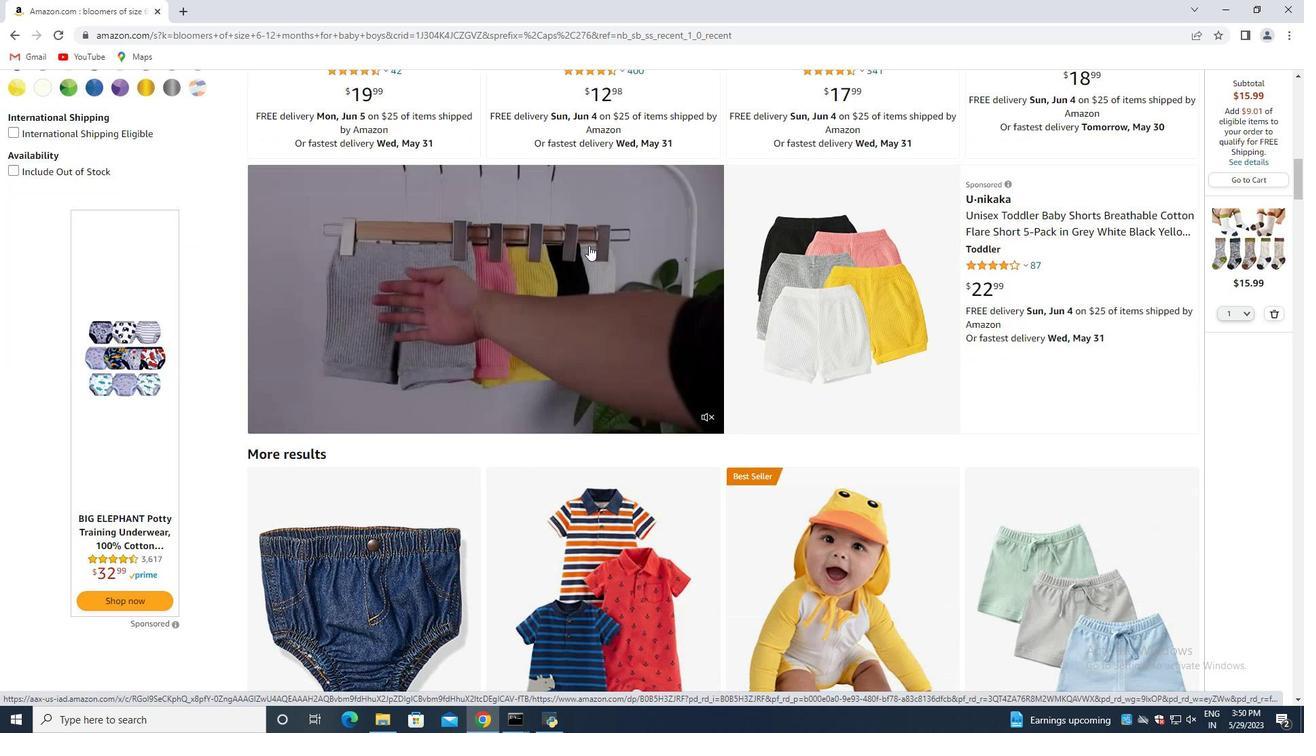 
Action: Mouse scrolled (558, 256) with delta (0, 0)
Screenshot: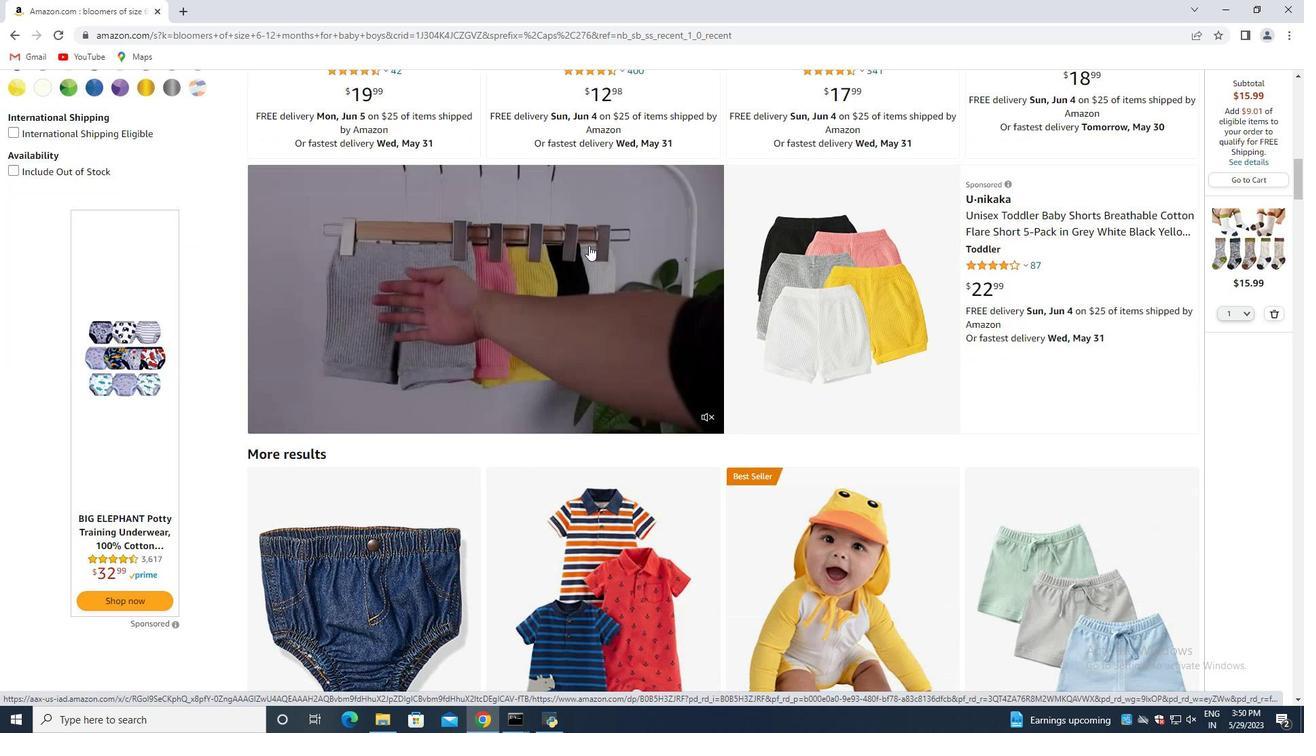 
Action: Mouse moved to (554, 257)
Screenshot: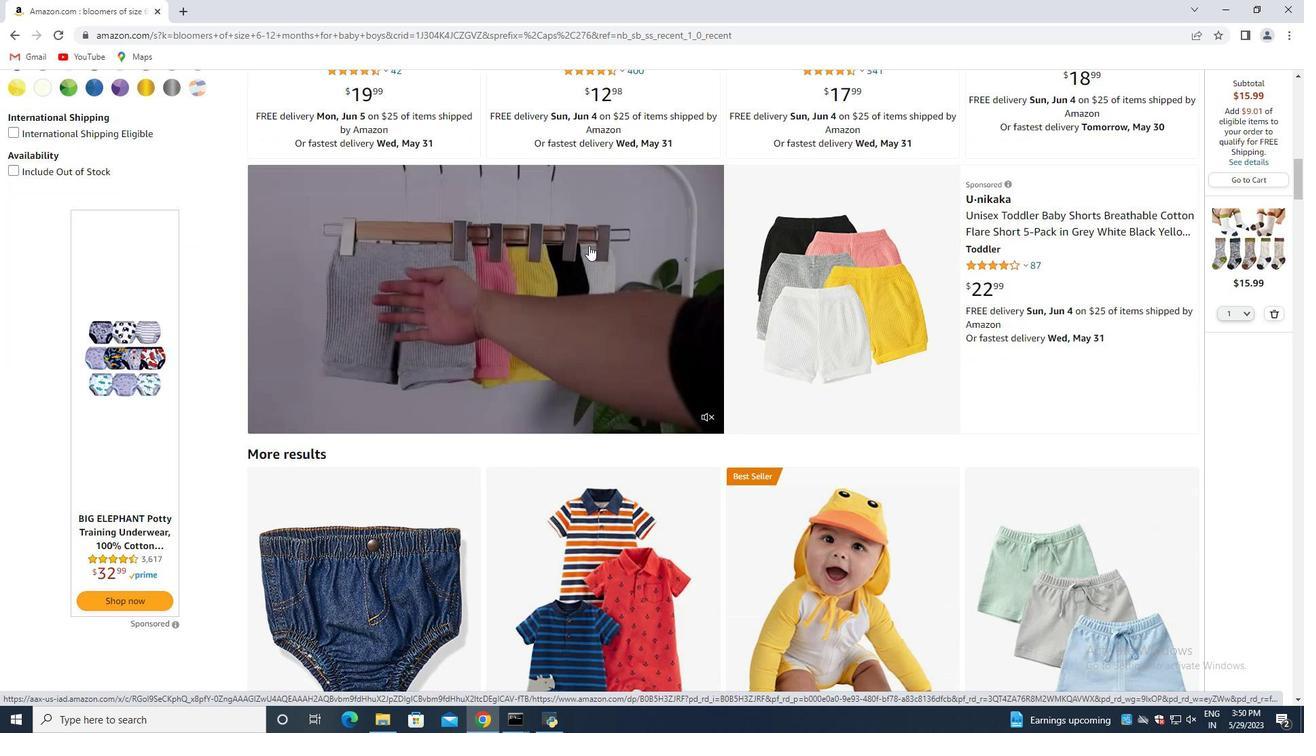 
Action: Mouse scrolled (554, 256) with delta (0, 0)
Screenshot: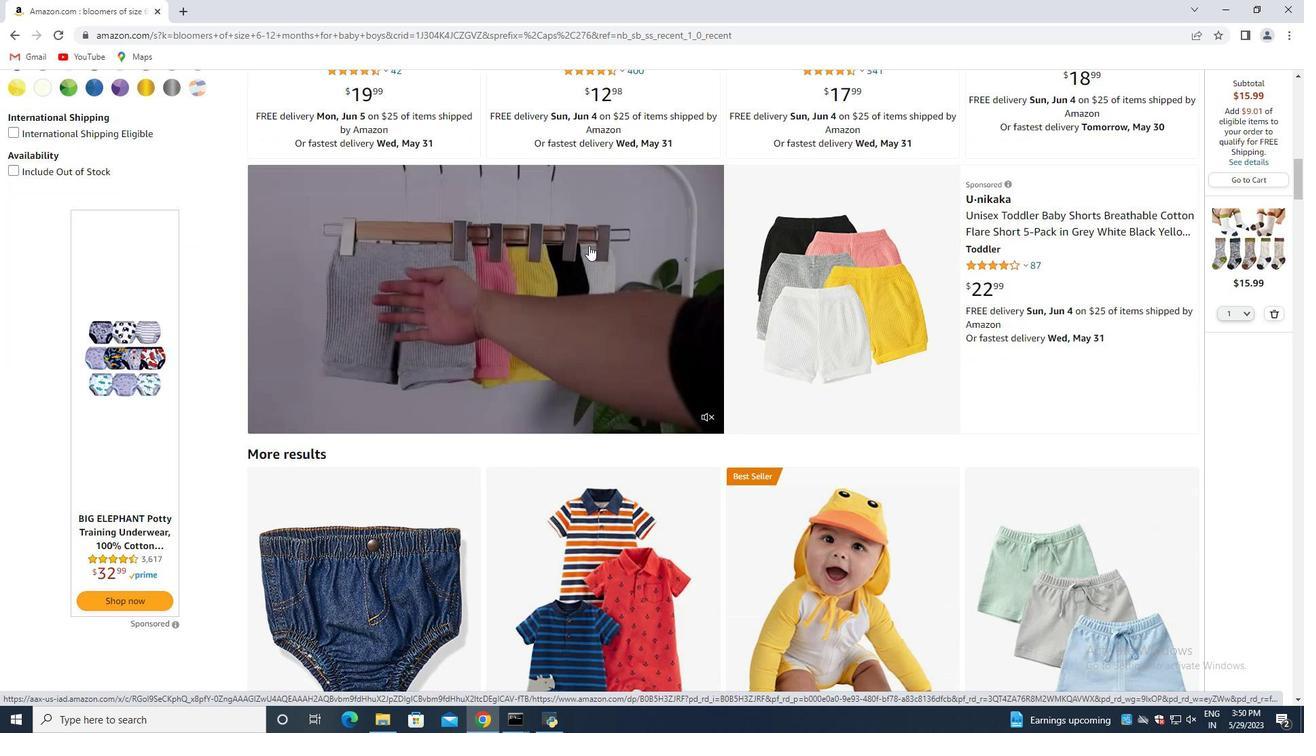 
Action: Mouse moved to (533, 269)
Screenshot: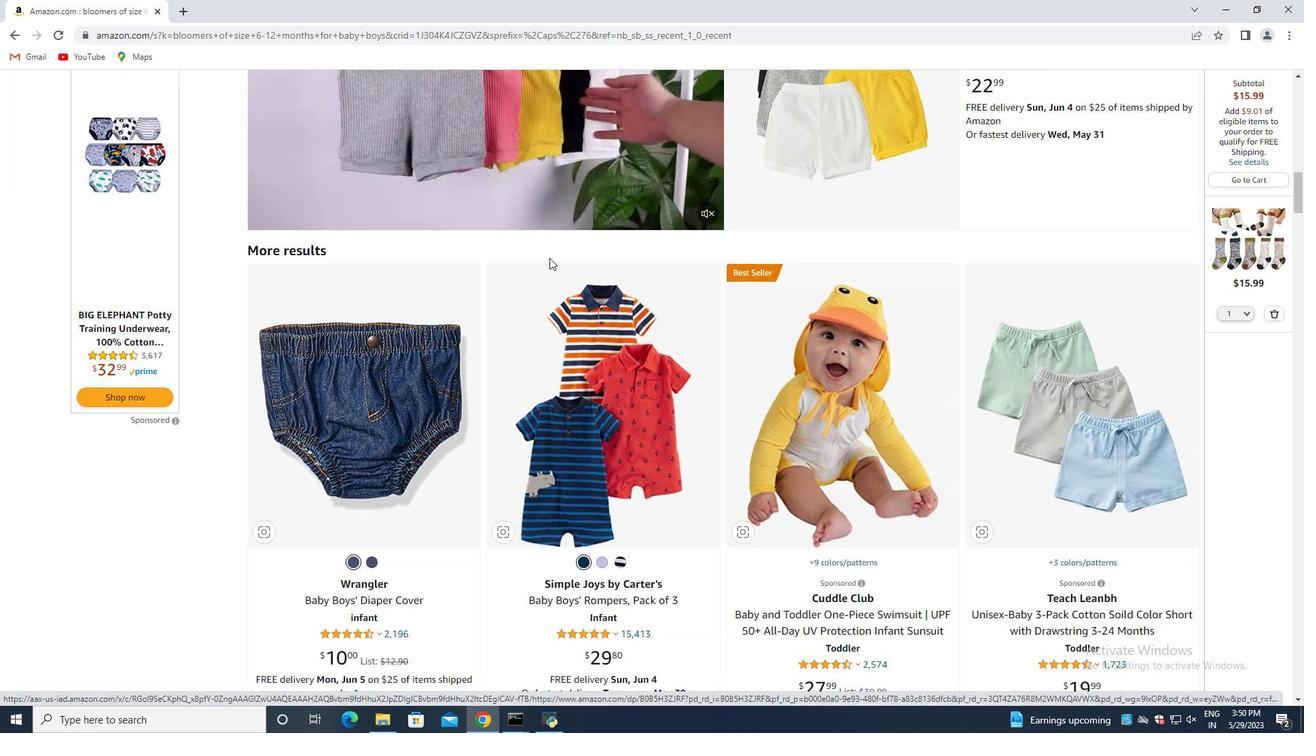
Action: Mouse scrolled (533, 268) with delta (0, 0)
Screenshot: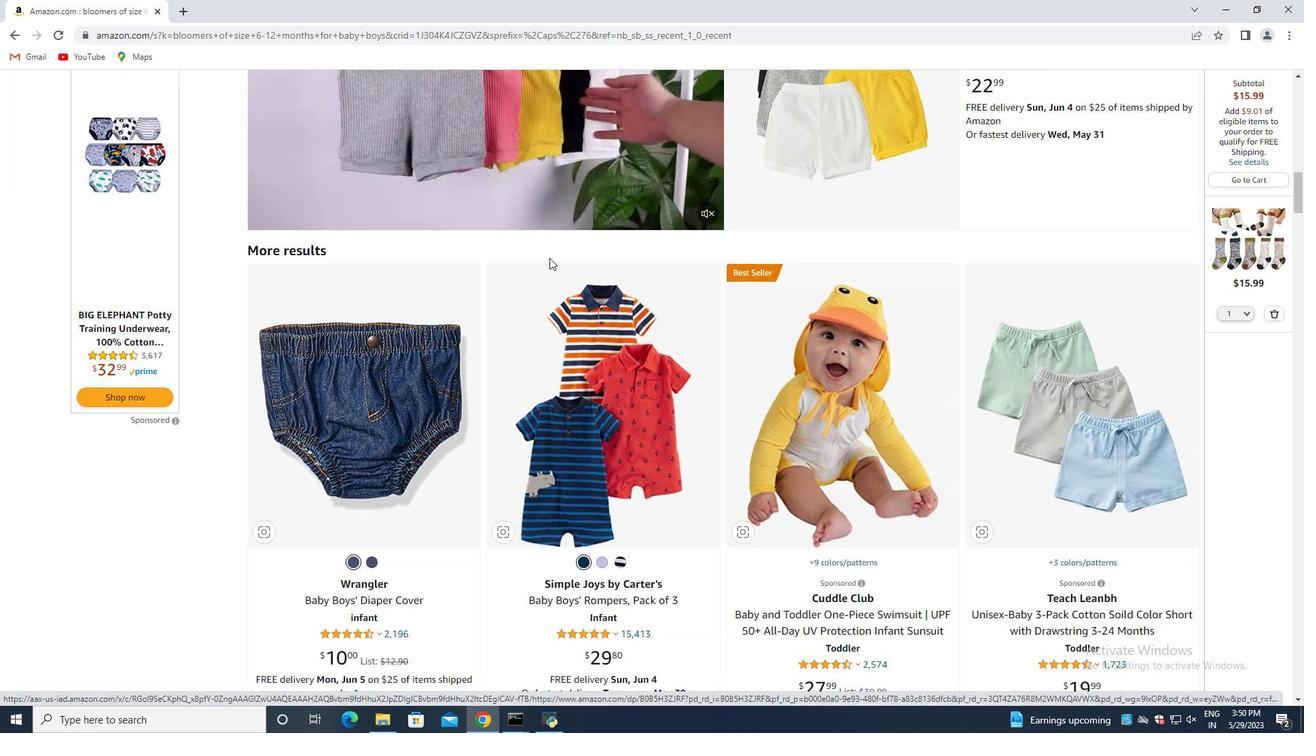 
Action: Mouse moved to (525, 274)
Screenshot: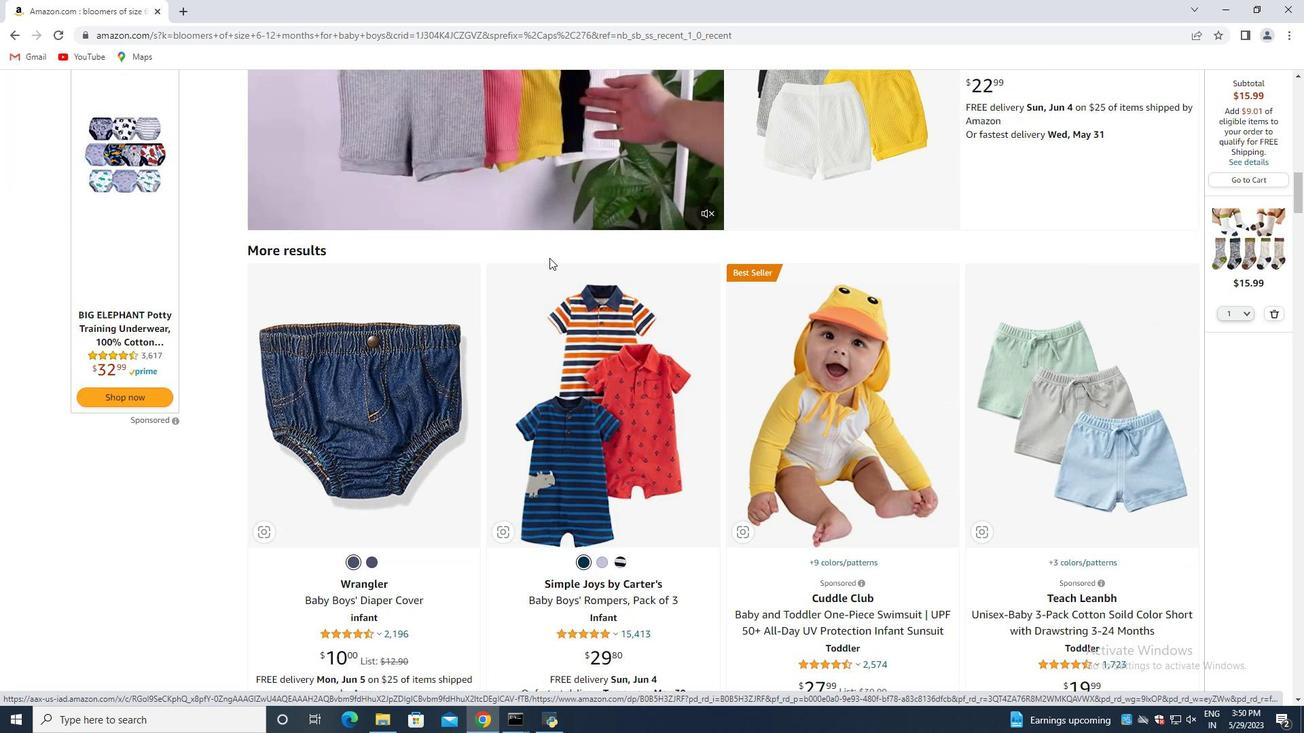 
Action: Mouse scrolled (525, 273) with delta (0, 0)
Screenshot: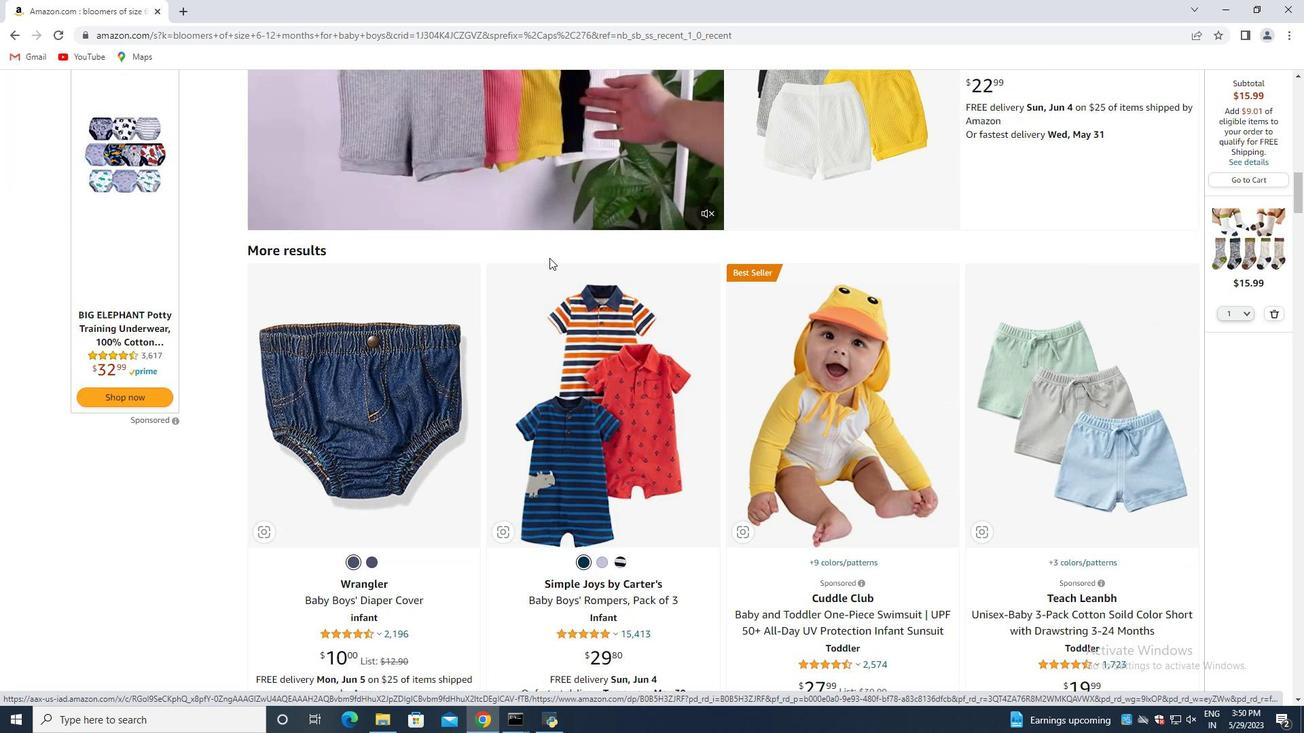 
Action: Mouse moved to (518, 275)
Screenshot: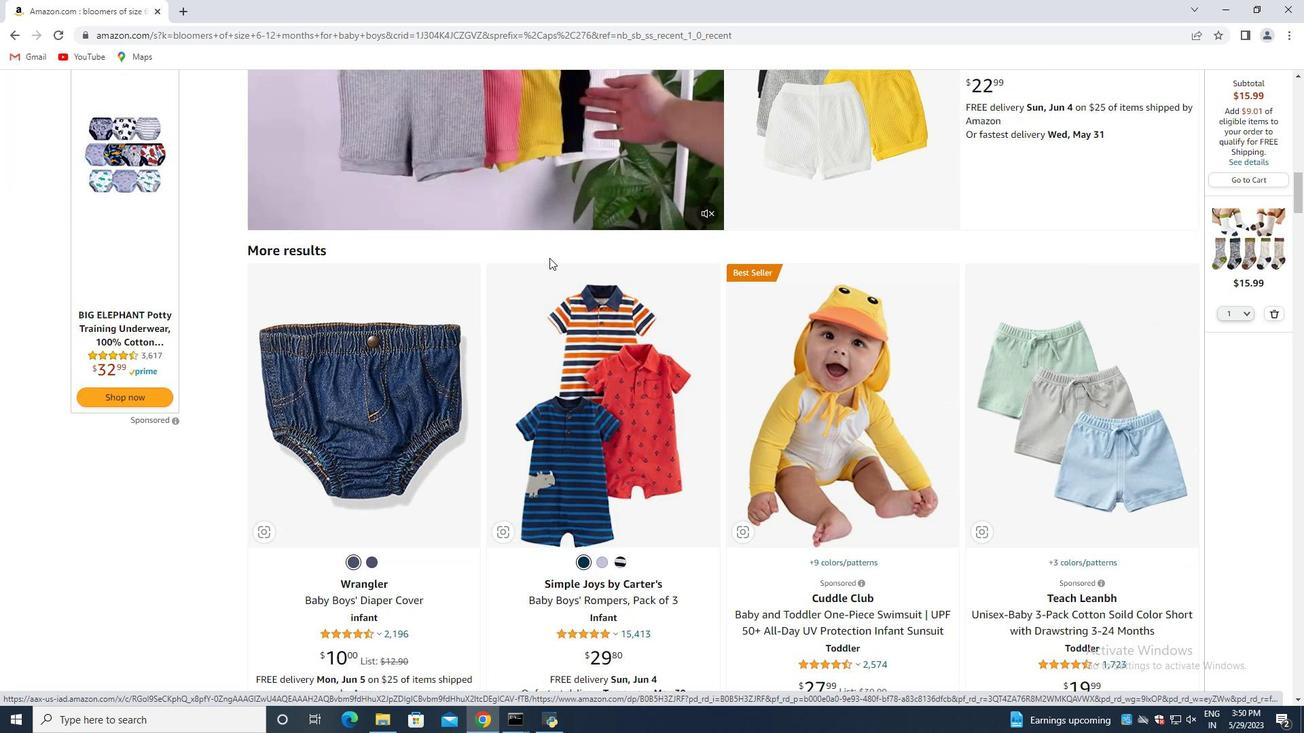 
Action: Mouse scrolled (518, 275) with delta (0, 0)
Screenshot: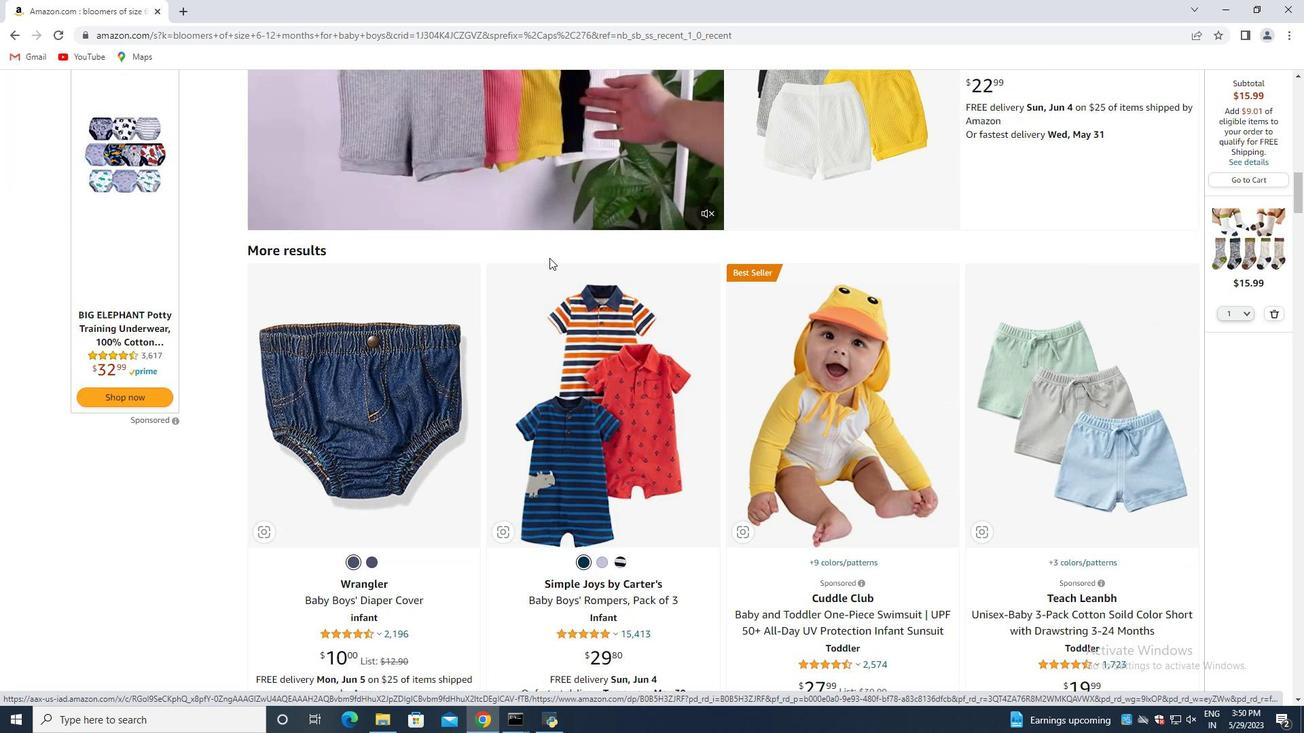 
Action: Mouse moved to (514, 276)
Screenshot: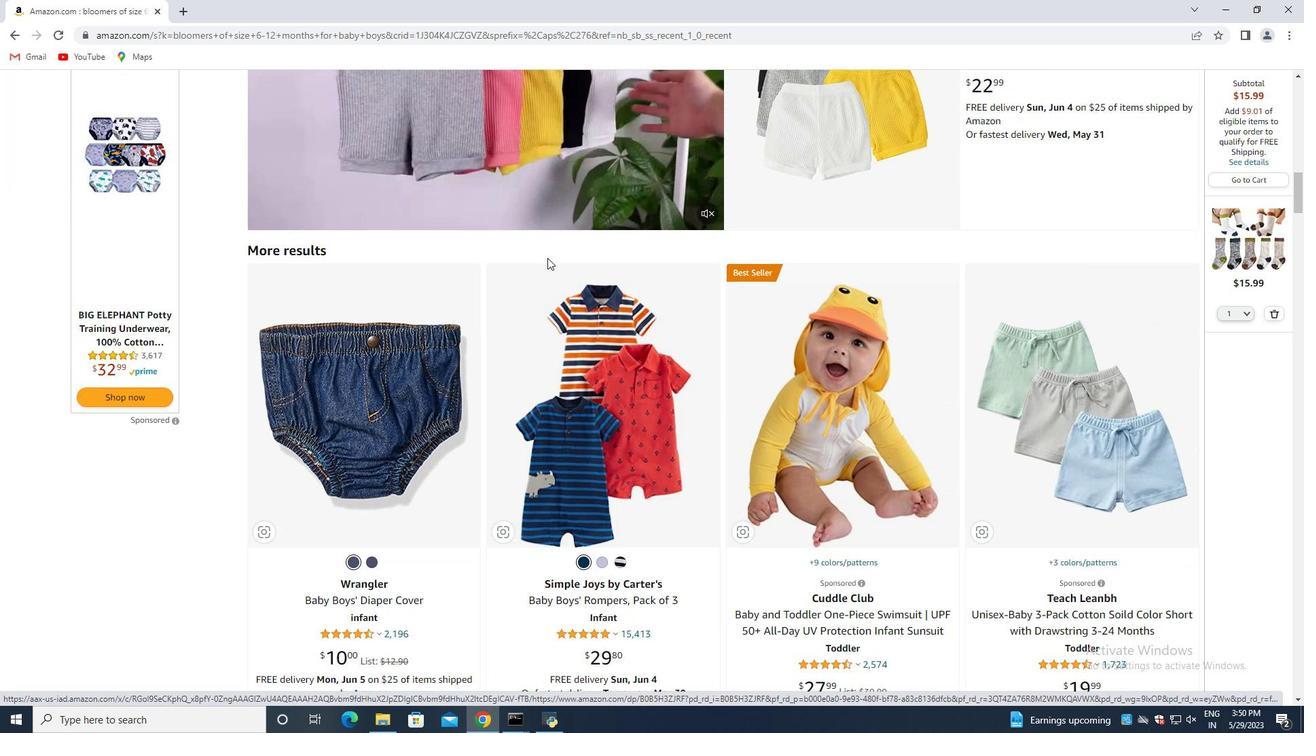 
Action: Mouse scrolled (514, 275) with delta (0, 0)
Screenshot: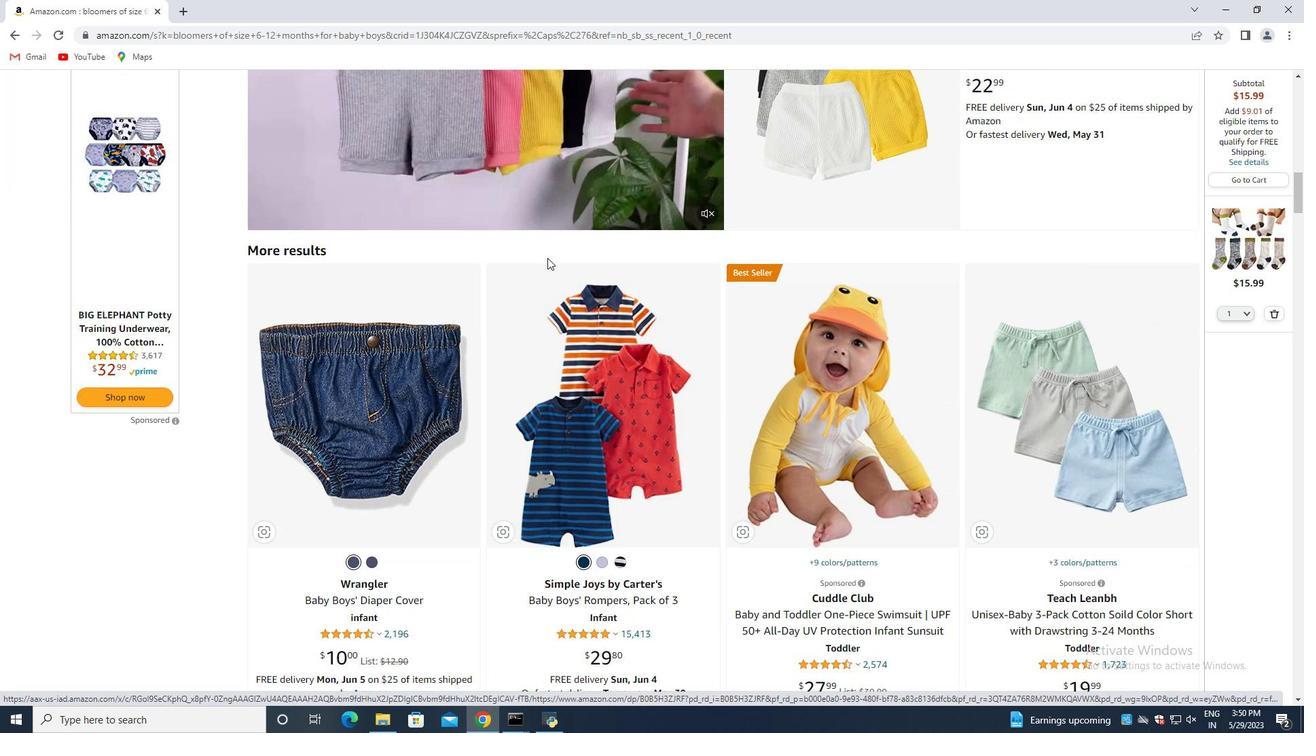 
Action: Mouse moved to (717, 250)
Screenshot: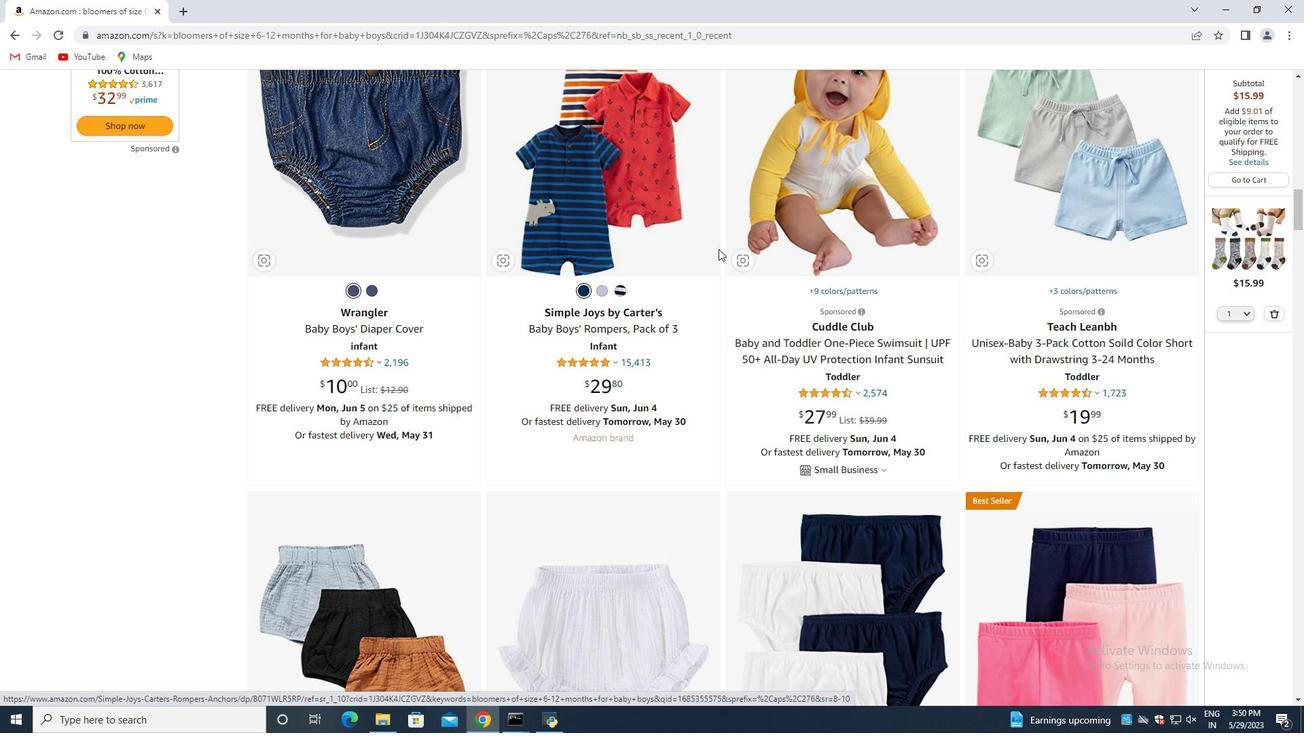 
Action: Mouse scrolled (717, 249) with delta (0, 0)
Screenshot: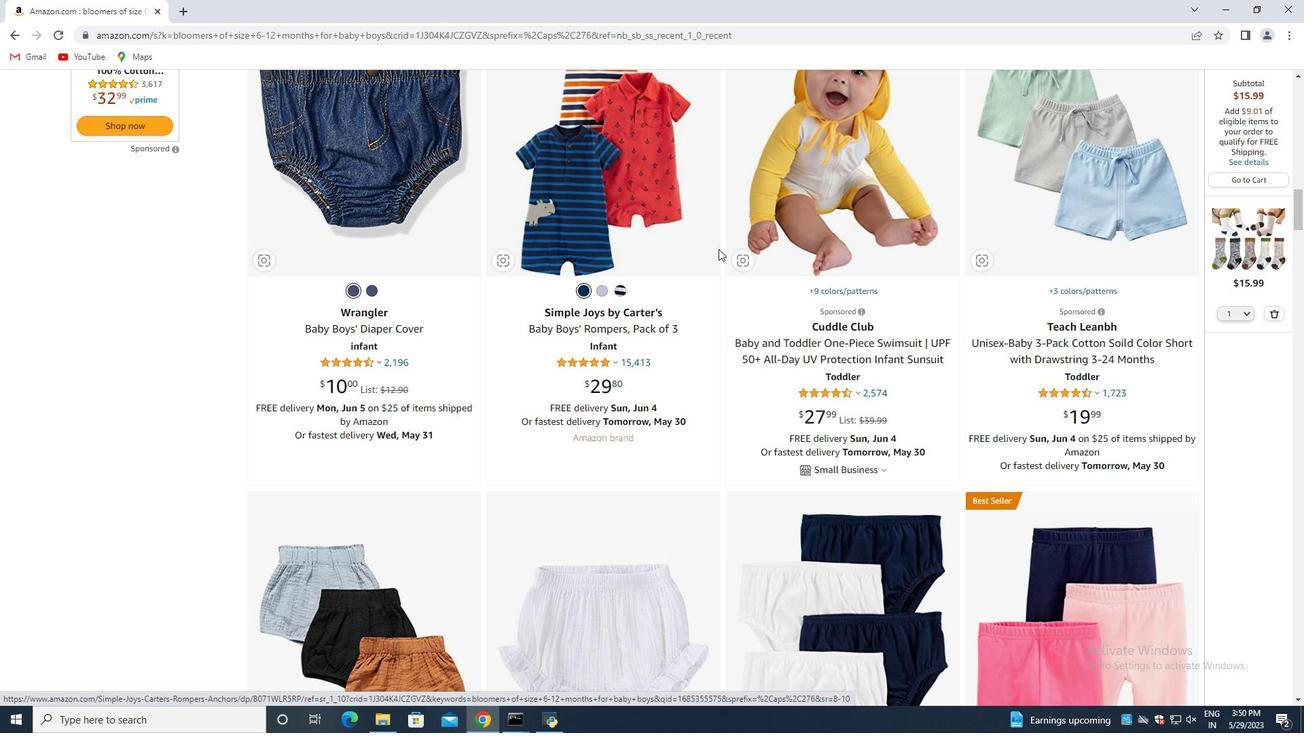 
Action: Mouse moved to (716, 251)
Screenshot: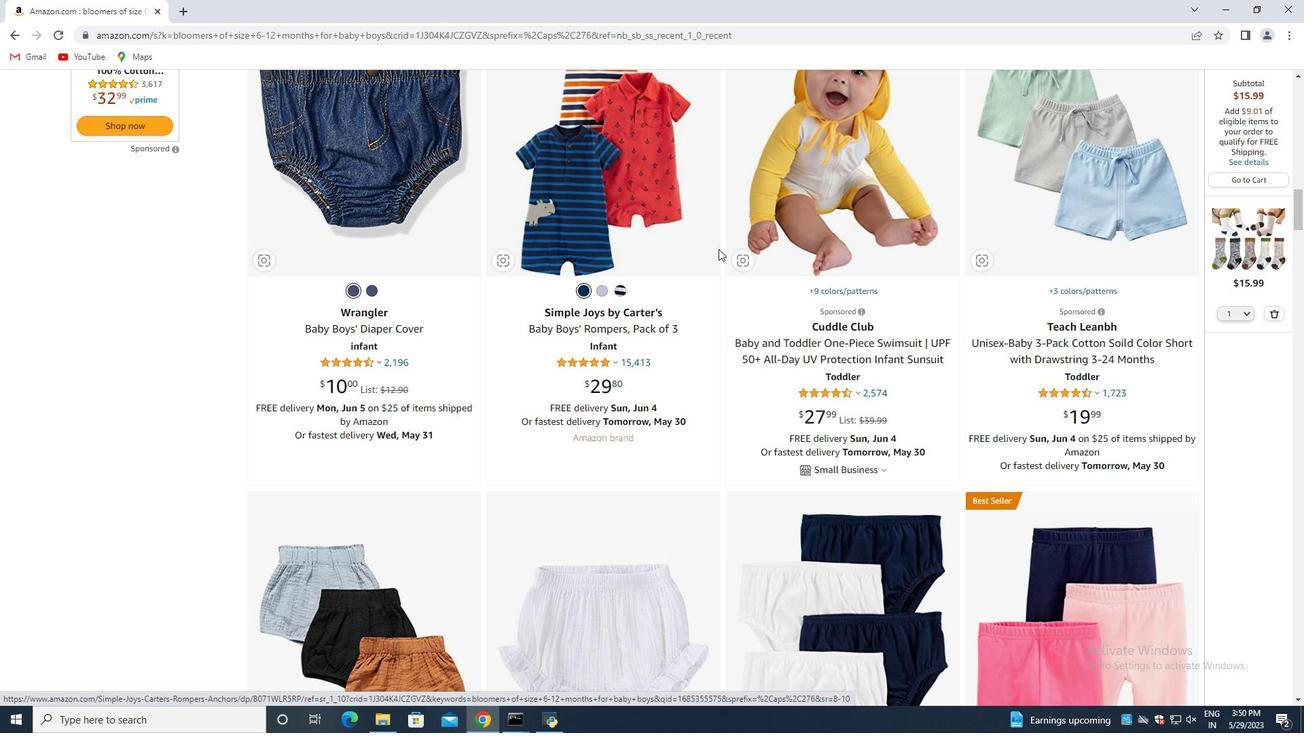 
Action: Mouse scrolled (716, 250) with delta (0, 0)
Screenshot: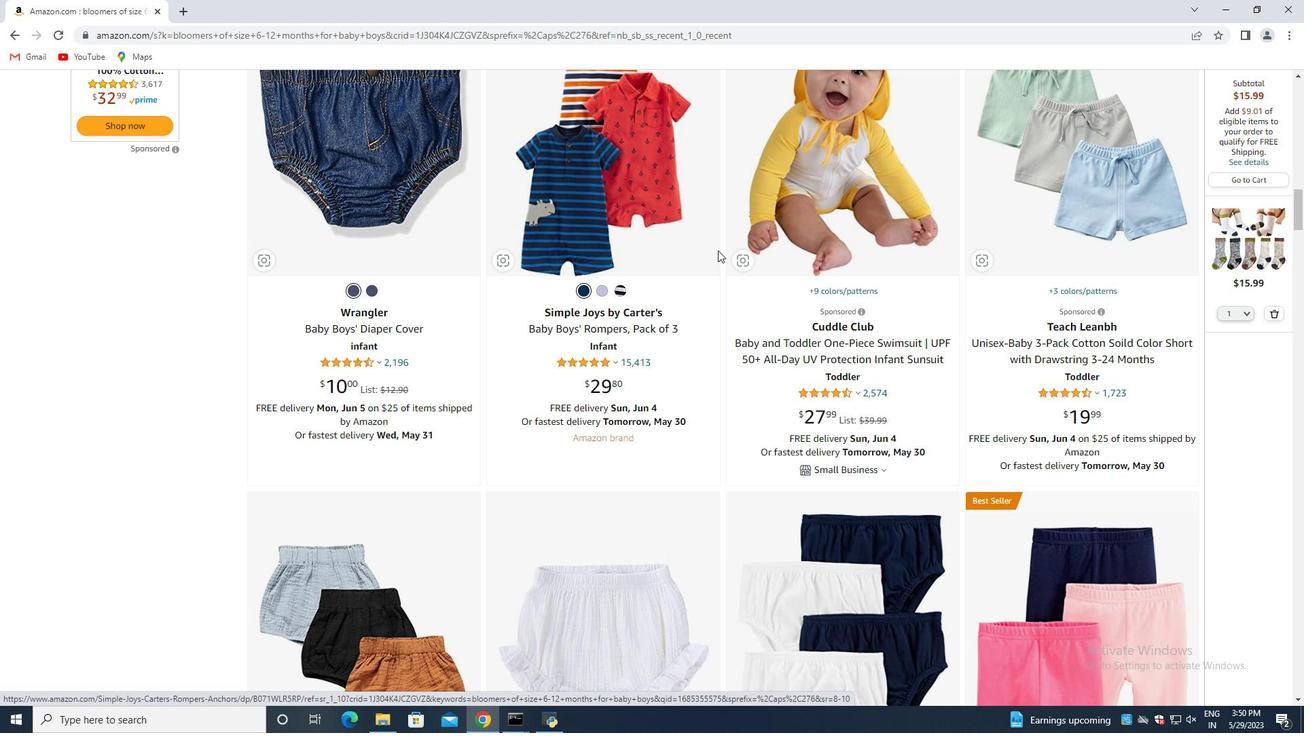
Action: Mouse moved to (568, 258)
Screenshot: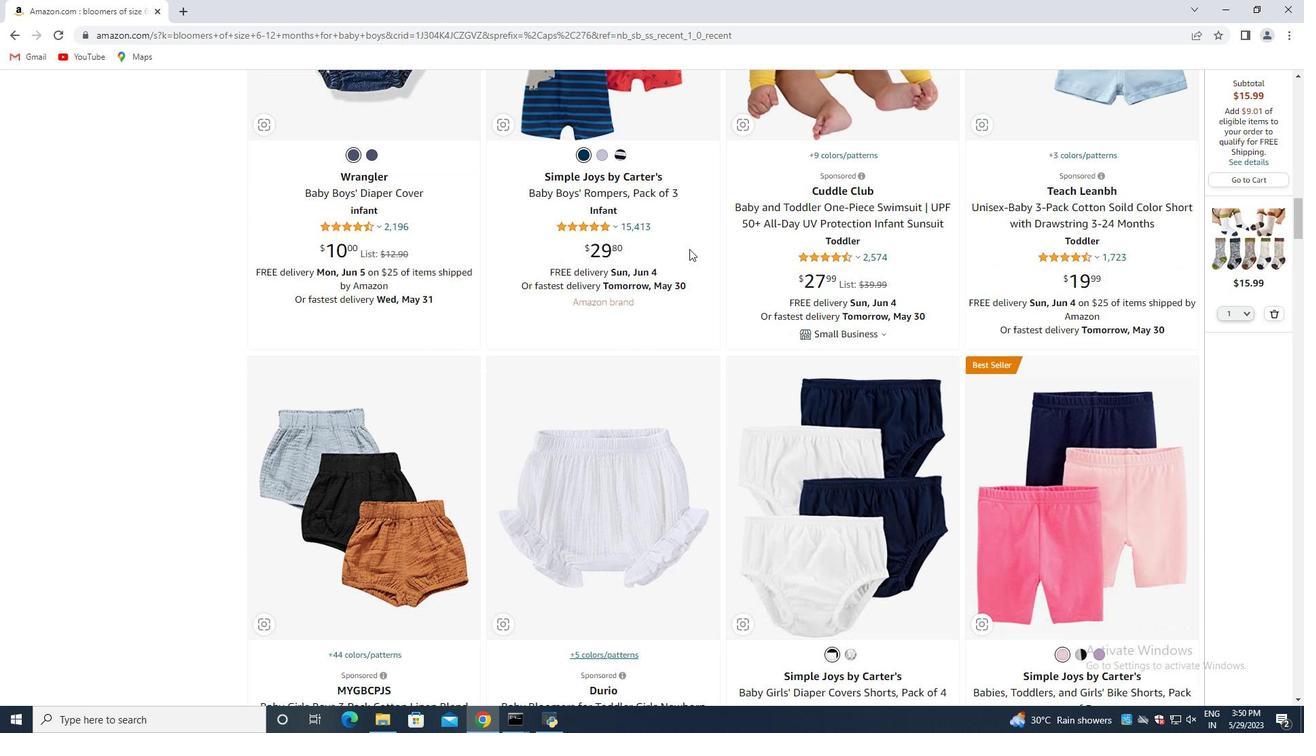 
Action: Mouse scrolled (568, 257) with delta (0, 0)
Screenshot: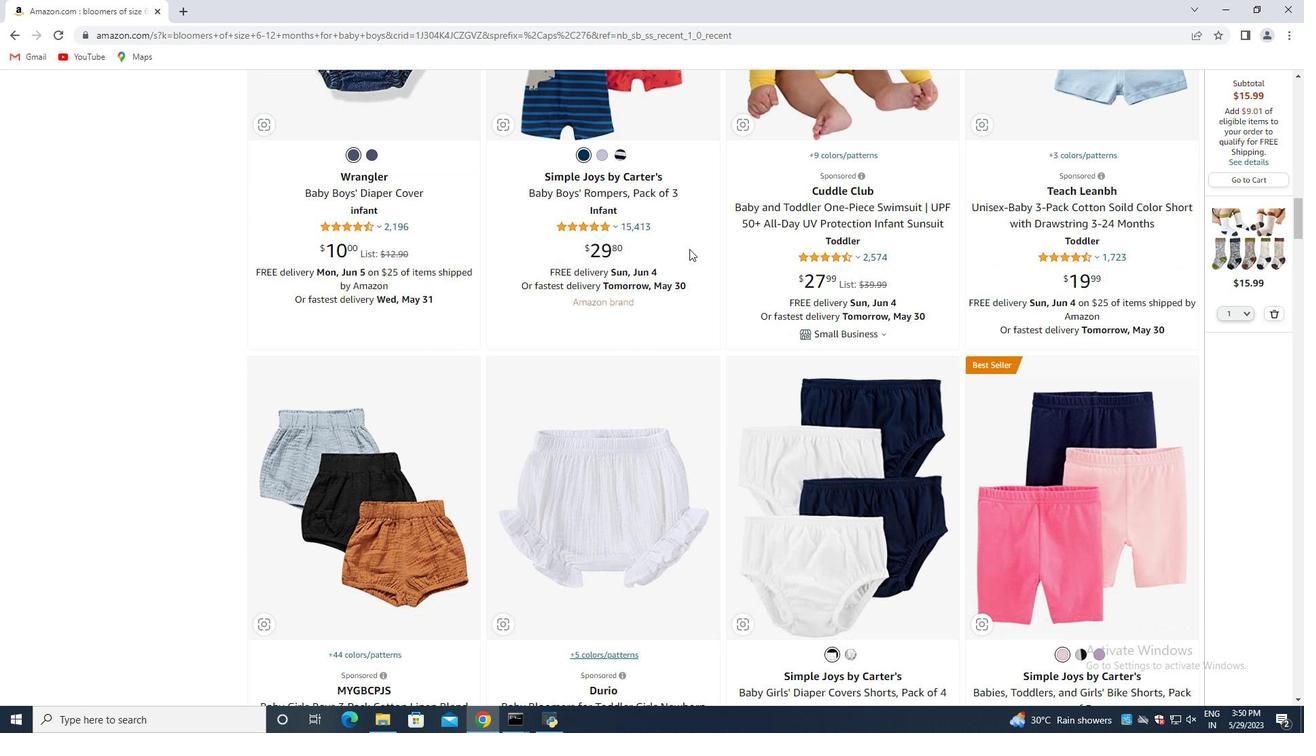 
Action: Mouse moved to (529, 266)
Screenshot: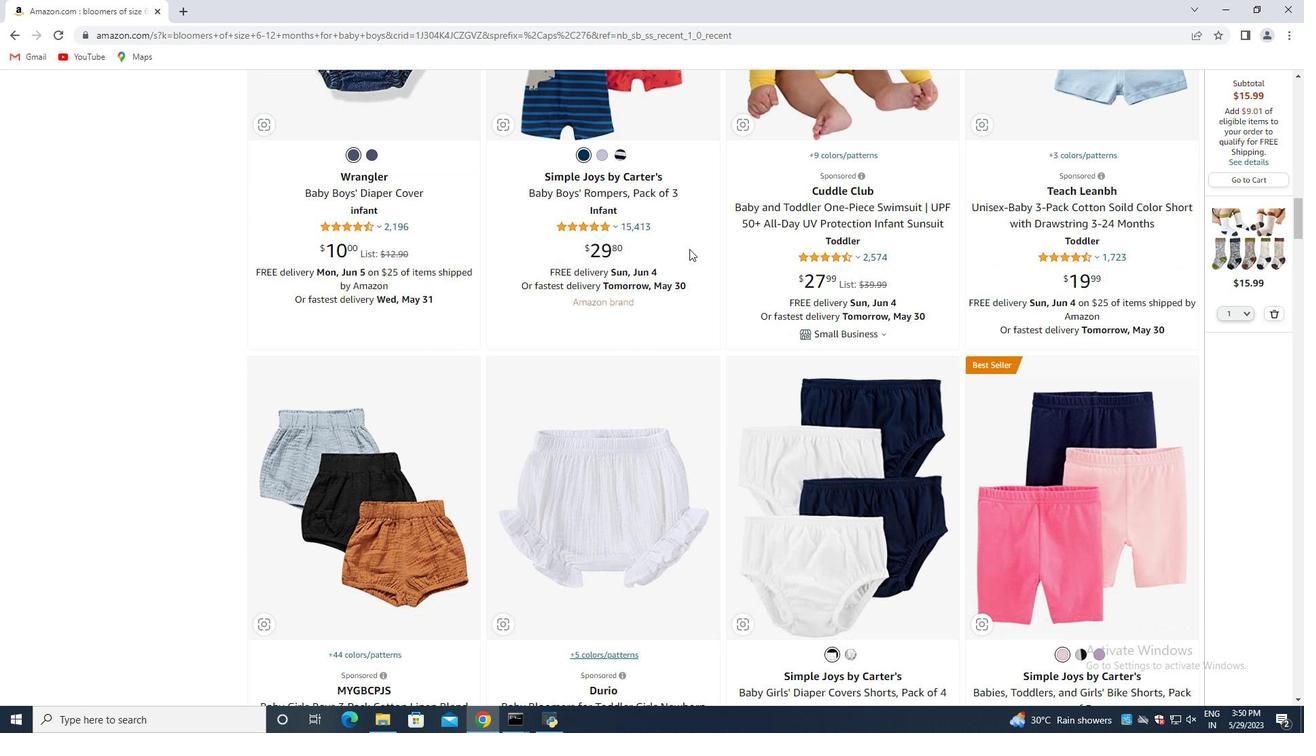 
Action: Mouse scrolled (529, 266) with delta (0, 0)
Screenshot: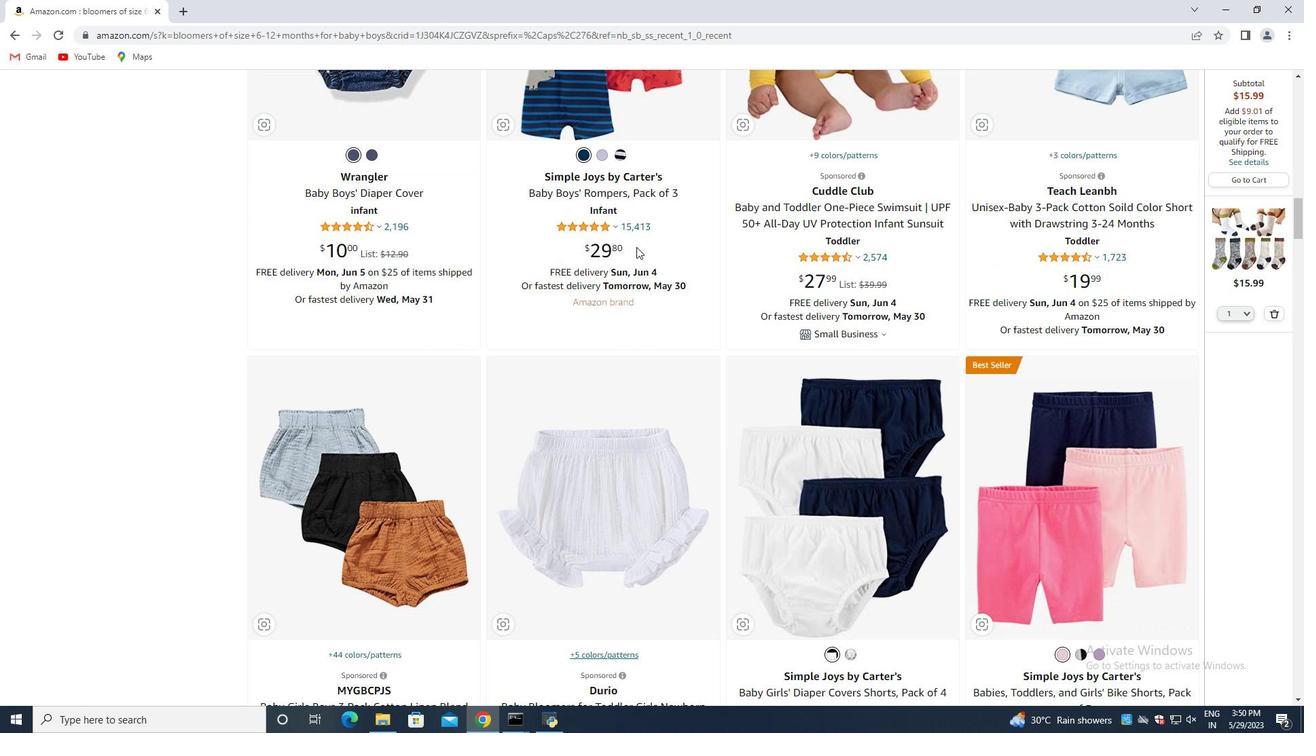 
Action: Mouse moved to (525, 267)
Screenshot: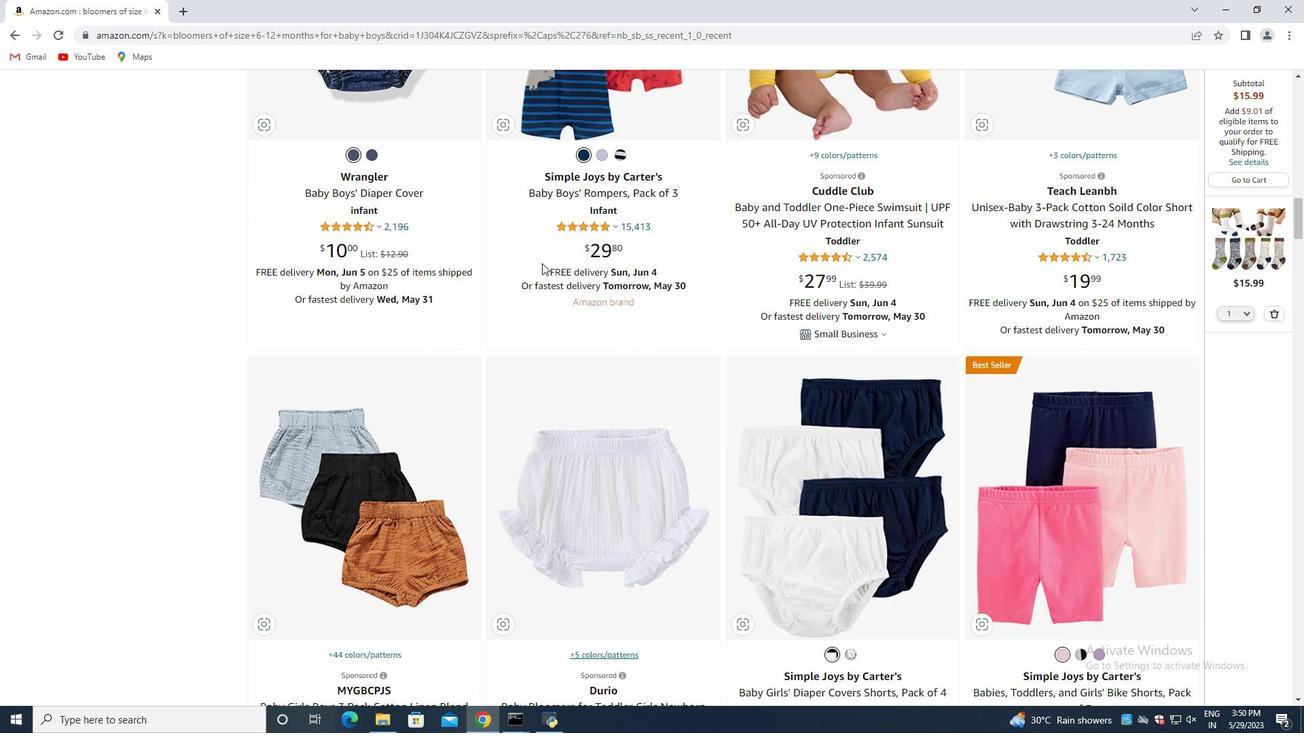 
Action: Mouse scrolled (525, 266) with delta (0, 0)
Screenshot: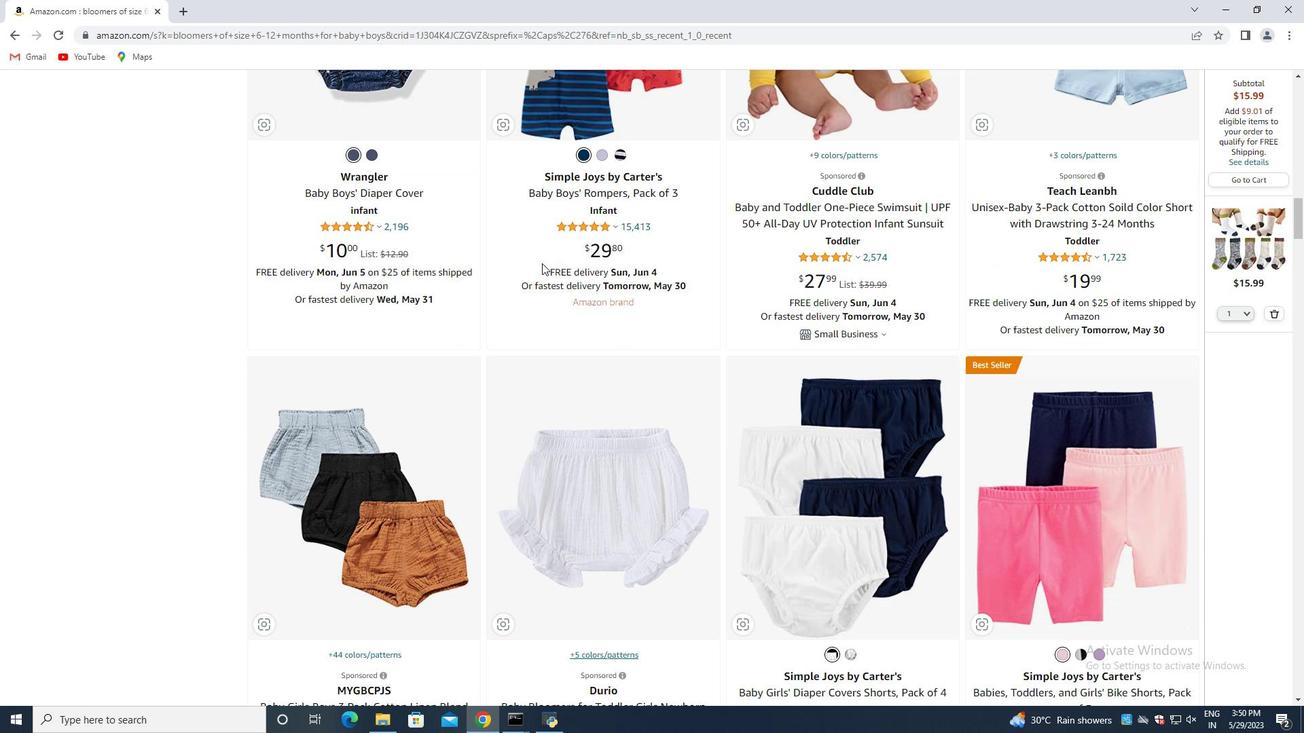 
Action: Mouse moved to (512, 267)
Screenshot: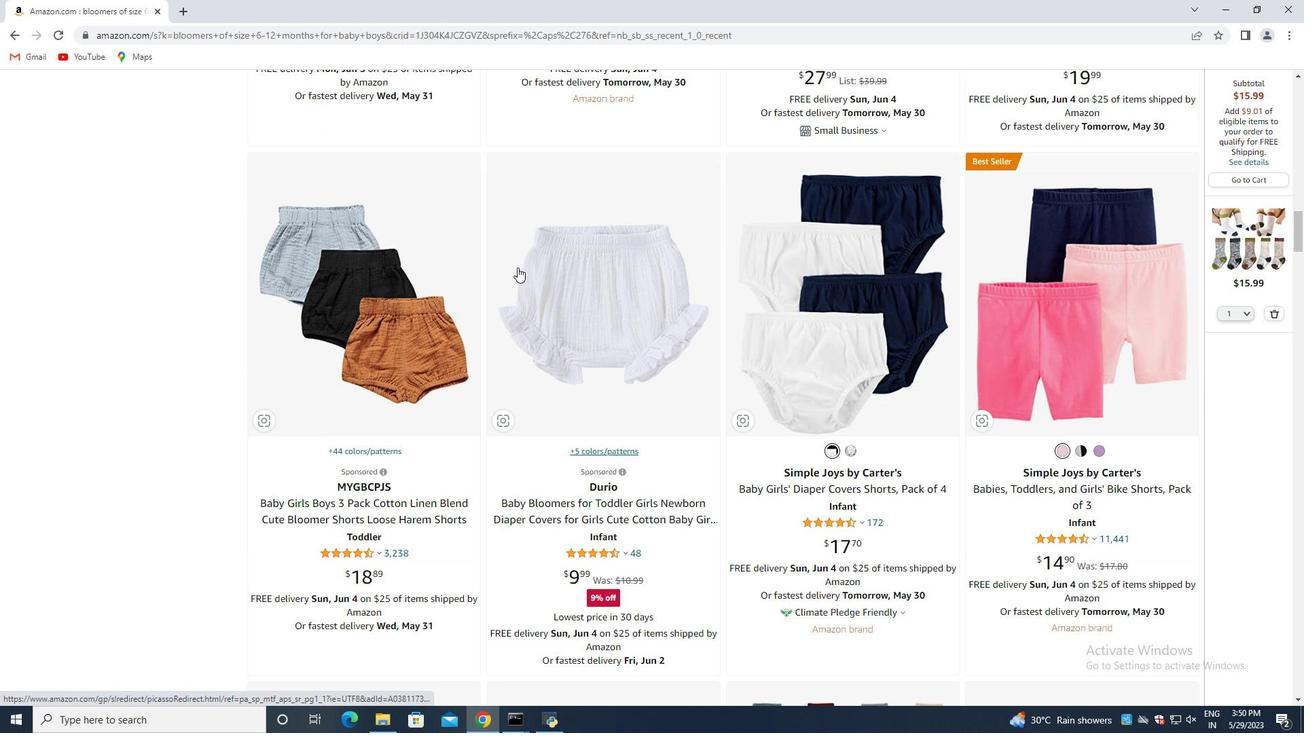 
Action: Mouse scrolled (512, 266) with delta (0, 0)
Screenshot: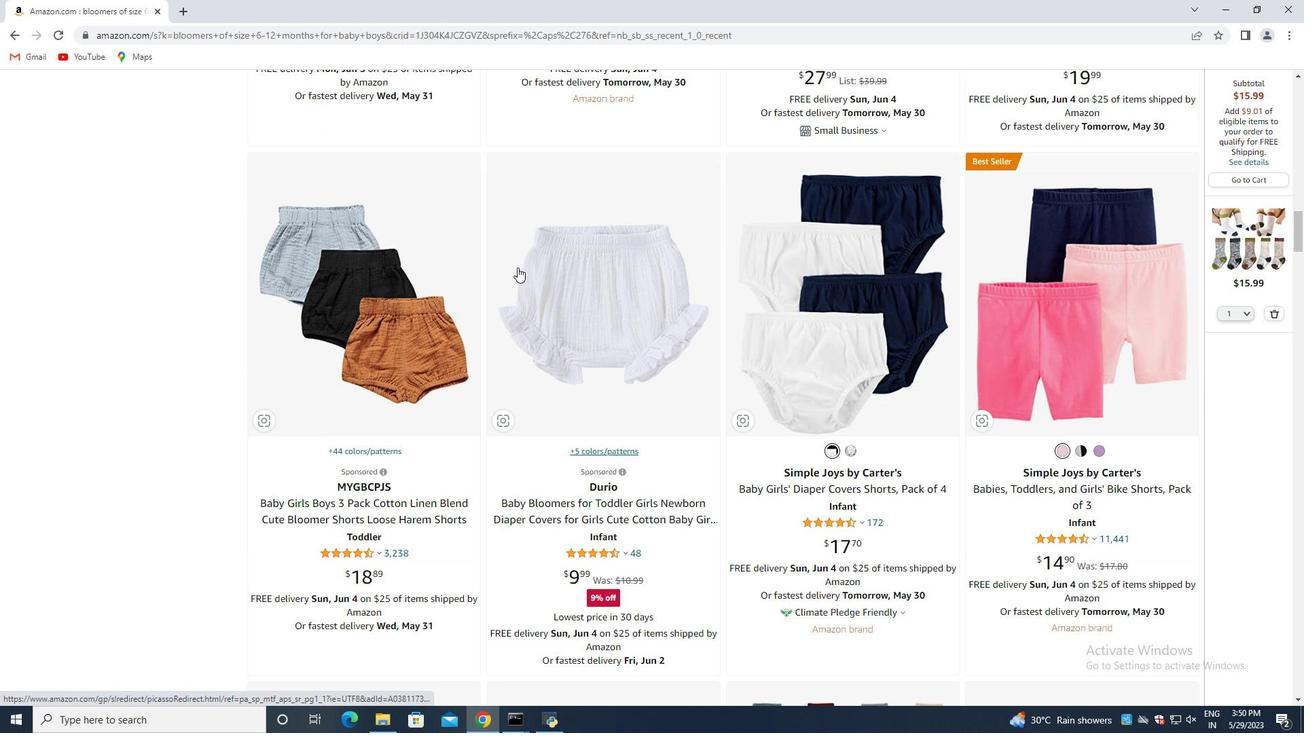
Action: Mouse moved to (505, 264)
Screenshot: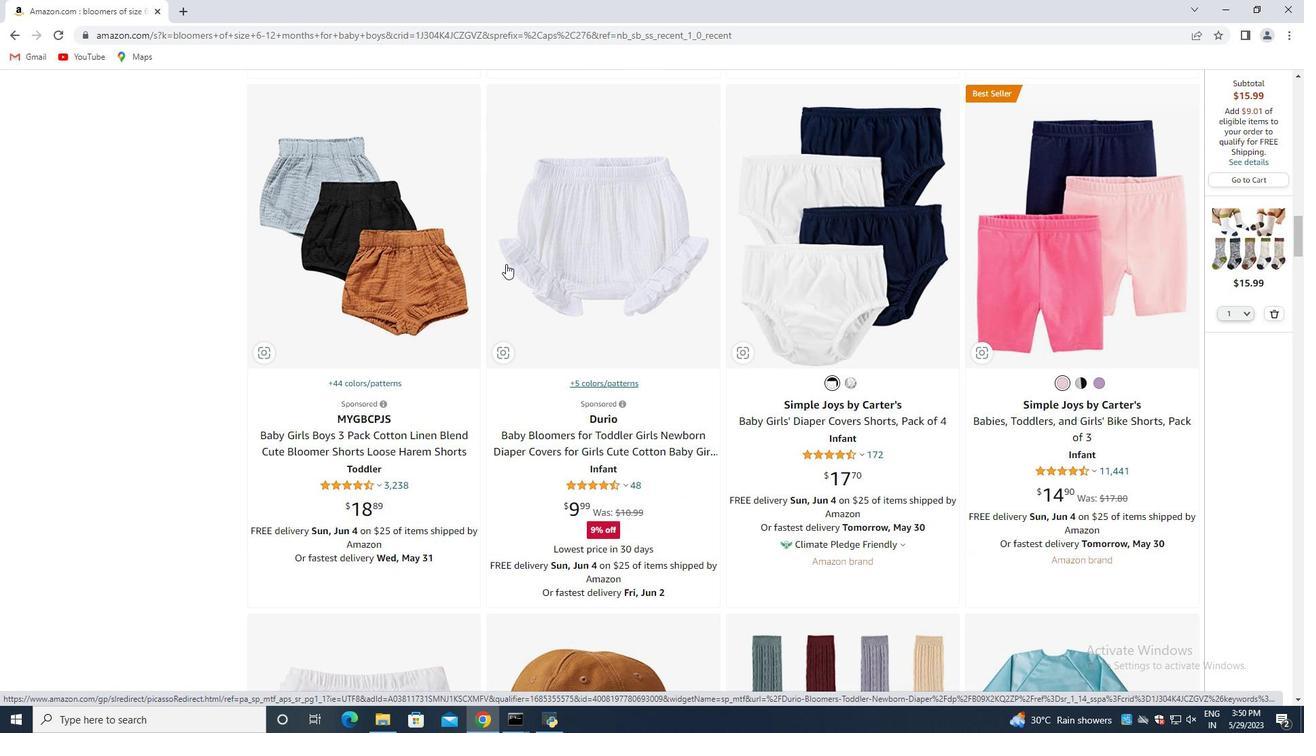 
Action: Mouse scrolled (505, 263) with delta (0, 0)
Screenshot: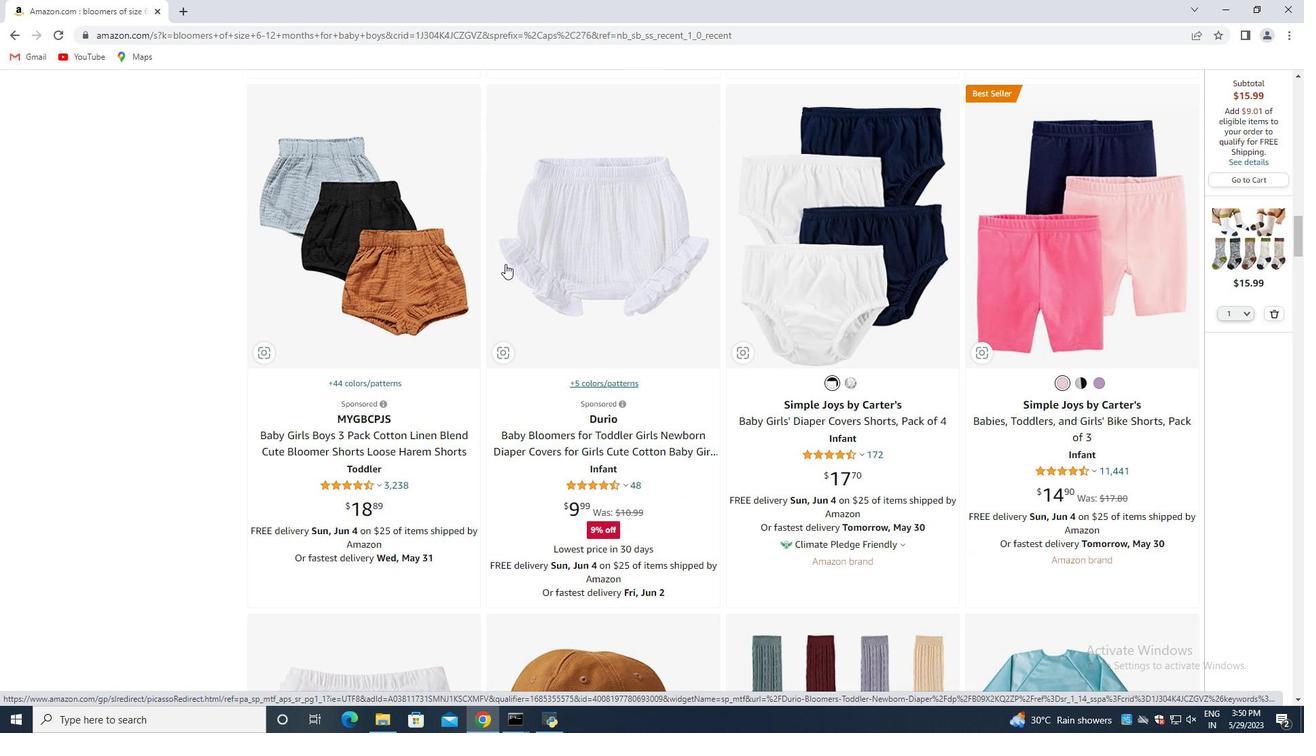 
Action: Mouse moved to (510, 264)
Screenshot: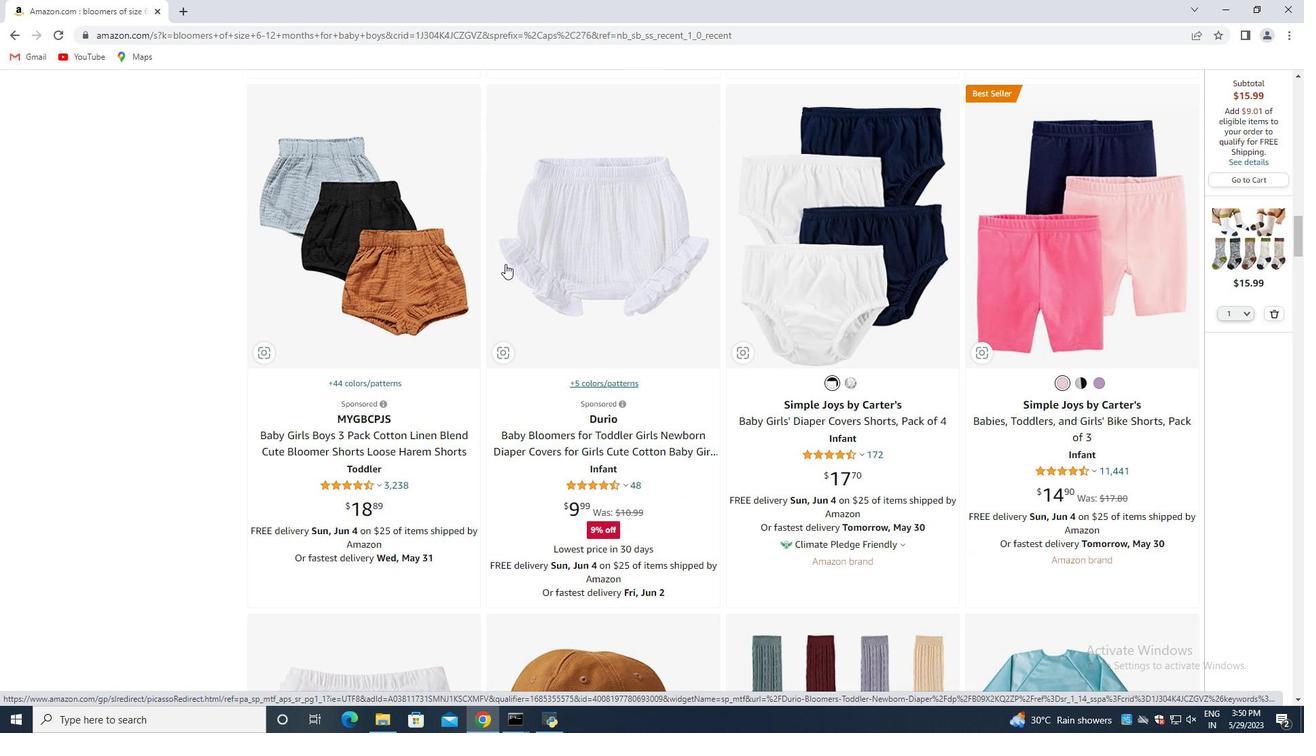 
Action: Mouse scrolled (510, 263) with delta (0, 0)
Screenshot: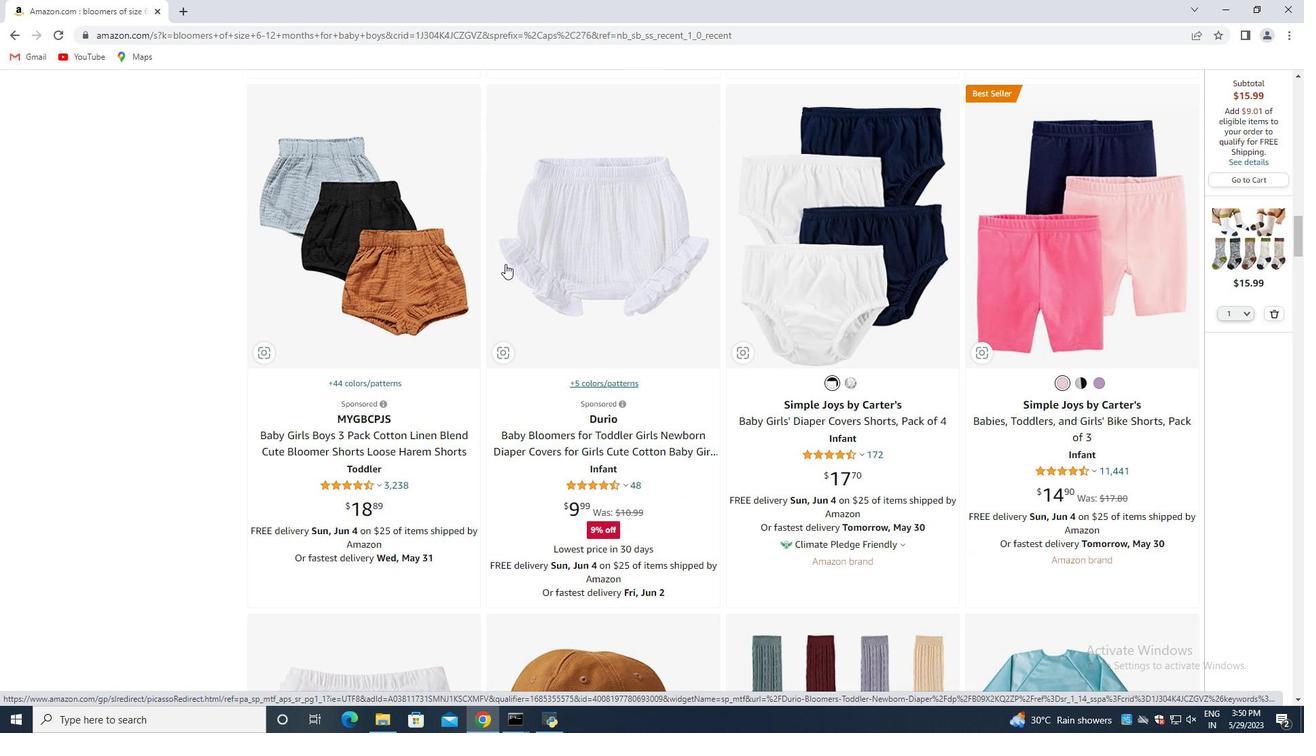 
Action: Mouse moved to (586, 260)
Screenshot: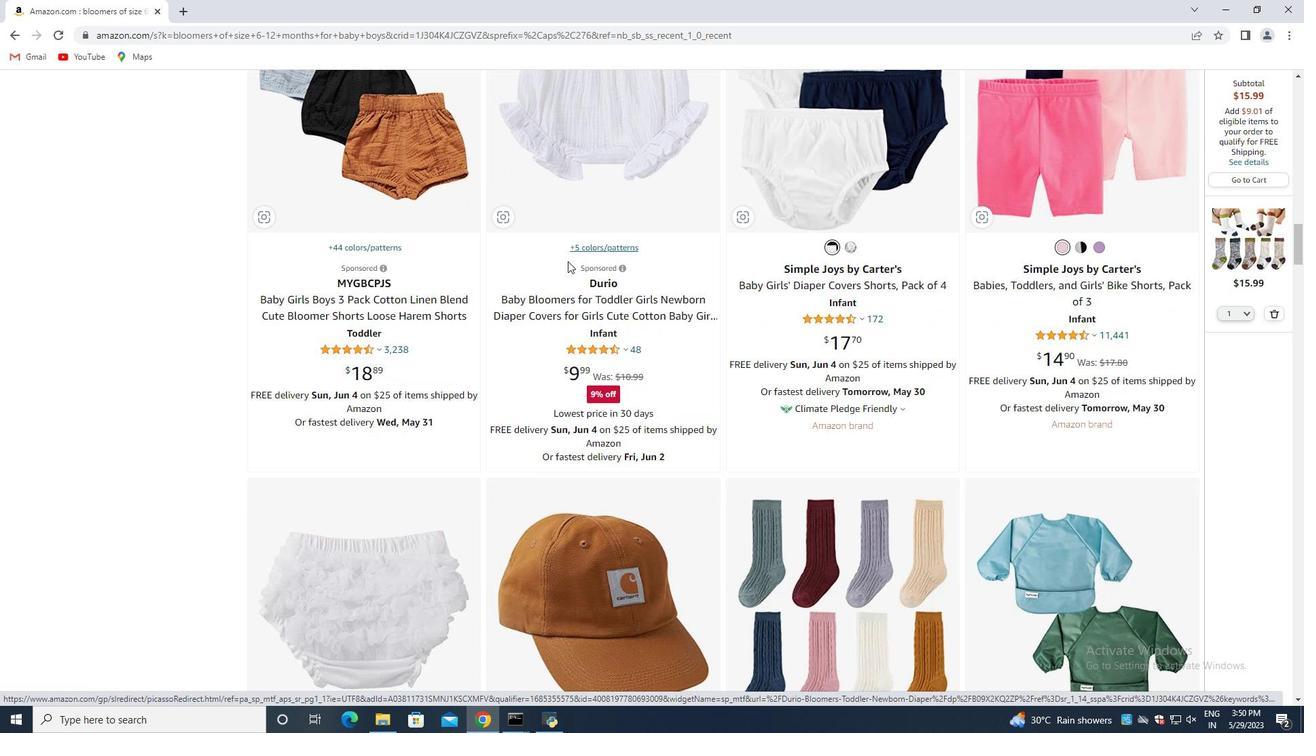 
Action: Mouse scrolled (586, 260) with delta (0, 0)
Screenshot: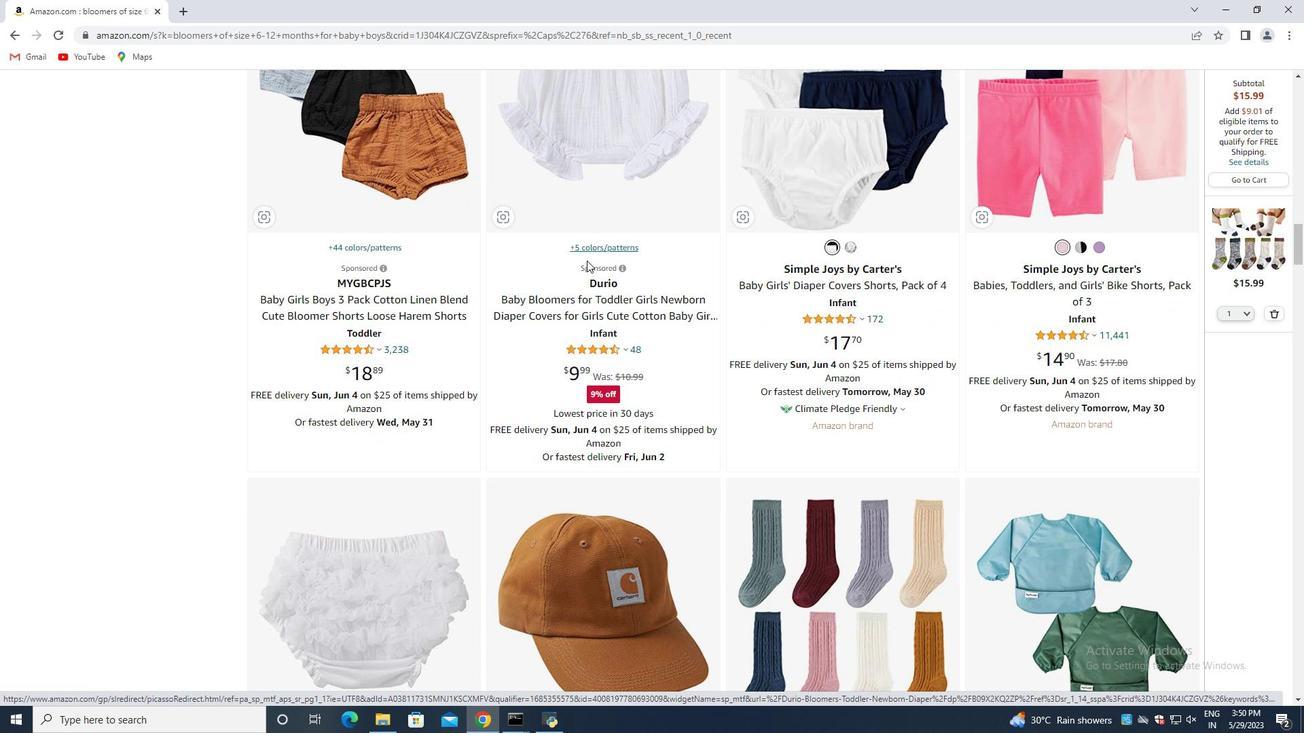 
Action: Mouse moved to (583, 262)
Screenshot: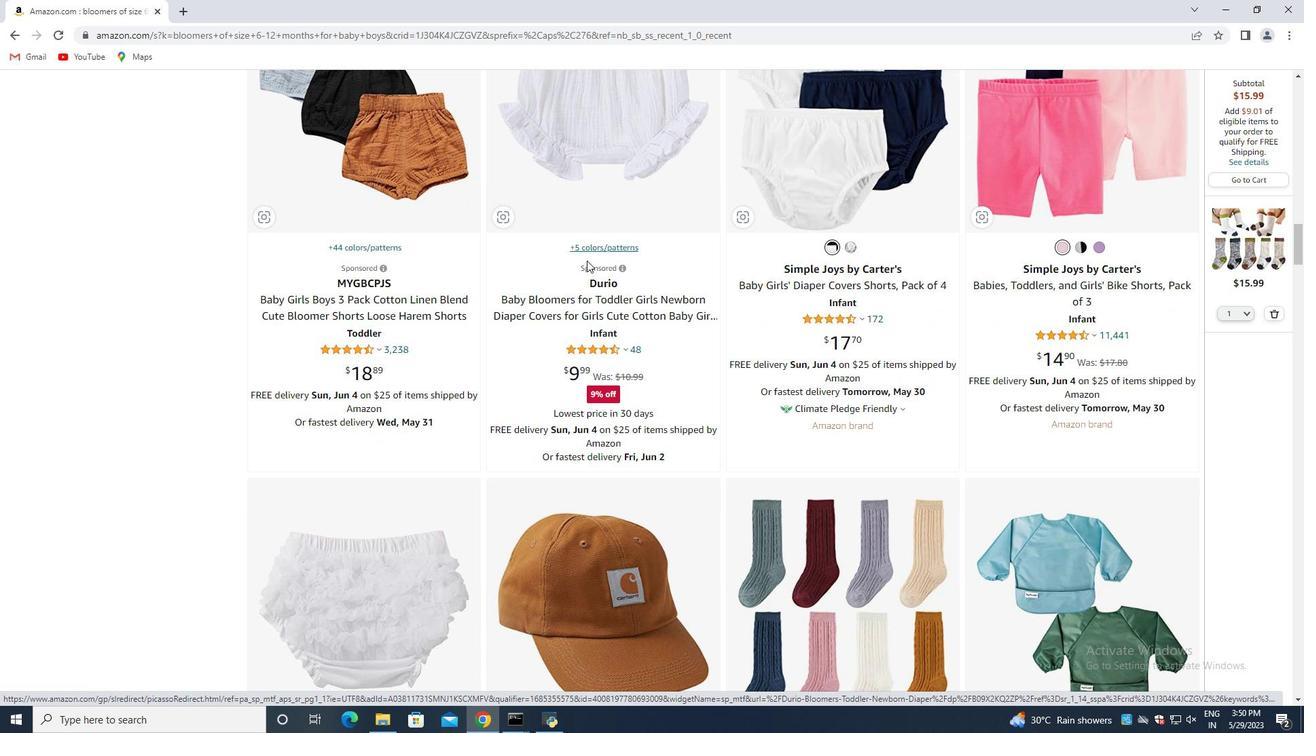 
Action: Mouse scrolled (583, 262) with delta (0, 0)
Screenshot: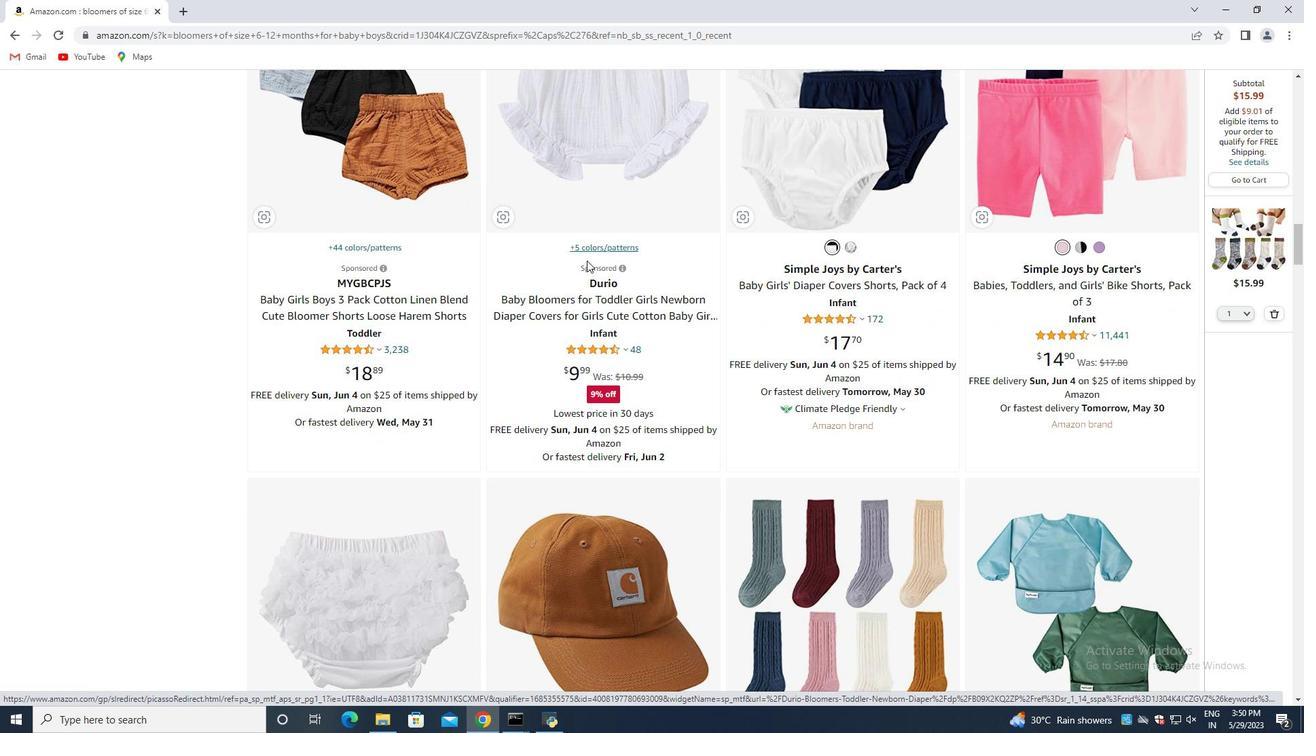 
Action: Mouse moved to (576, 263)
Screenshot: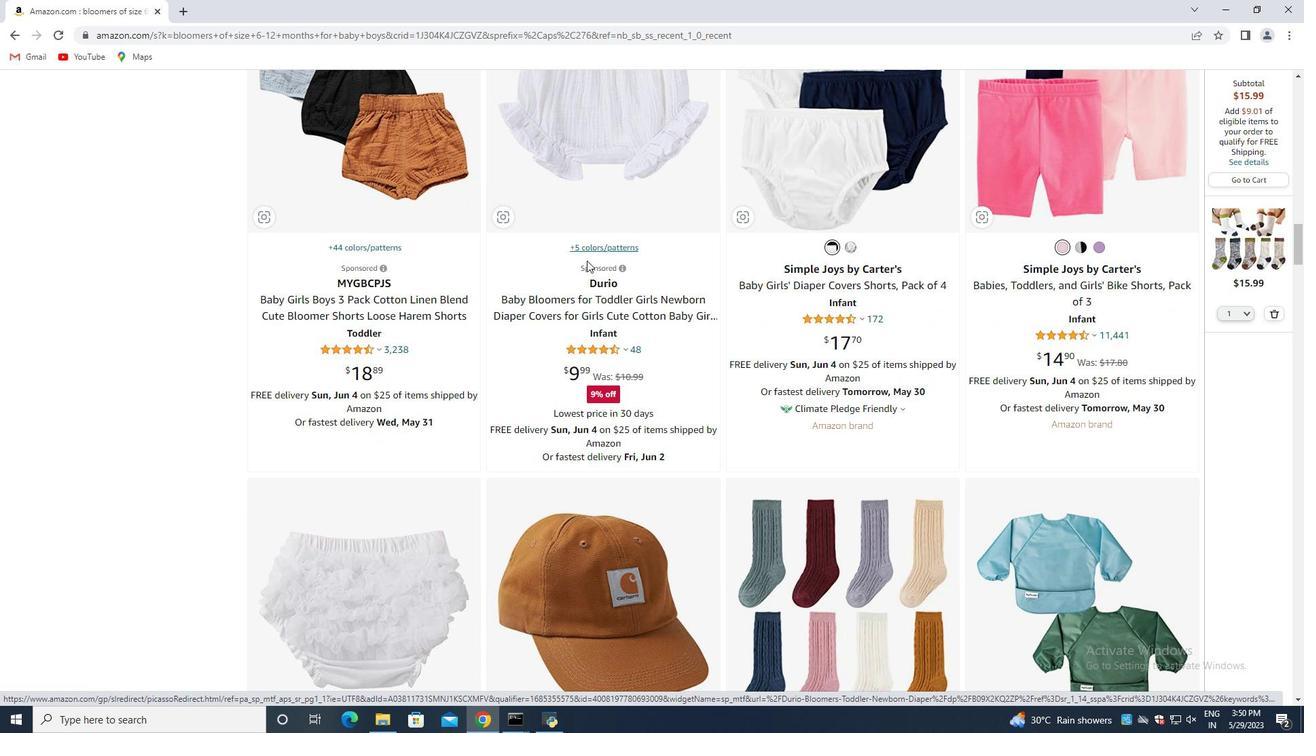 
Action: Mouse scrolled (576, 262) with delta (0, 0)
Screenshot: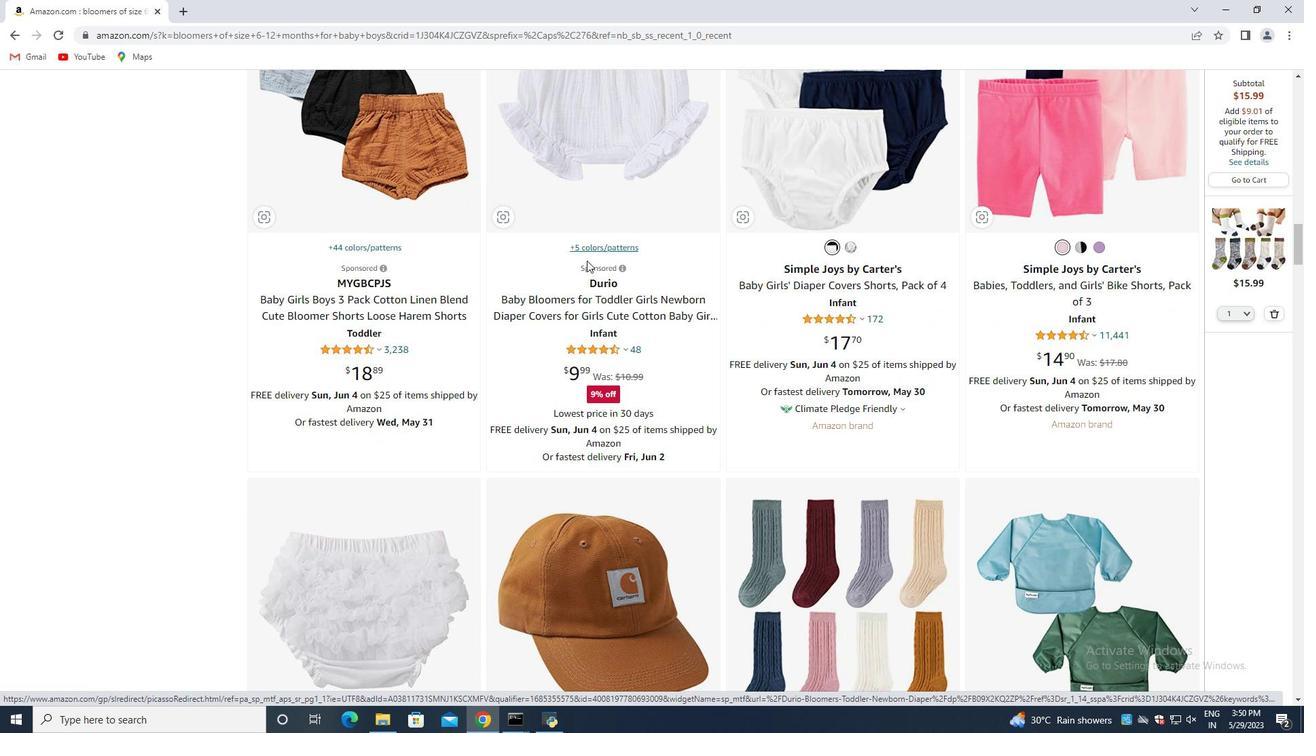 
Action: Mouse moved to (535, 257)
Screenshot: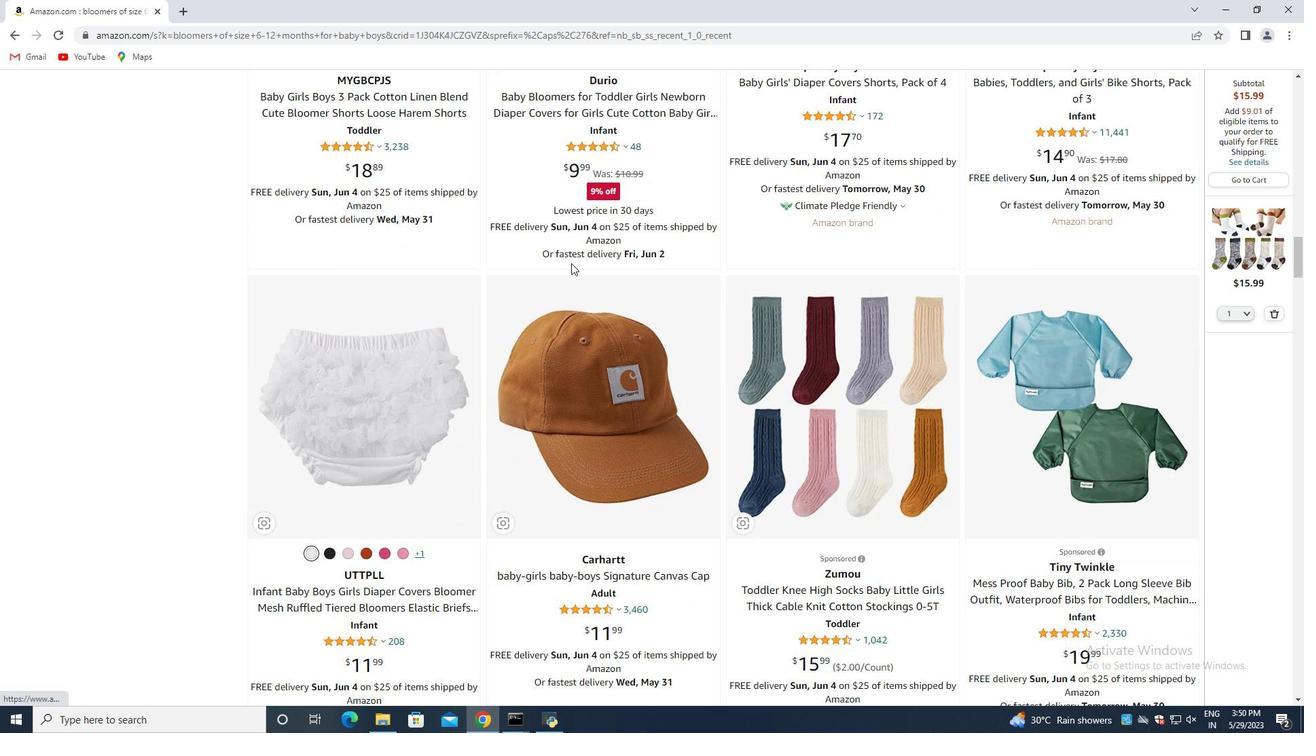 
Action: Mouse scrolled (535, 256) with delta (0, 0)
Screenshot: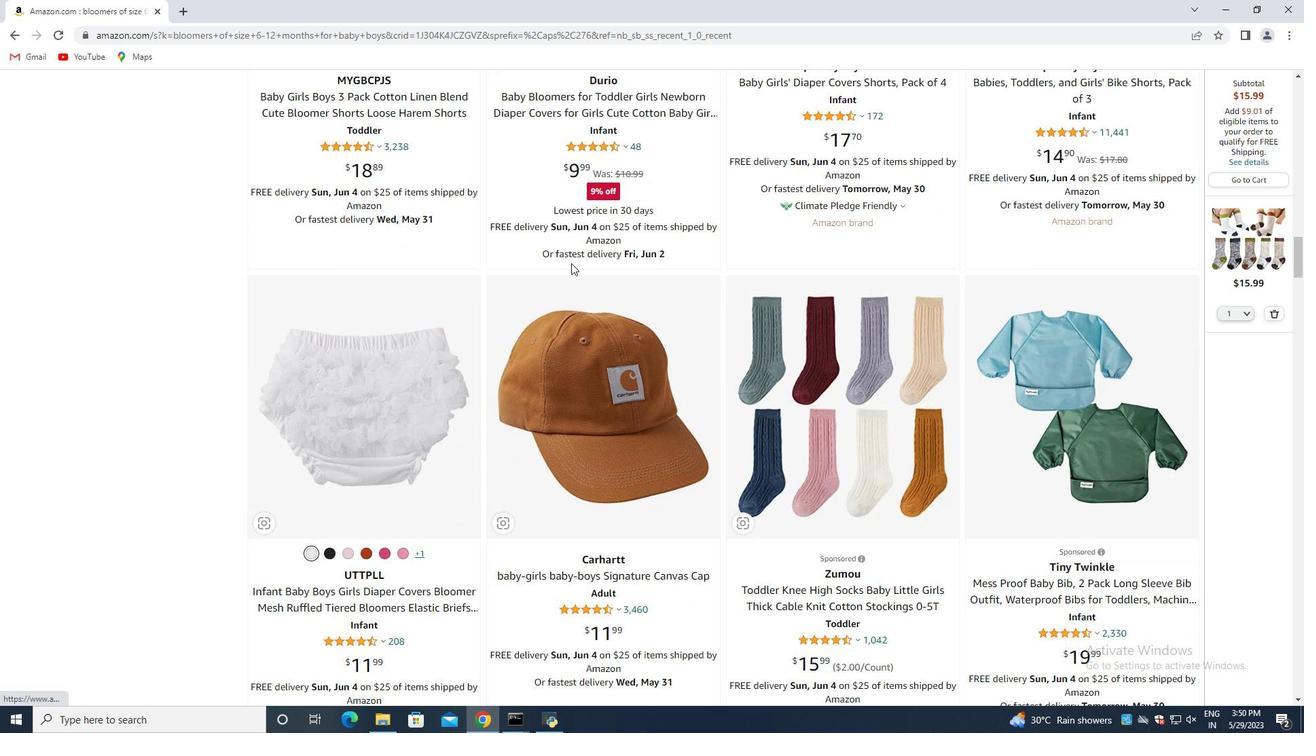 
Action: Mouse moved to (527, 257)
Screenshot: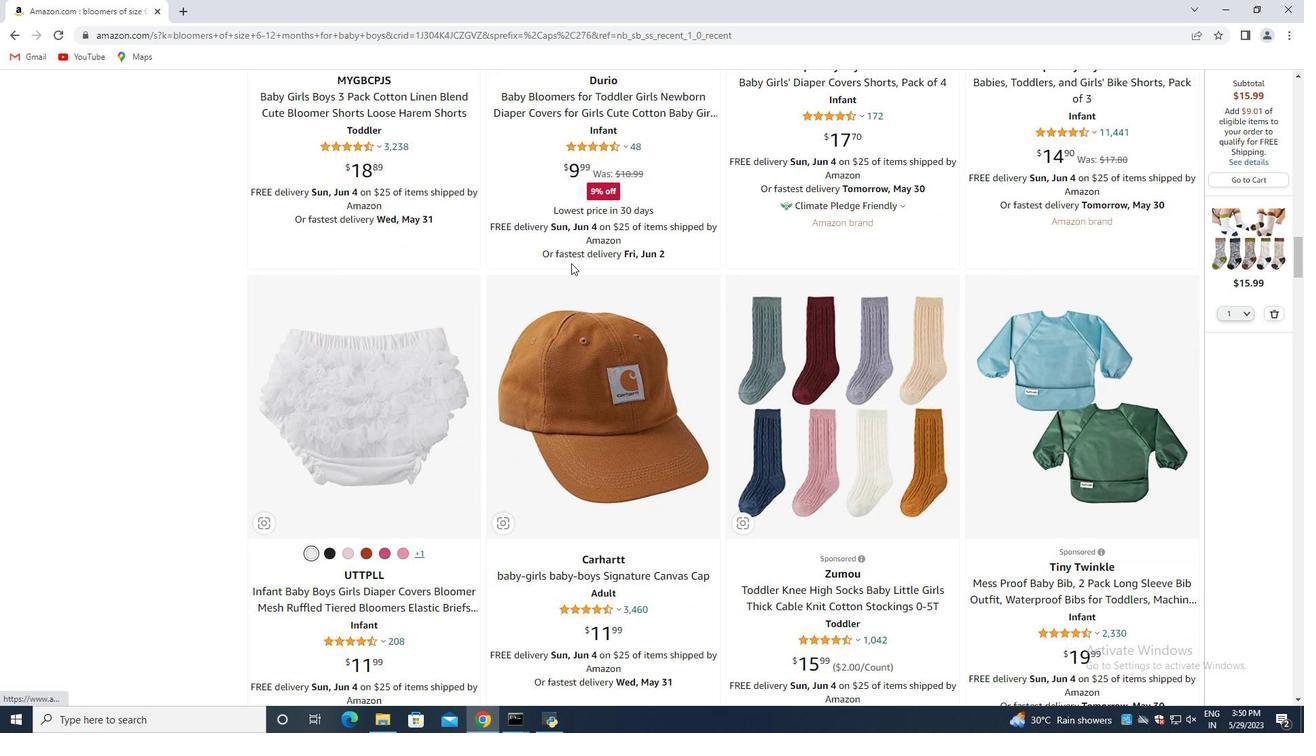 
Action: Mouse scrolled (527, 256) with delta (0, 0)
Screenshot: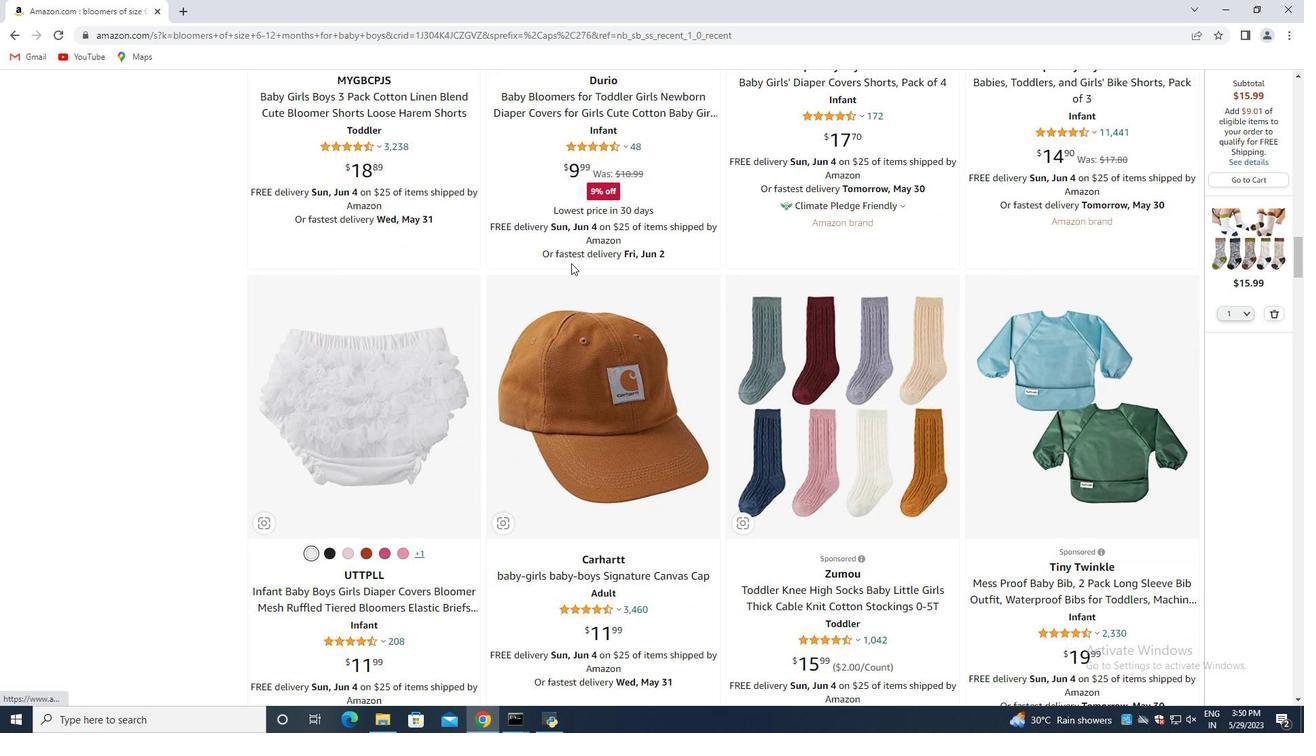 
Action: Mouse moved to (519, 257)
Screenshot: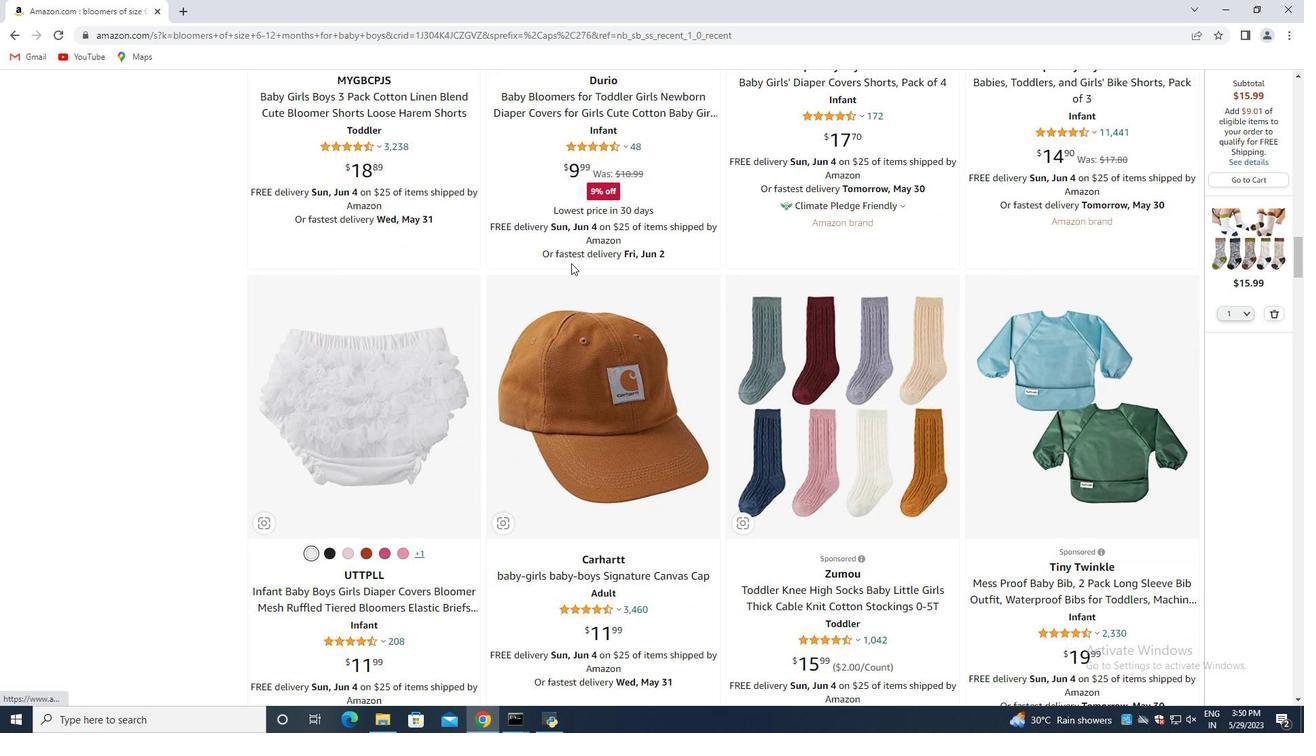 
Action: Mouse scrolled (519, 256) with delta (0, 0)
Screenshot: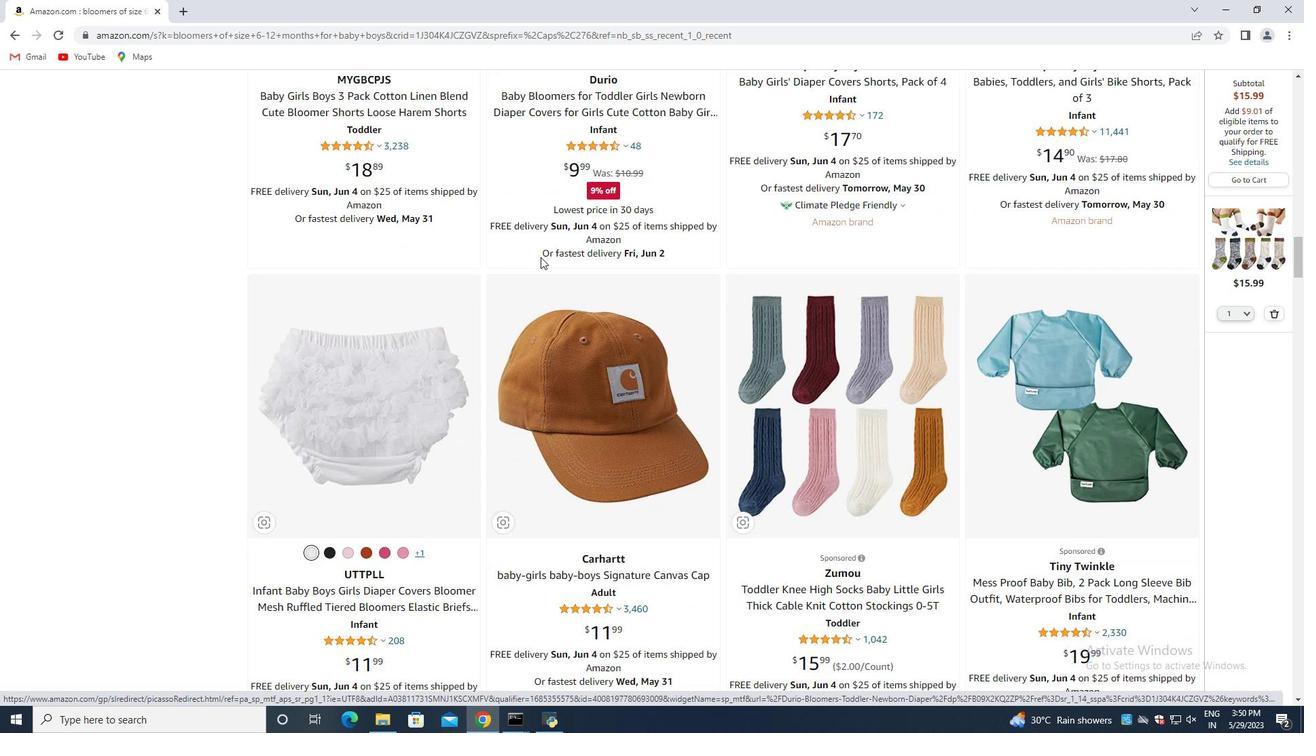 
Action: Mouse moved to (514, 257)
Screenshot: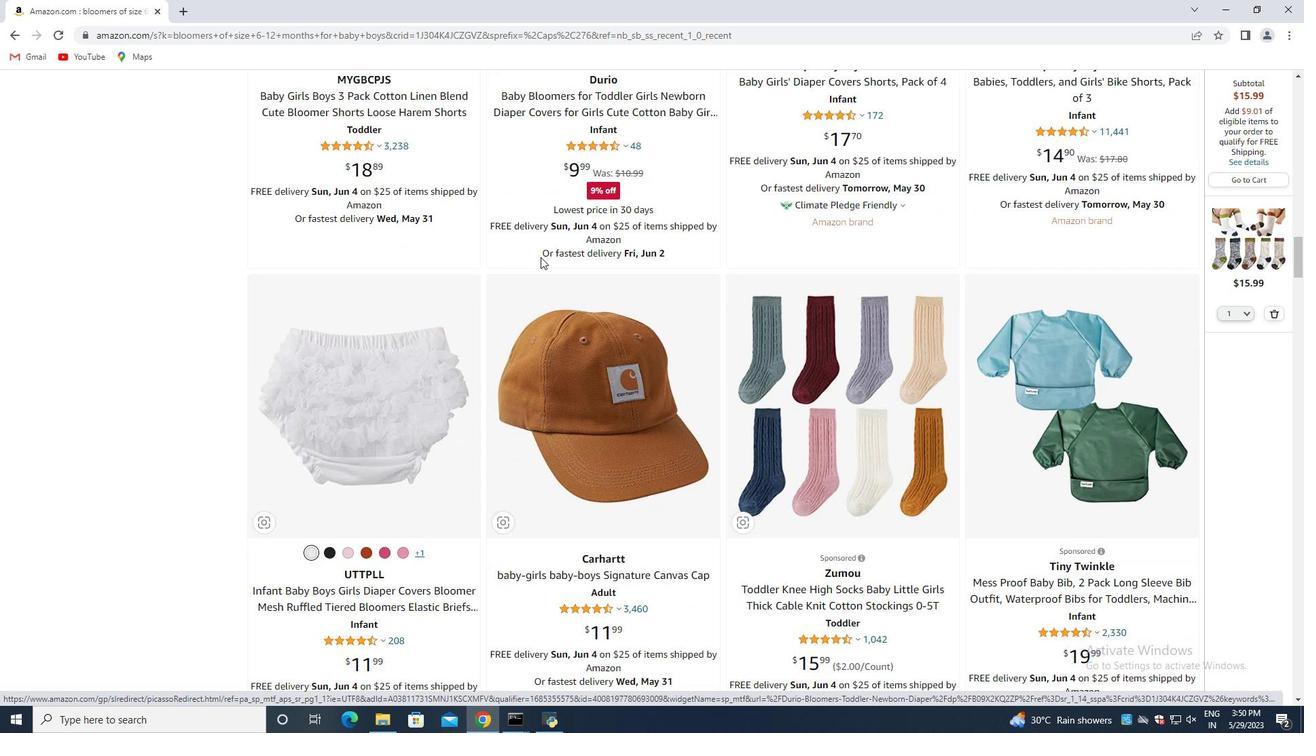 
Action: Mouse scrolled (514, 256) with delta (0, 0)
Screenshot: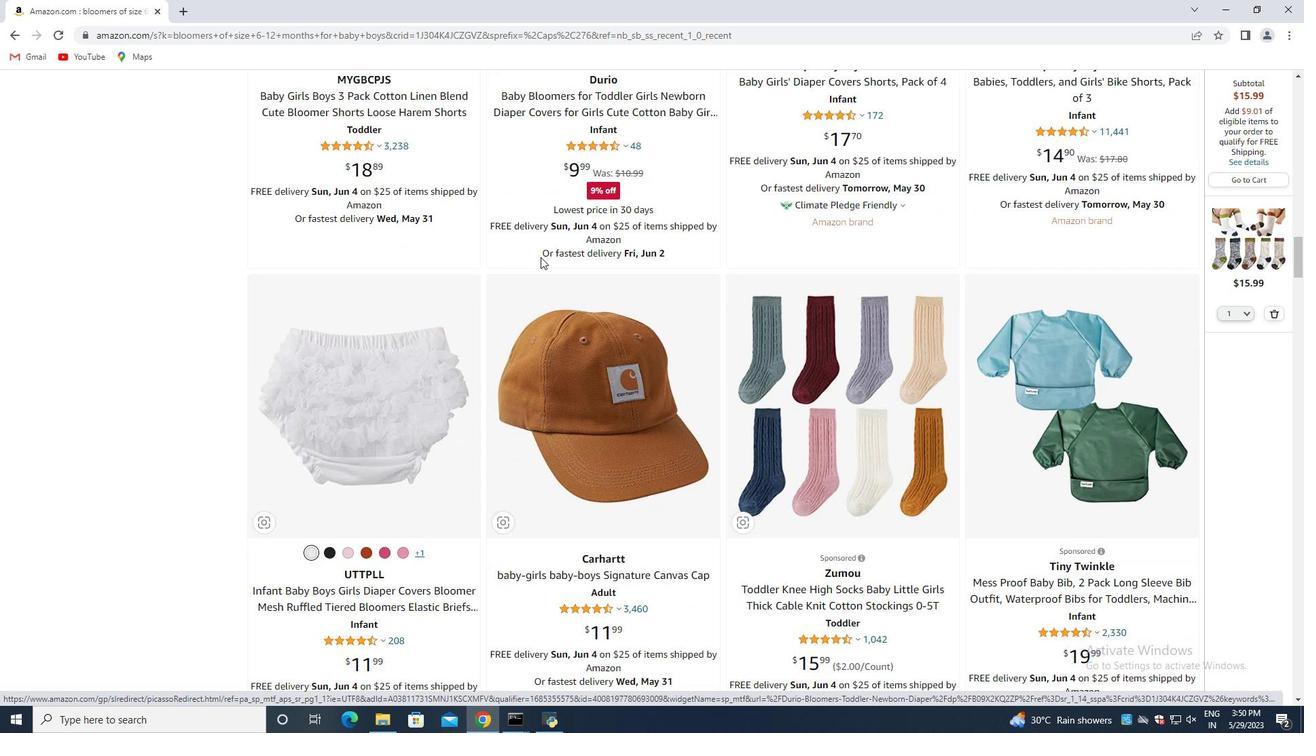 
Action: Mouse moved to (512, 257)
Screenshot: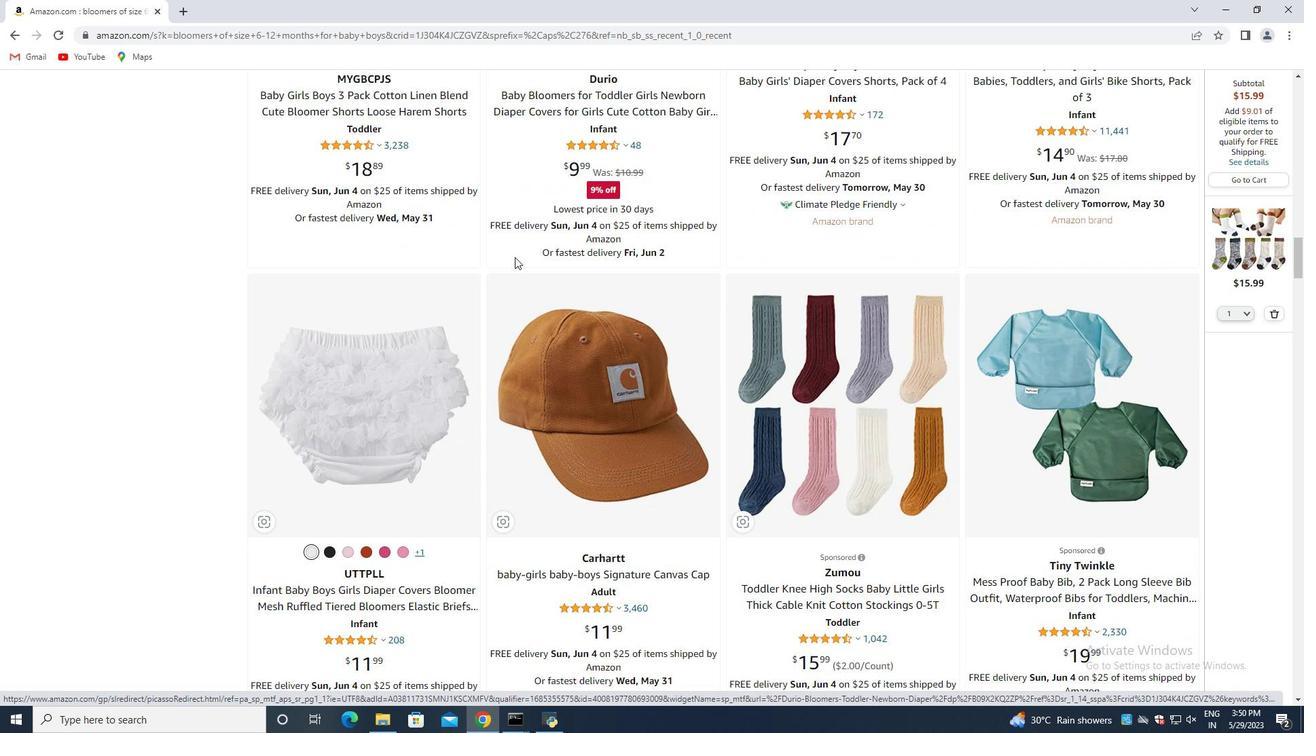 
Action: Mouse scrolled (512, 258) with delta (0, 0)
Screenshot: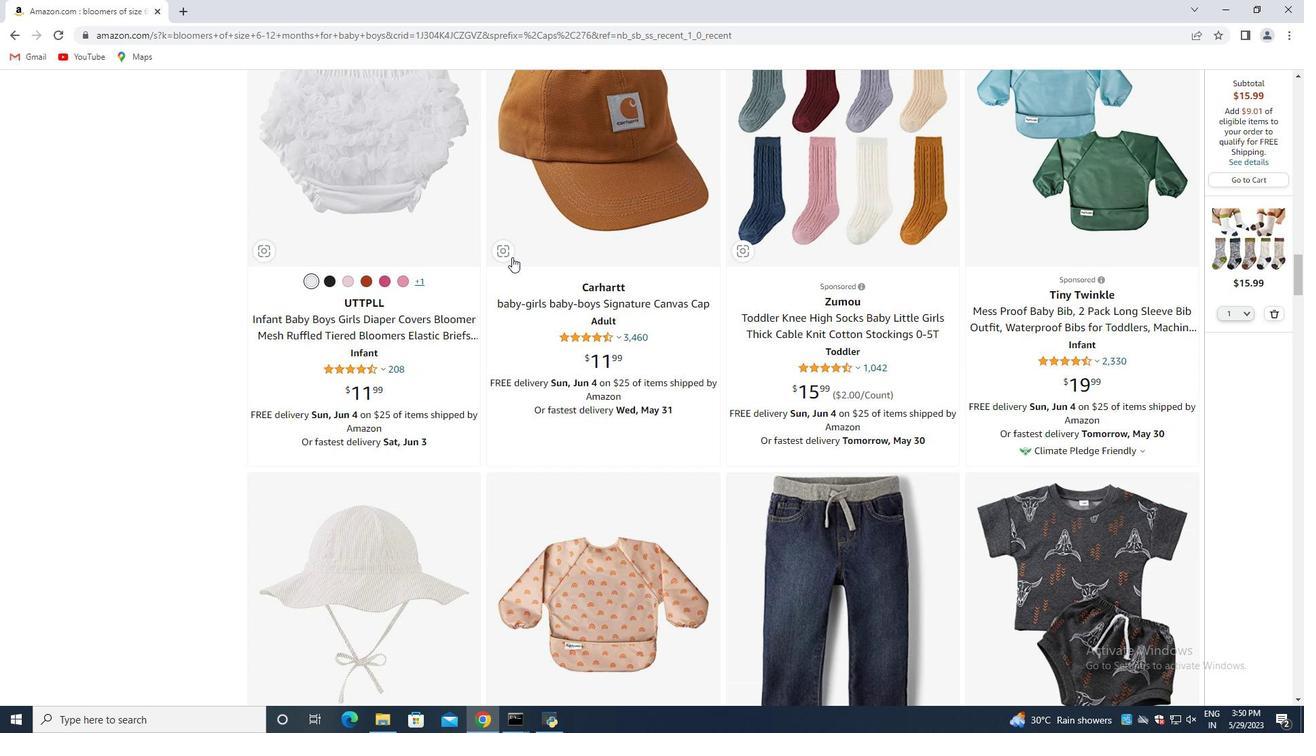 
Action: Mouse moved to (512, 256)
Screenshot: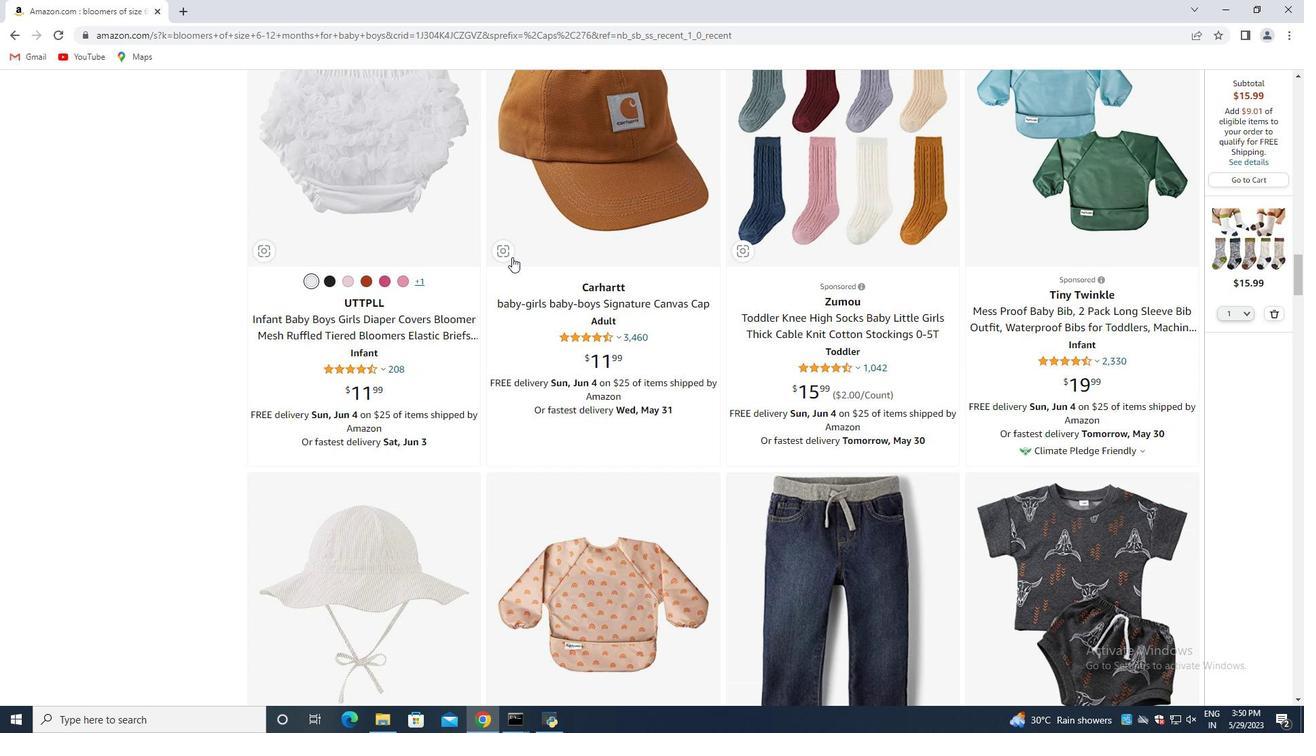 
Action: Mouse scrolled (512, 258) with delta (0, 0)
Screenshot: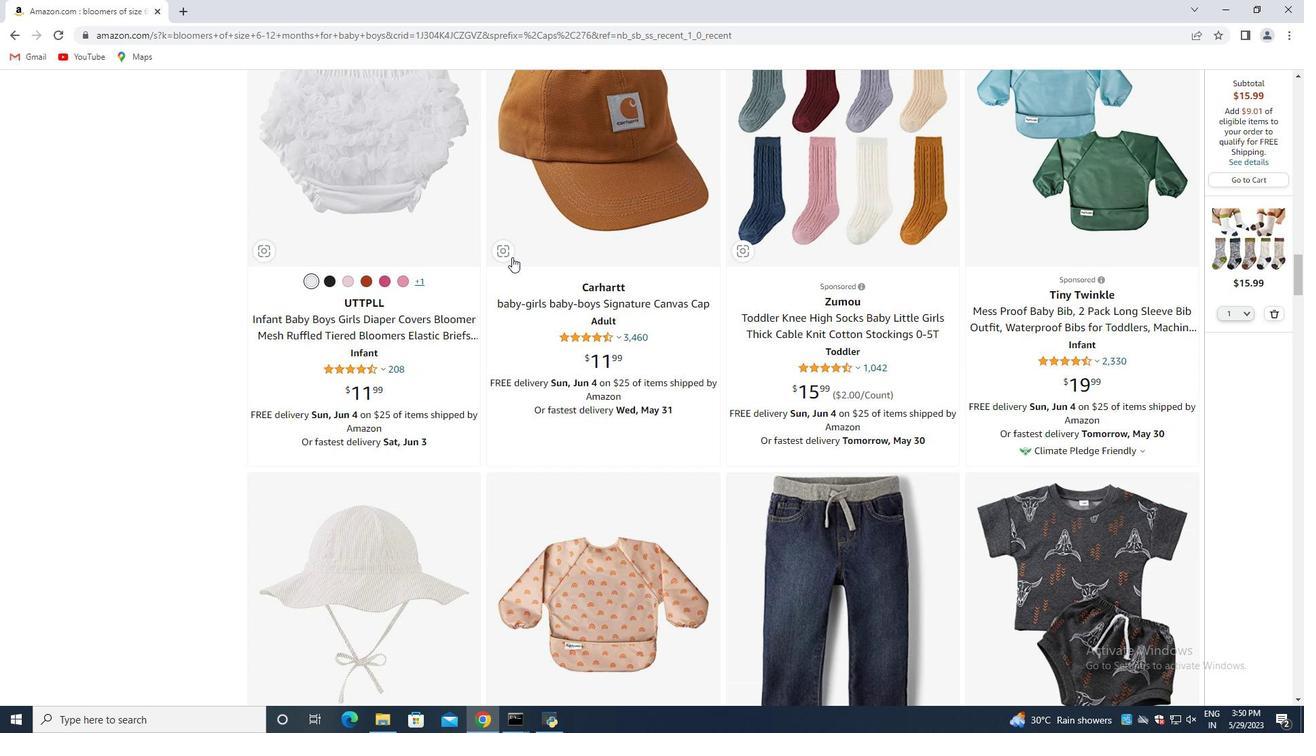 
Action: Mouse scrolled (512, 258) with delta (0, 0)
Screenshot: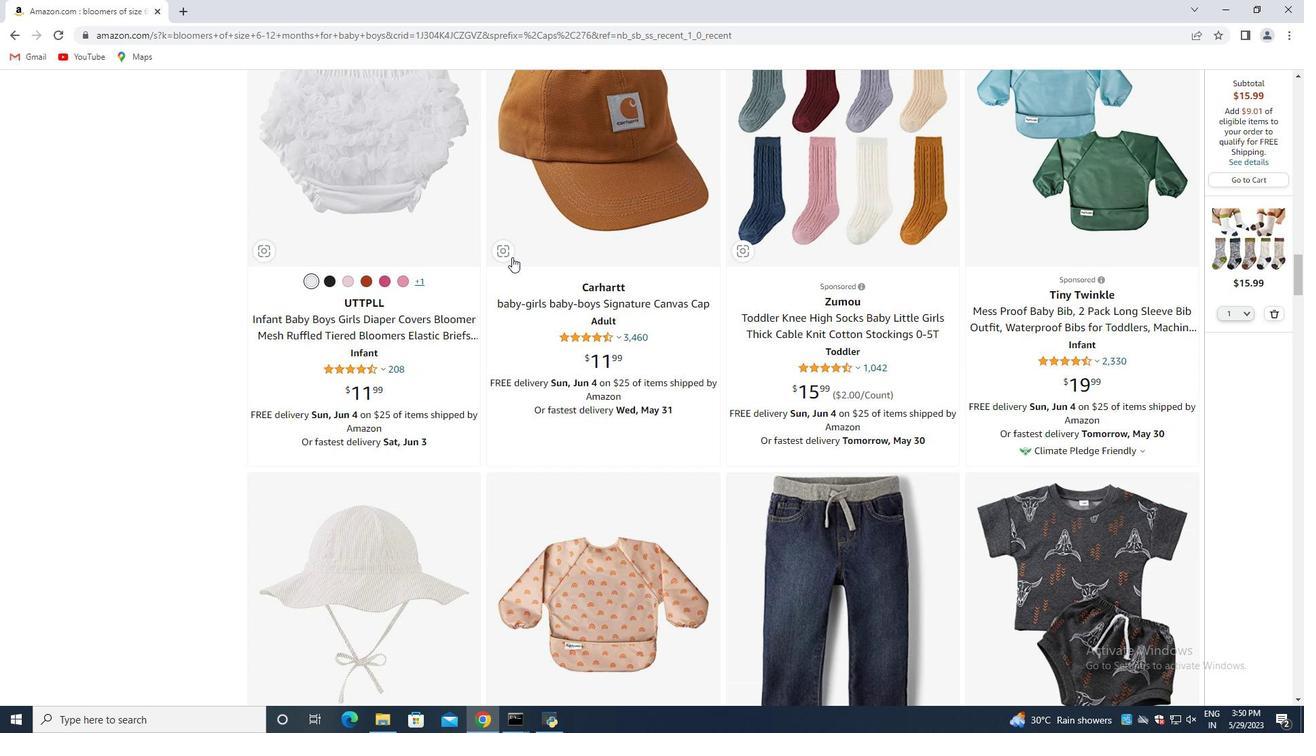 
Action: Mouse scrolled (512, 257) with delta (0, 0)
Screenshot: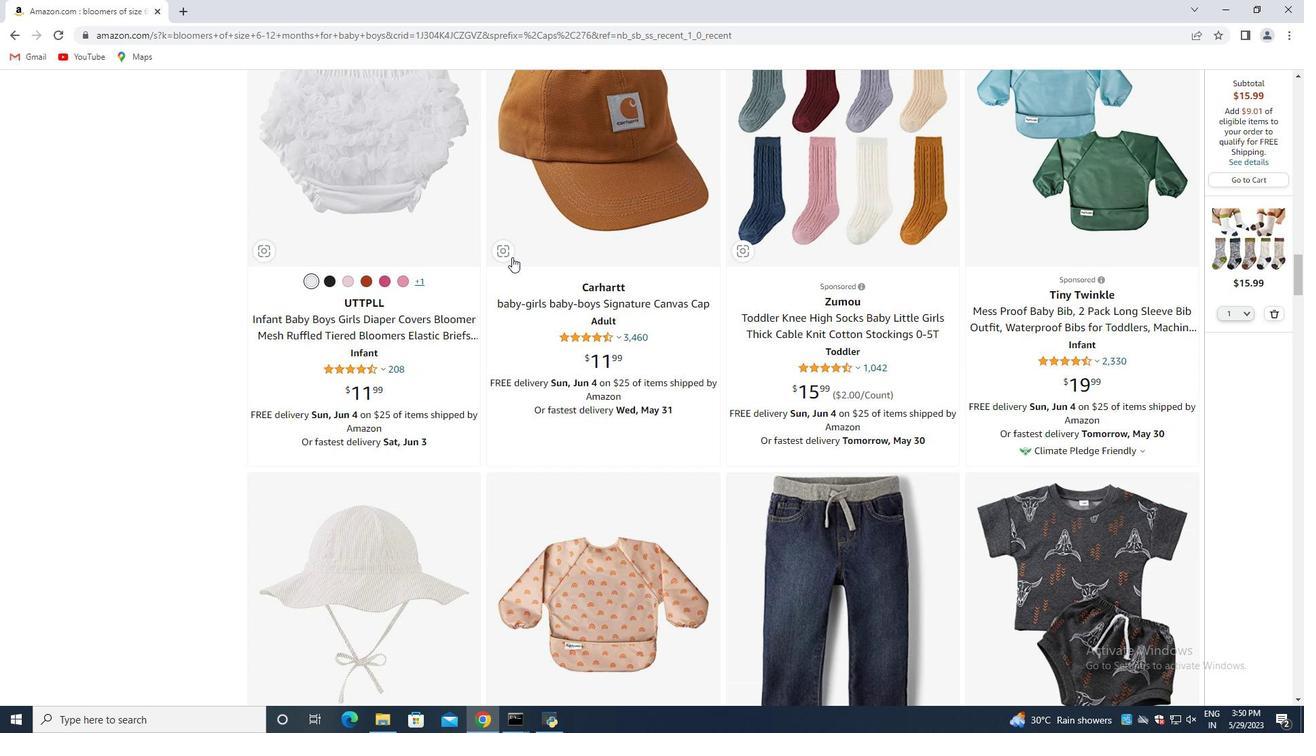 
Action: Mouse scrolled (512, 257) with delta (0, 0)
Screenshot: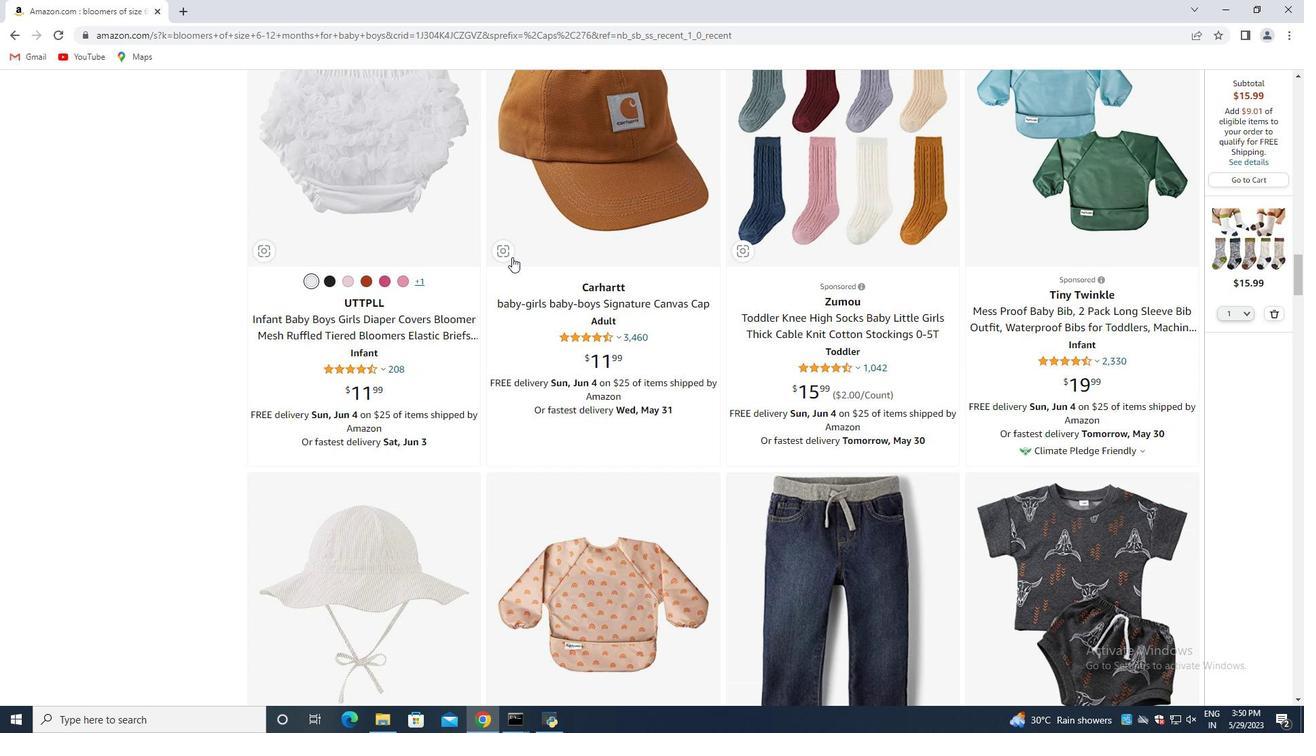 
Action: Mouse moved to (511, 256)
Screenshot: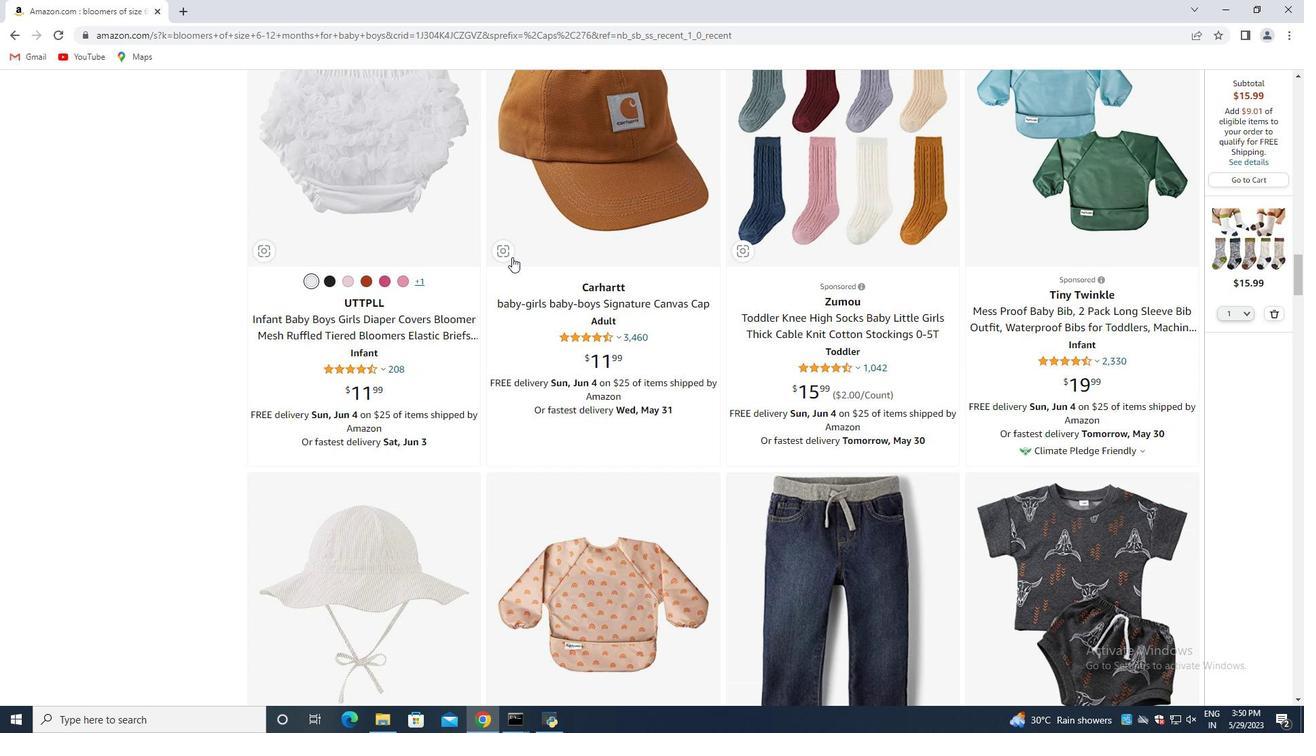 
Action: Mouse scrolled (512, 257) with delta (0, 0)
Screenshot: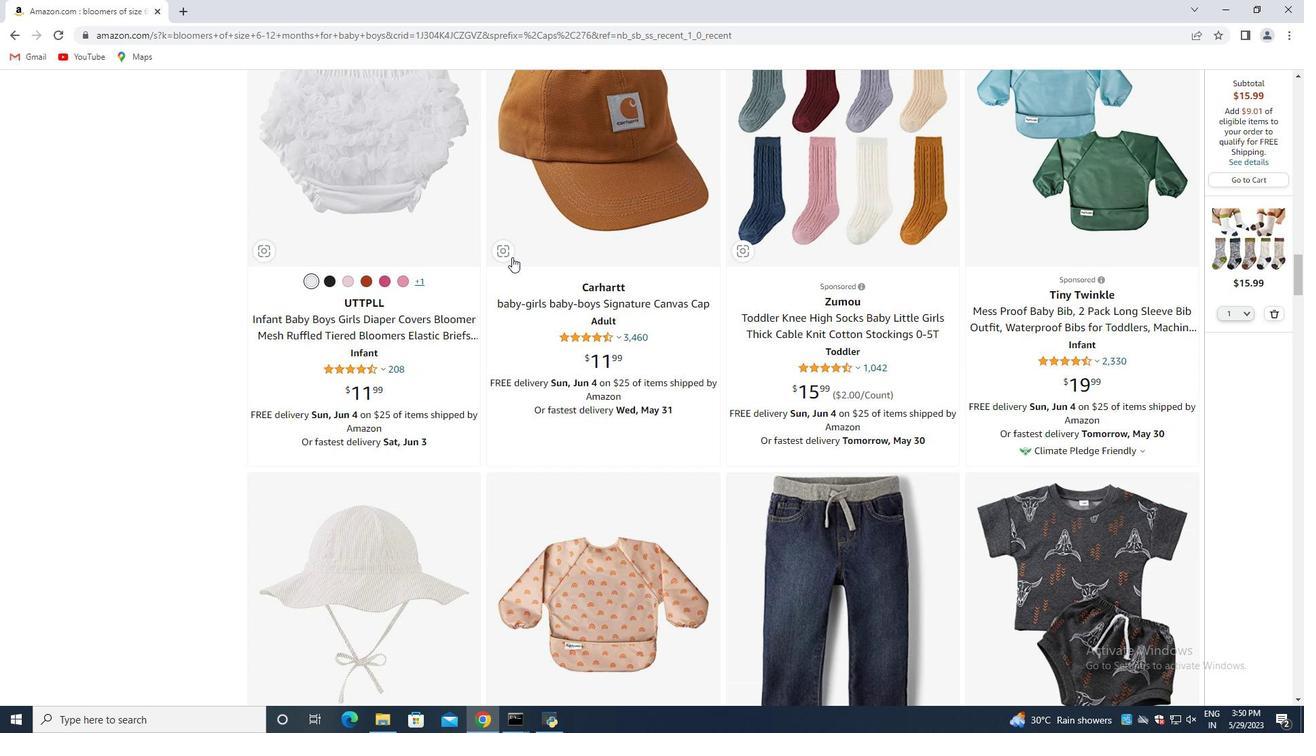 
Action: Mouse moved to (511, 255)
Screenshot: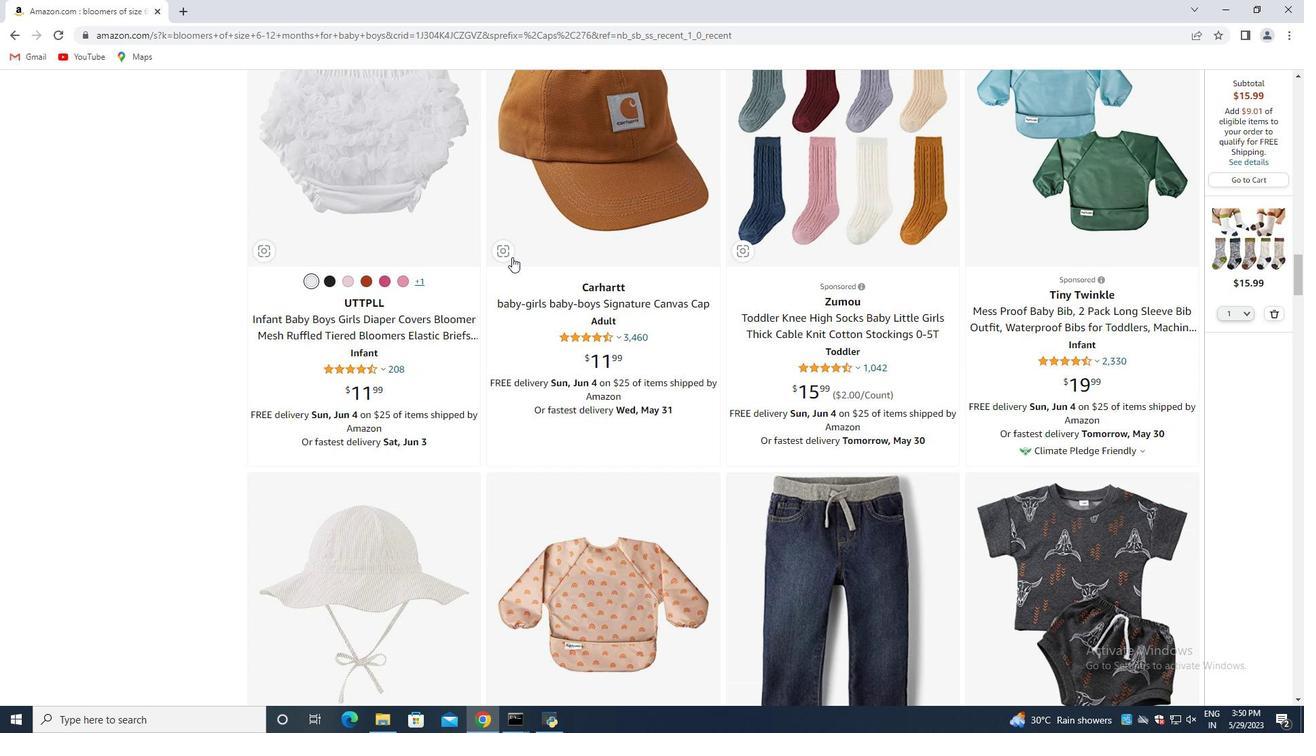 
Action: Mouse scrolled (512, 257) with delta (0, 0)
Screenshot: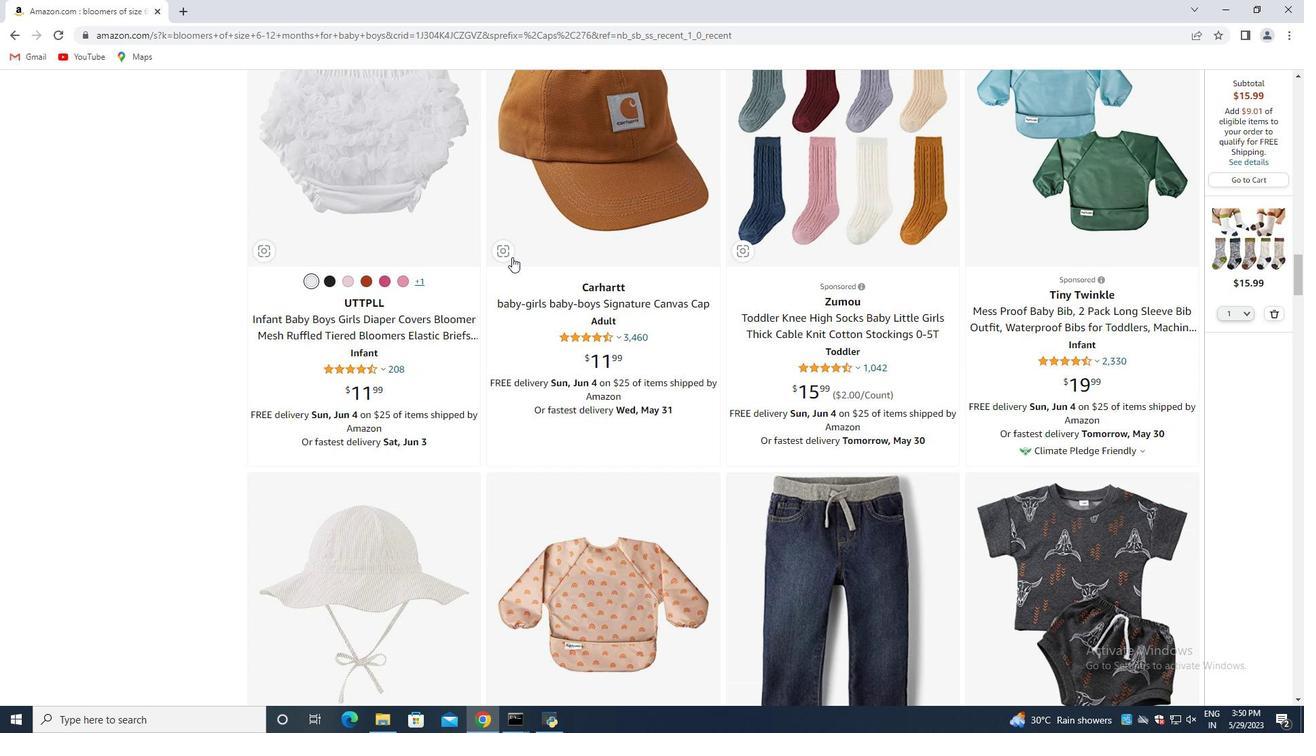 
Action: Mouse moved to (512, 243)
Screenshot: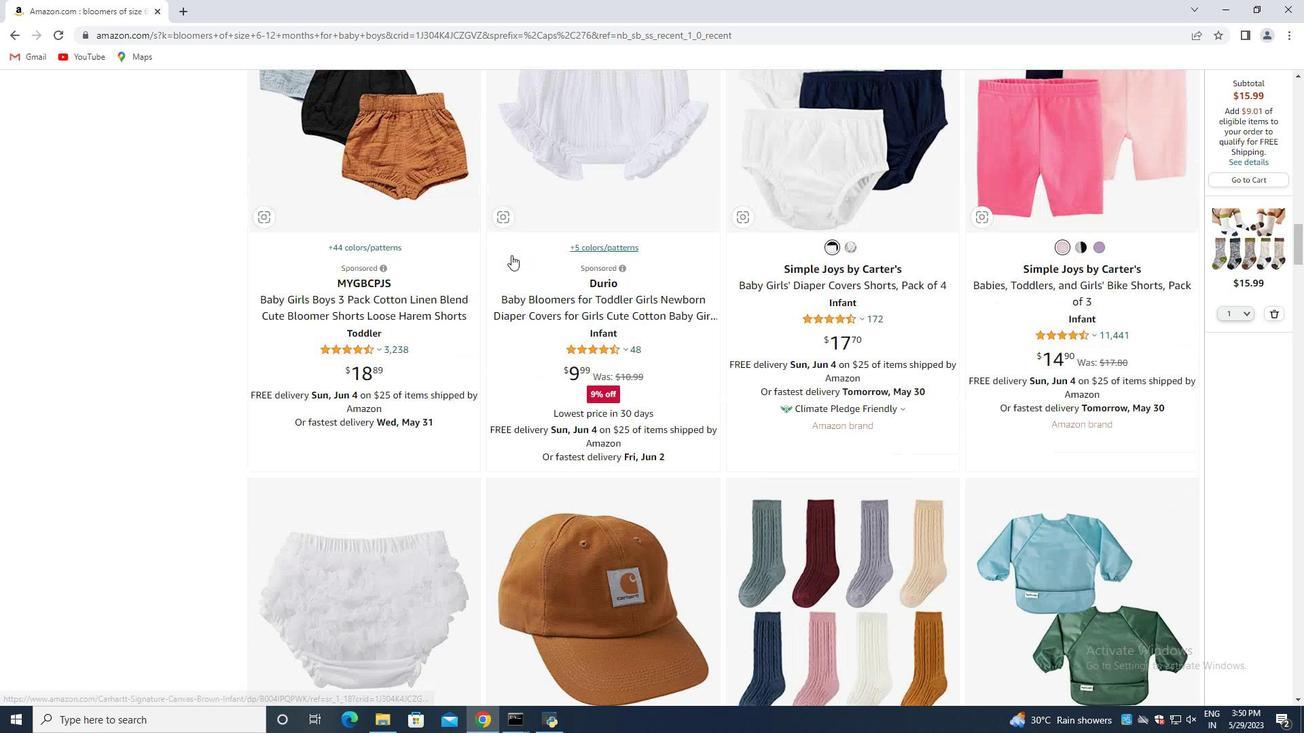 
Action: Mouse scrolled (512, 243) with delta (0, 0)
Screenshot: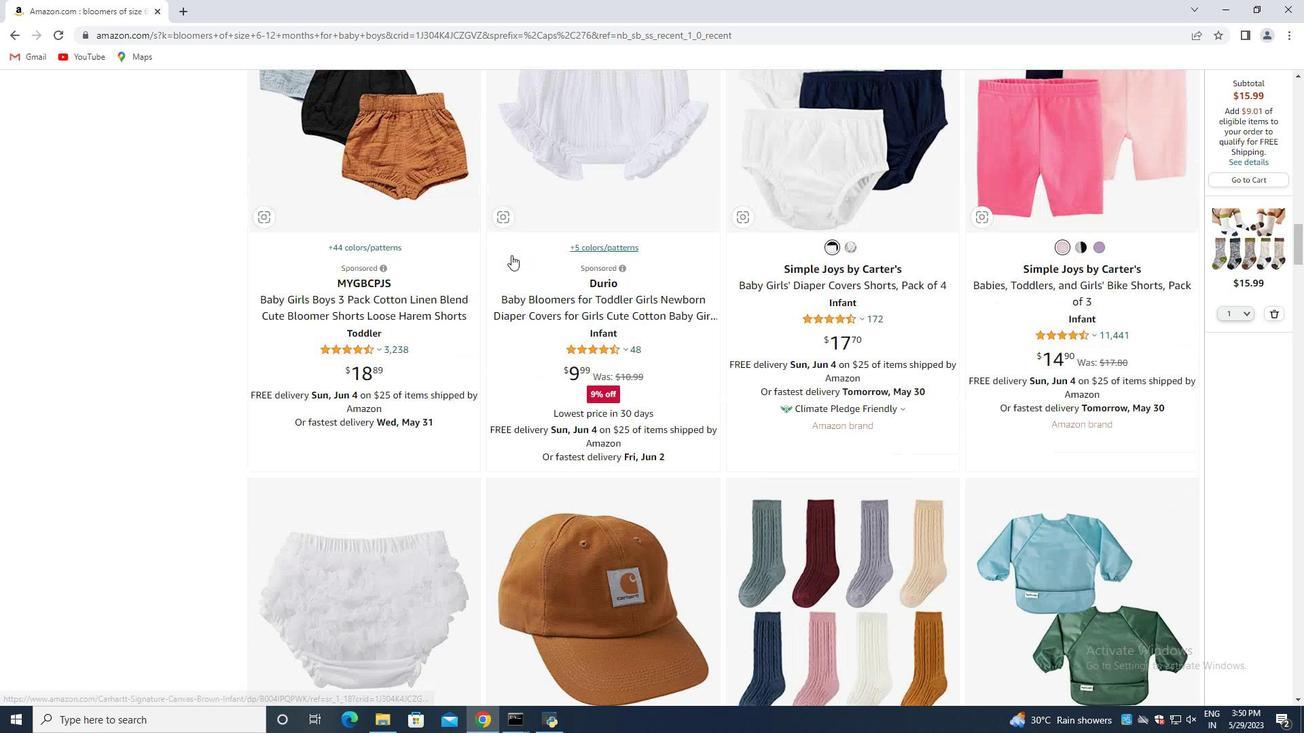 
Action: Mouse moved to (518, 234)
Screenshot: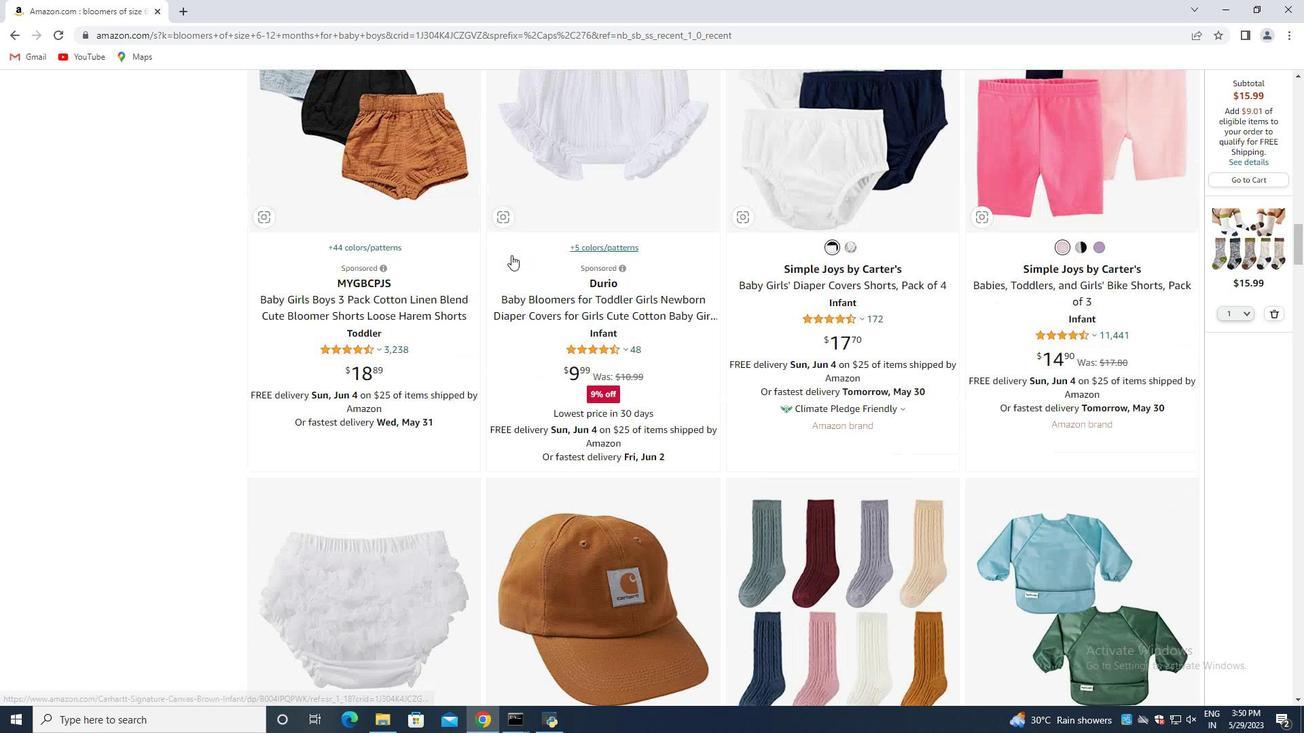 
Action: Mouse scrolled (518, 234) with delta (0, 0)
Screenshot: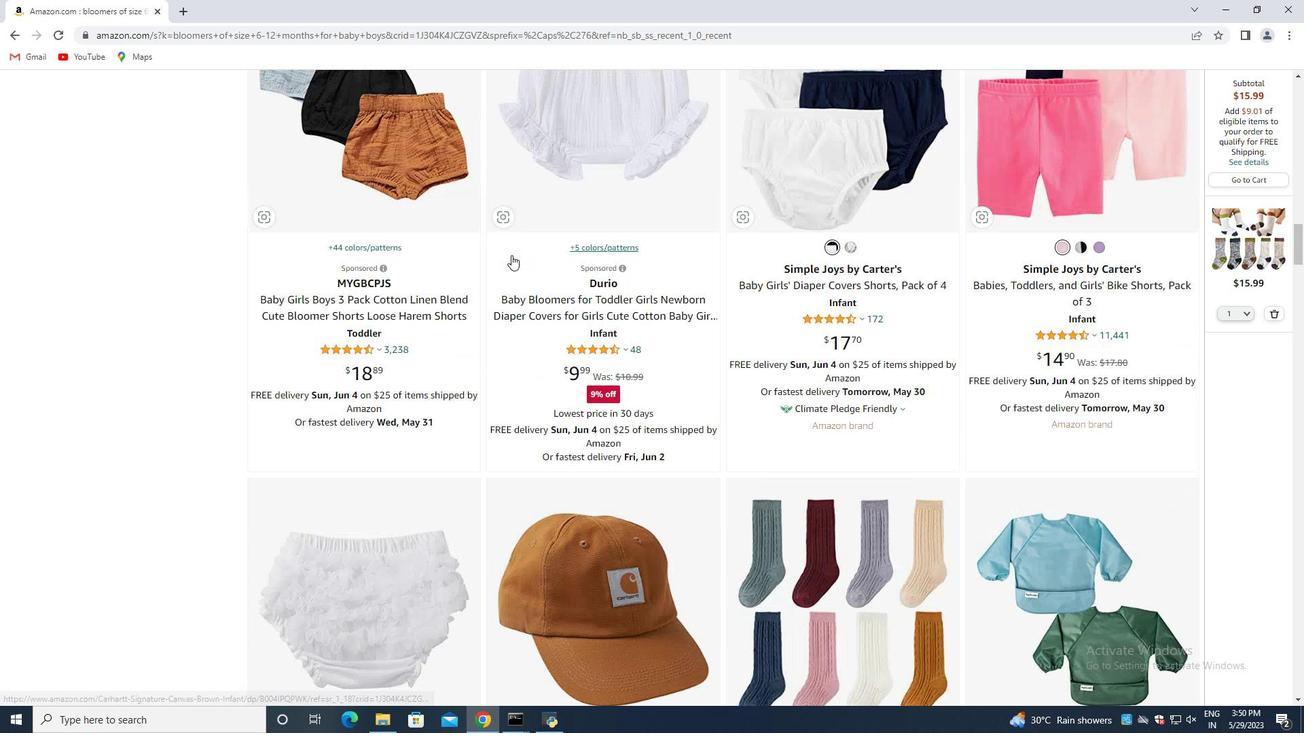 
Action: Mouse moved to (520, 232)
Screenshot: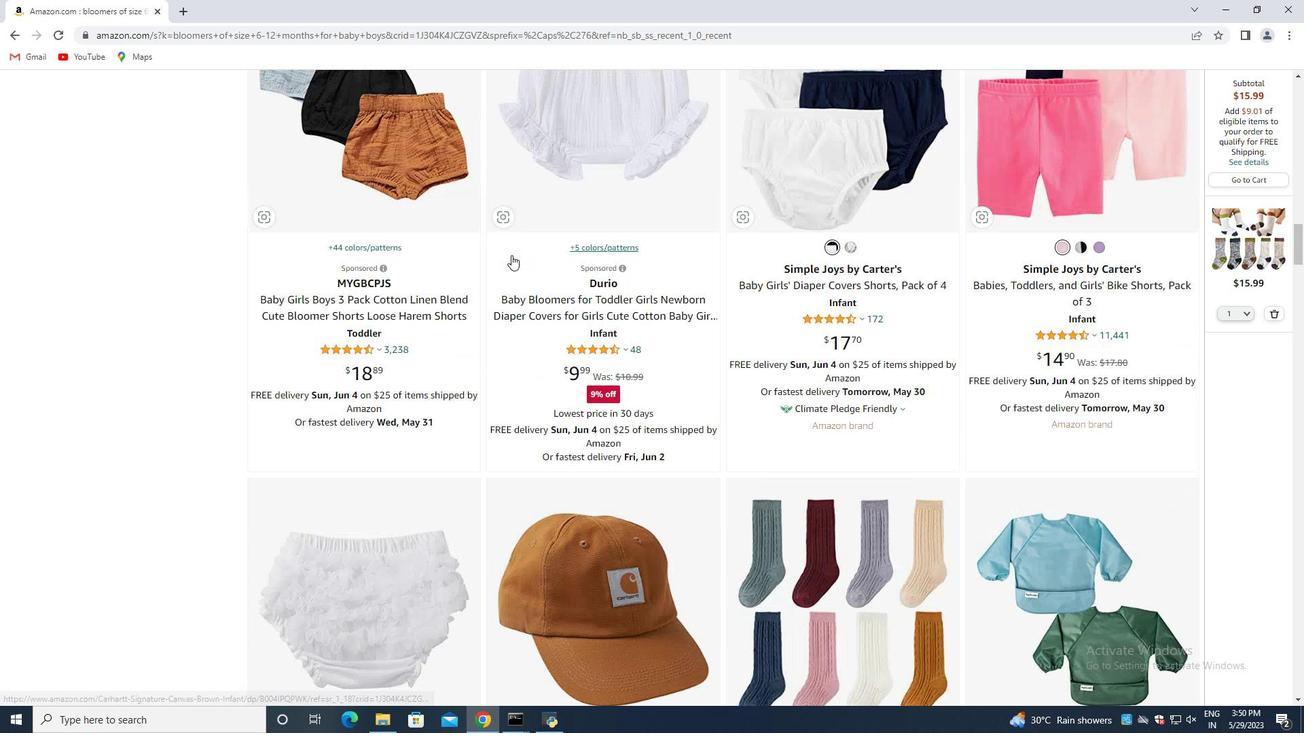 
Action: Mouse scrolled (518, 233) with delta (0, 0)
Screenshot: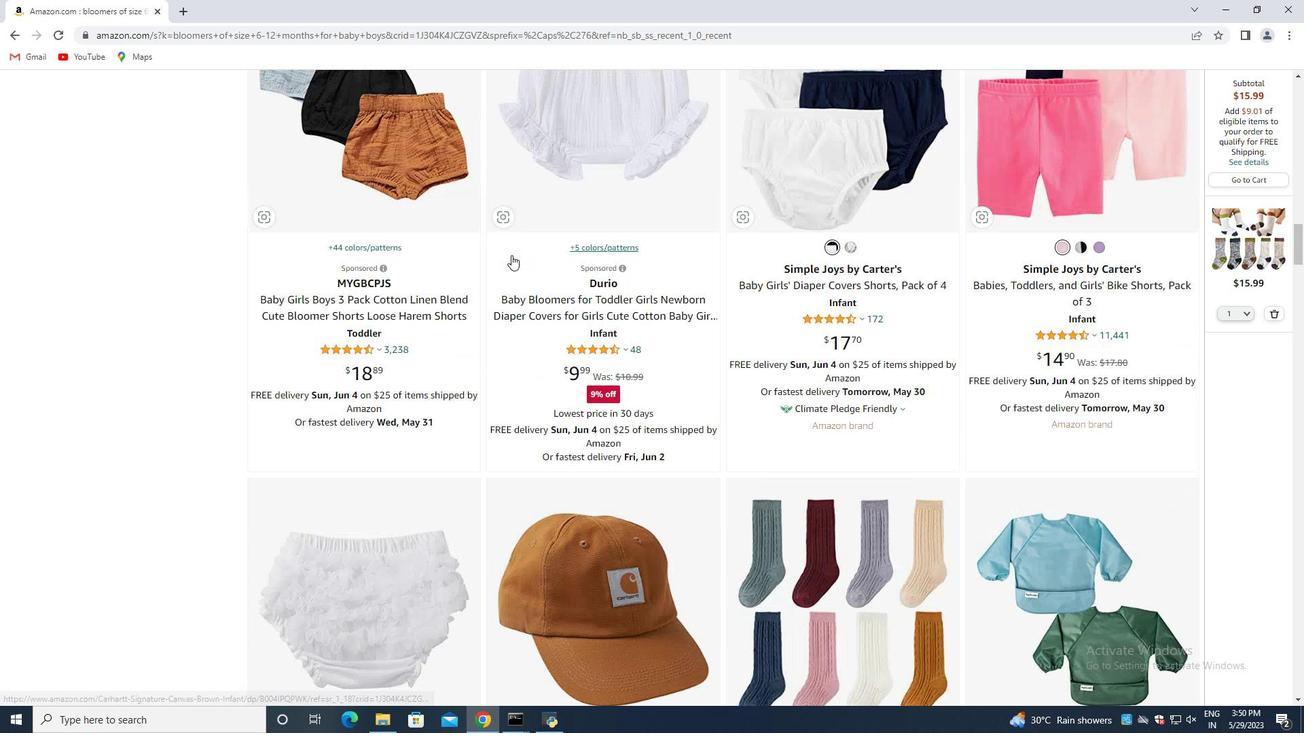 
Action: Mouse scrolled (520, 232) with delta (0, 0)
Screenshot: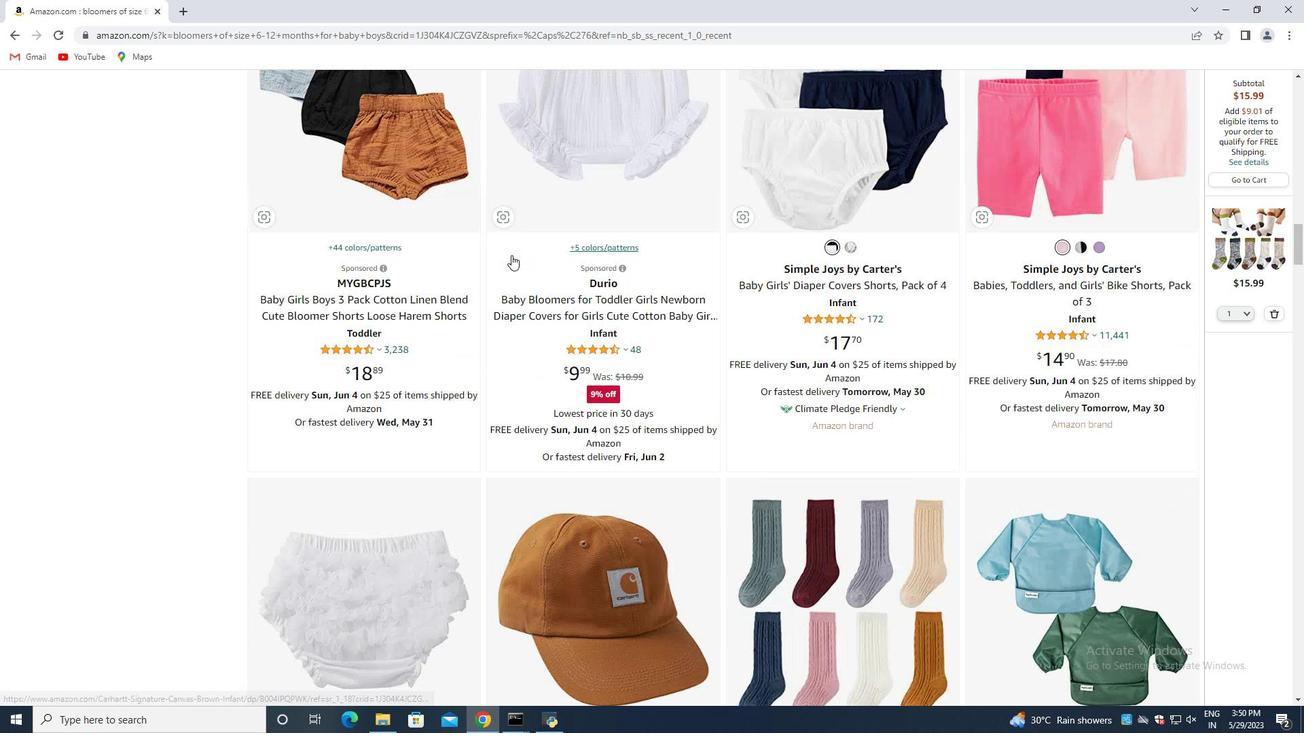 
Action: Mouse scrolled (520, 232) with delta (0, 0)
Screenshot: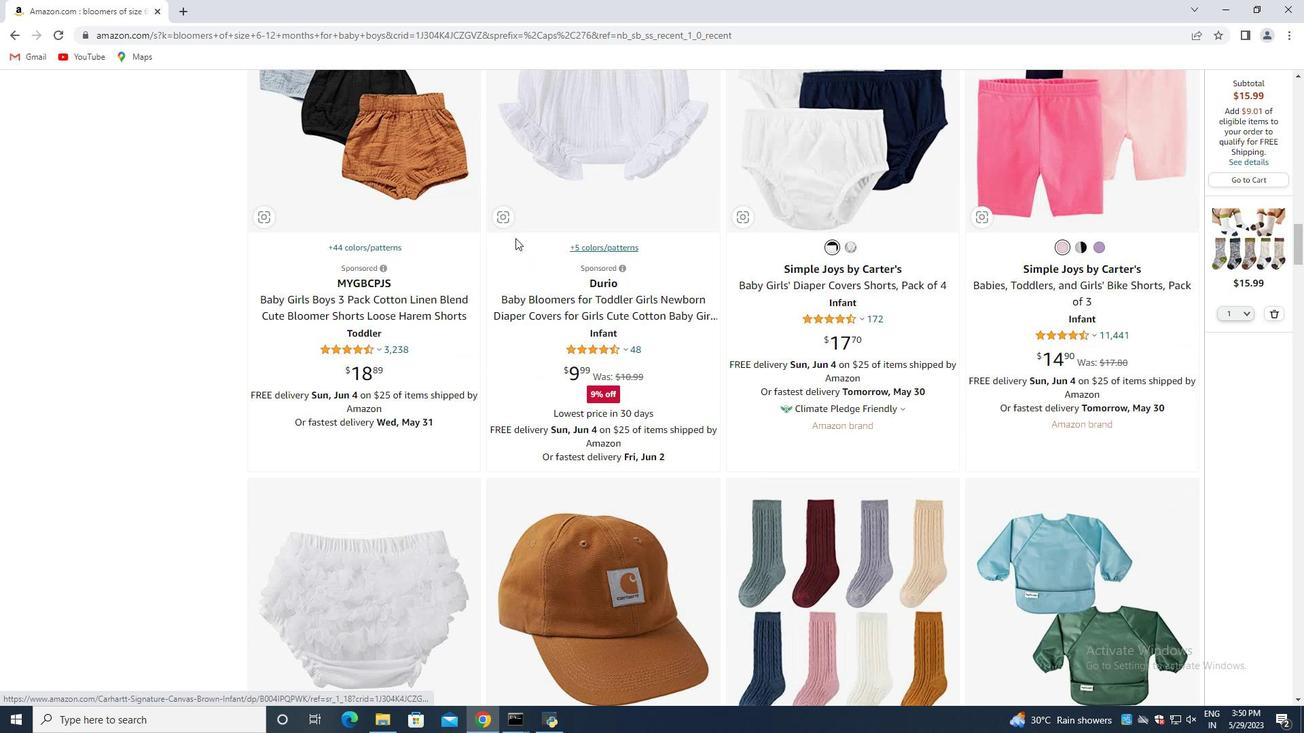 
Action: Mouse scrolled (520, 232) with delta (0, 0)
Screenshot: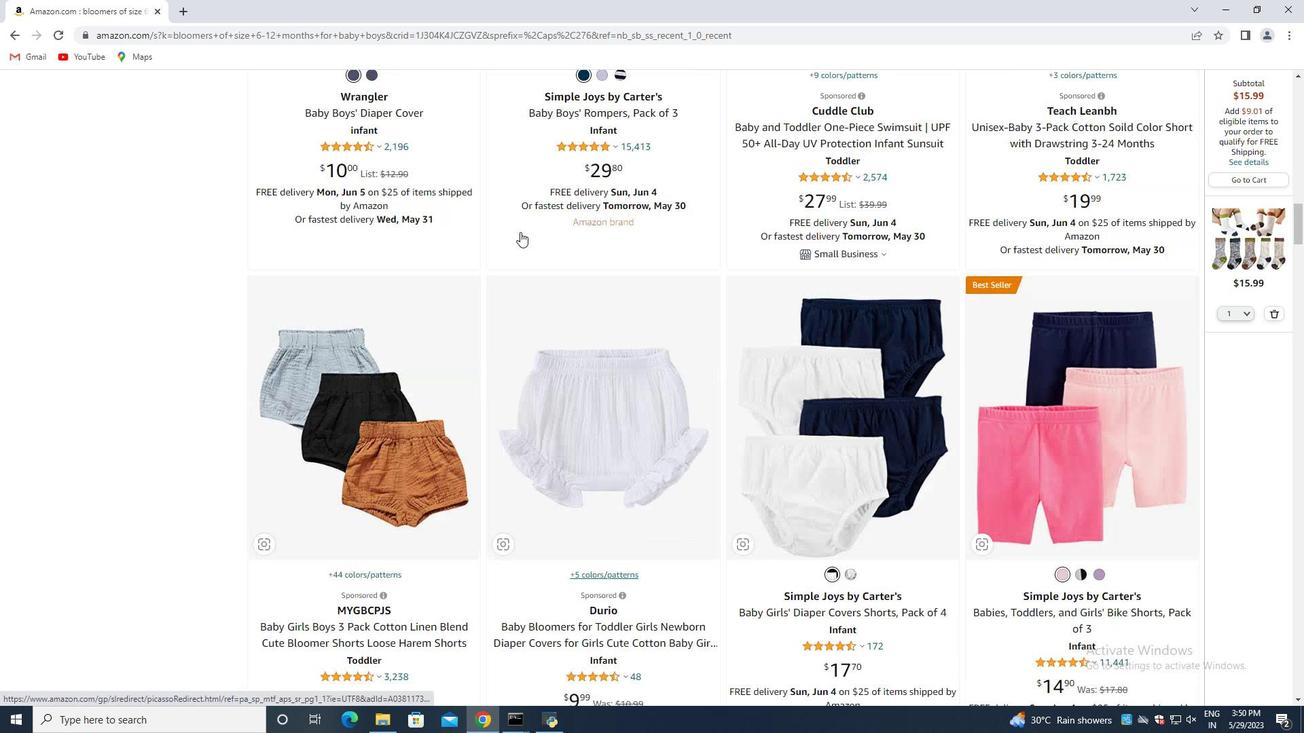 
Action: Mouse scrolled (520, 232) with delta (0, 0)
Screenshot: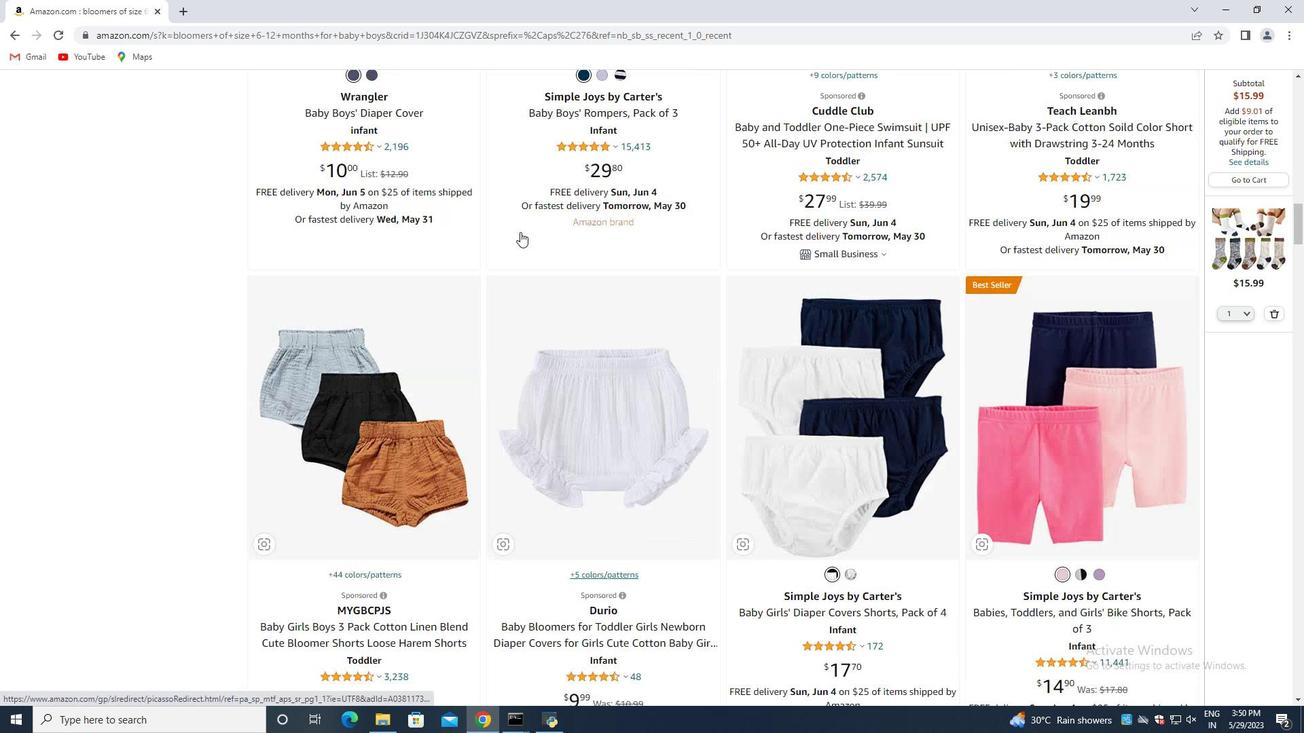 
Action: Mouse scrolled (520, 232) with delta (0, 0)
Screenshot: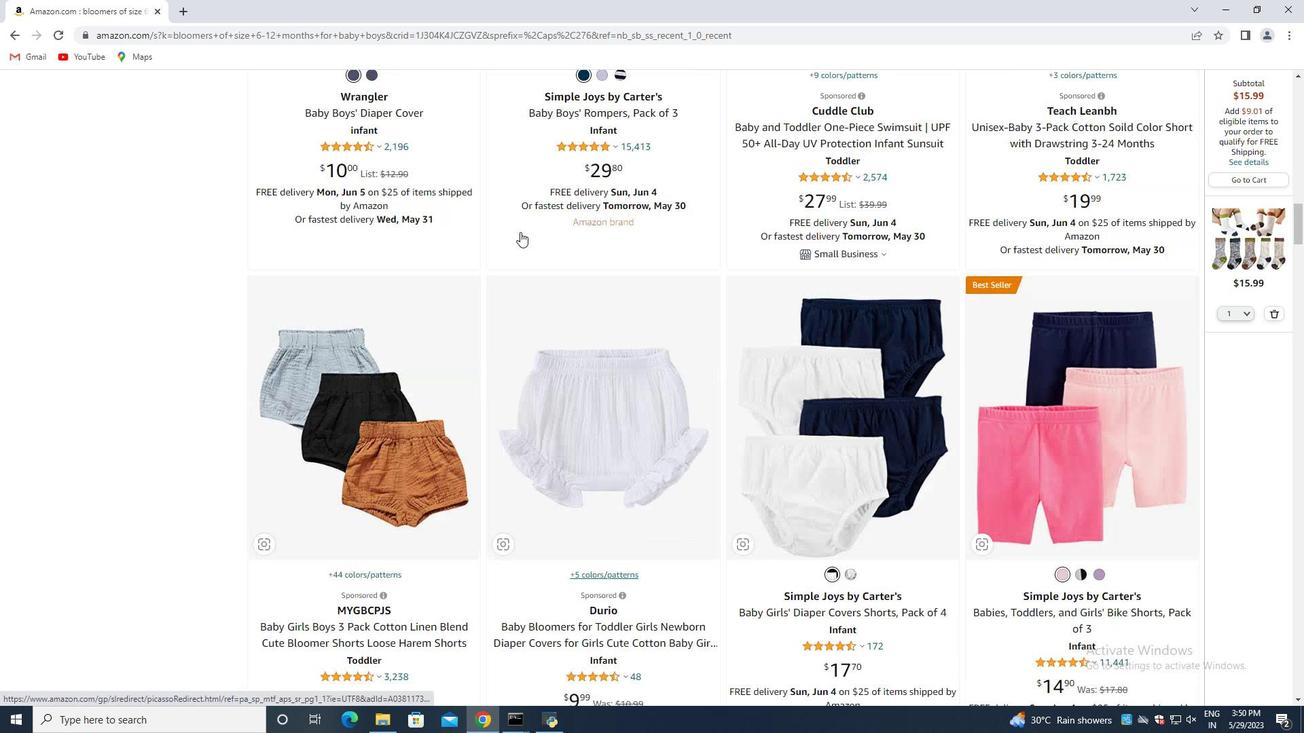 
Action: Mouse scrolled (520, 232) with delta (0, 0)
Screenshot: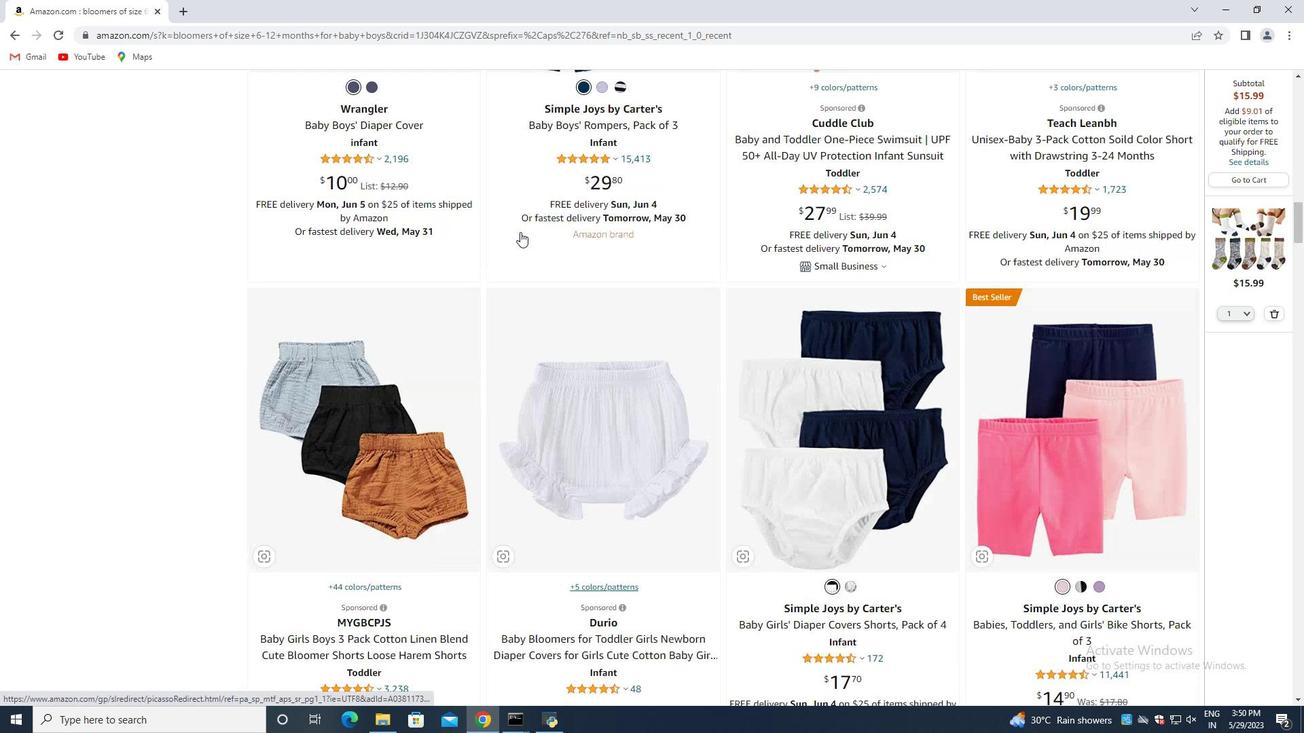 
Action: Mouse scrolled (520, 232) with delta (0, 0)
Screenshot: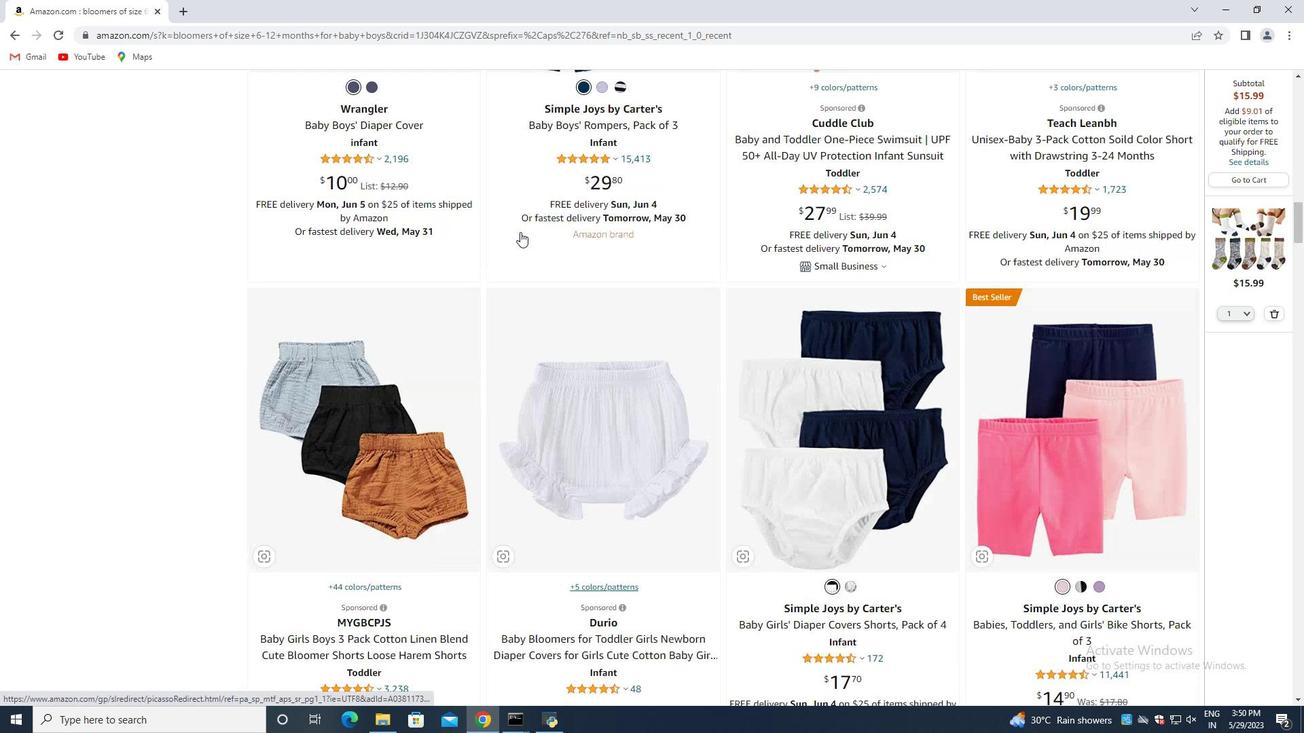 
Action: Mouse scrolled (520, 232) with delta (0, 0)
Screenshot: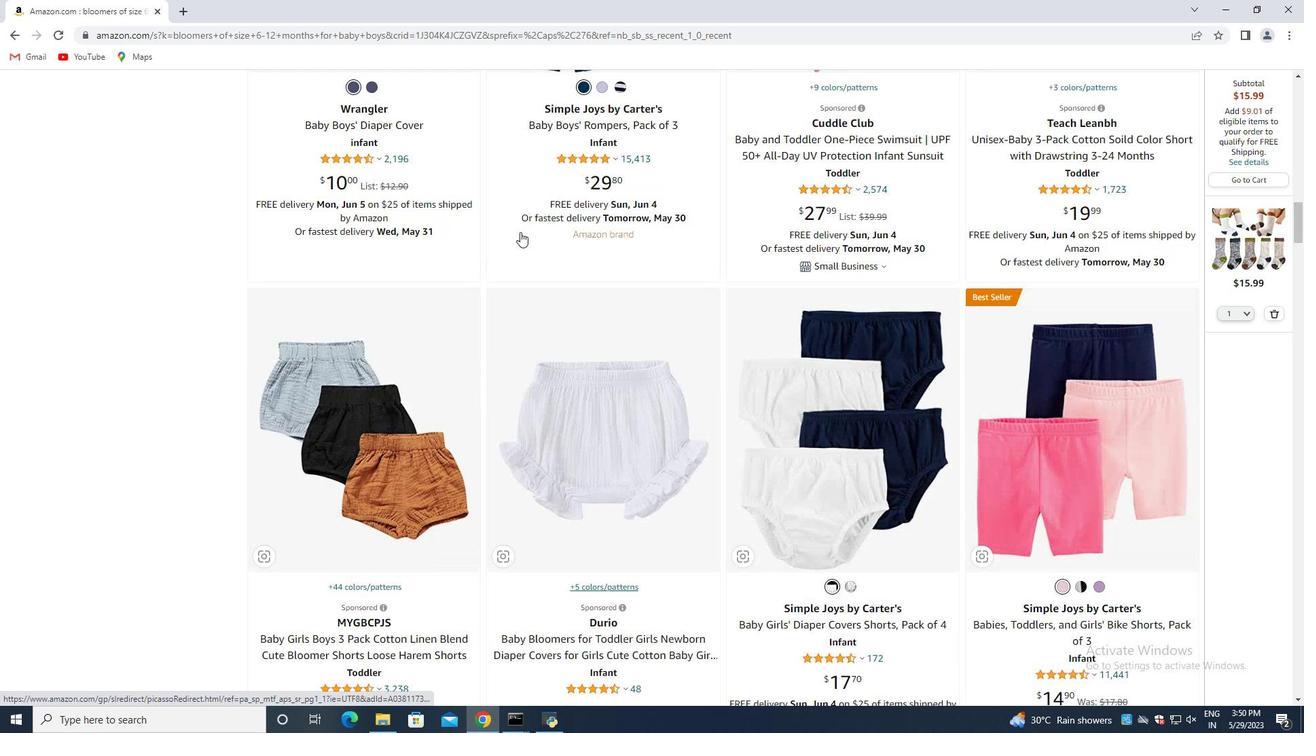 
Action: Mouse scrolled (520, 232) with delta (0, 0)
Screenshot: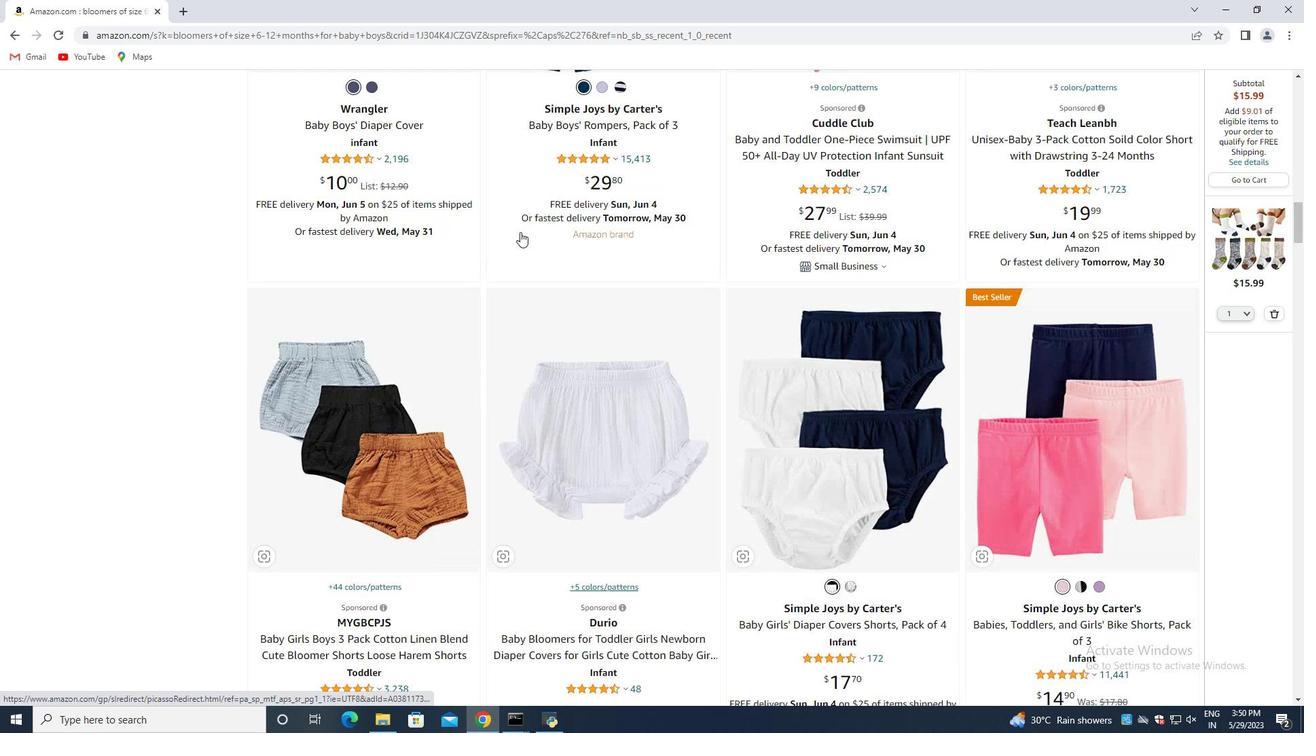 
Action: Mouse scrolled (520, 232) with delta (0, 0)
Screenshot: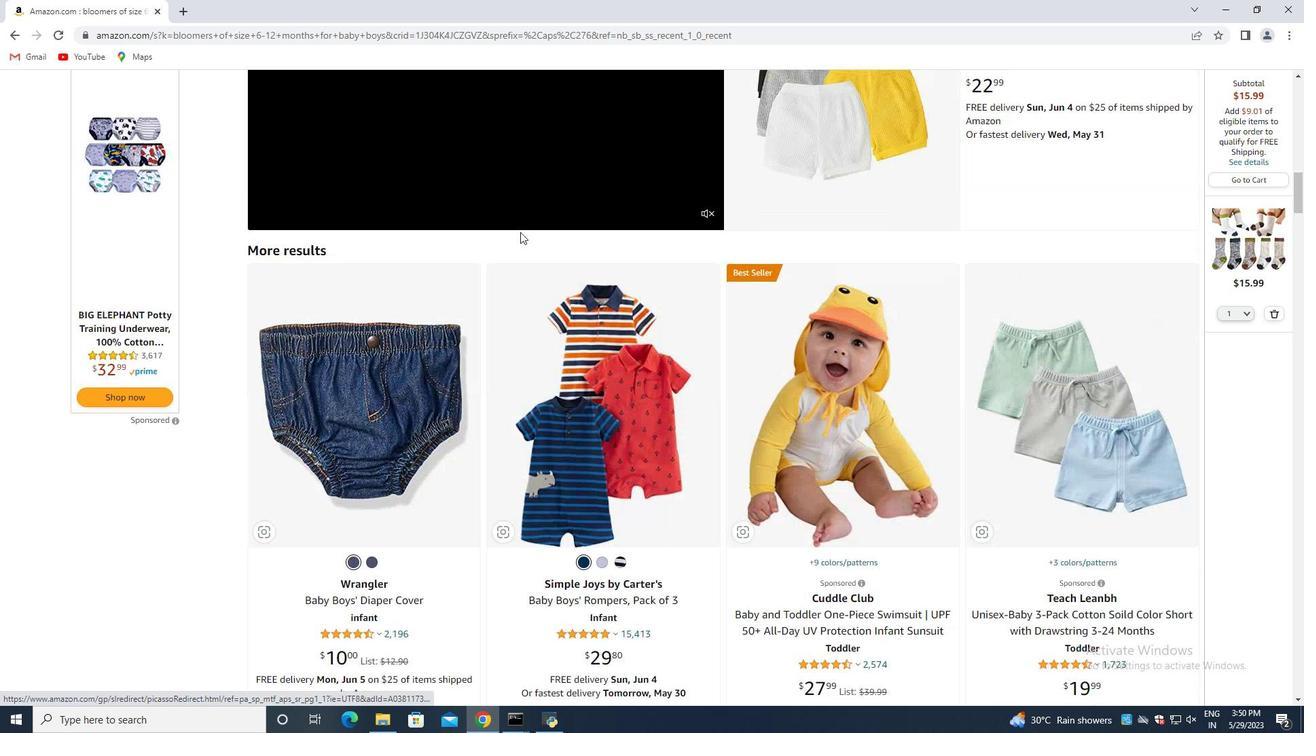 
Action: Mouse scrolled (520, 232) with delta (0, 0)
Screenshot: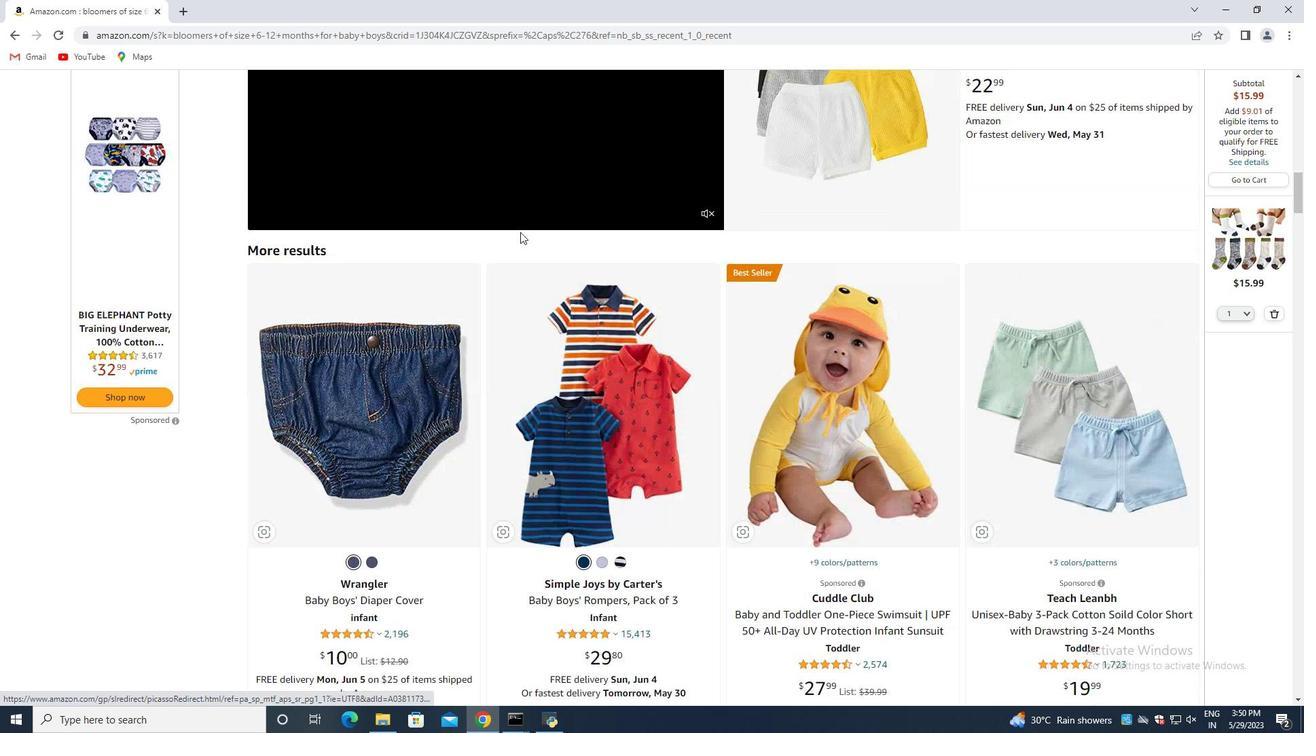 
Action: Mouse scrolled (520, 232) with delta (0, 0)
Screenshot: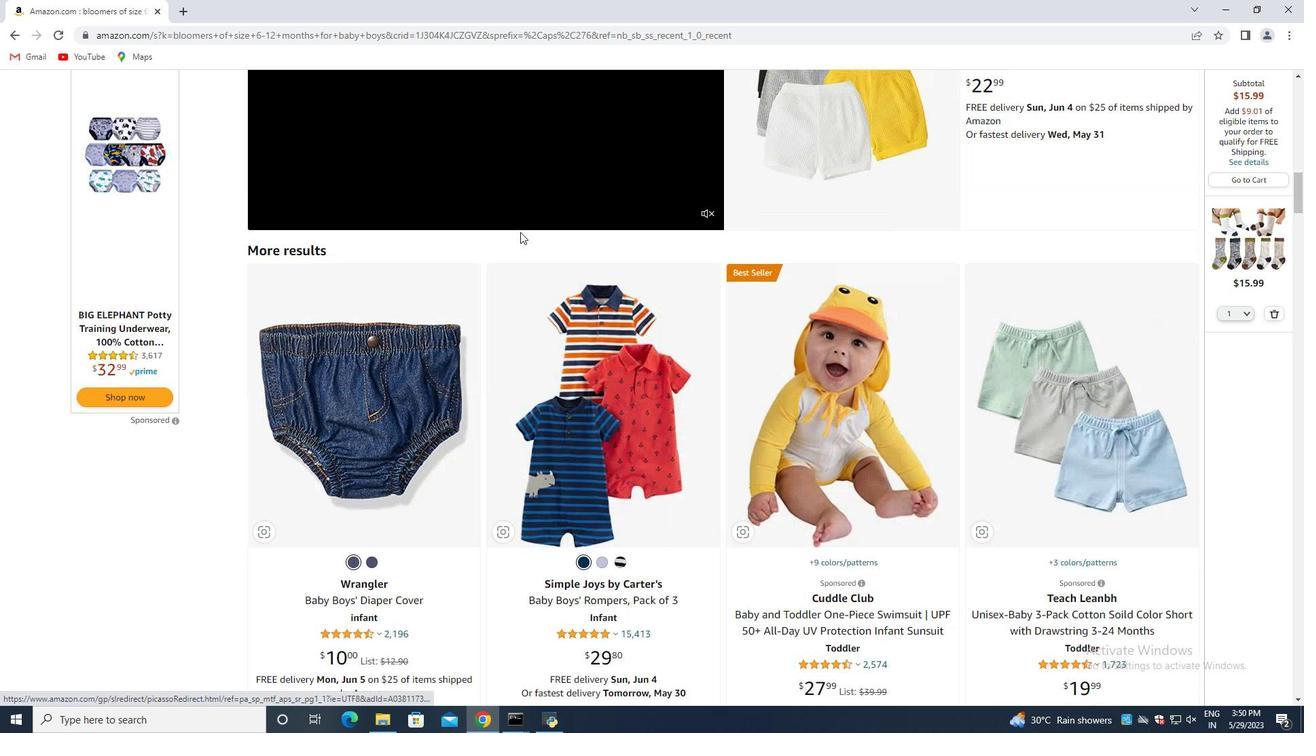 
Action: Mouse scrolled (520, 232) with delta (0, 0)
Screenshot: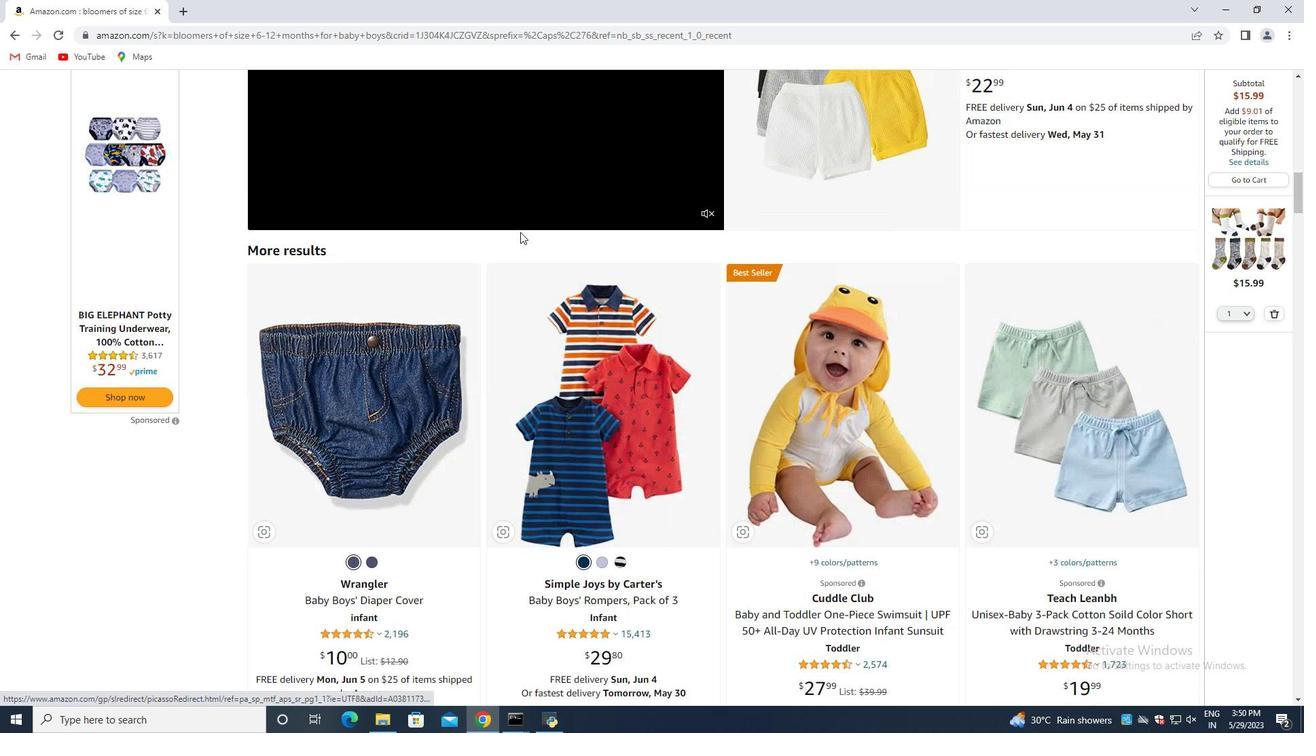 
Action: Mouse scrolled (520, 232) with delta (0, 0)
Screenshot: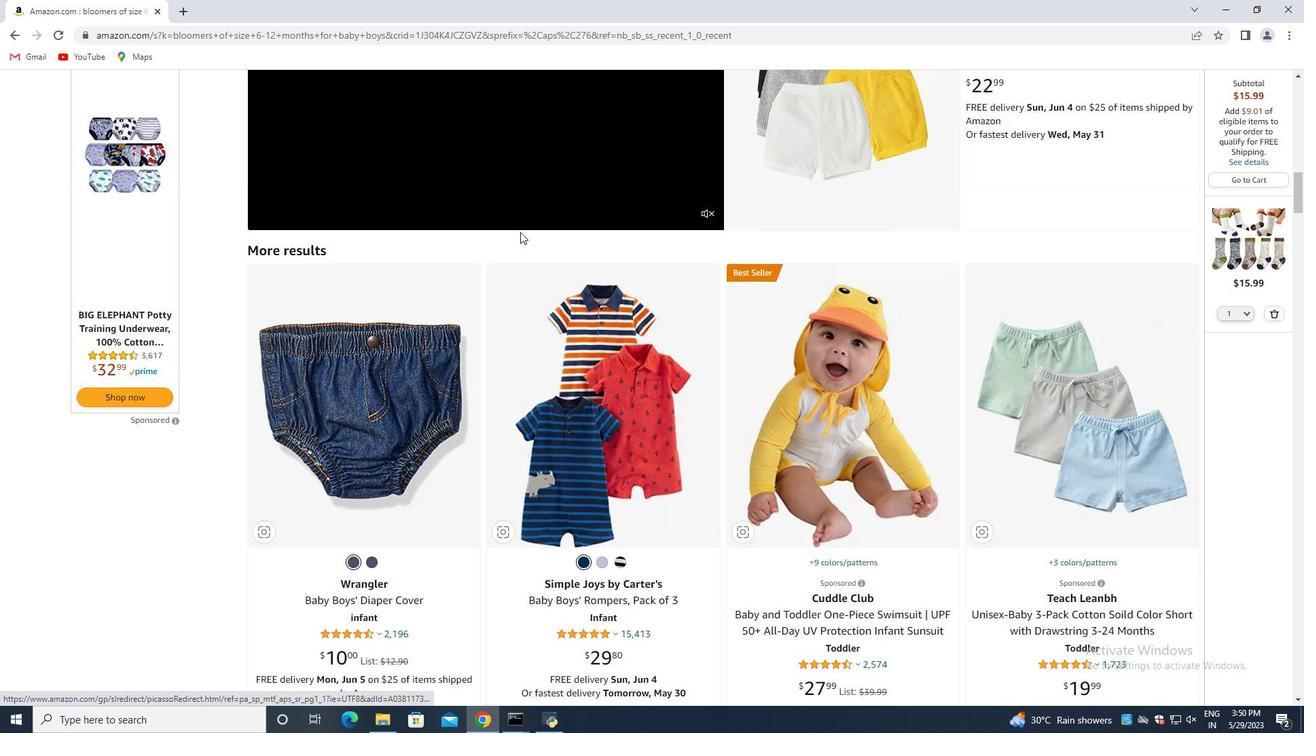 
Action: Mouse scrolled (520, 232) with delta (0, 0)
Screenshot: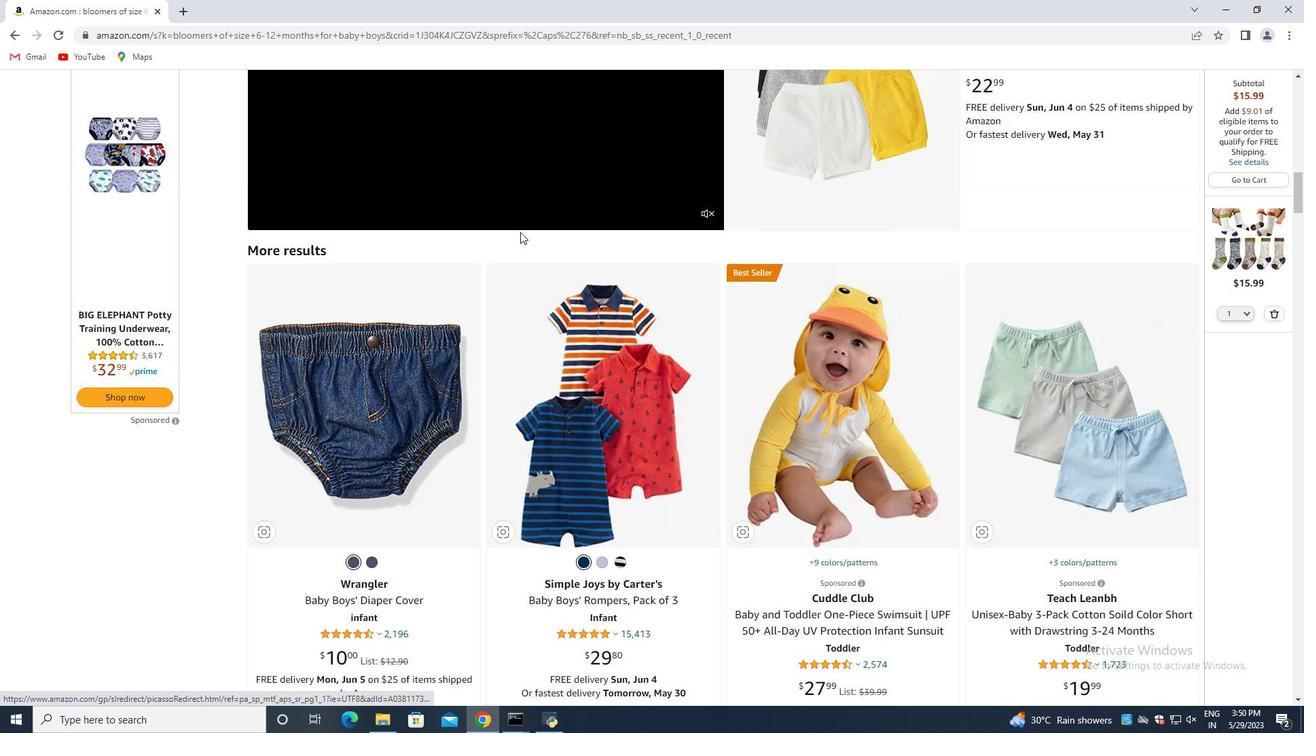
Action: Mouse scrolled (520, 232) with delta (0, 0)
Screenshot: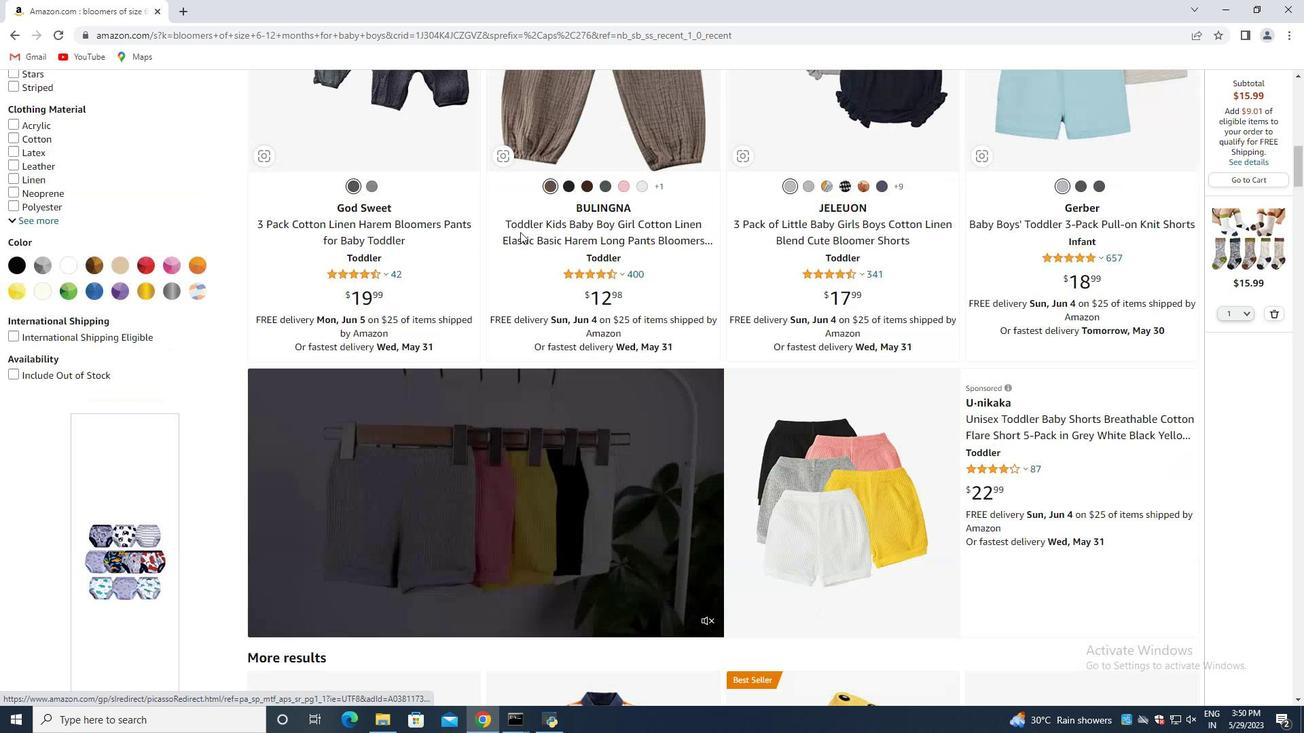 
Action: Mouse scrolled (520, 232) with delta (0, 0)
Screenshot: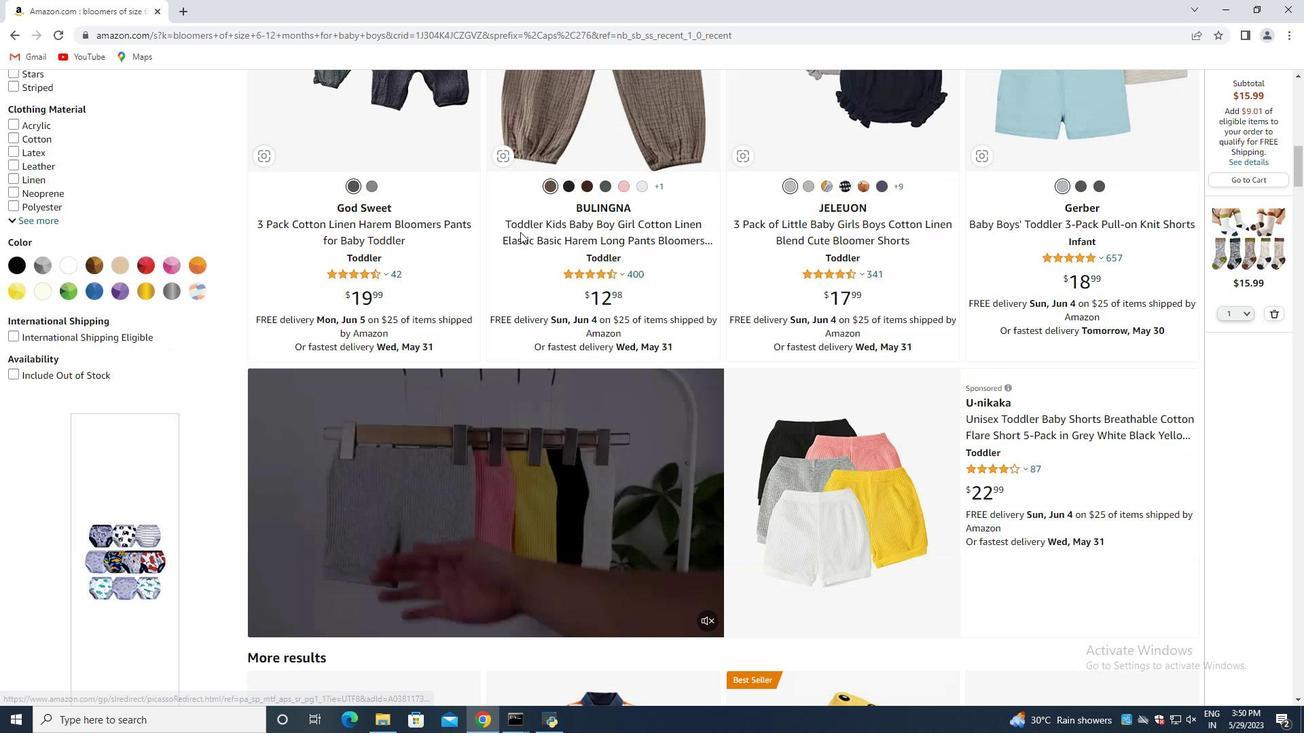 
Action: Mouse scrolled (520, 232) with delta (0, 0)
Screenshot: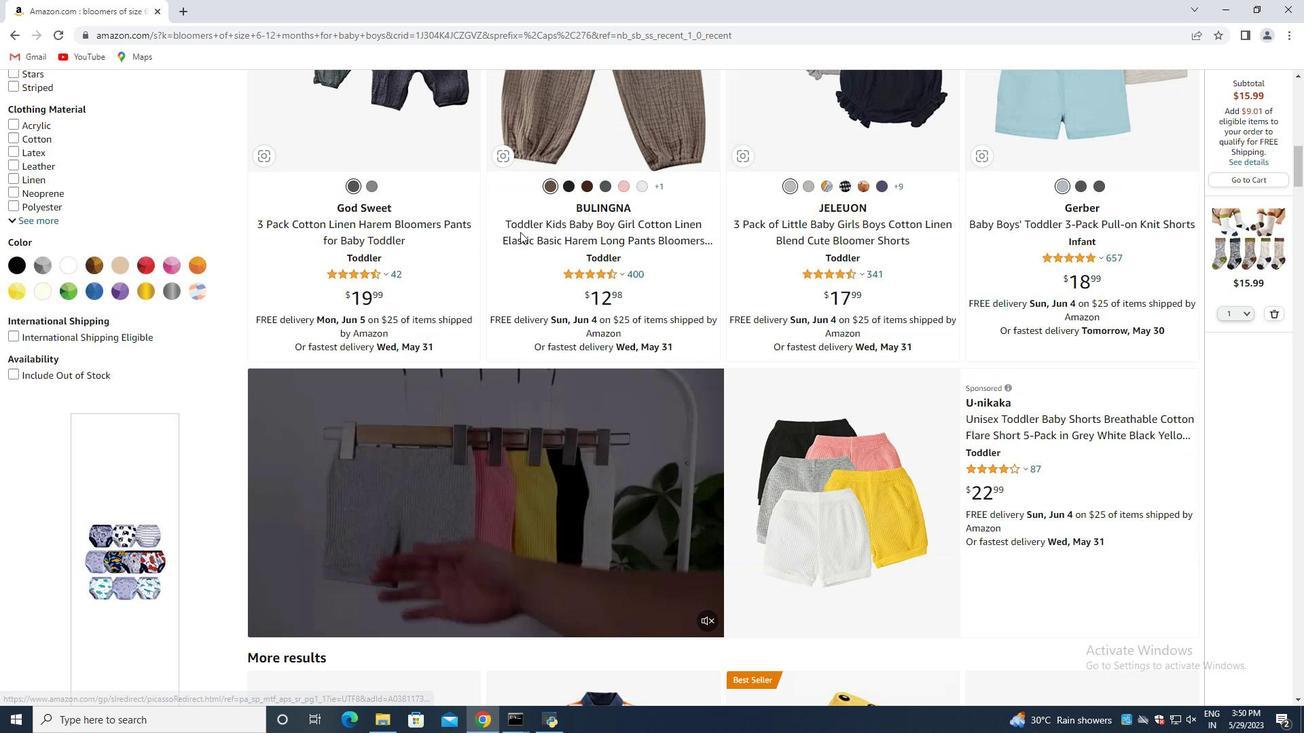 
Action: Mouse scrolled (520, 232) with delta (0, 0)
Screenshot: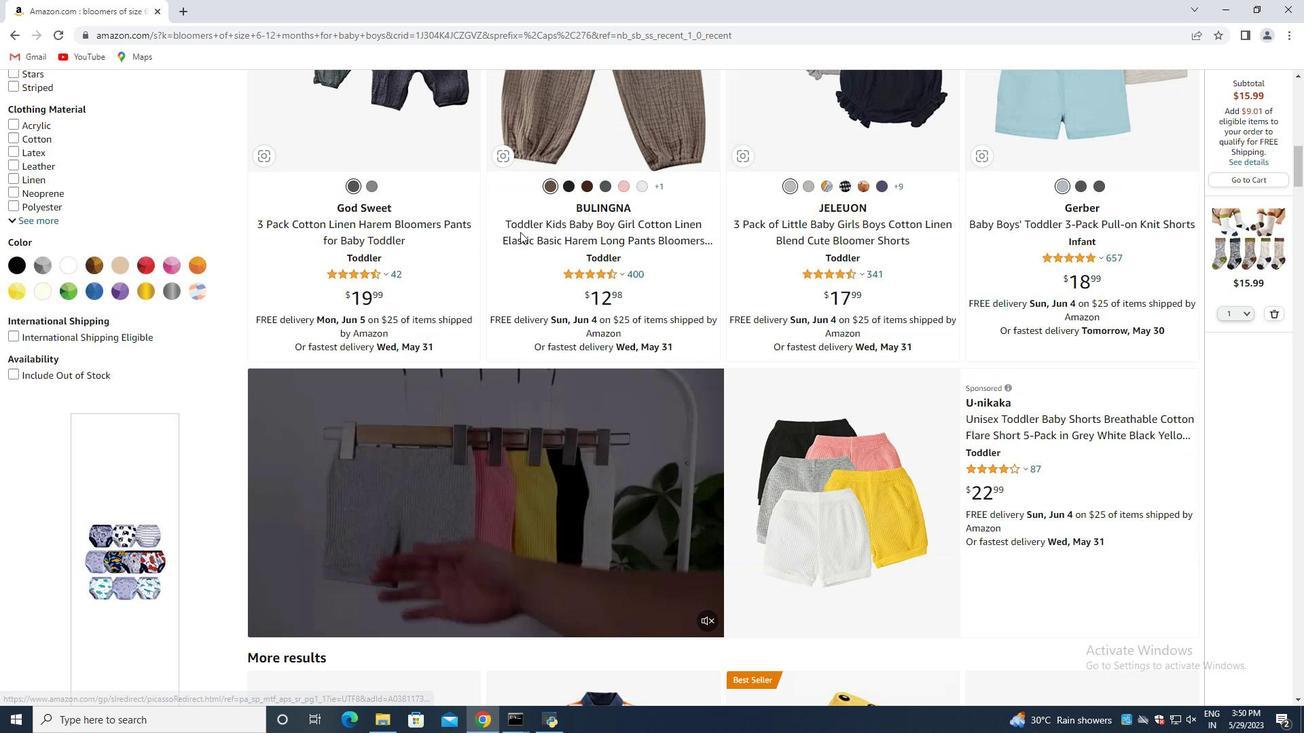 
Action: Mouse scrolled (520, 232) with delta (0, 0)
Screenshot: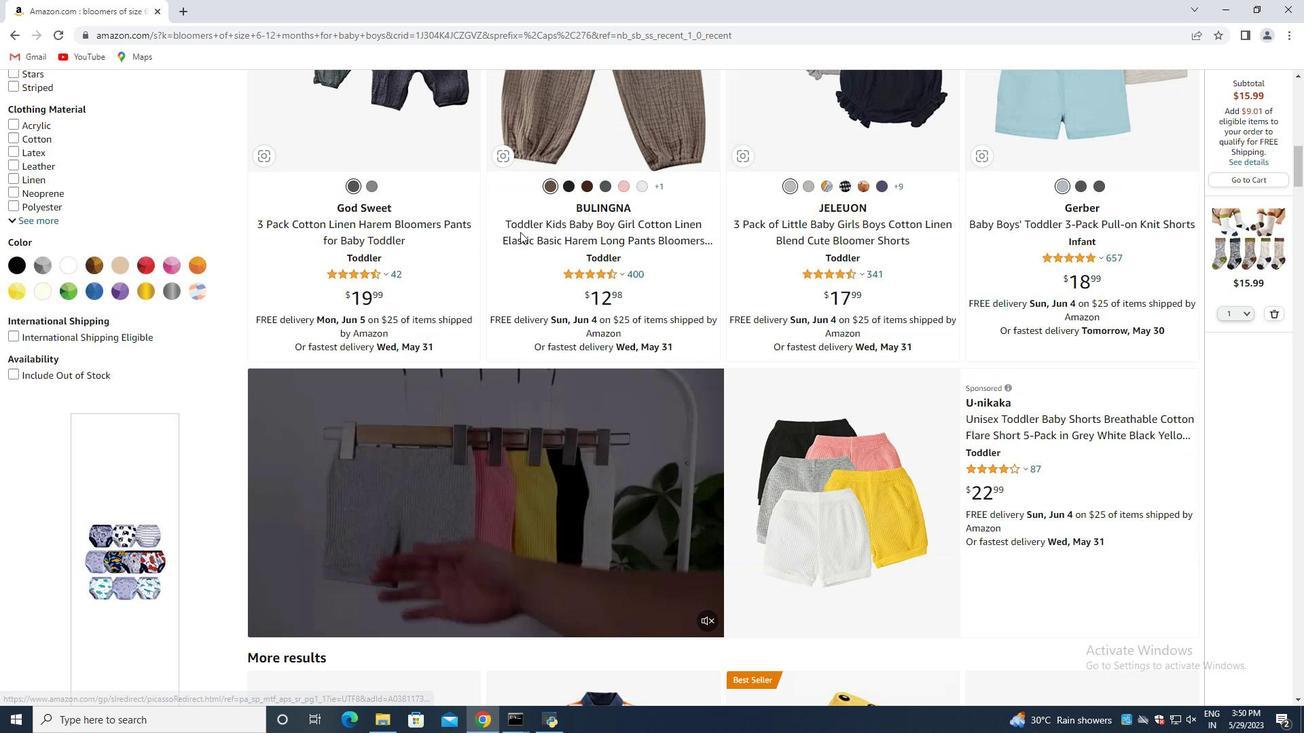 
Action: Mouse moved to (520, 230)
Screenshot: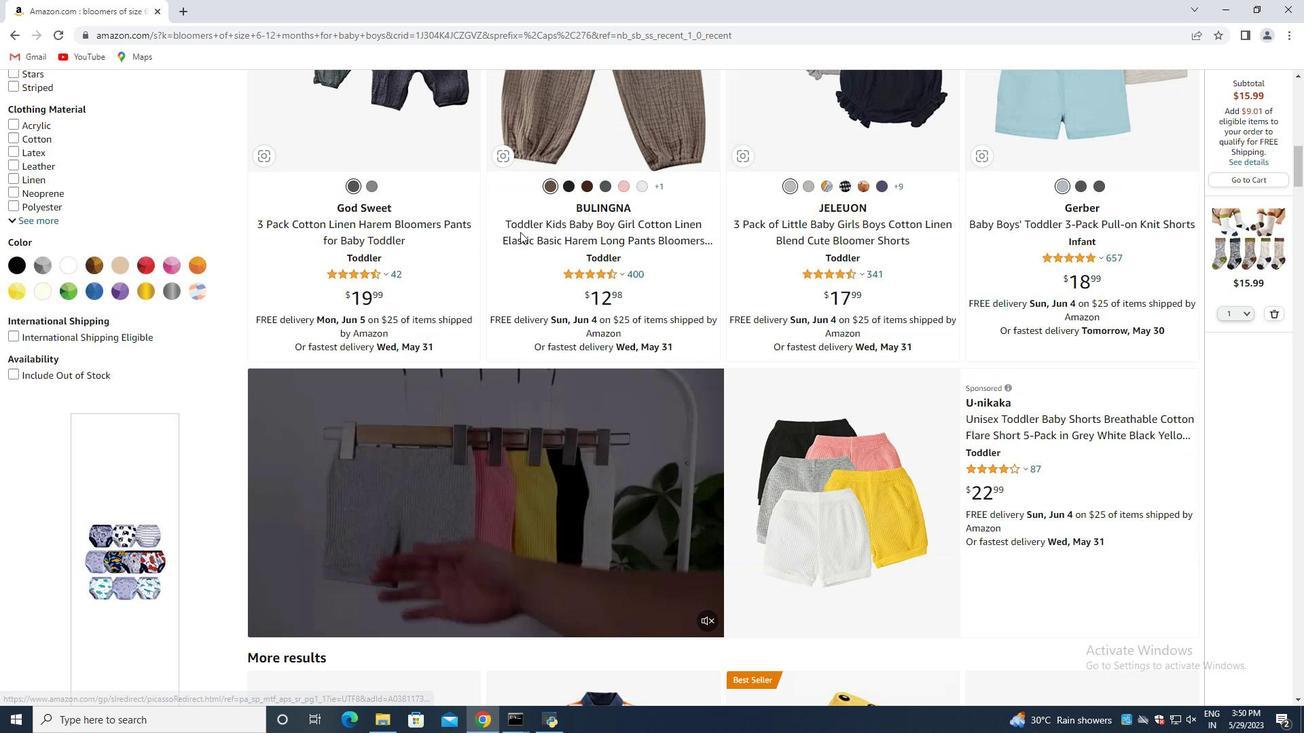 
Action: Mouse scrolled (520, 231) with delta (0, 0)
Screenshot: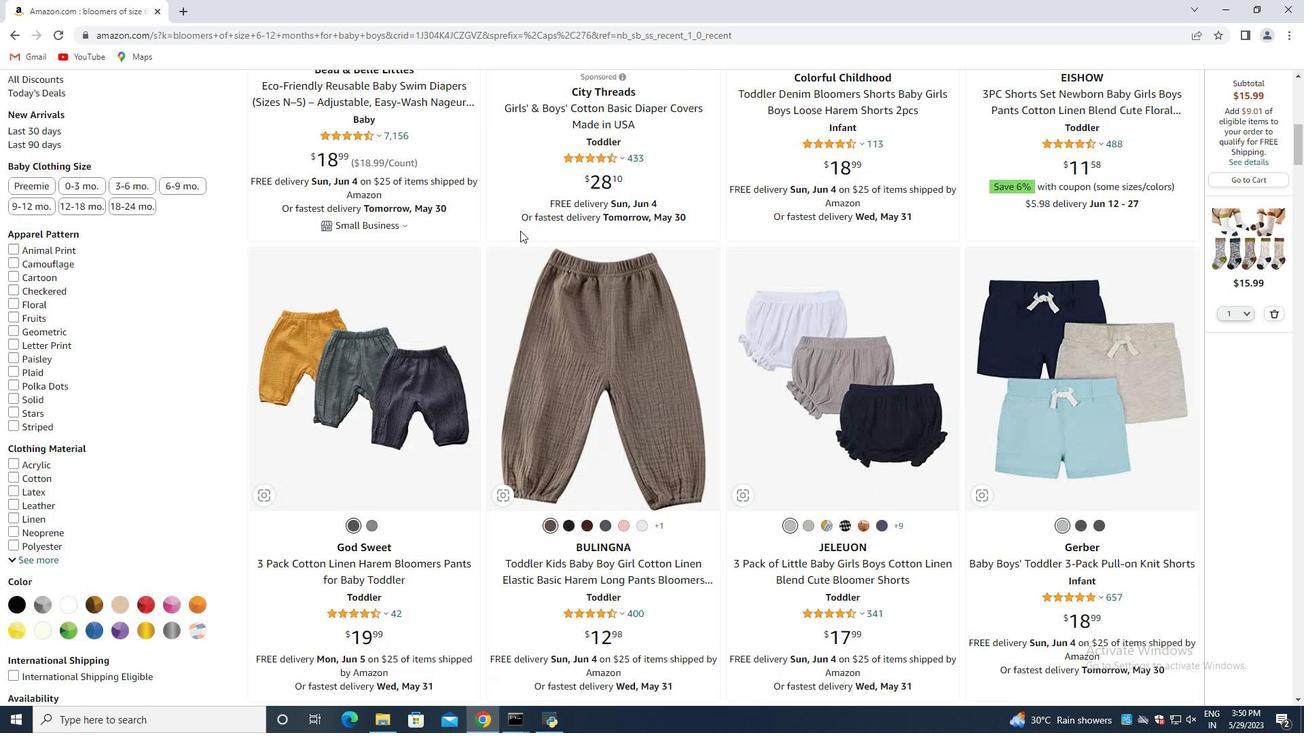 
Action: Mouse scrolled (520, 231) with delta (0, 0)
Screenshot: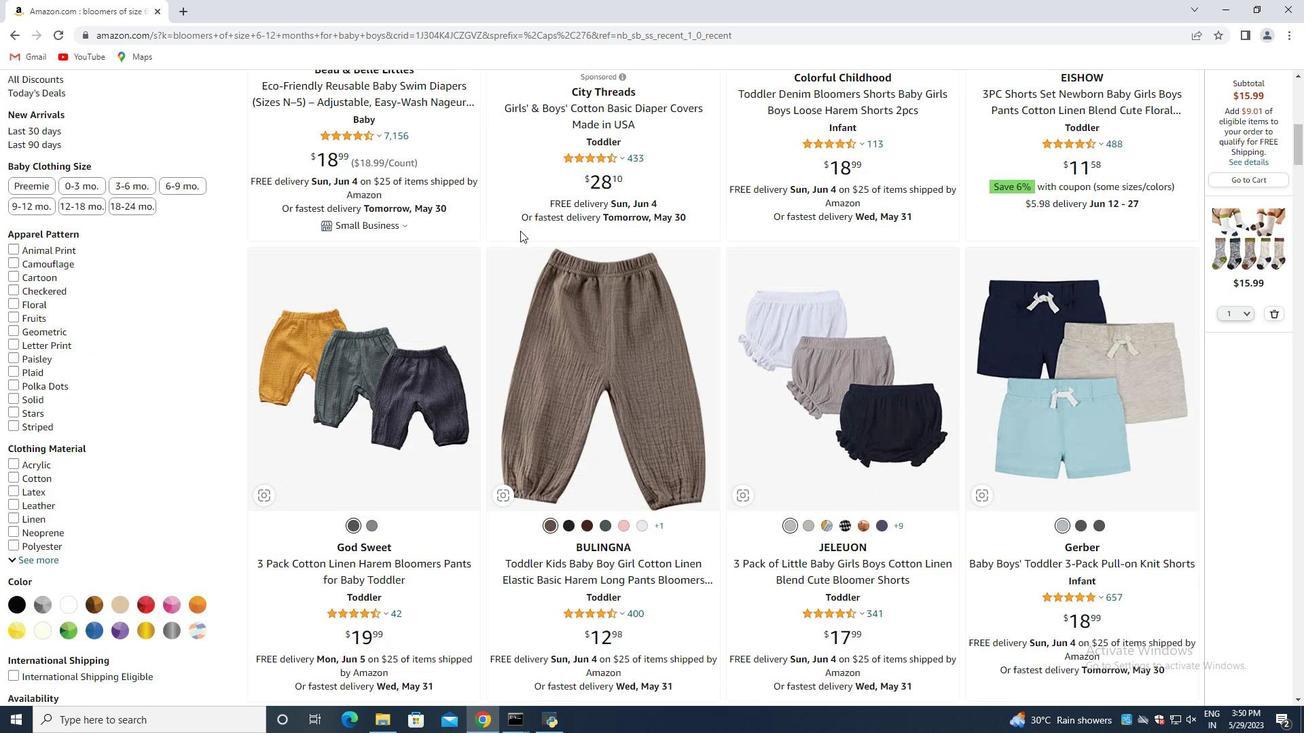 
Action: Mouse scrolled (520, 231) with delta (0, 0)
Screenshot: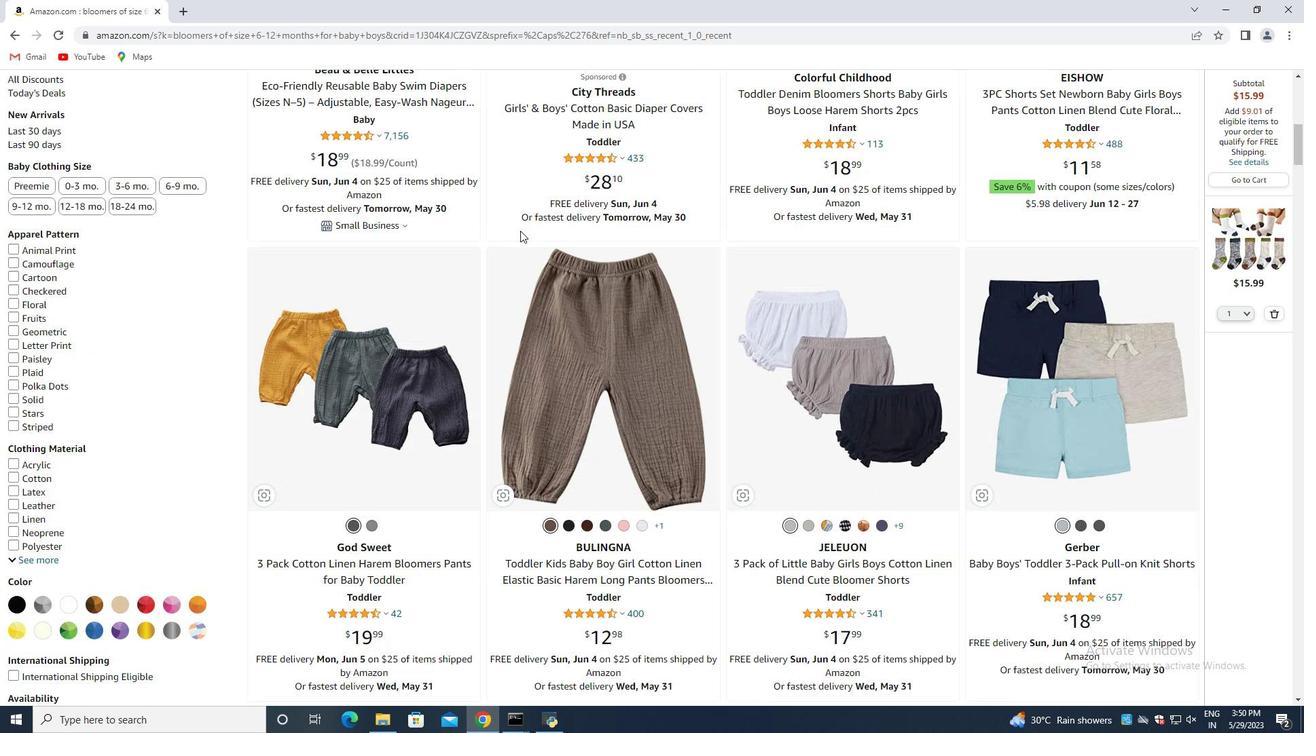 
Action: Mouse scrolled (520, 231) with delta (0, 0)
Screenshot: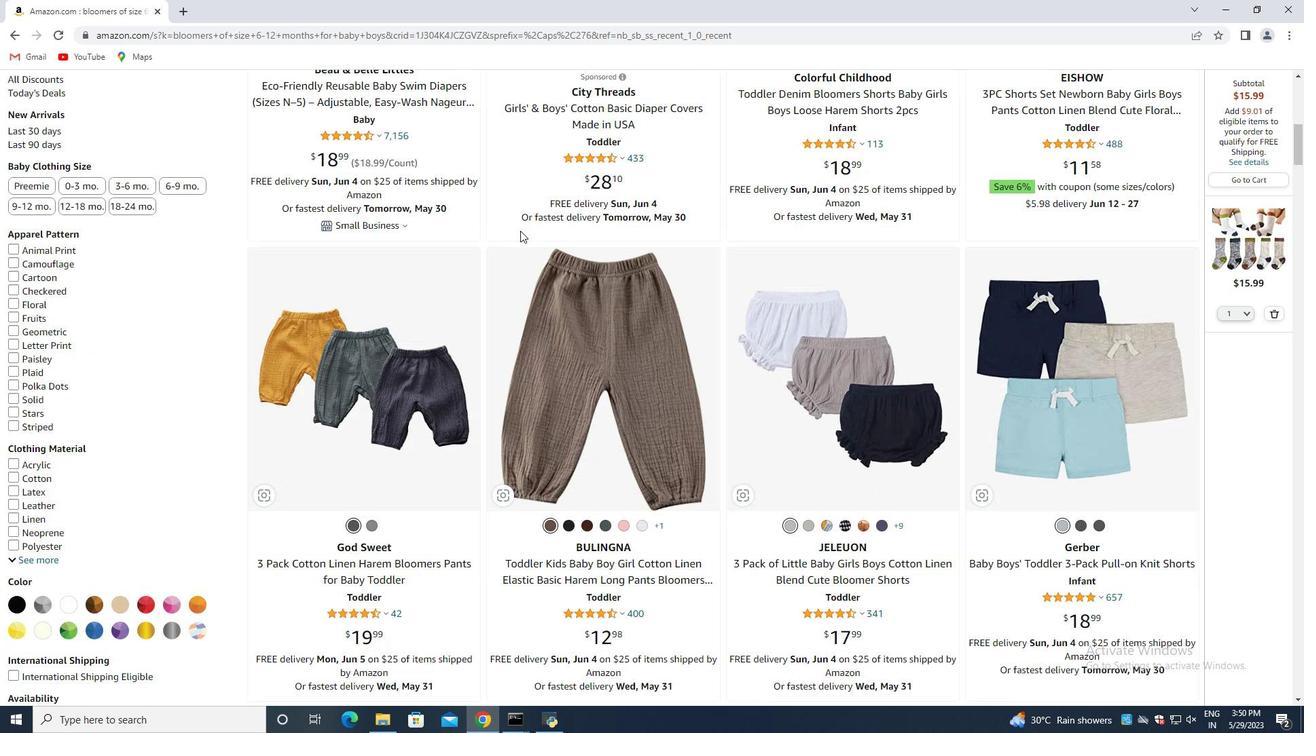 
Action: Mouse scrolled (520, 231) with delta (0, 0)
Screenshot: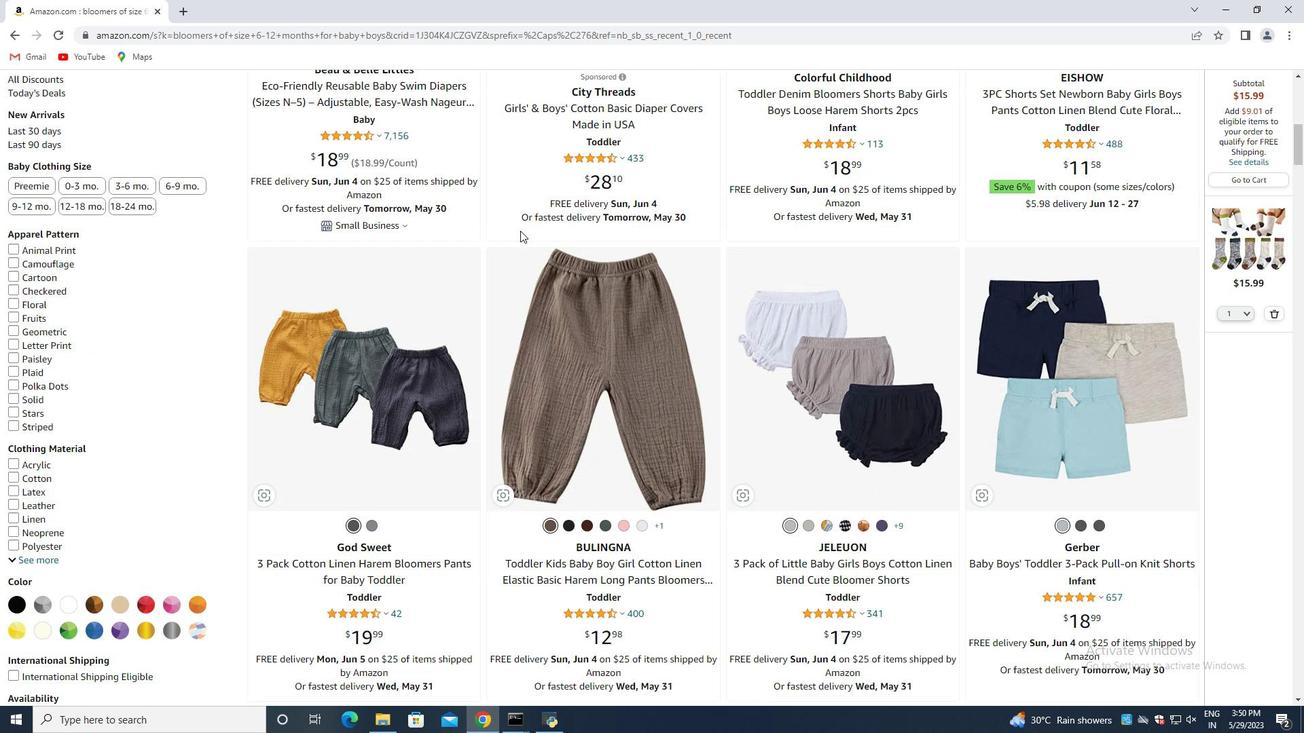 
Action: Mouse scrolled (520, 231) with delta (0, 0)
Screenshot: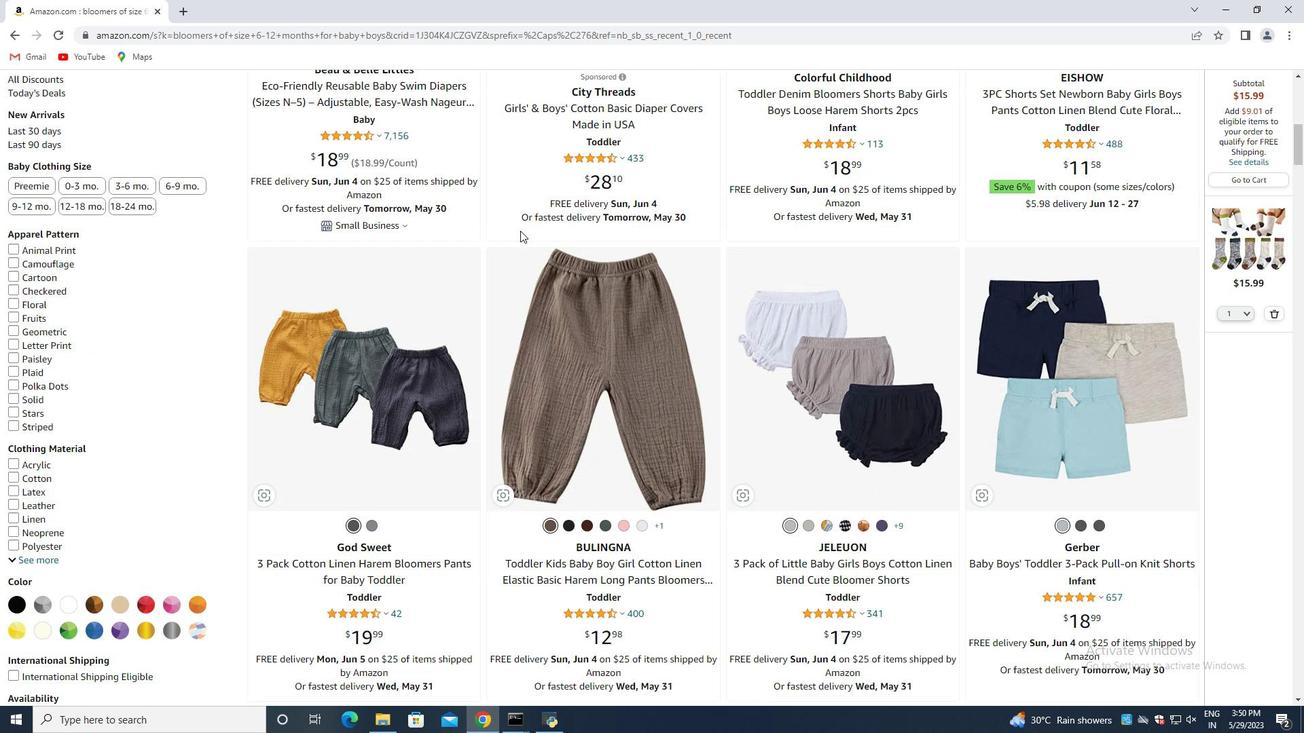 
Action: Mouse moved to (517, 228)
Screenshot: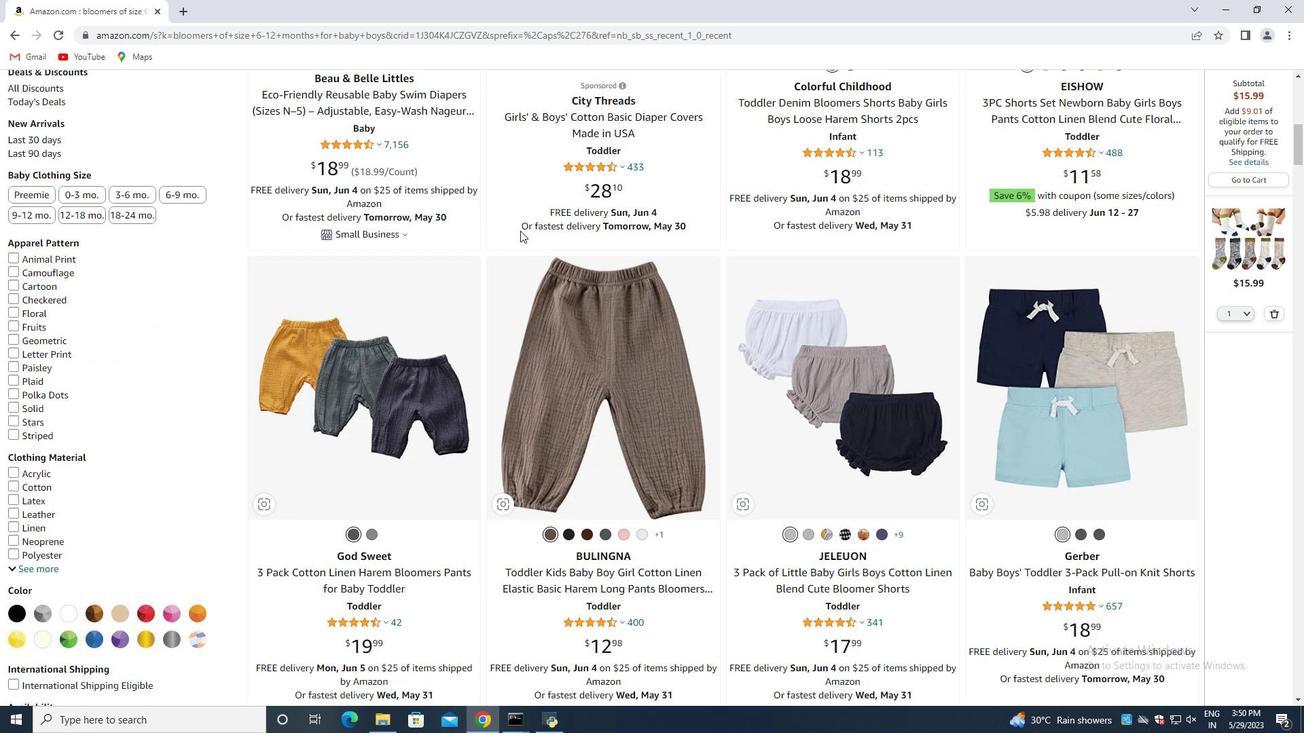 
Action: Mouse scrolled (517, 228) with delta (0, 0)
Screenshot: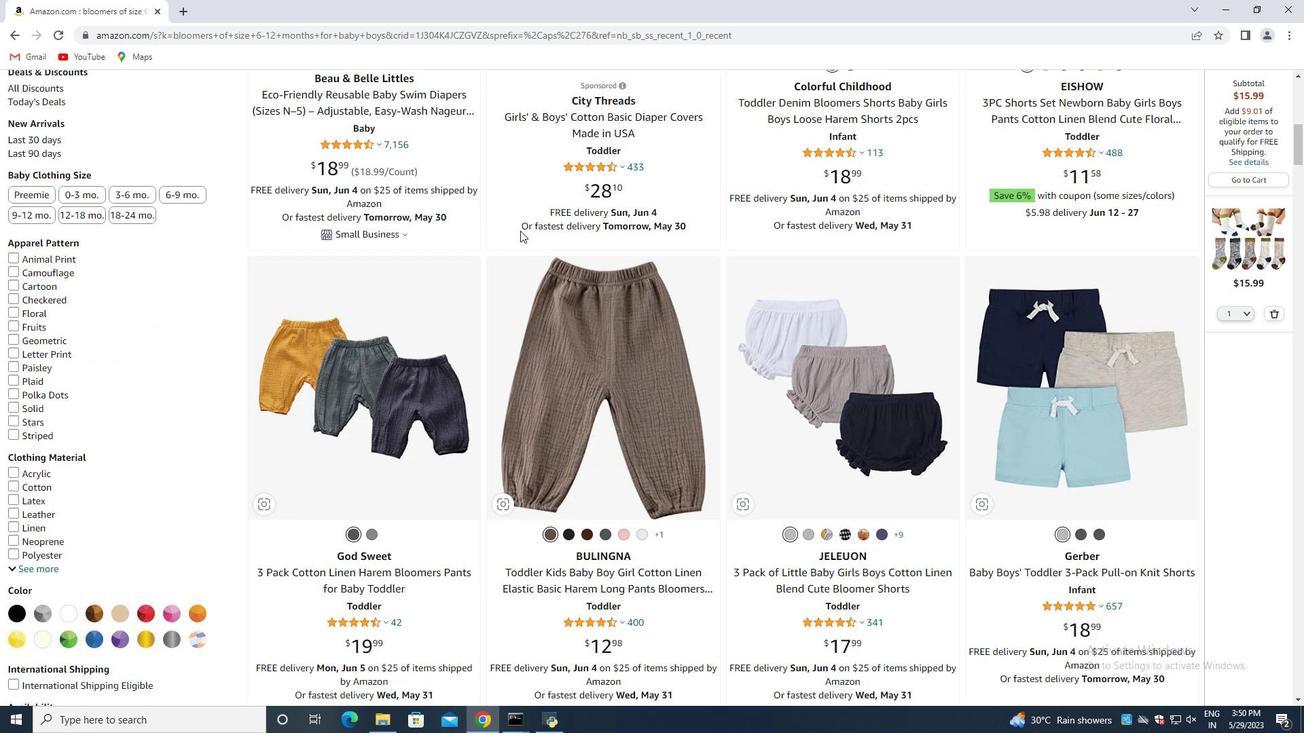 
Action: Mouse moved to (516, 228)
Screenshot: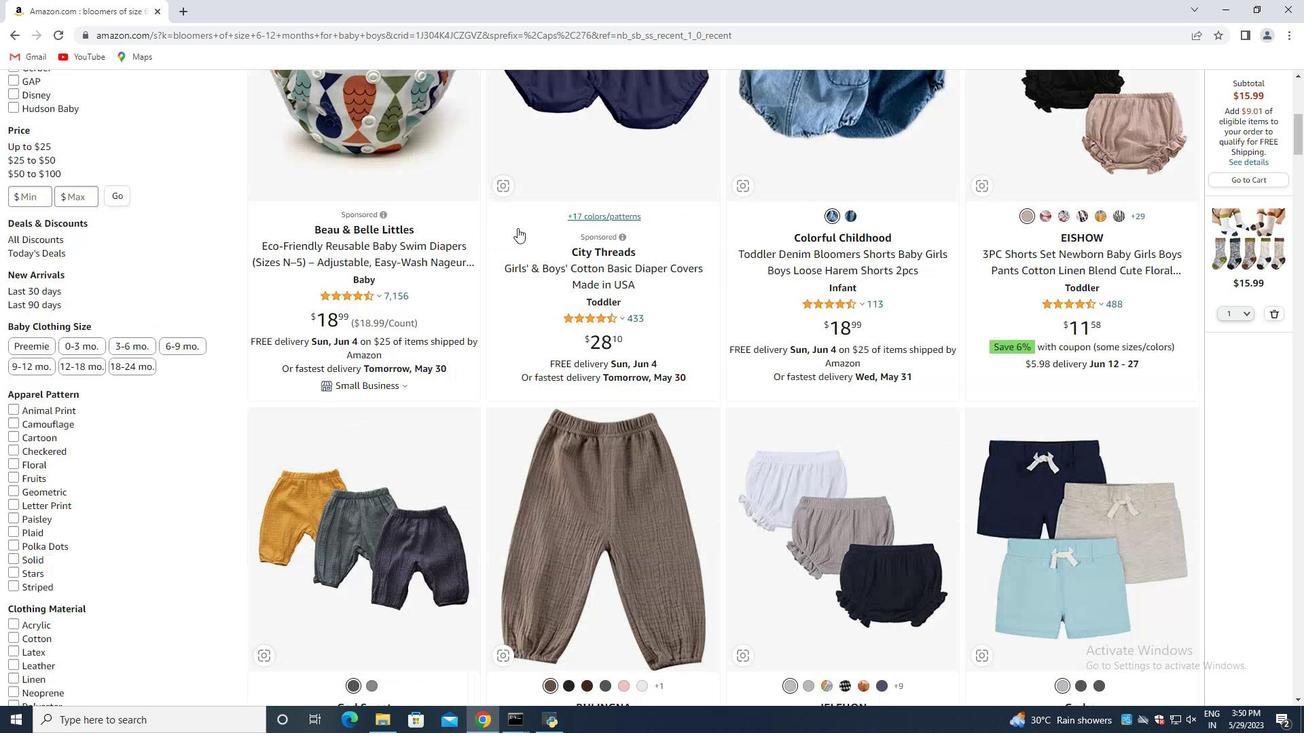 
Action: Mouse scrolled (516, 228) with delta (0, 0)
Screenshot: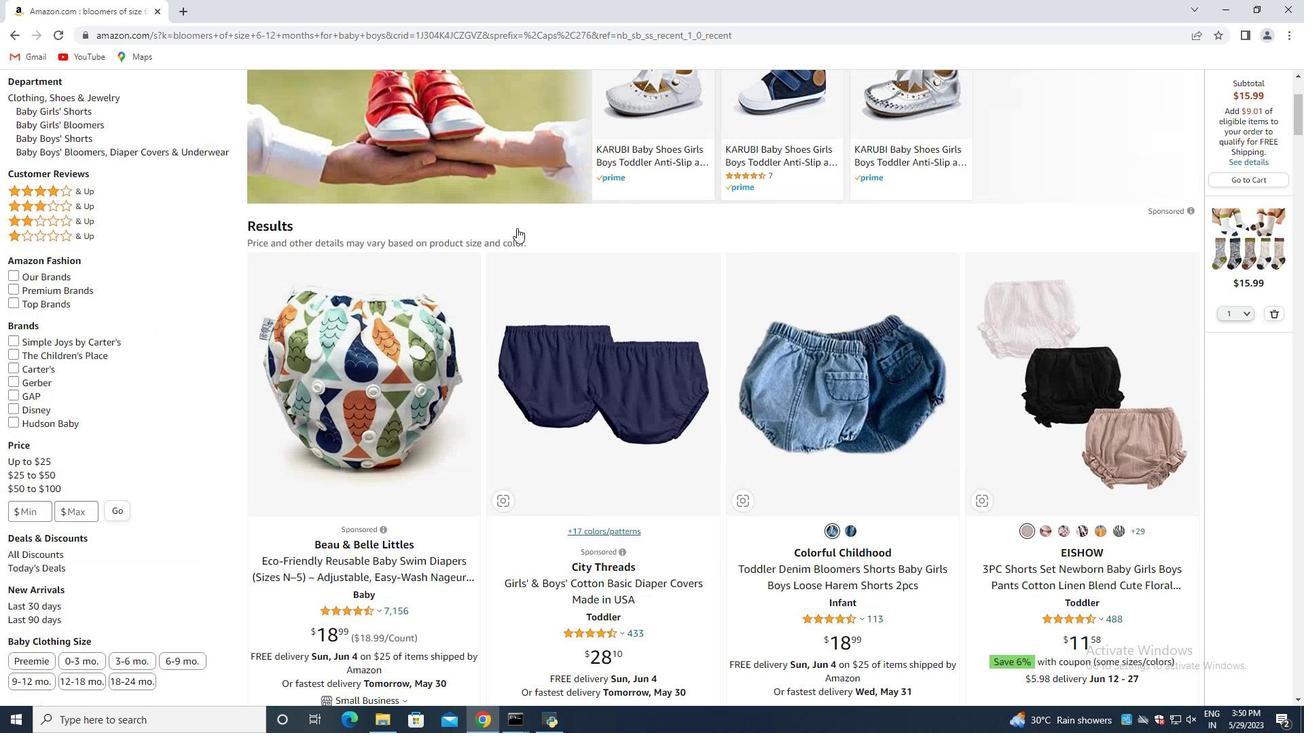 
Action: Mouse scrolled (516, 228) with delta (0, 0)
Screenshot: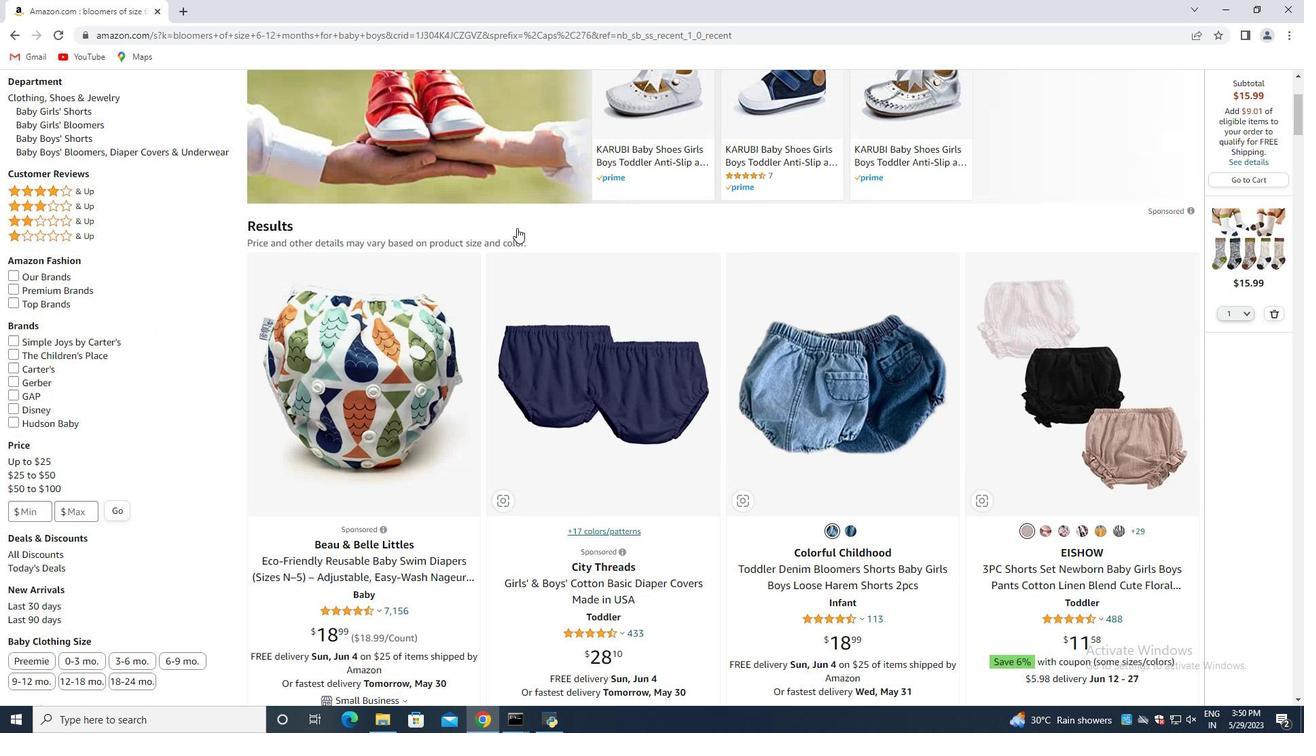 
Action: Mouse scrolled (516, 228) with delta (0, 0)
Screenshot: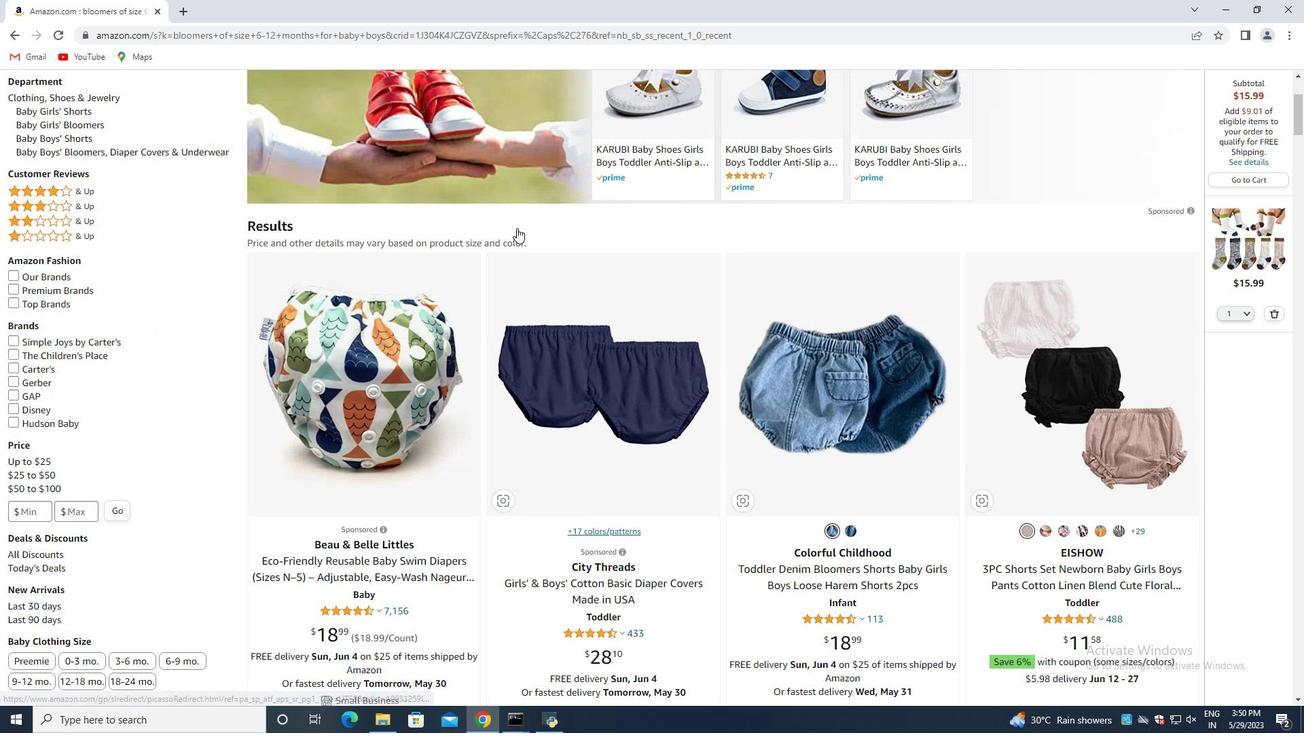 
Action: Mouse scrolled (516, 228) with delta (0, 0)
Screenshot: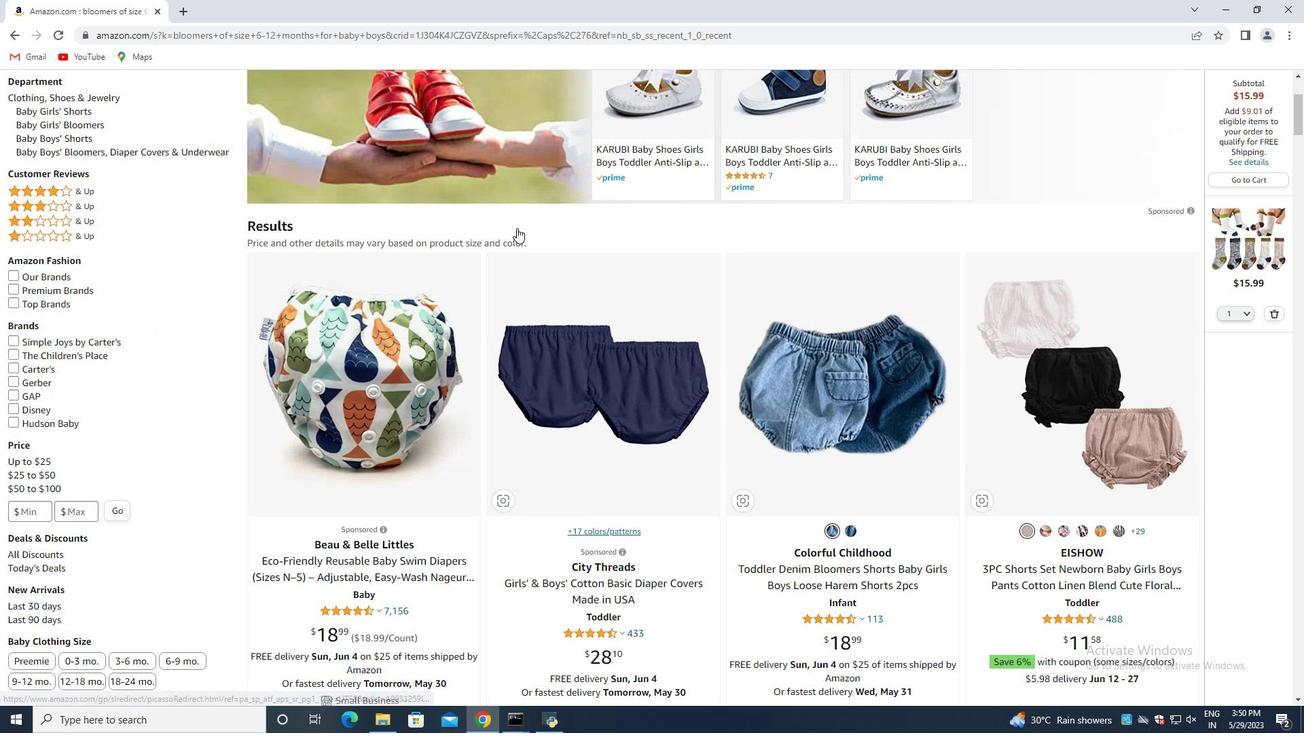 
Action: Mouse scrolled (516, 228) with delta (0, 0)
Screenshot: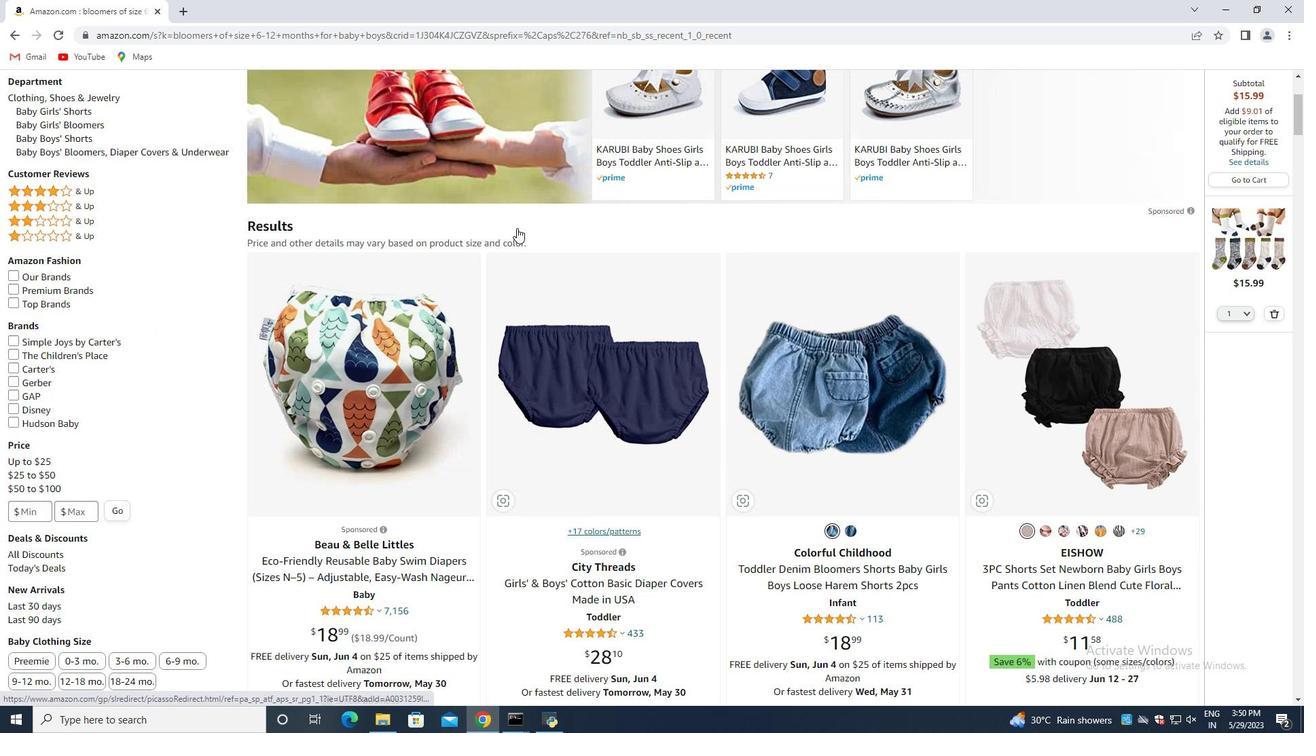 
Action: Mouse moved to (486, 230)
Screenshot: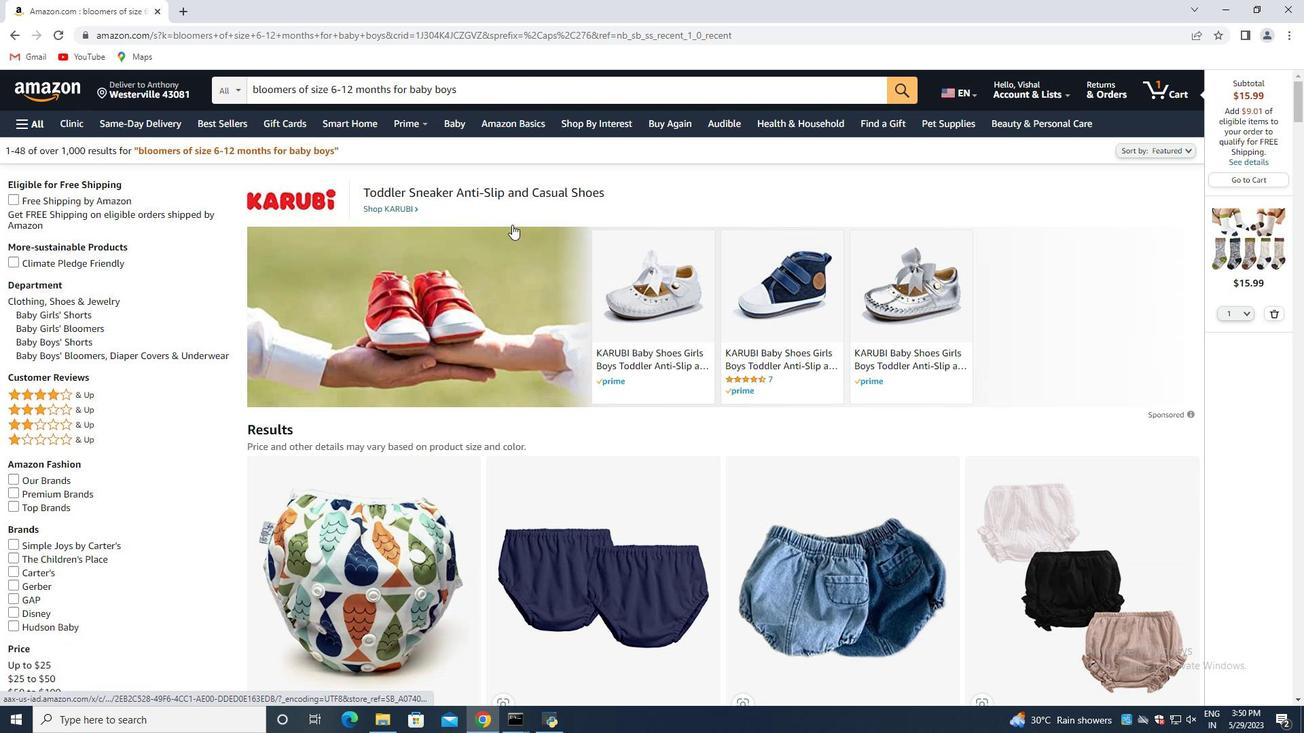
Action: Mouse scrolled (486, 230) with delta (0, 0)
Screenshot: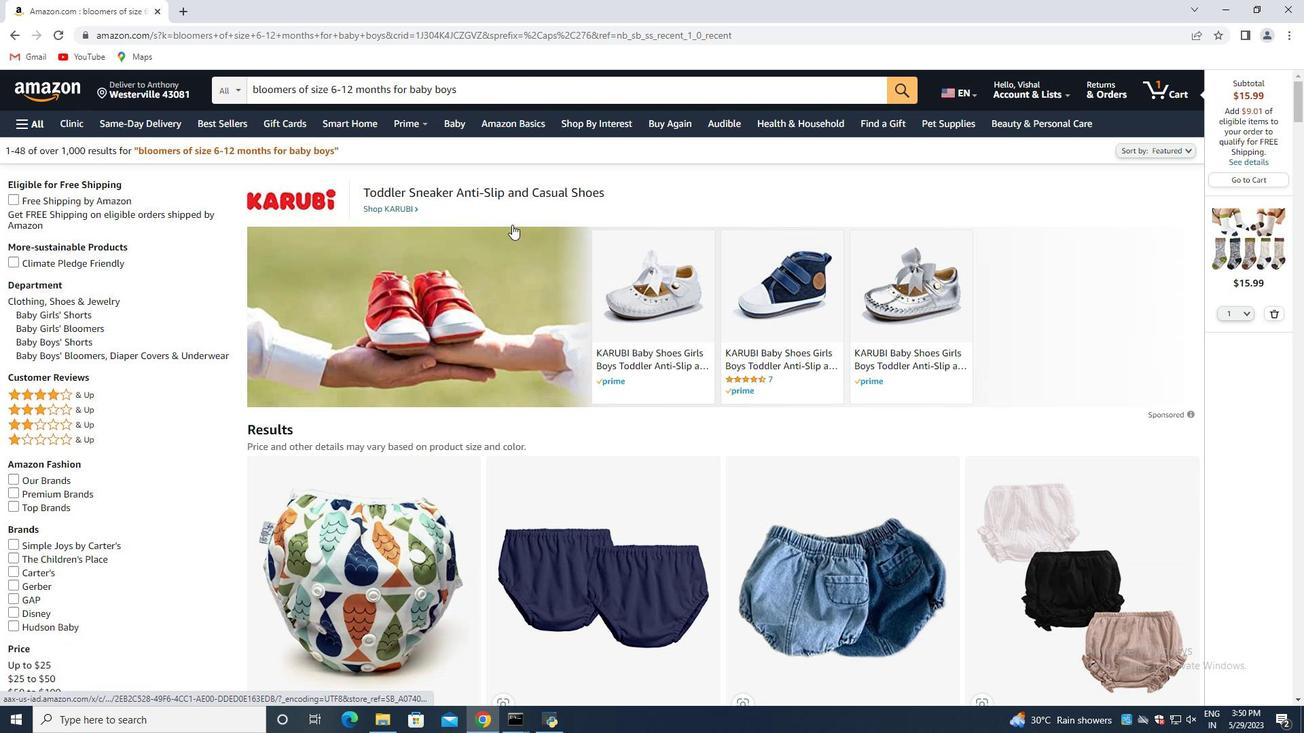 
Action: Mouse moved to (476, 237)
Screenshot: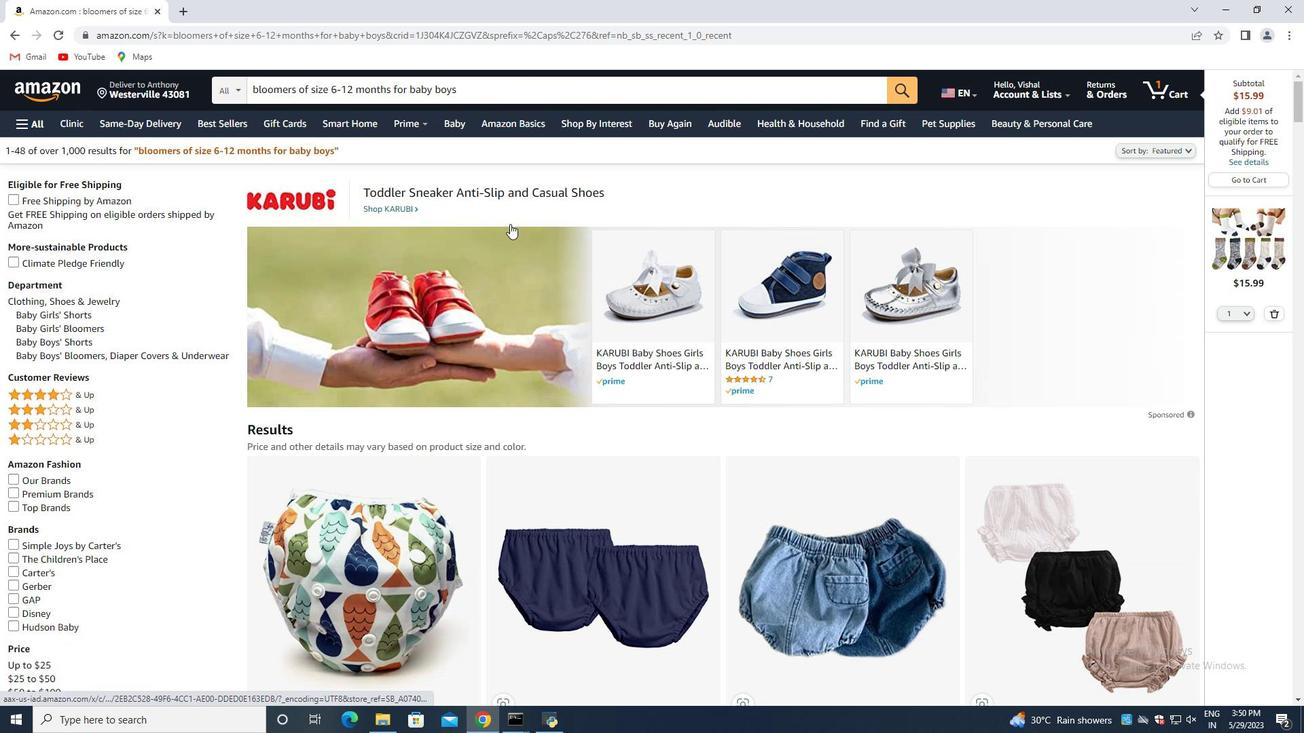 
Action: Mouse scrolled (476, 236) with delta (0, 0)
Screenshot: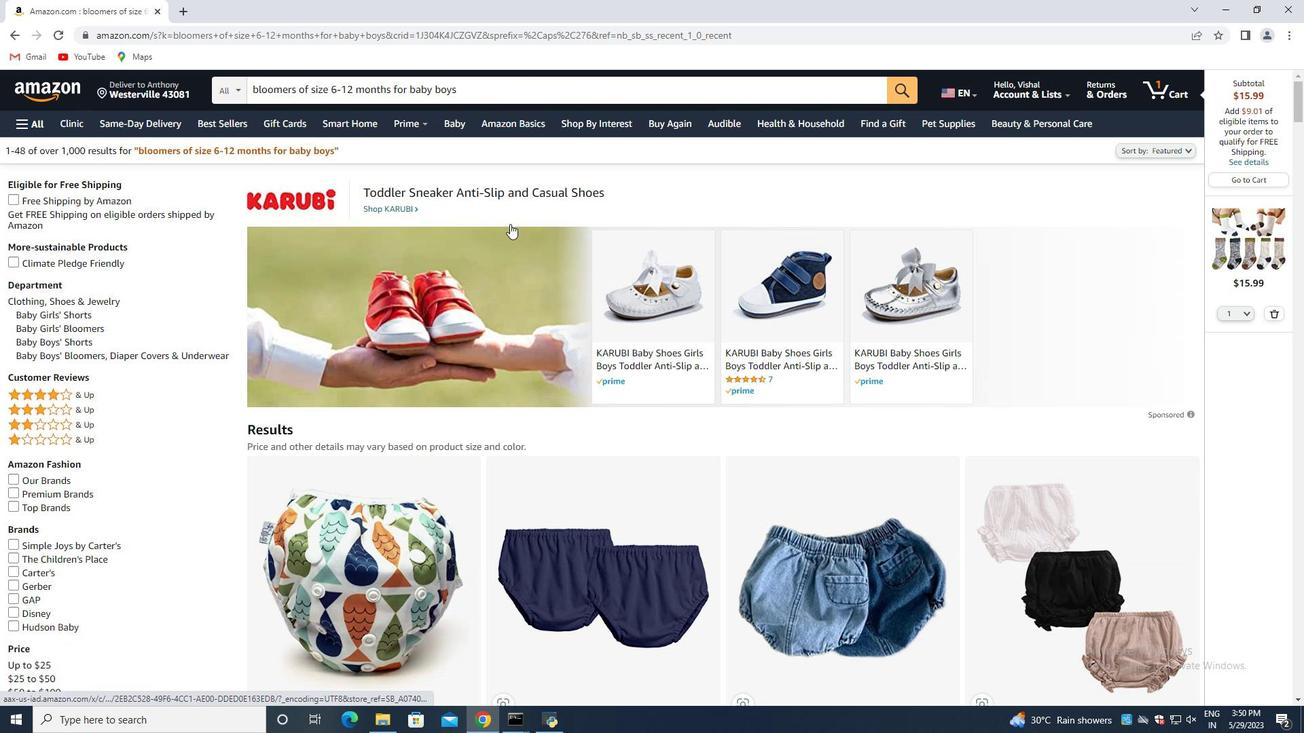 
Action: Mouse moved to (453, 243)
Screenshot: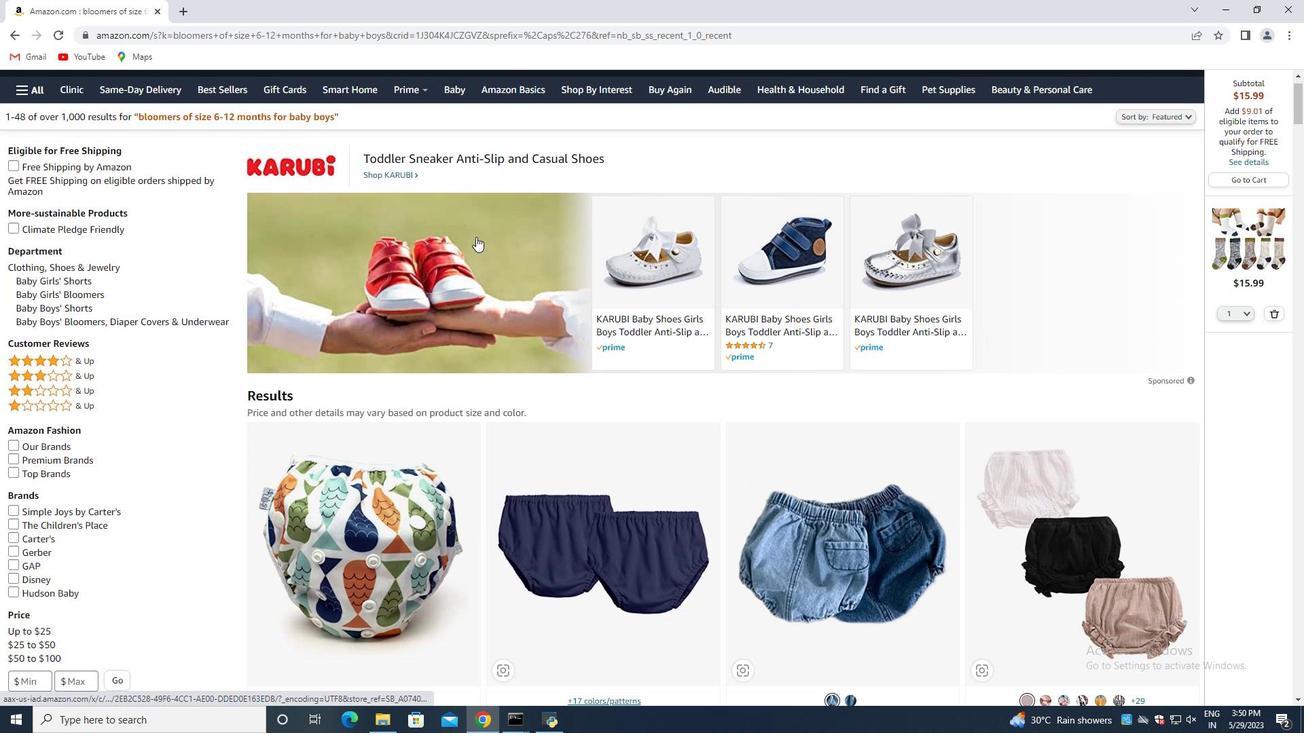 
Action: Mouse scrolled (468, 240) with delta (0, 0)
Screenshot: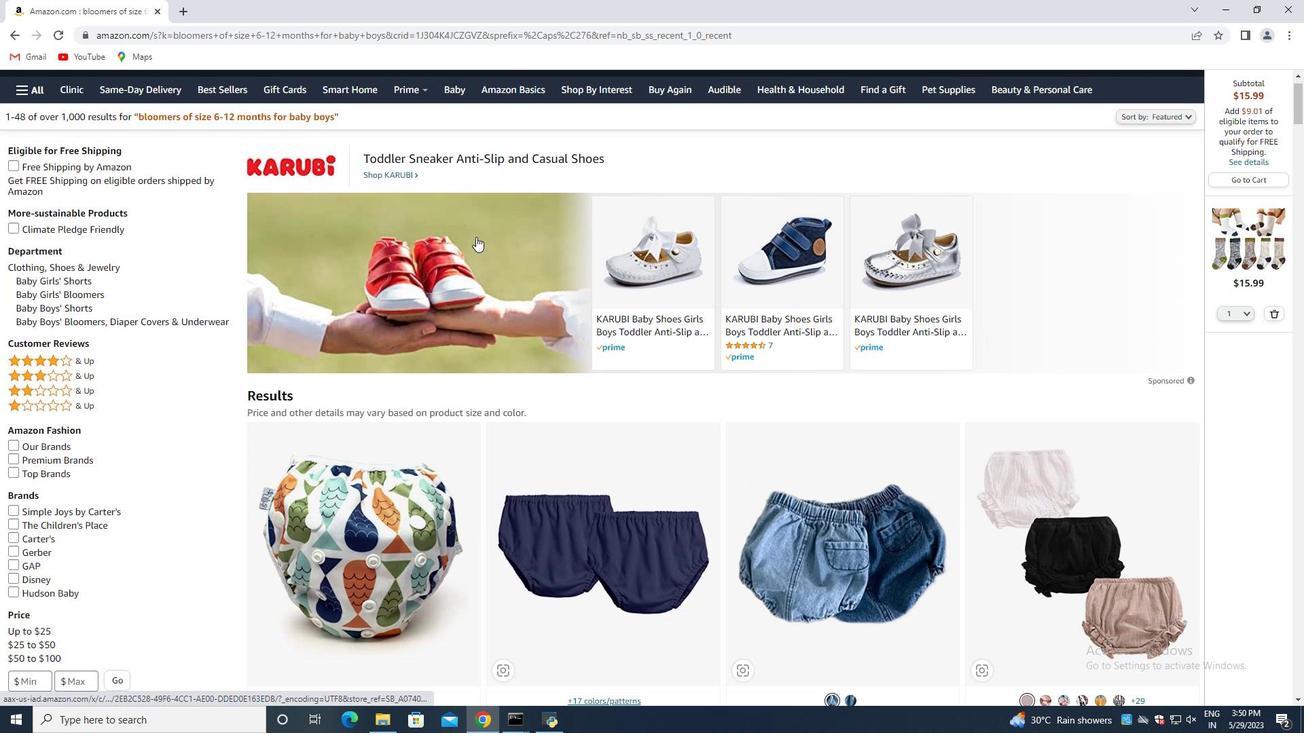 
Action: Mouse scrolled (463, 242) with delta (0, 0)
Screenshot: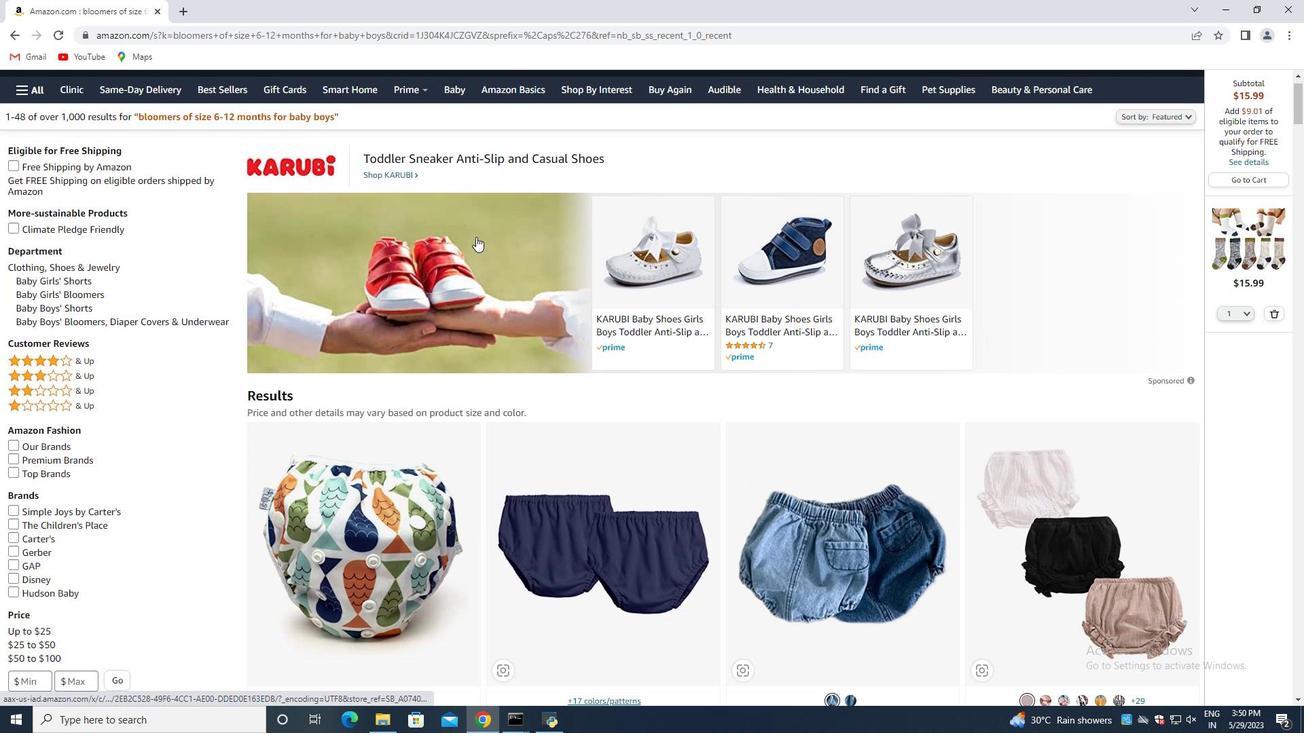 
Action: Mouse moved to (813, 335)
Screenshot: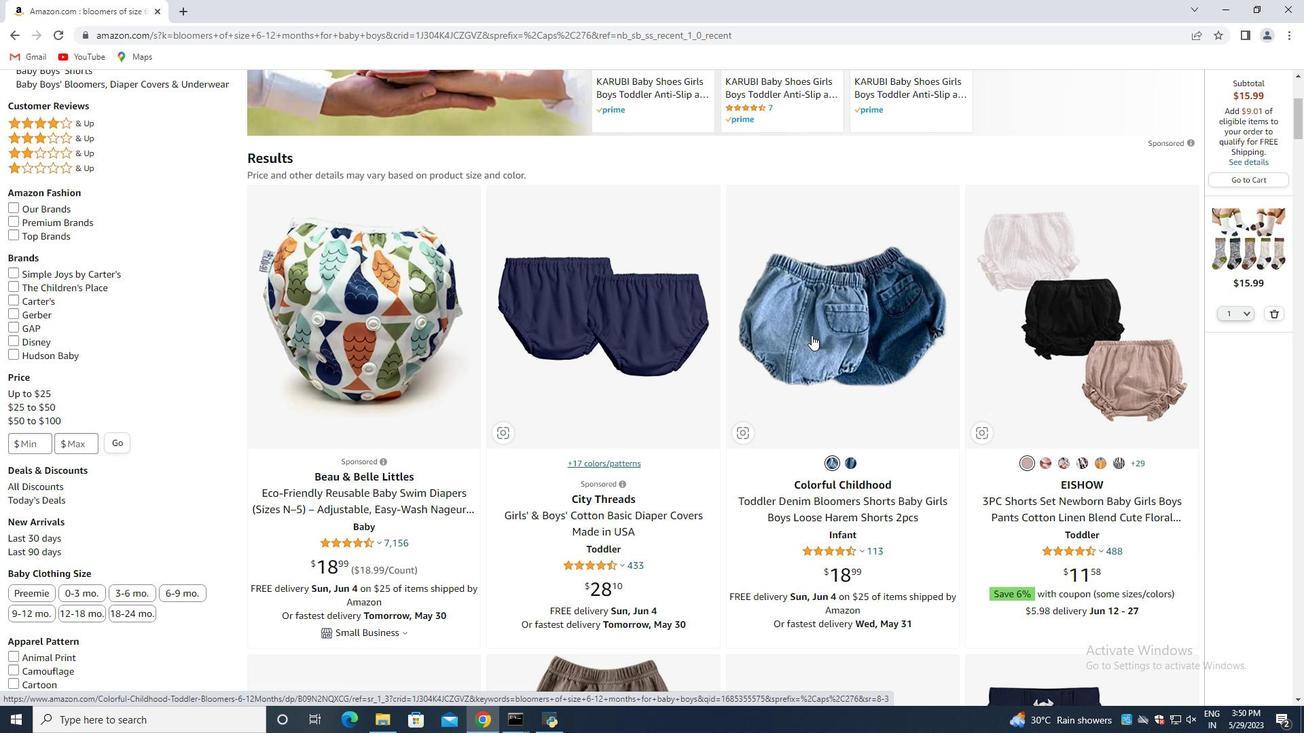 
Action: Mouse pressed left at (813, 335)
Screenshot: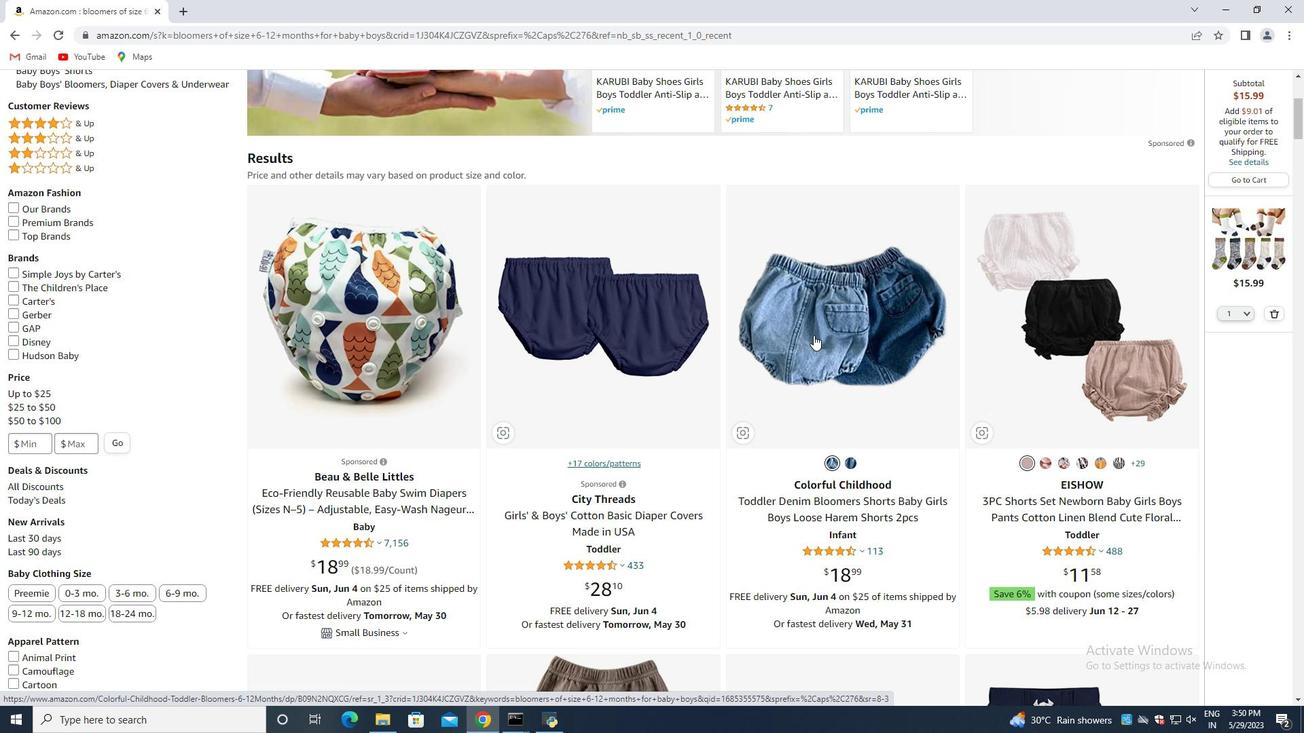 
Action: Mouse moved to (605, 443)
Screenshot: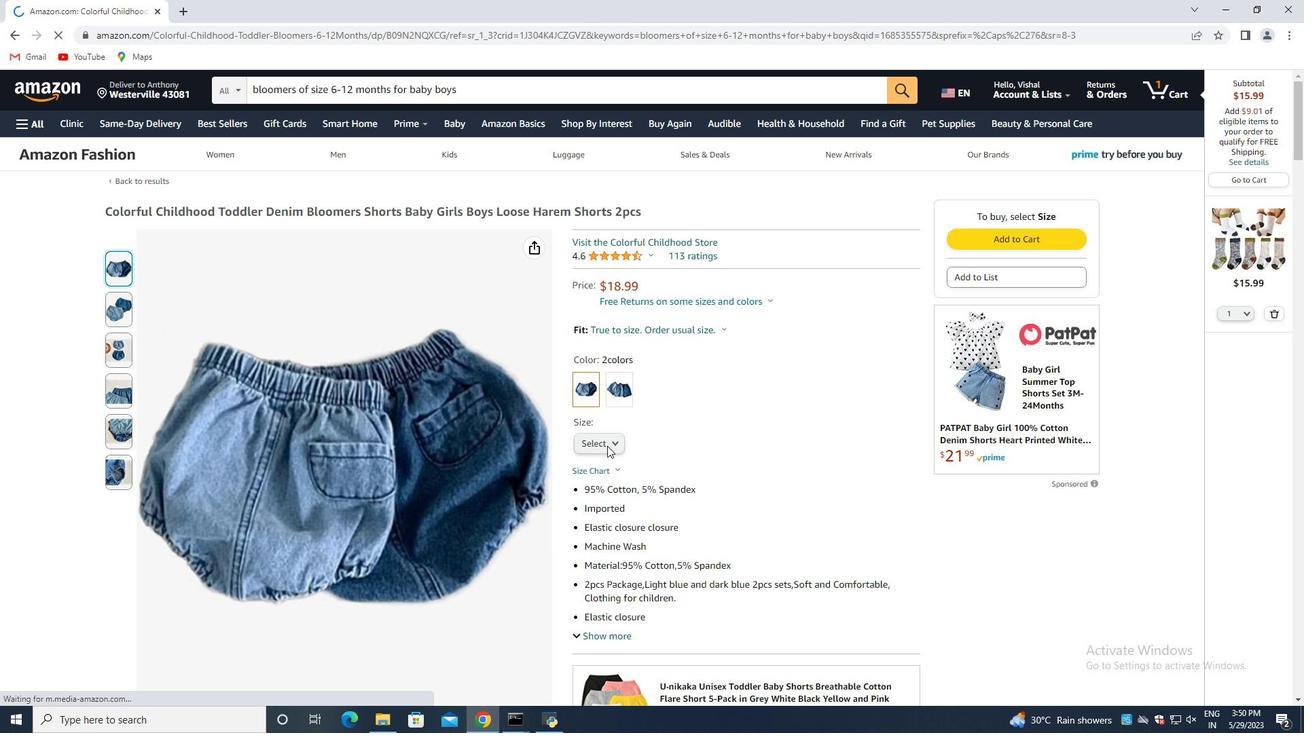 
Action: Mouse pressed left at (605, 443)
Screenshot: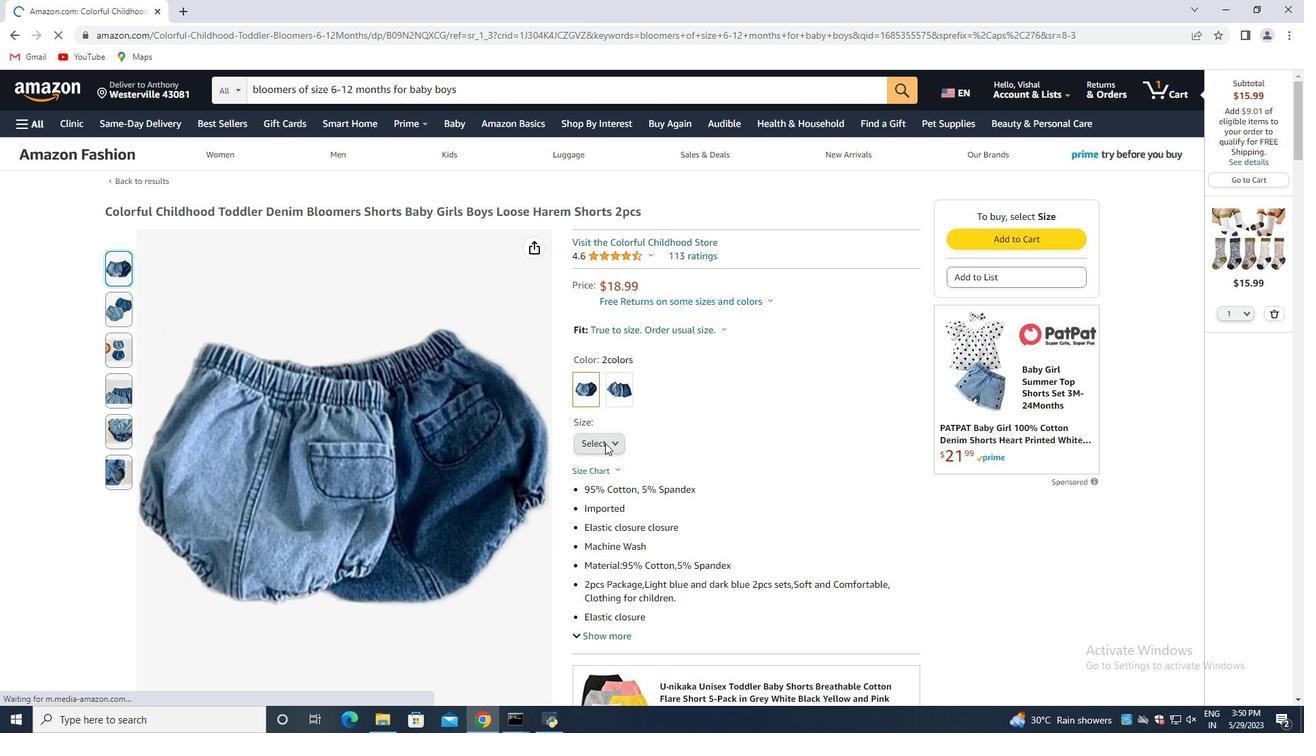 
Action: Mouse moved to (610, 476)
Screenshot: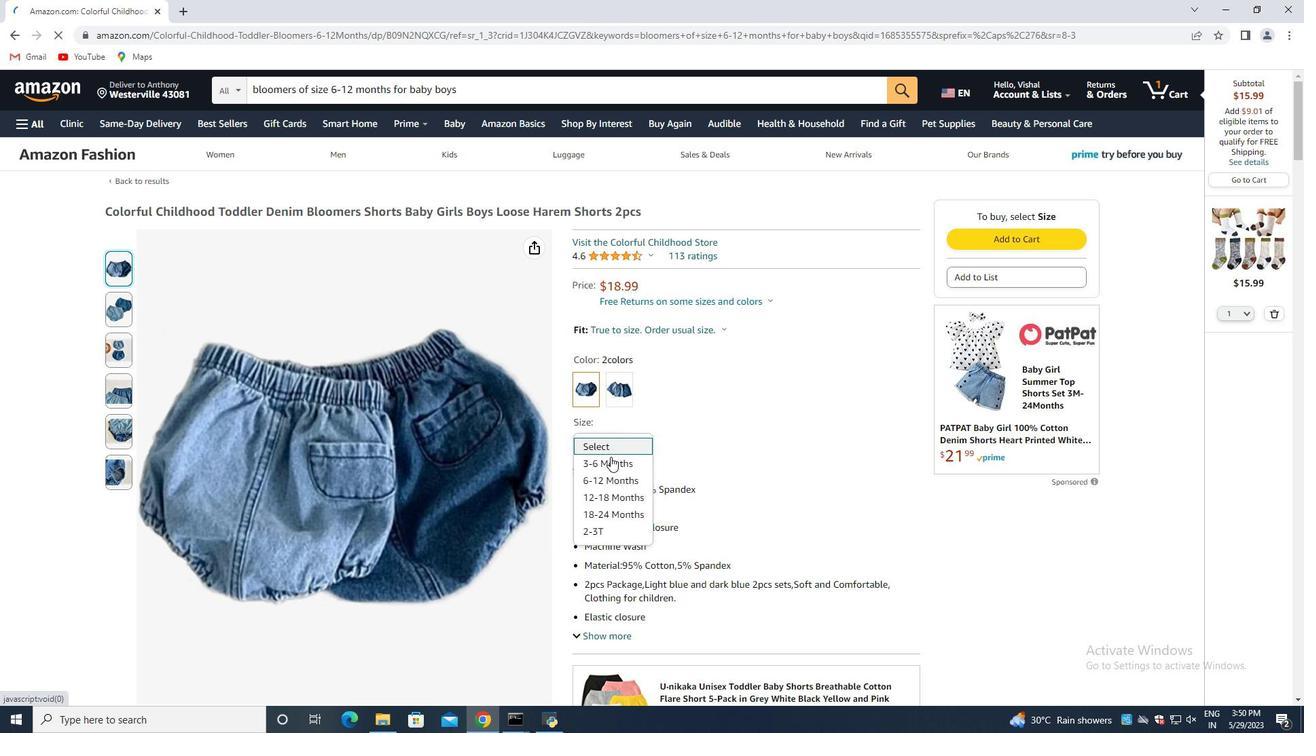 
Action: Mouse pressed left at (610, 476)
Screenshot: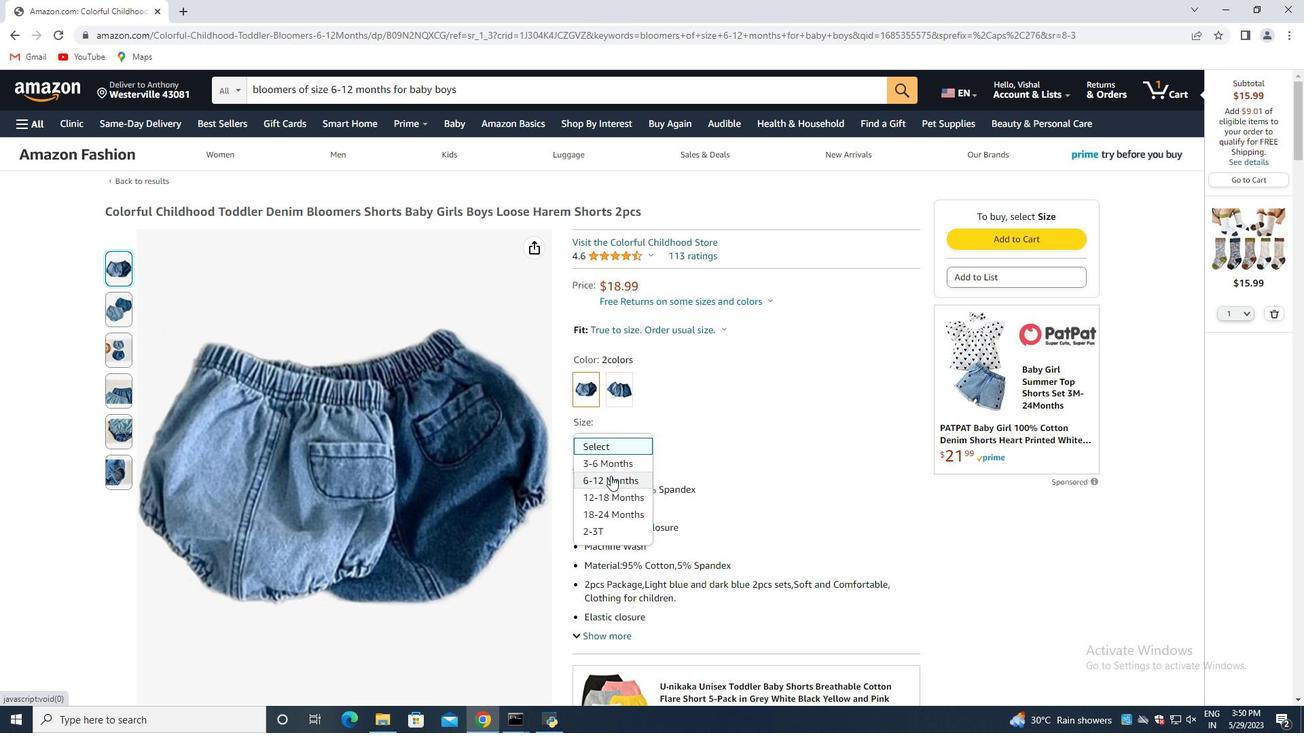 
Action: Mouse moved to (658, 431)
Screenshot: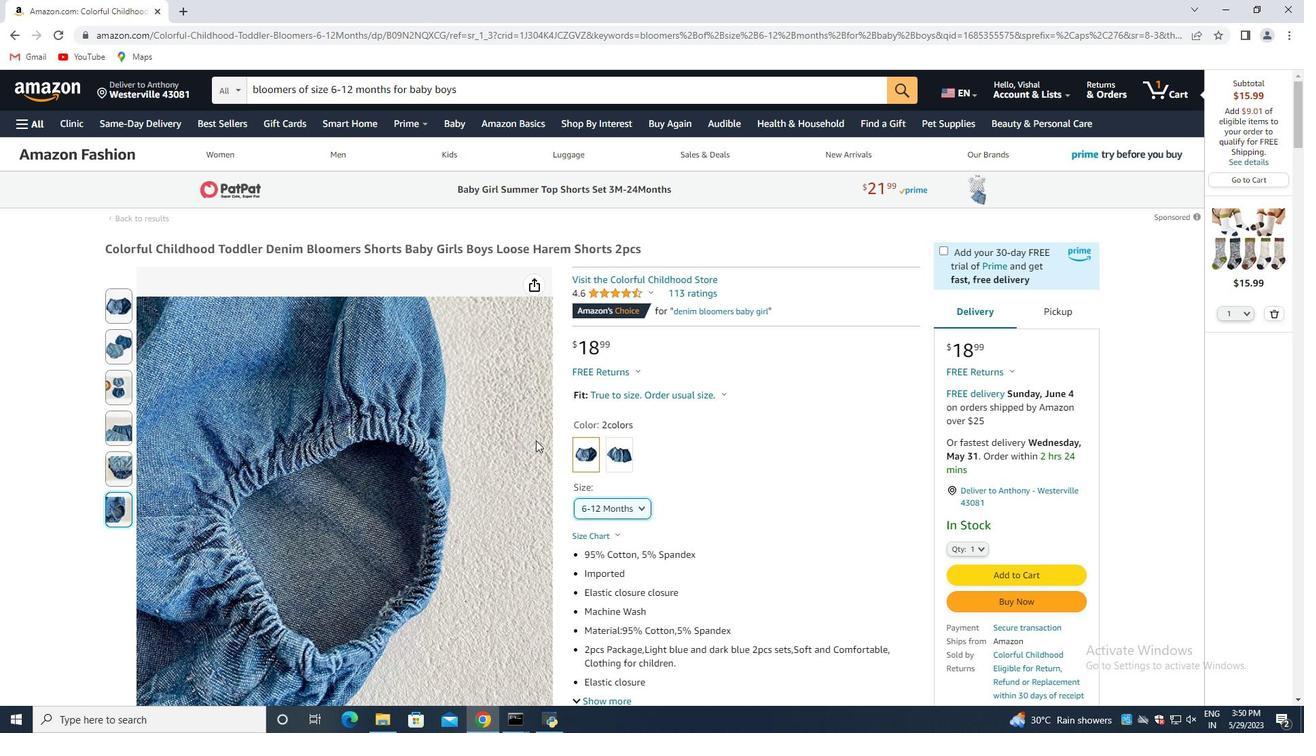 
Action: Mouse scrolled (658, 431) with delta (0, 0)
Screenshot: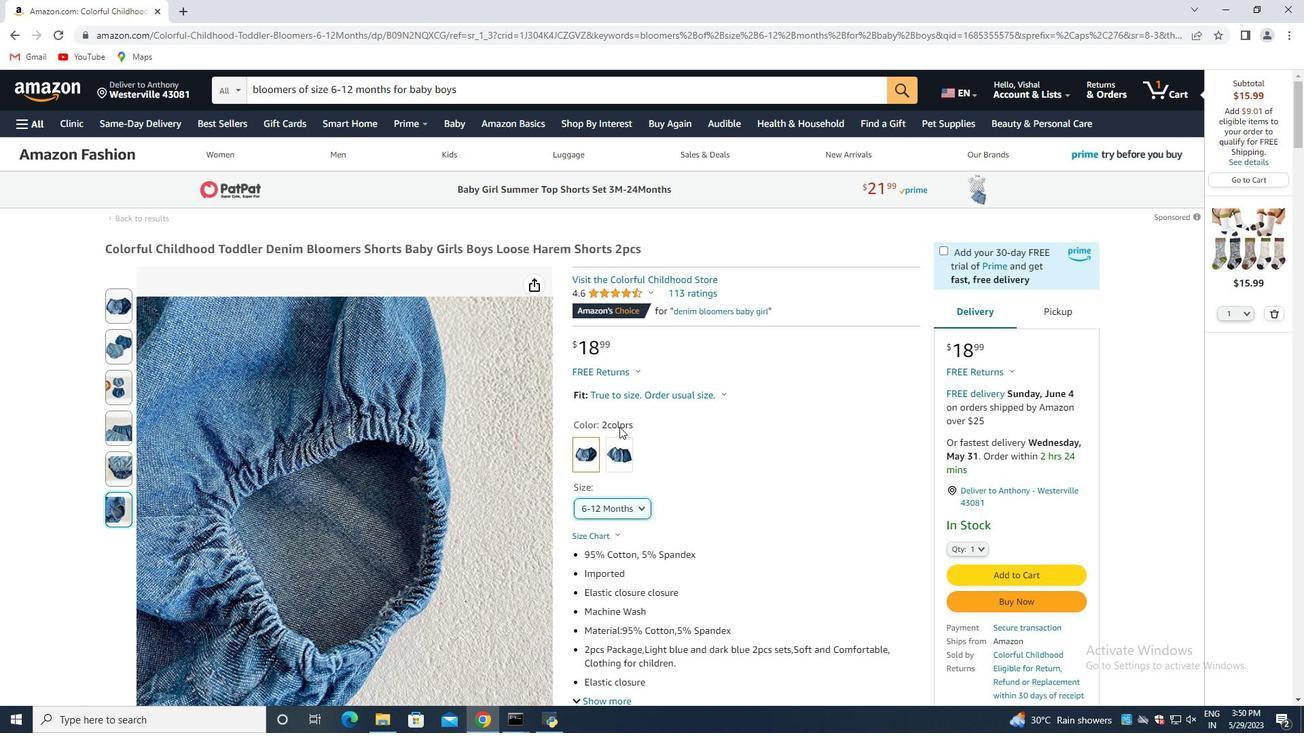 
Action: Mouse scrolled (658, 431) with delta (0, 0)
Screenshot: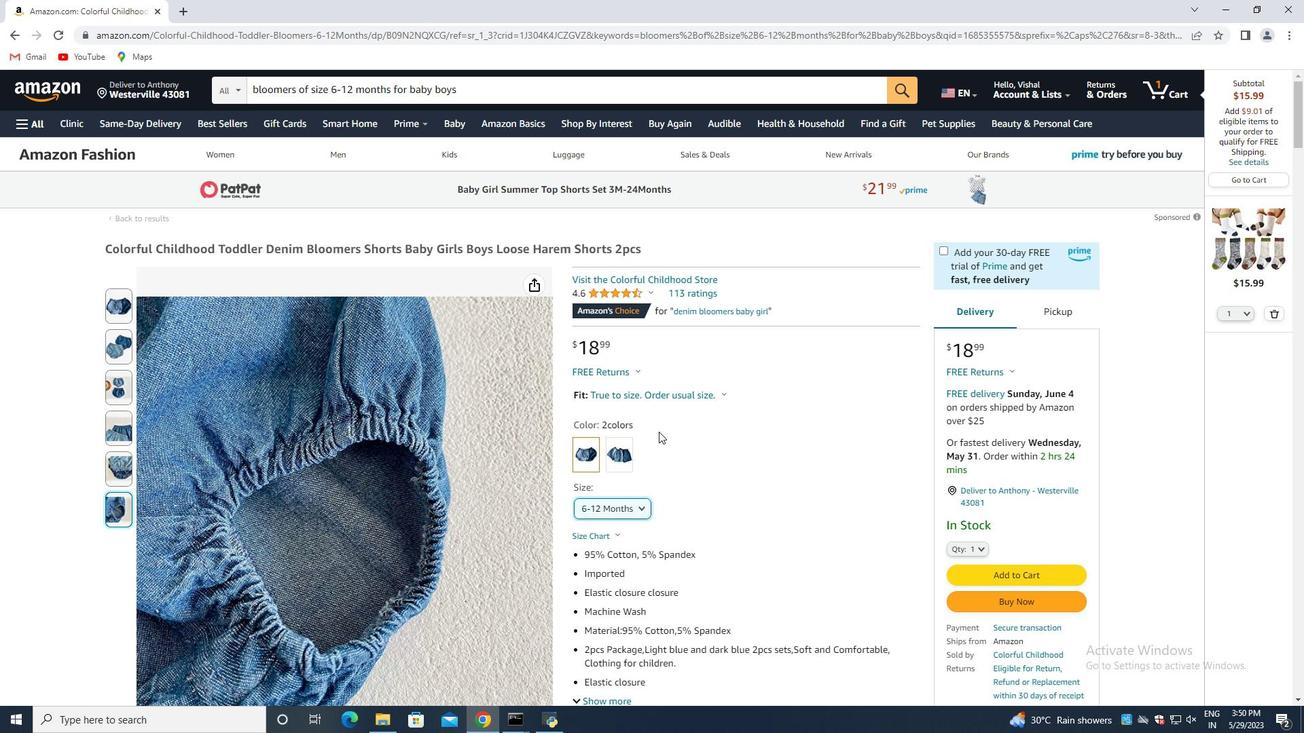 
Action: Mouse scrolled (658, 431) with delta (0, 0)
Screenshot: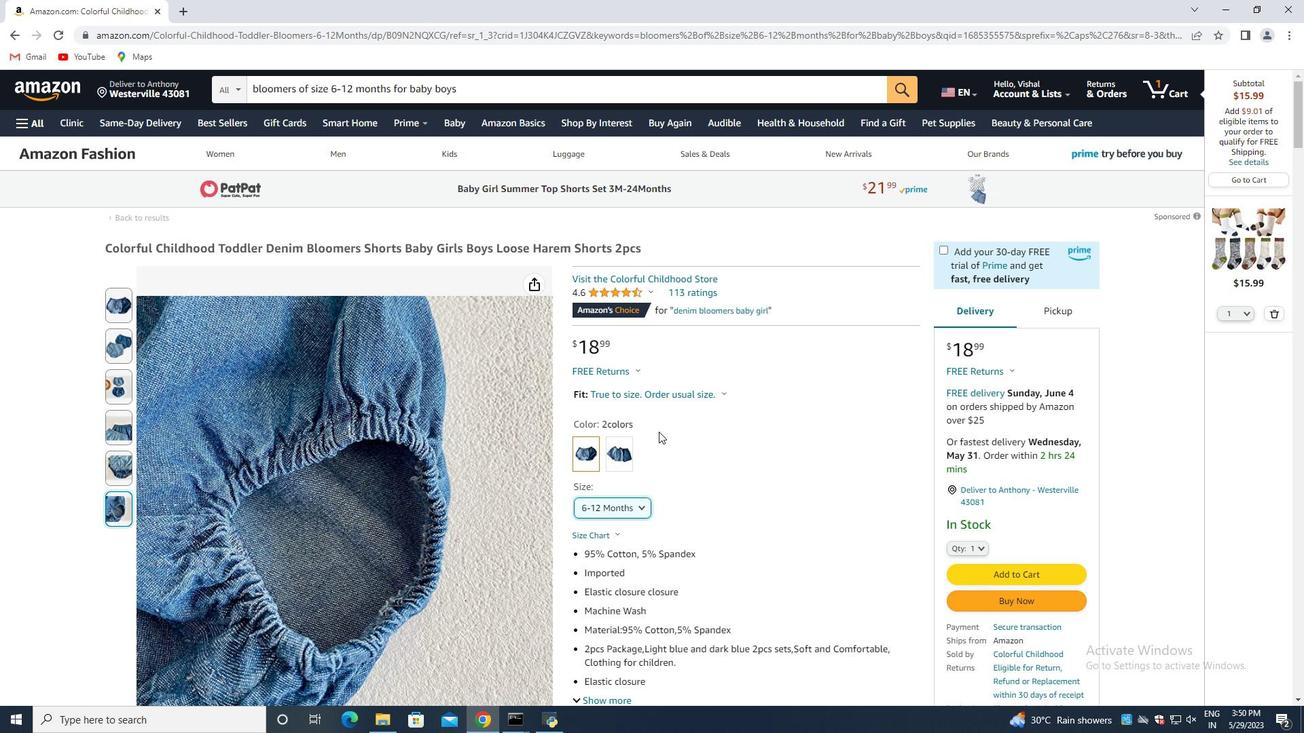 
Action: Mouse moved to (588, 498)
Screenshot: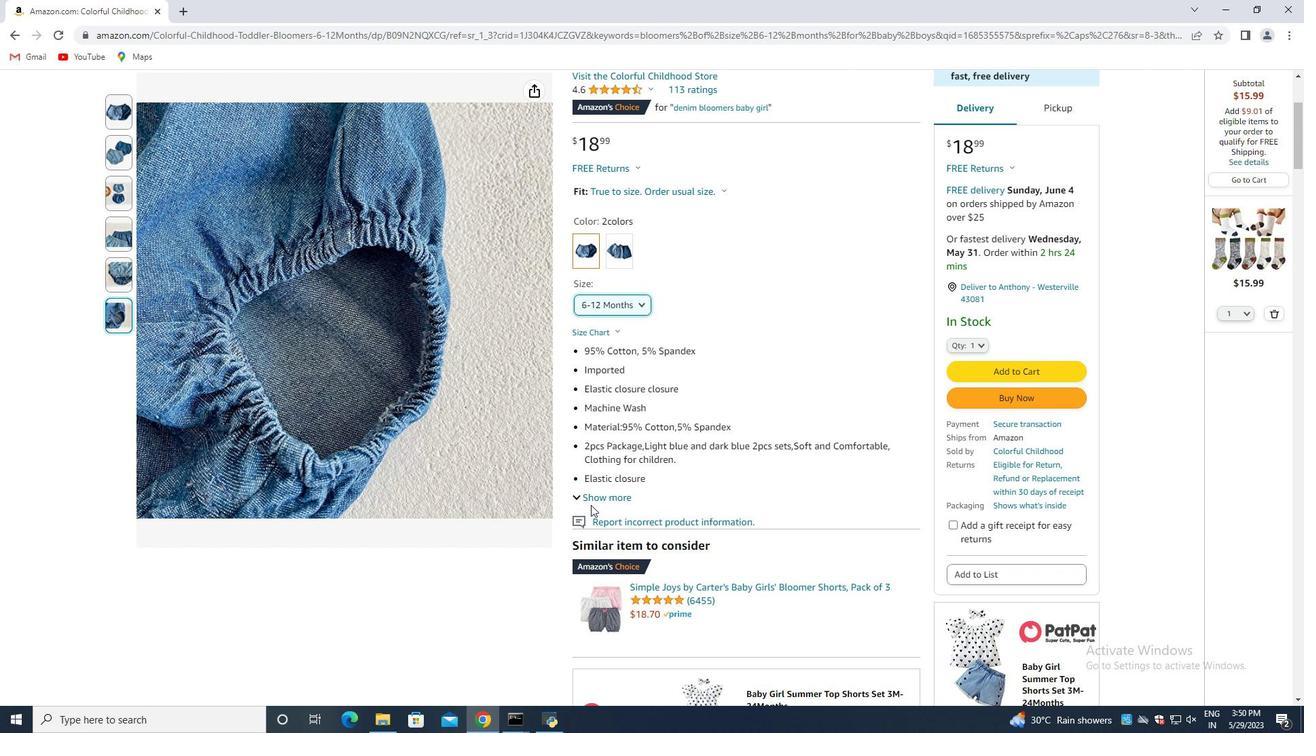 
Action: Mouse pressed left at (588, 498)
Screenshot: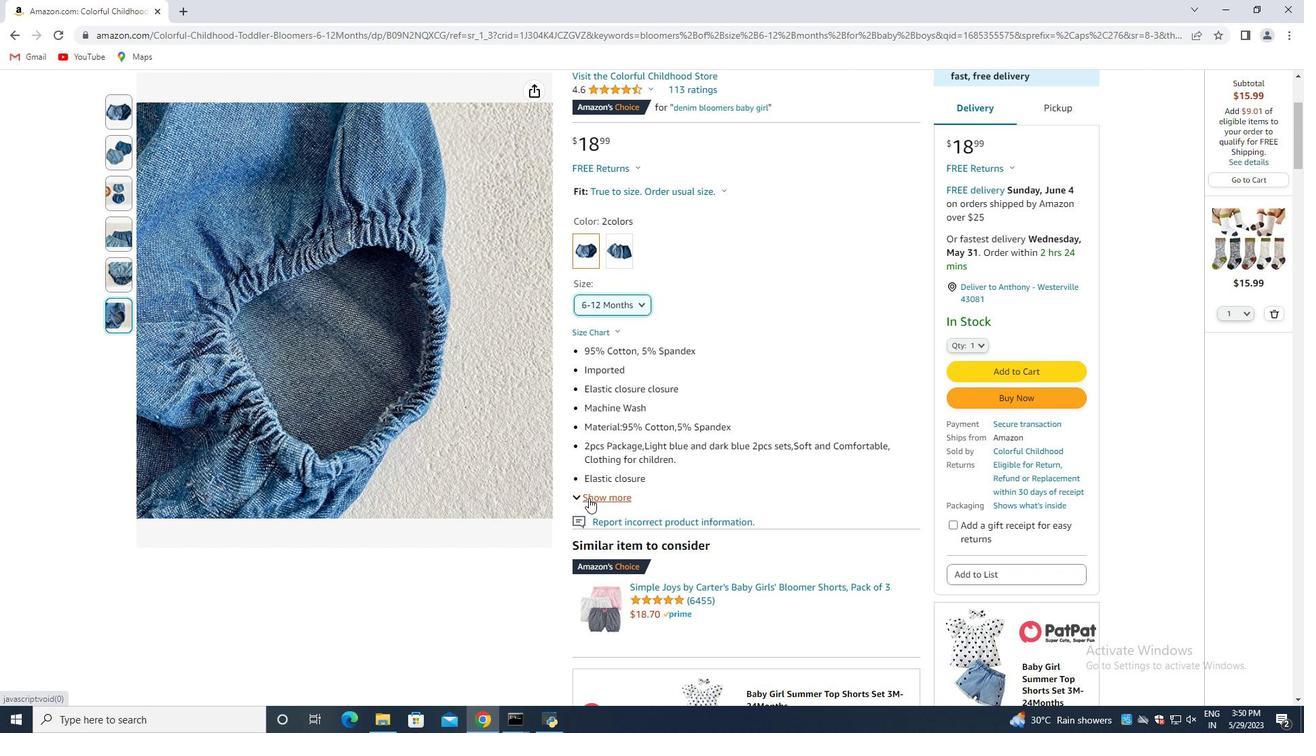 
Action: Mouse moved to (634, 391)
